 Task: Business Agreements
Action: Mouse moved to (173, 114)
Screenshot: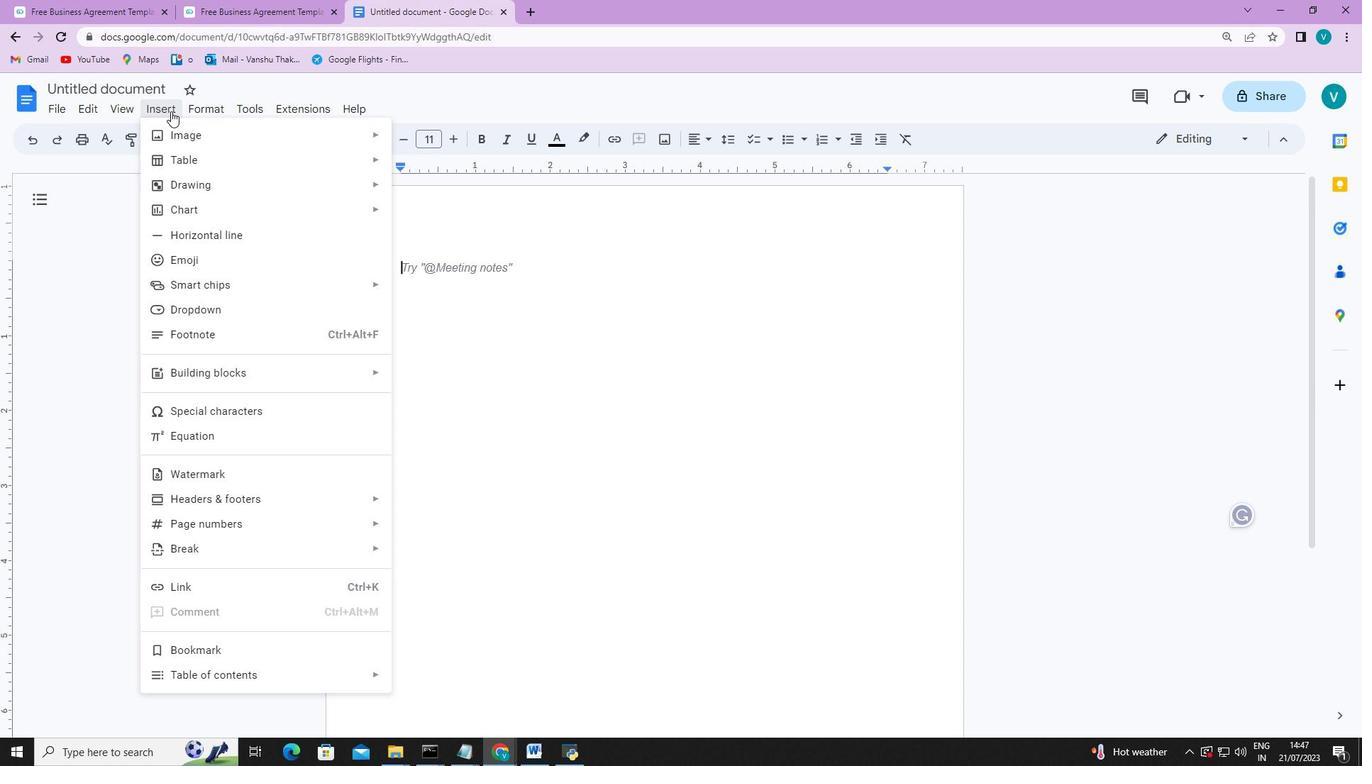 
Action: Mouse pressed left at (173, 114)
Screenshot: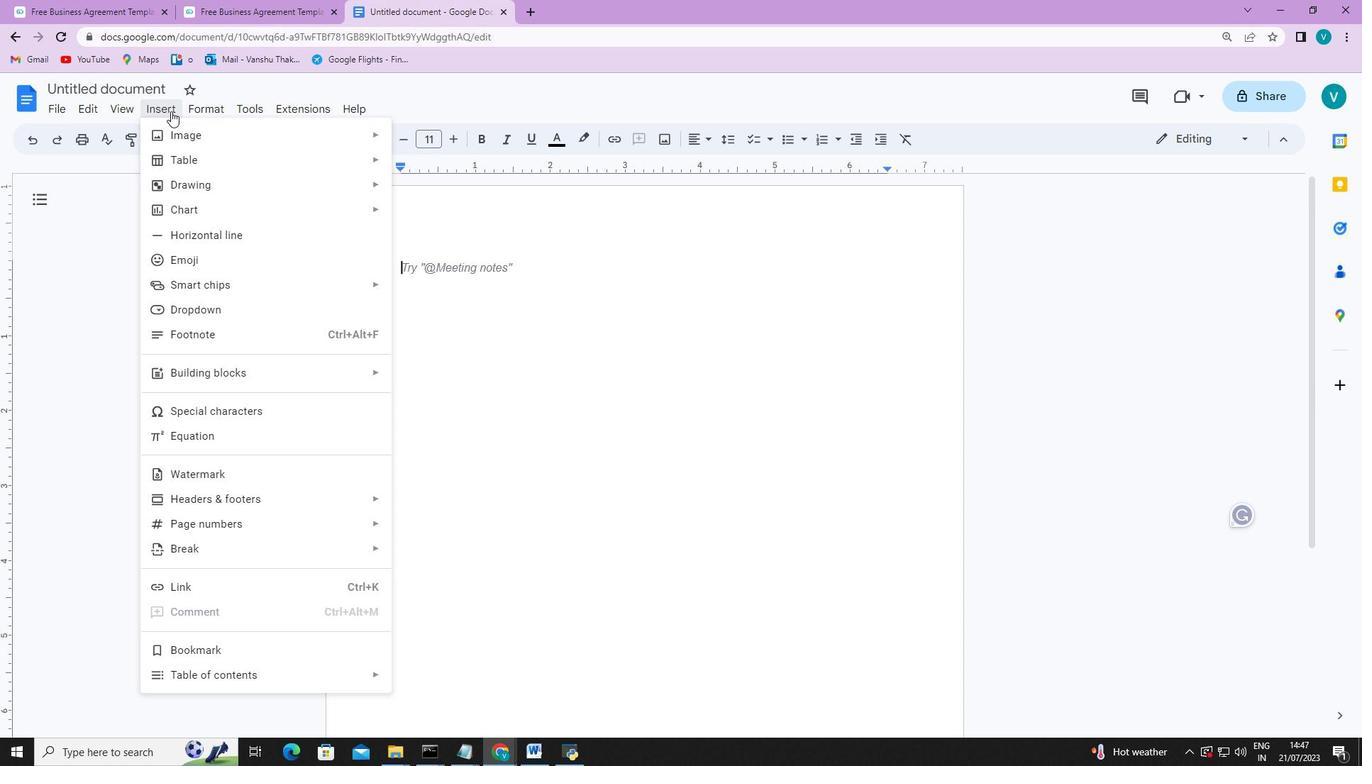 
Action: Mouse moved to (190, 185)
Screenshot: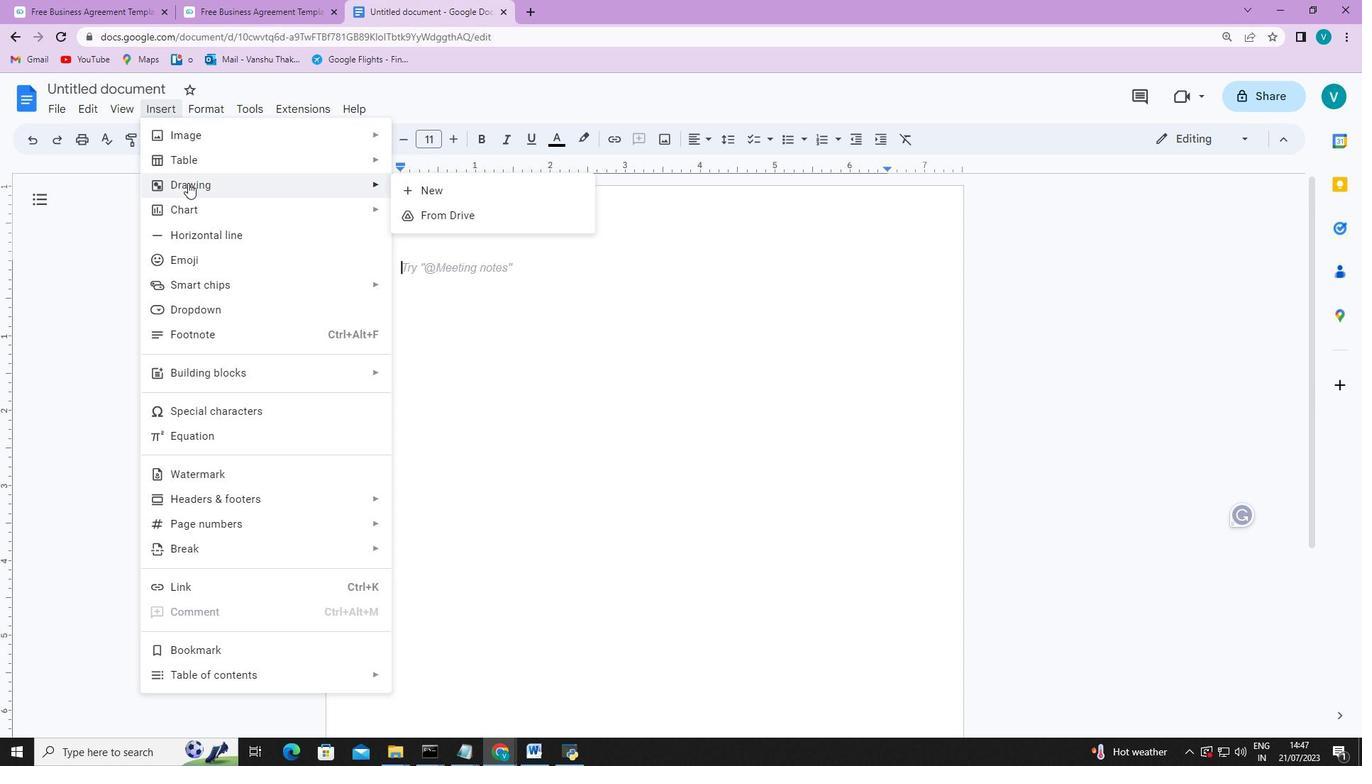 
Action: Mouse pressed left at (190, 185)
Screenshot: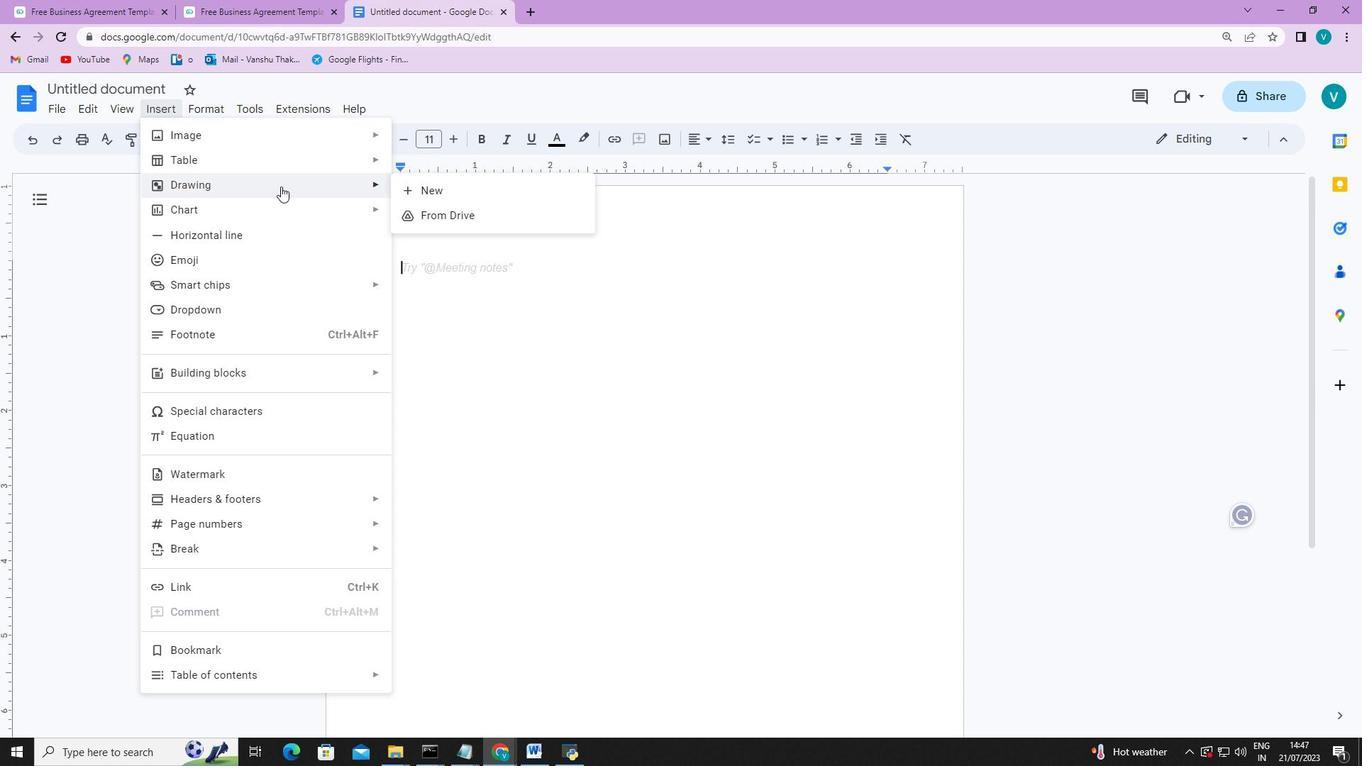 
Action: Mouse moved to (467, 202)
Screenshot: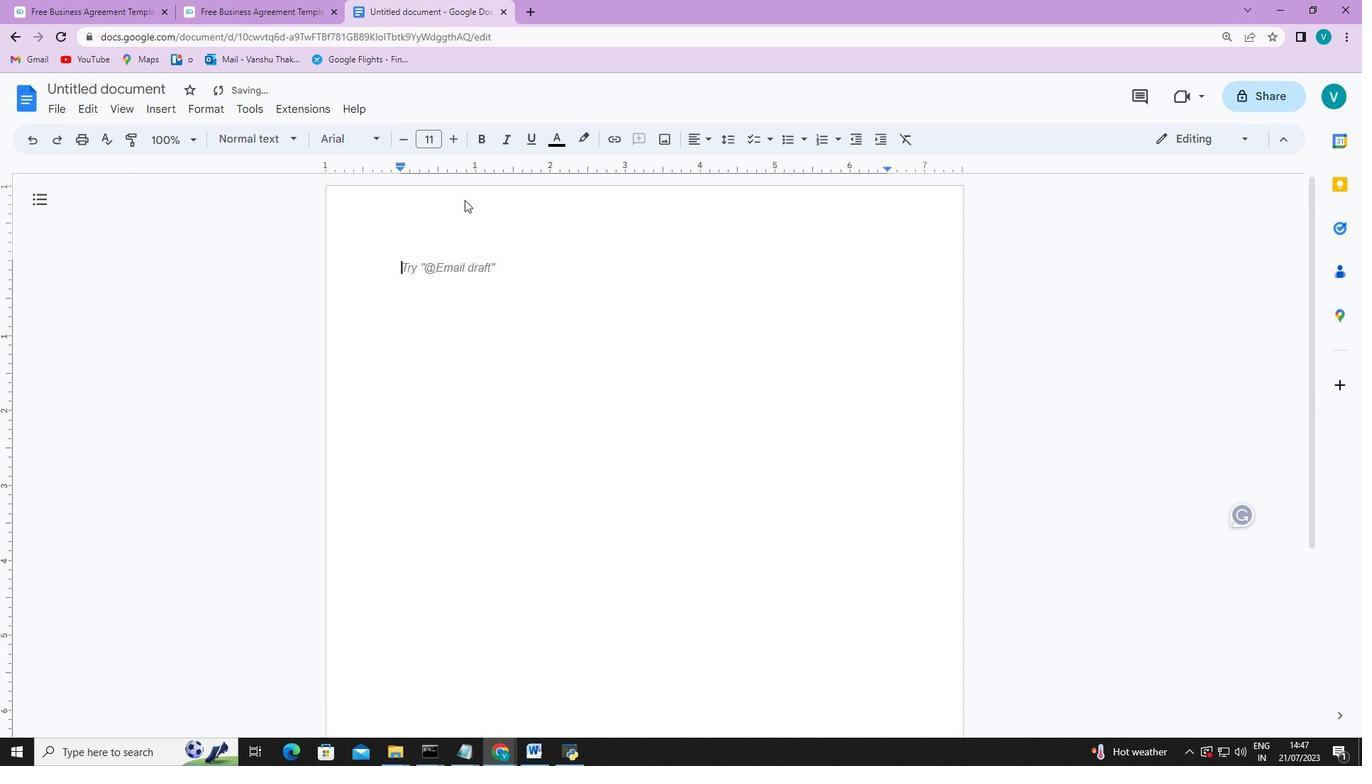 
Action: Mouse pressed left at (467, 202)
Screenshot: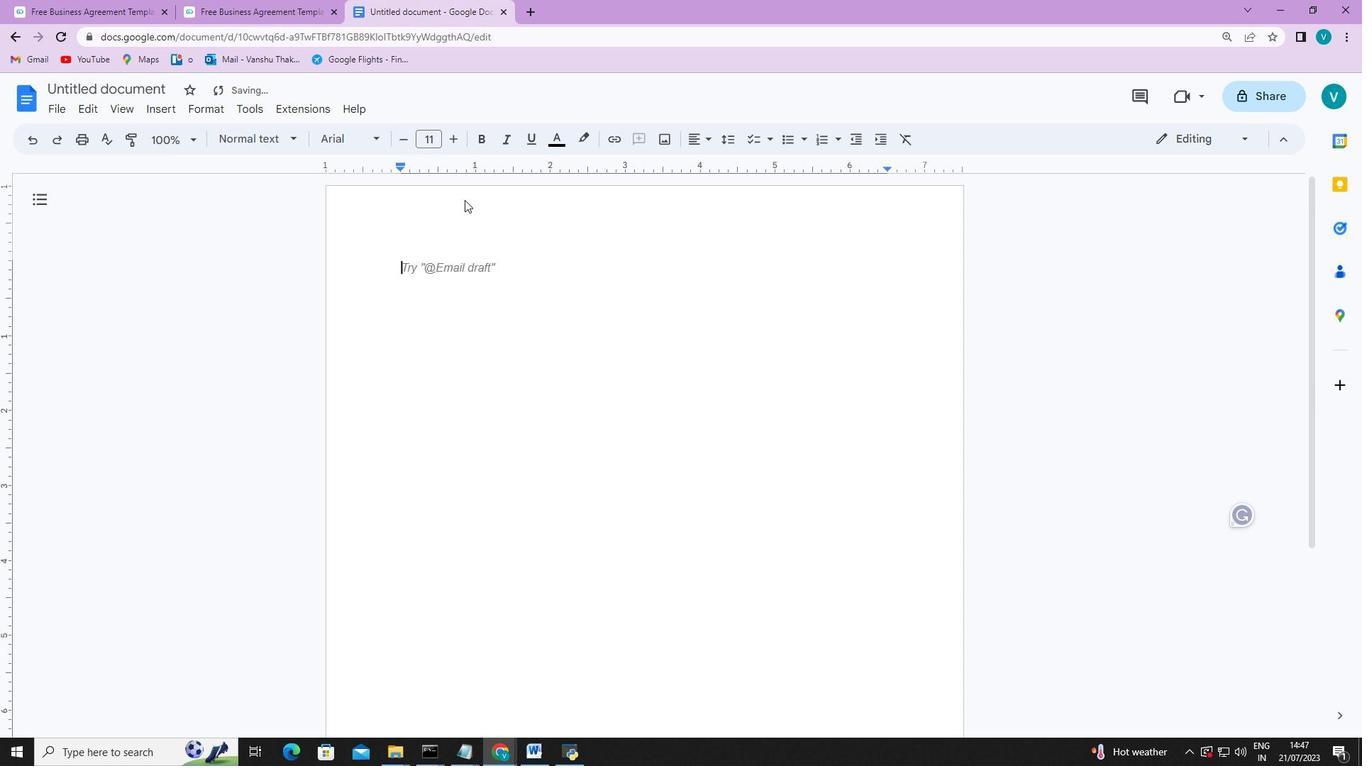 
Action: Mouse moved to (589, 163)
Screenshot: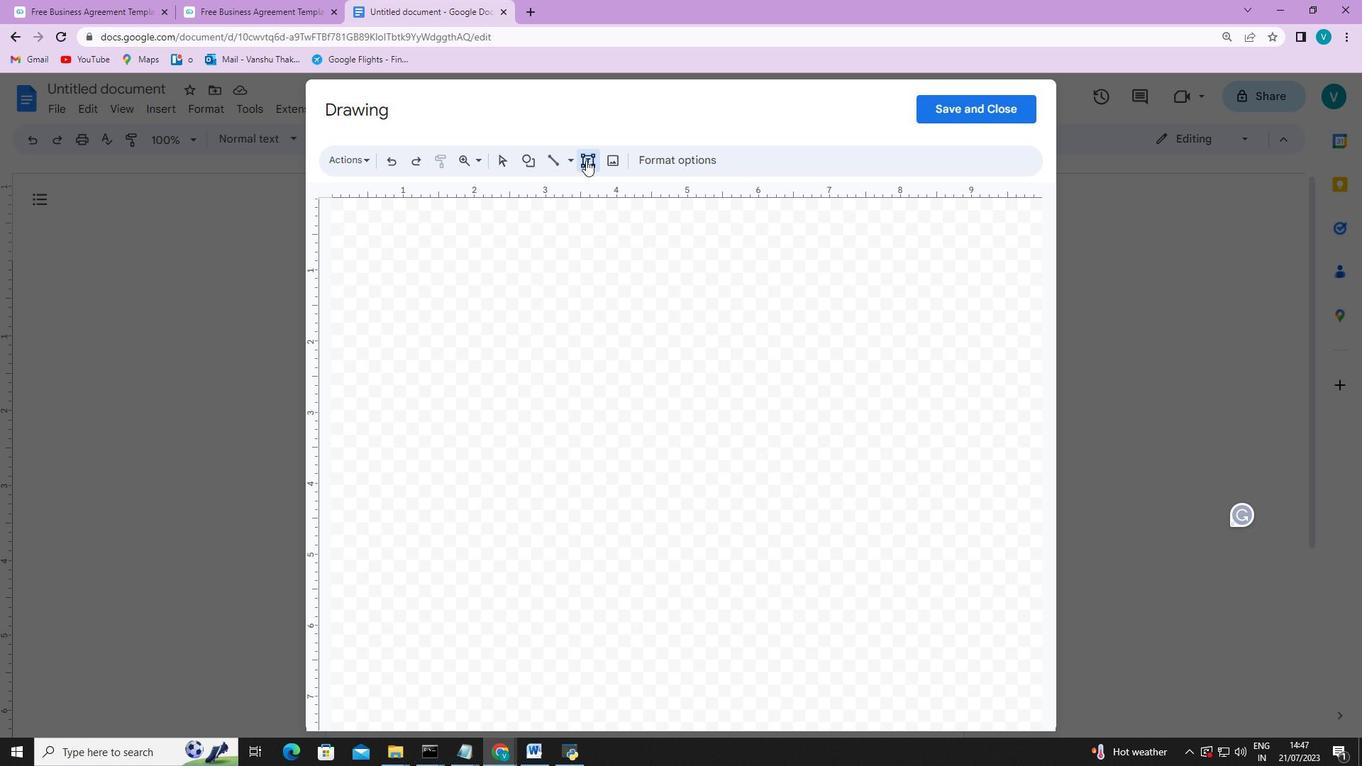 
Action: Mouse pressed left at (589, 163)
Screenshot: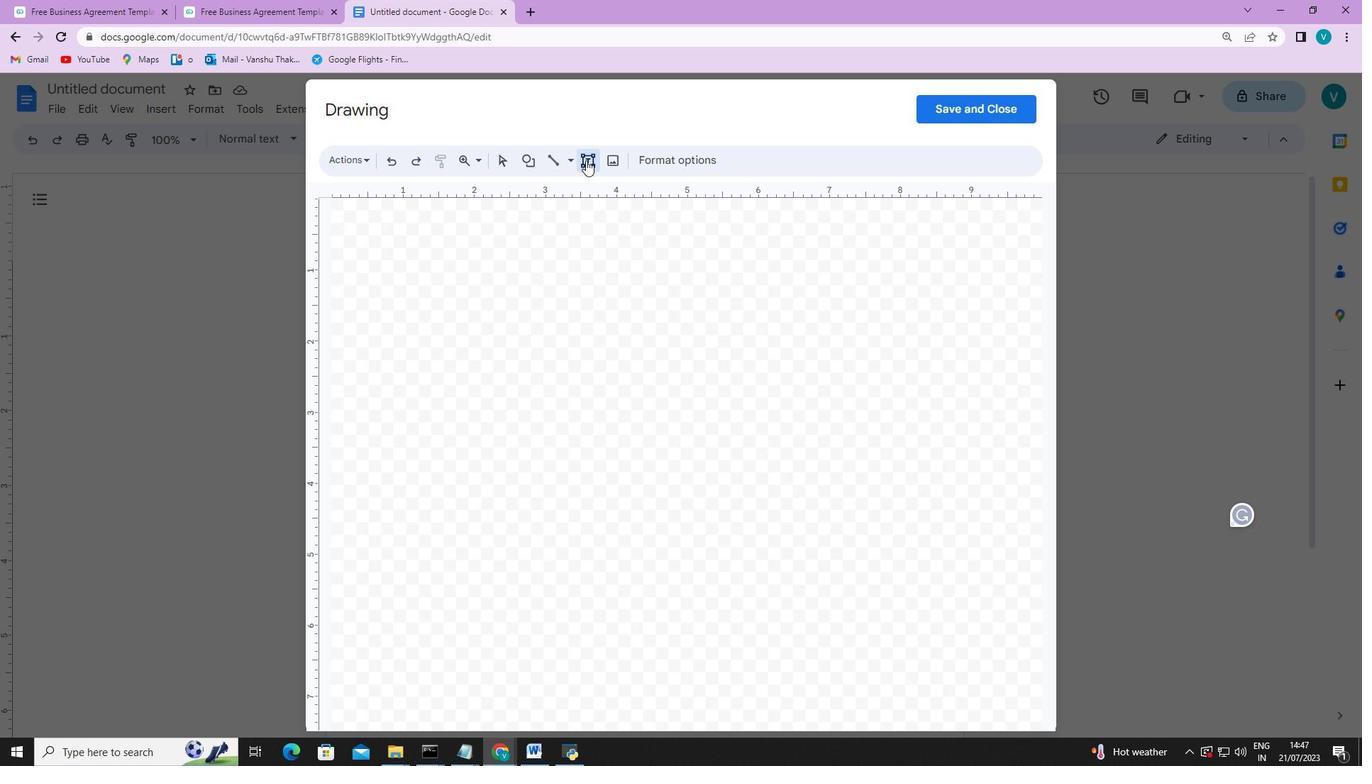 
Action: Mouse moved to (368, 227)
Screenshot: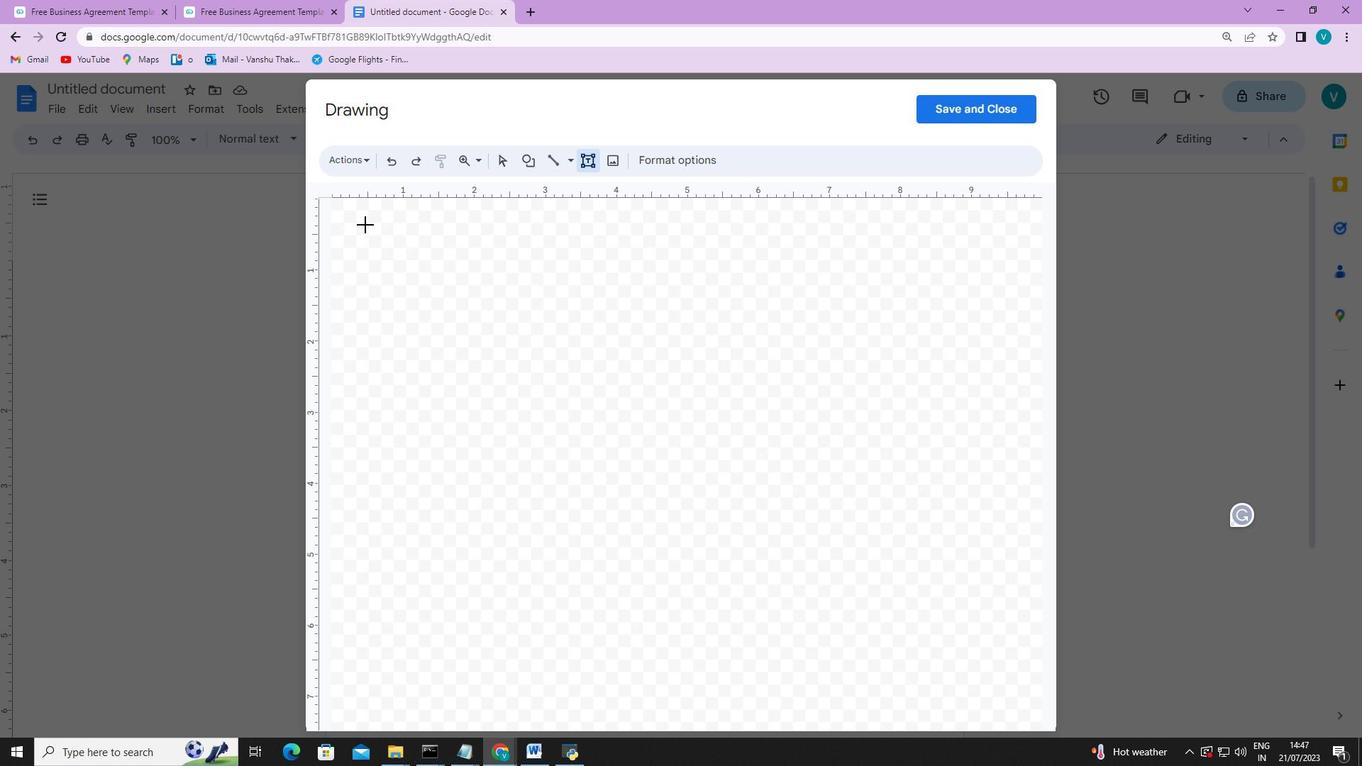 
Action: Mouse pressed left at (368, 227)
Screenshot: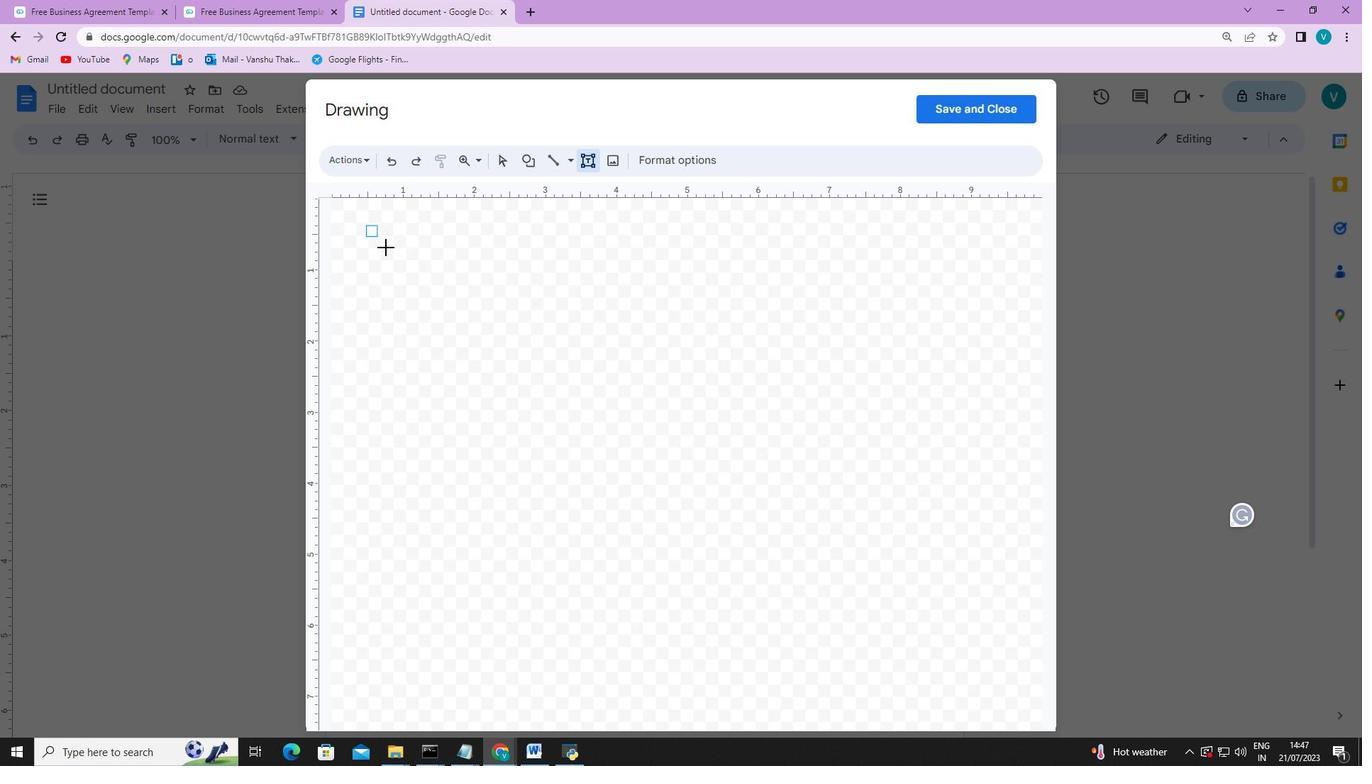 
Action: Mouse moved to (1017, 325)
Screenshot: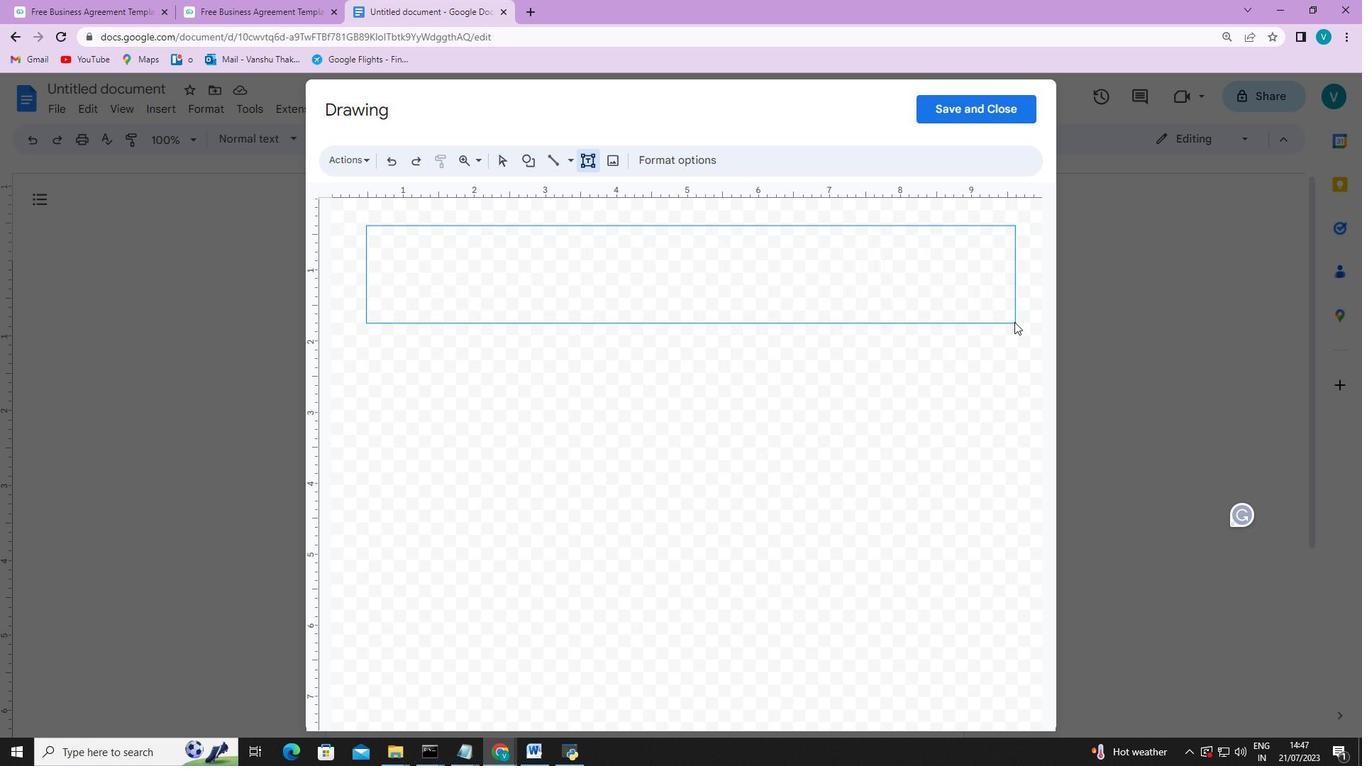 
Action: Key pressed <Key.caps_lock>BUSINESS<Key.space>AGREEMENT
Screenshot: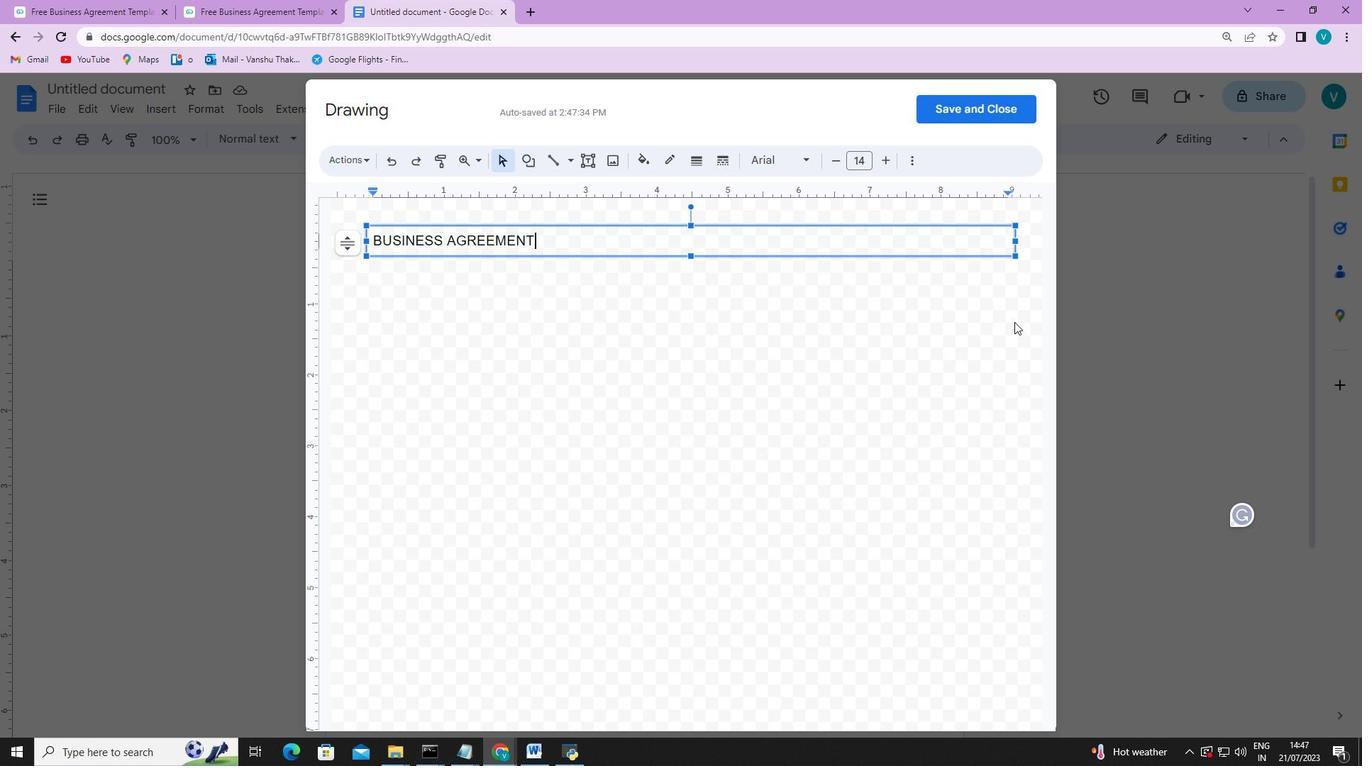 
Action: Mouse moved to (375, 242)
Screenshot: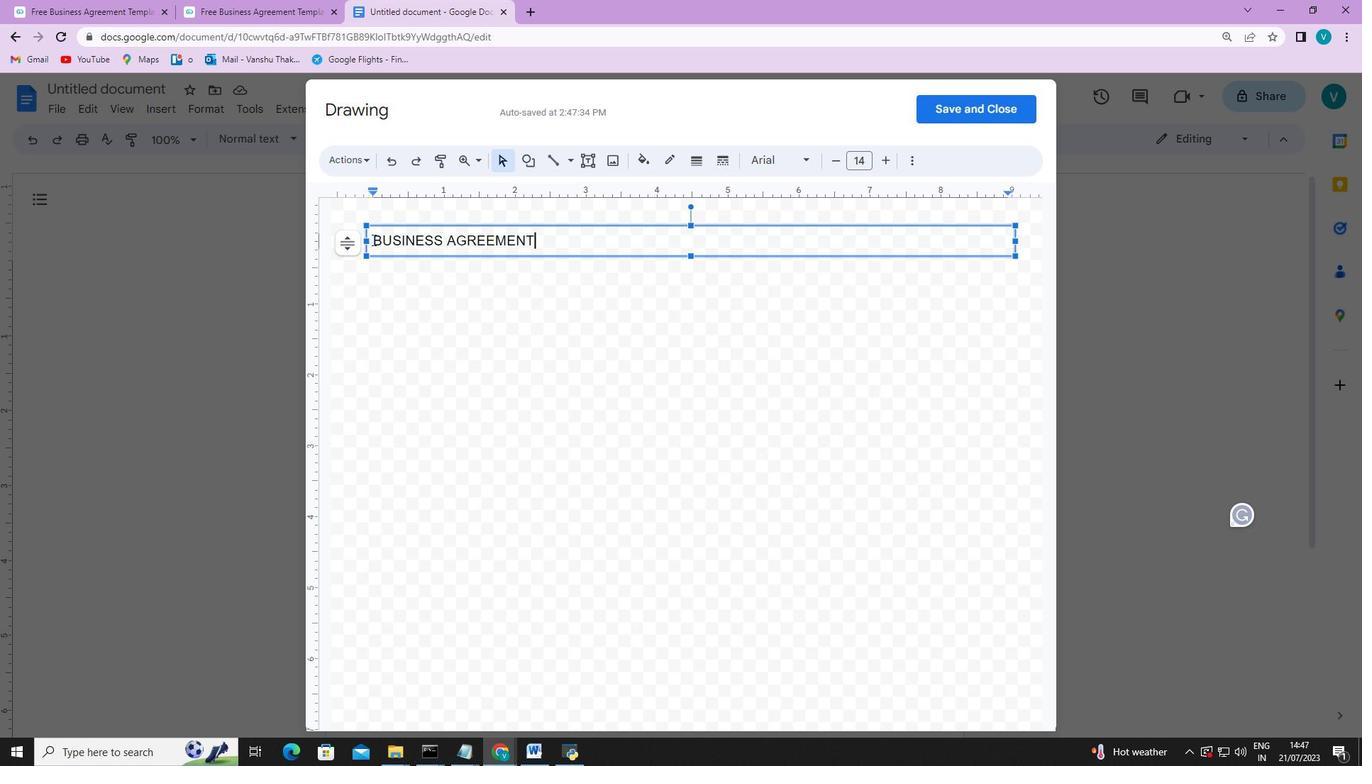 
Action: Mouse pressed left at (375, 242)
Screenshot: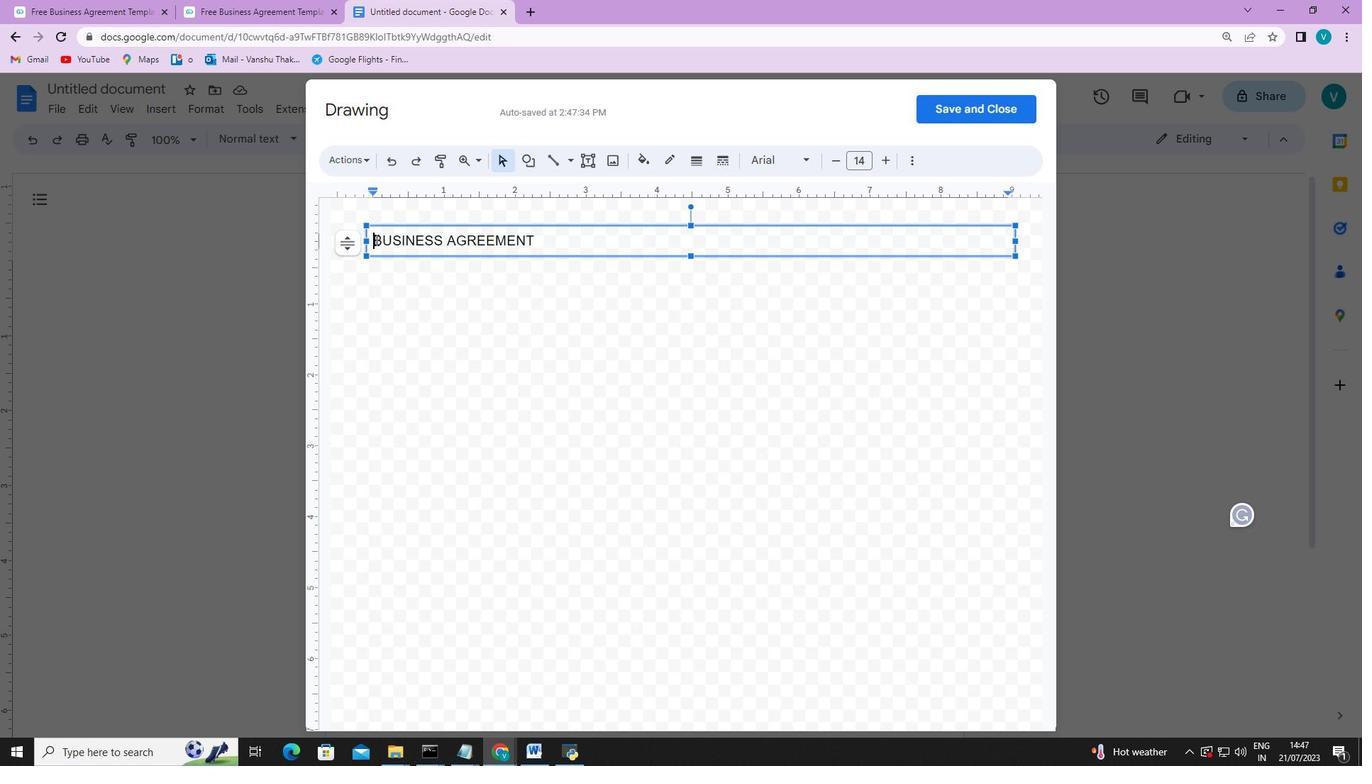 
Action: Mouse moved to (889, 168)
Screenshot: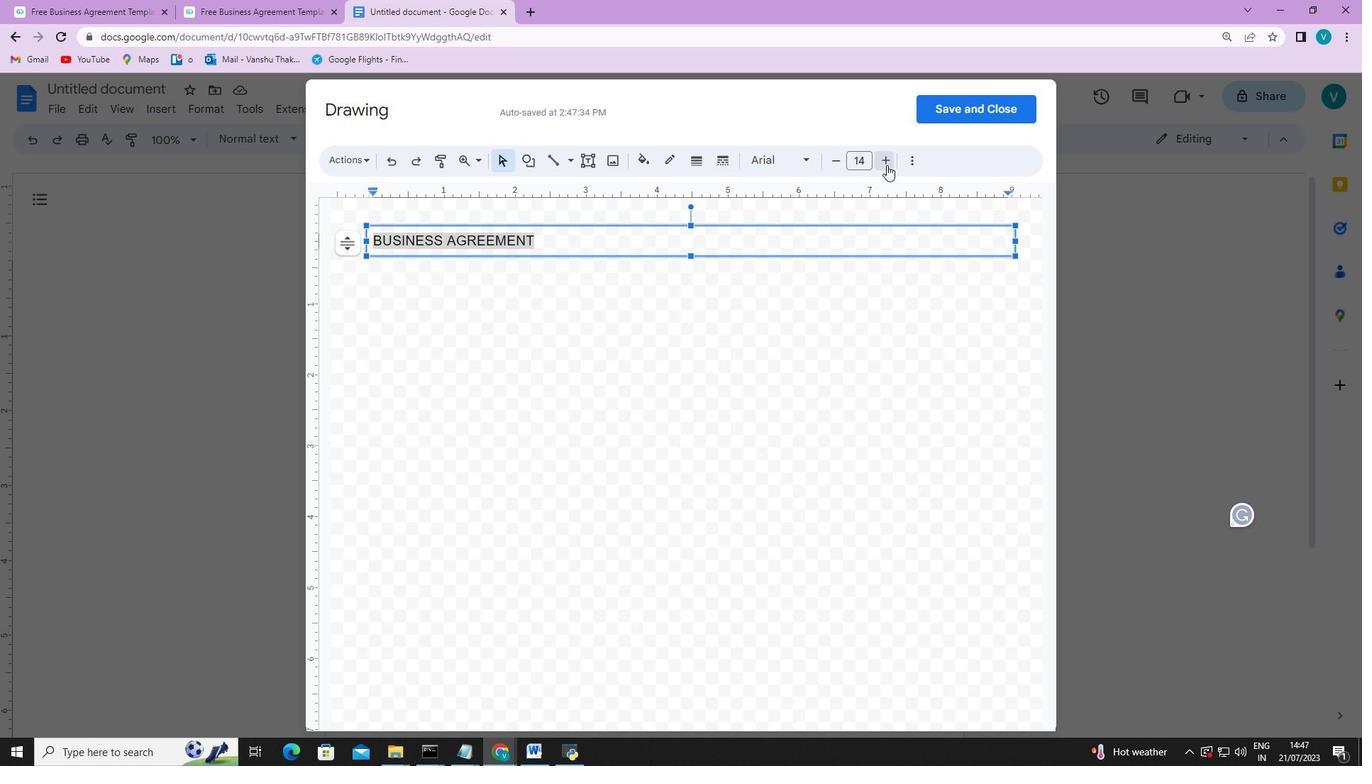 
Action: Mouse pressed left at (889, 168)
Screenshot: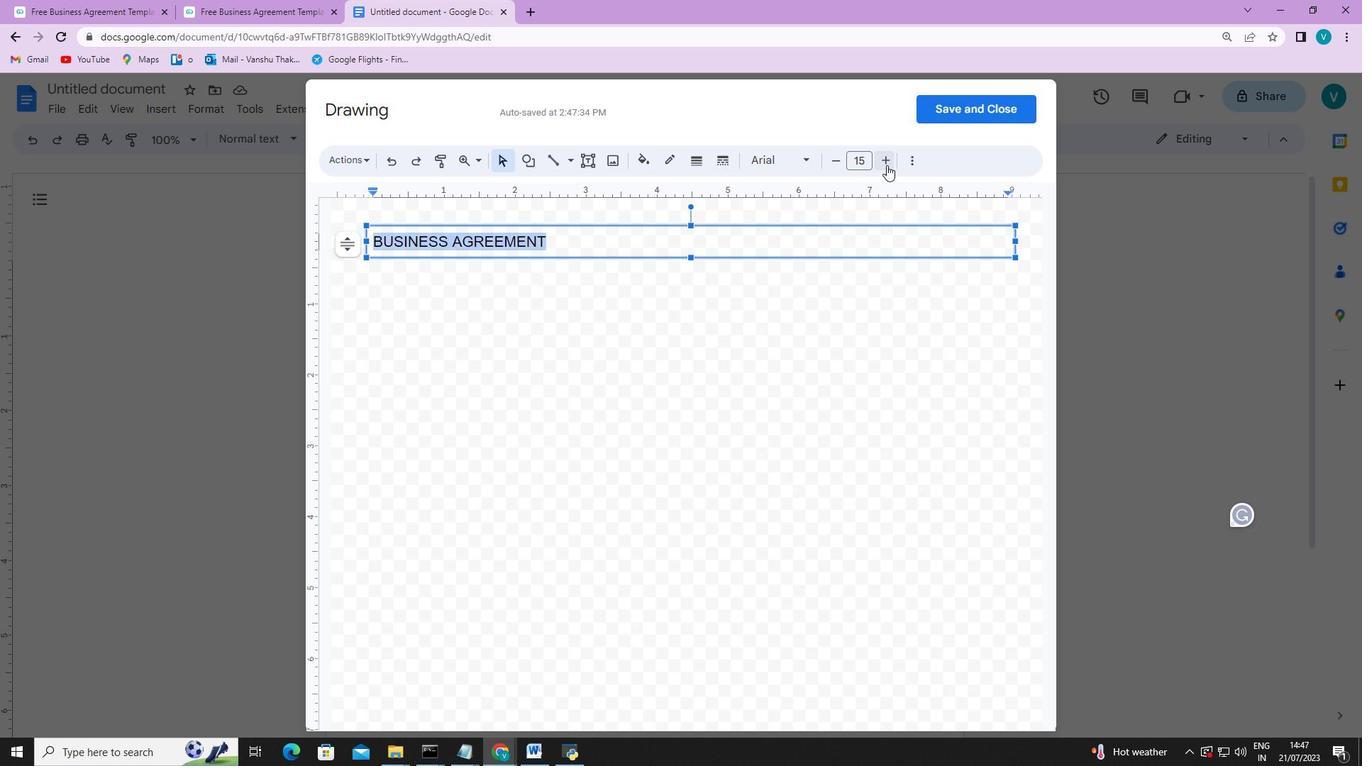 
Action: Mouse pressed left at (889, 168)
Screenshot: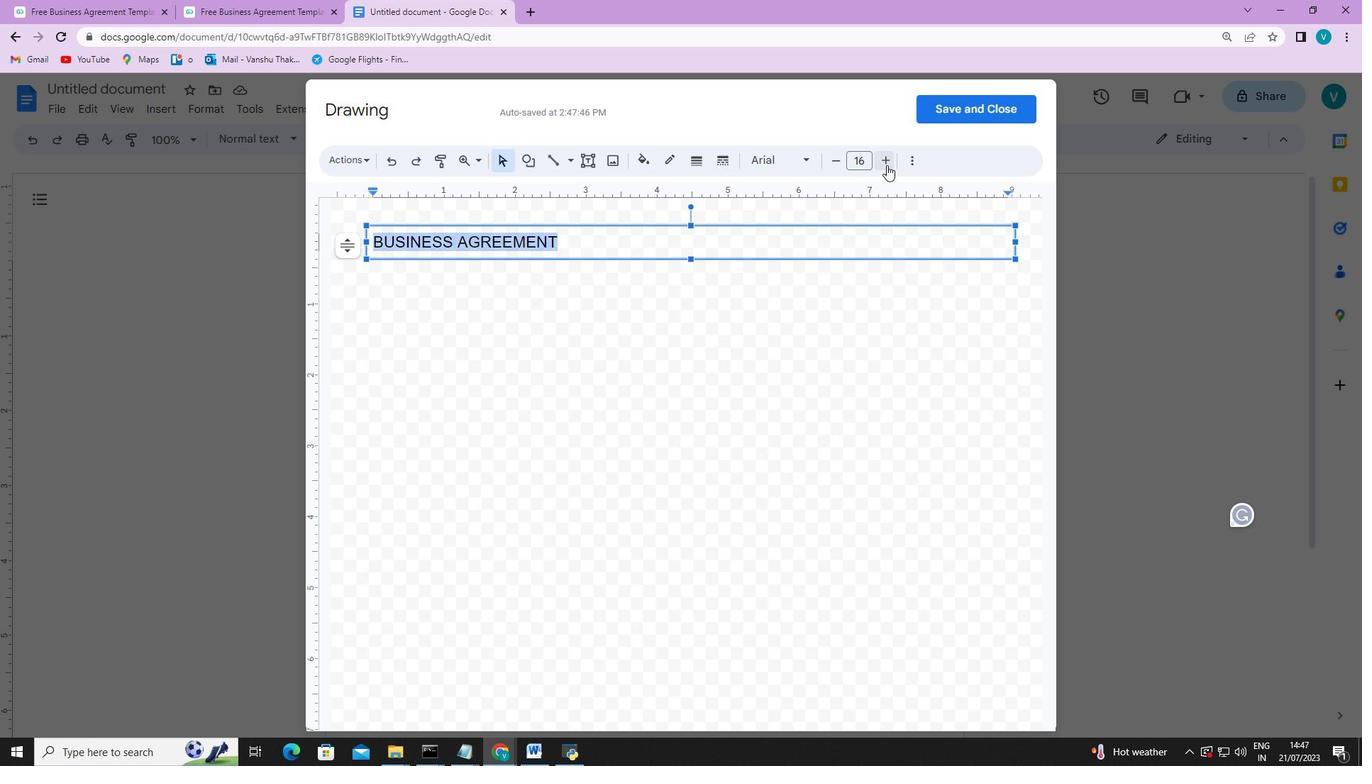 
Action: Mouse pressed left at (889, 168)
Screenshot: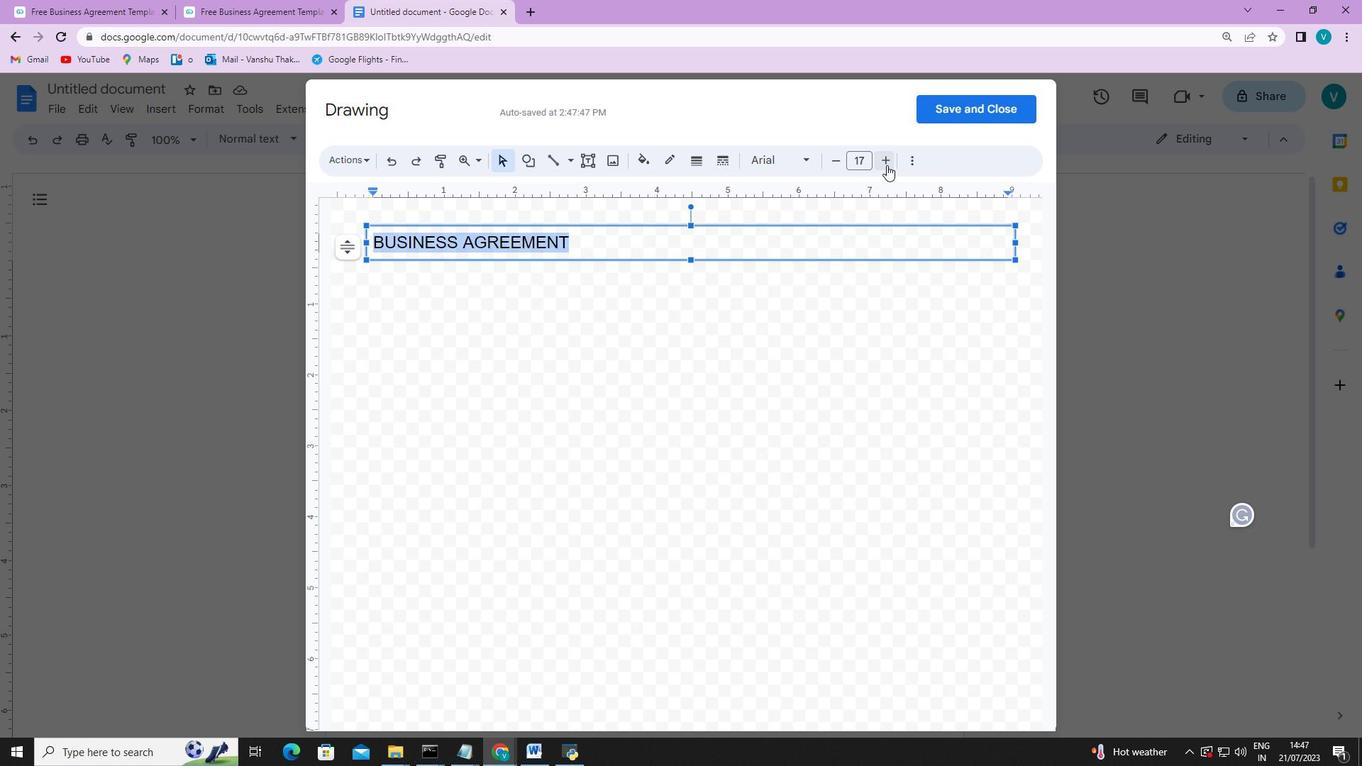 
Action: Mouse pressed left at (889, 168)
Screenshot: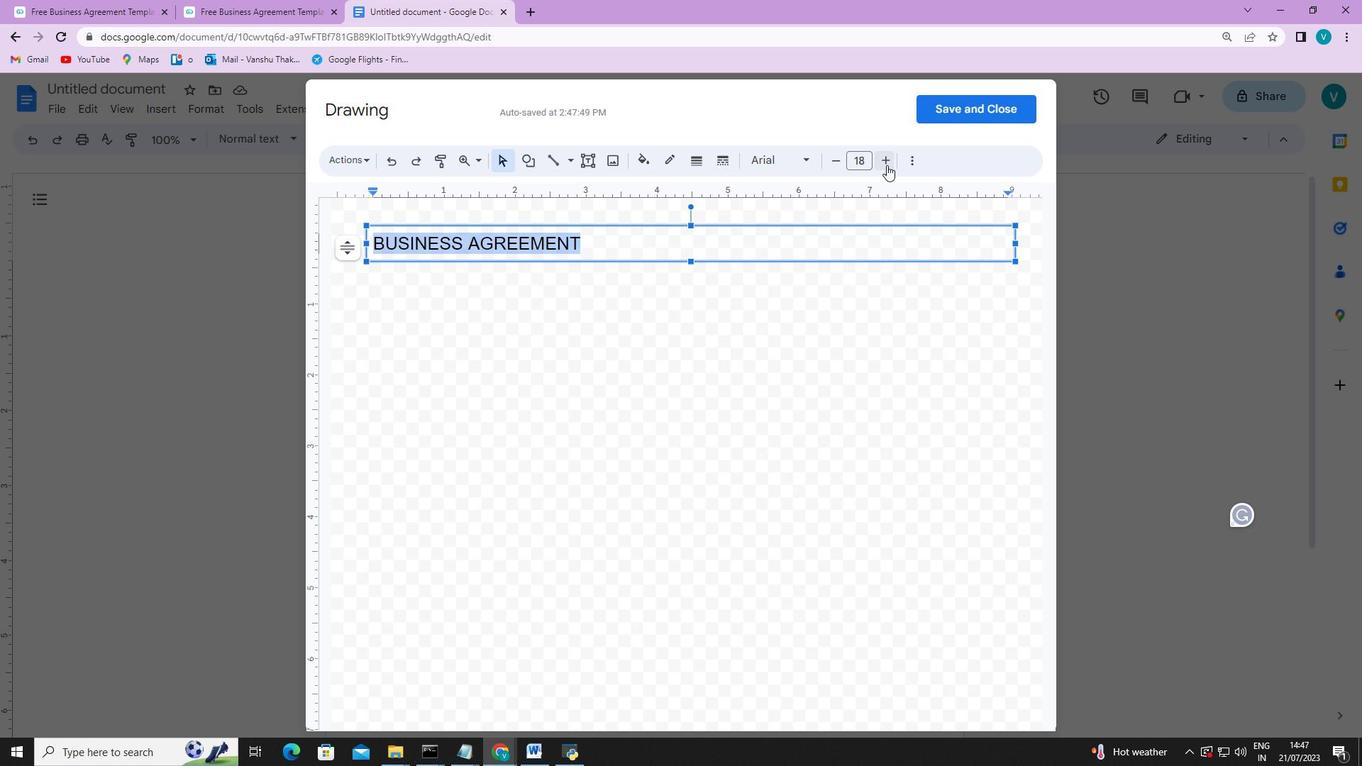 
Action: Mouse moved to (910, 161)
Screenshot: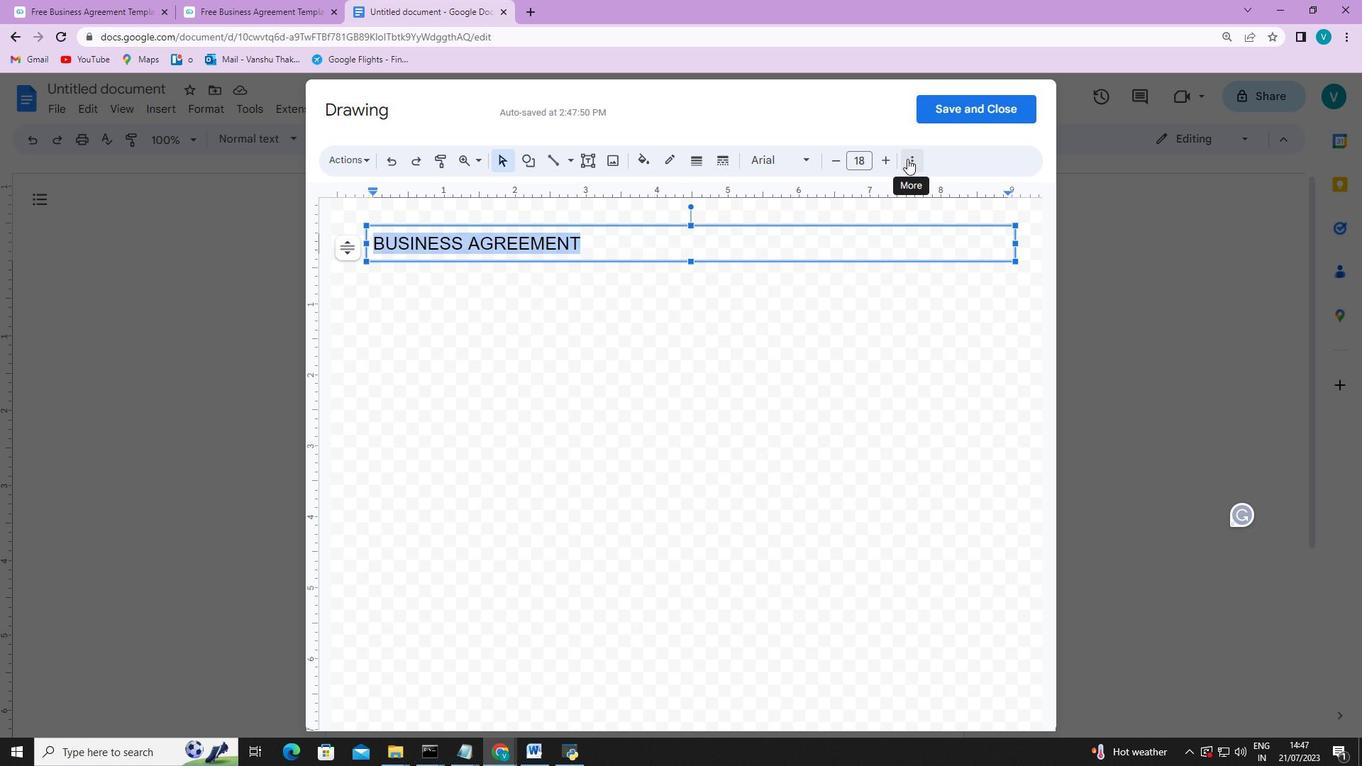 
Action: Mouse pressed left at (910, 161)
Screenshot: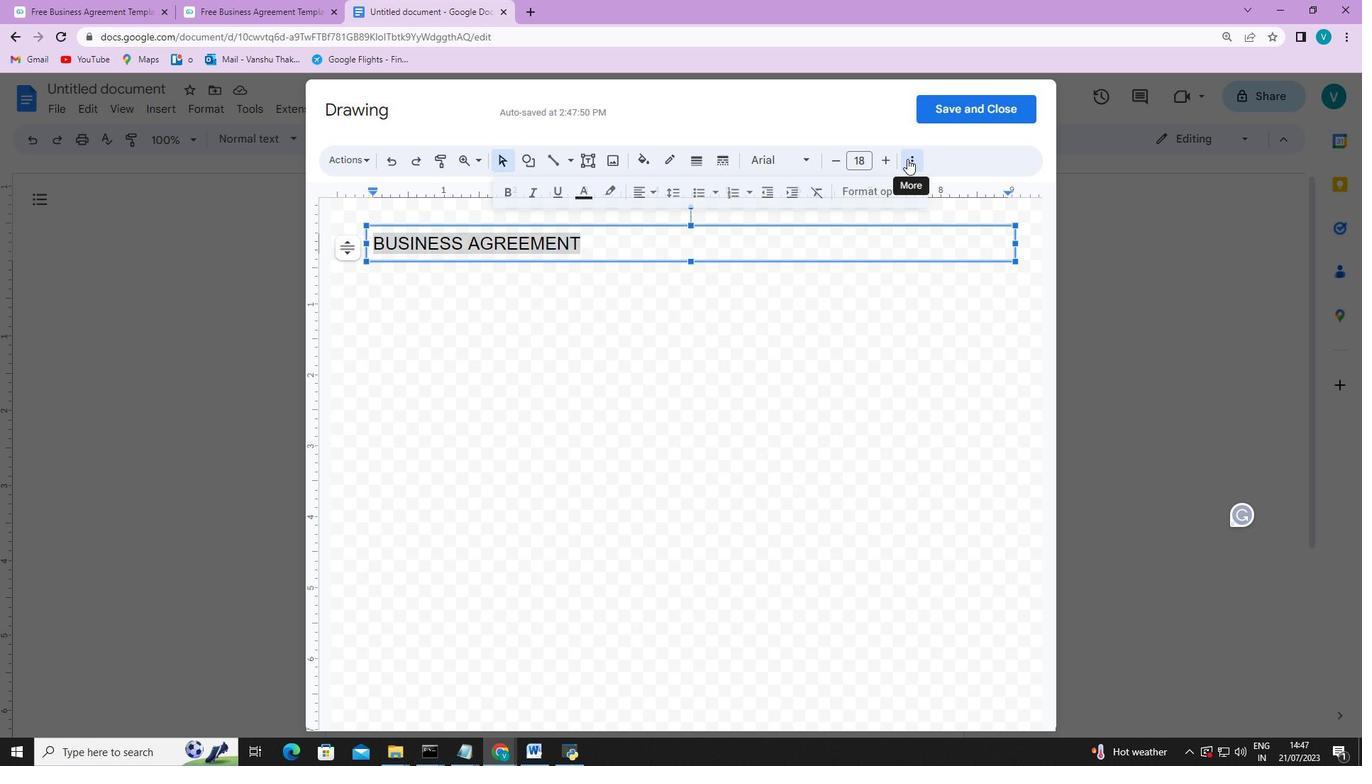 
Action: Mouse moved to (513, 193)
Screenshot: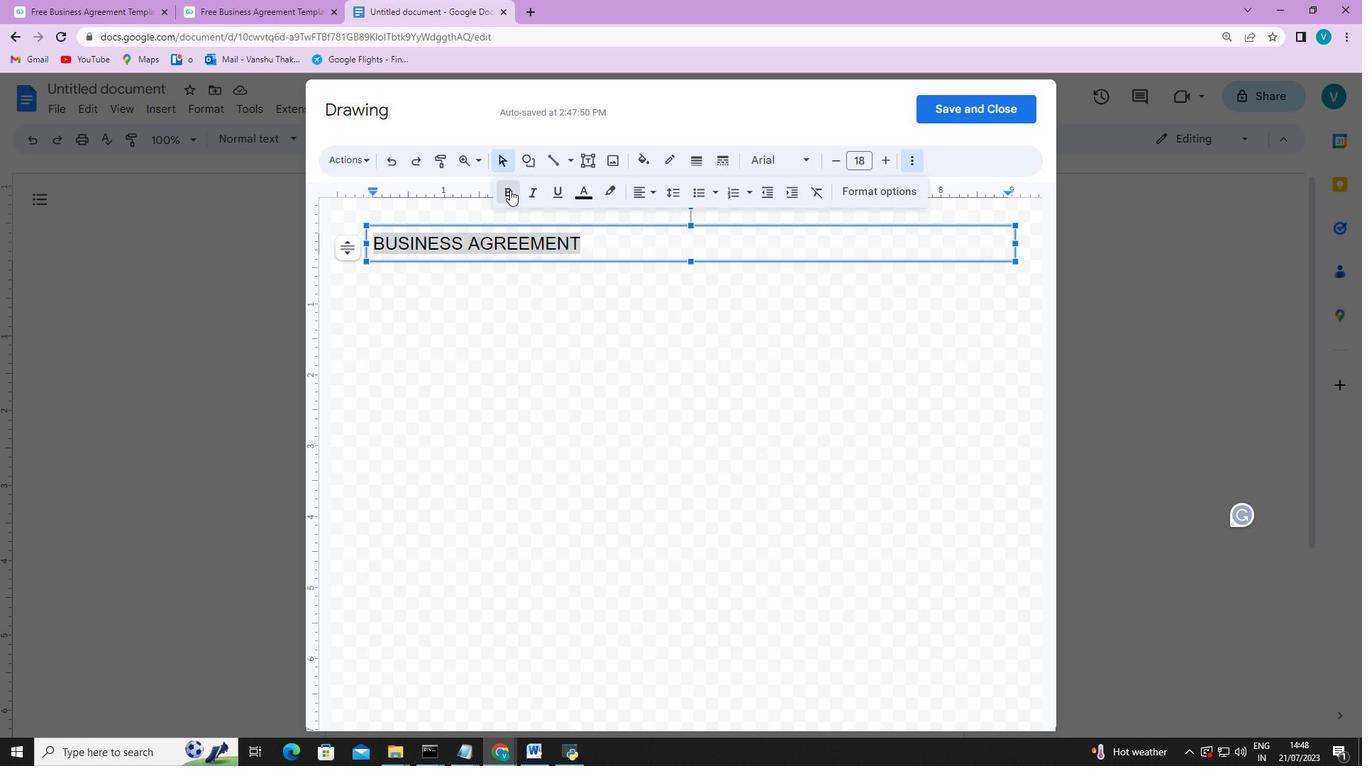 
Action: Mouse pressed left at (513, 193)
Screenshot: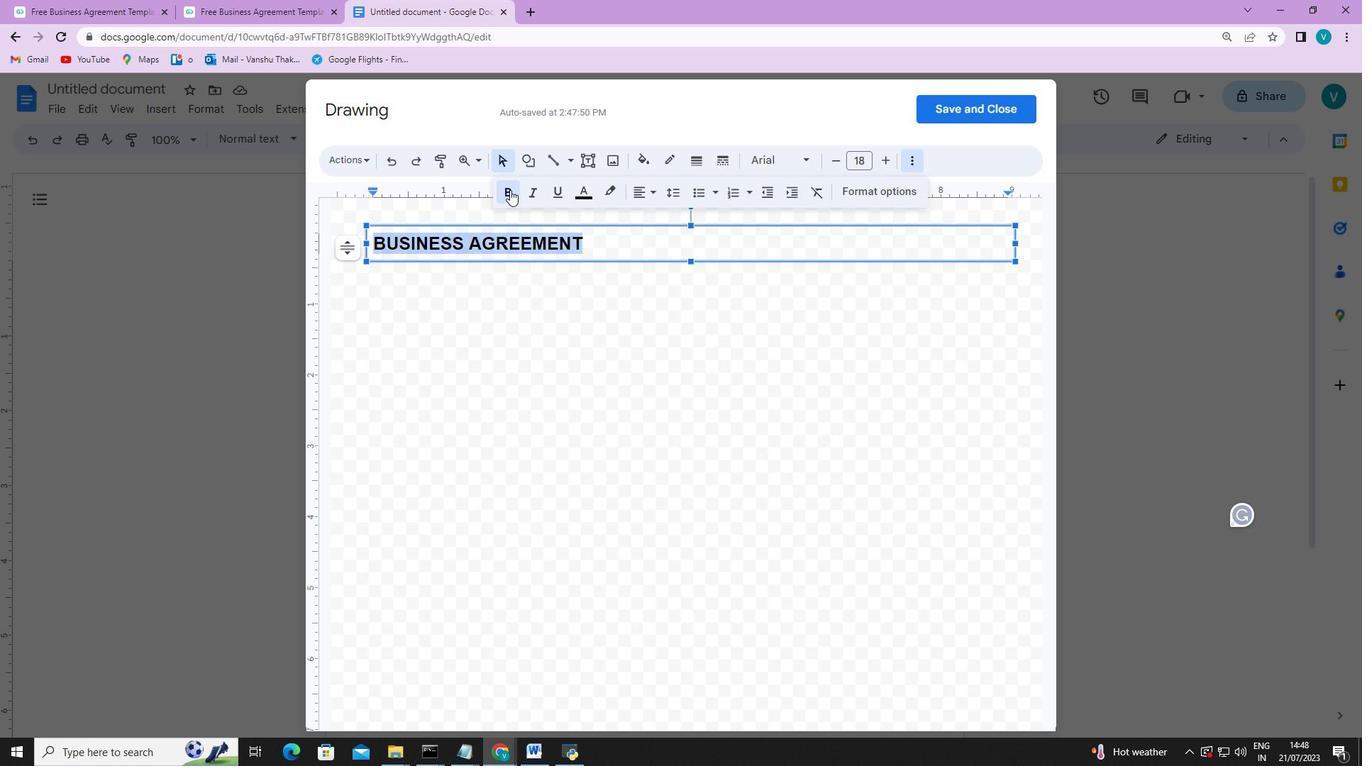 
Action: Mouse moved to (635, 249)
Screenshot: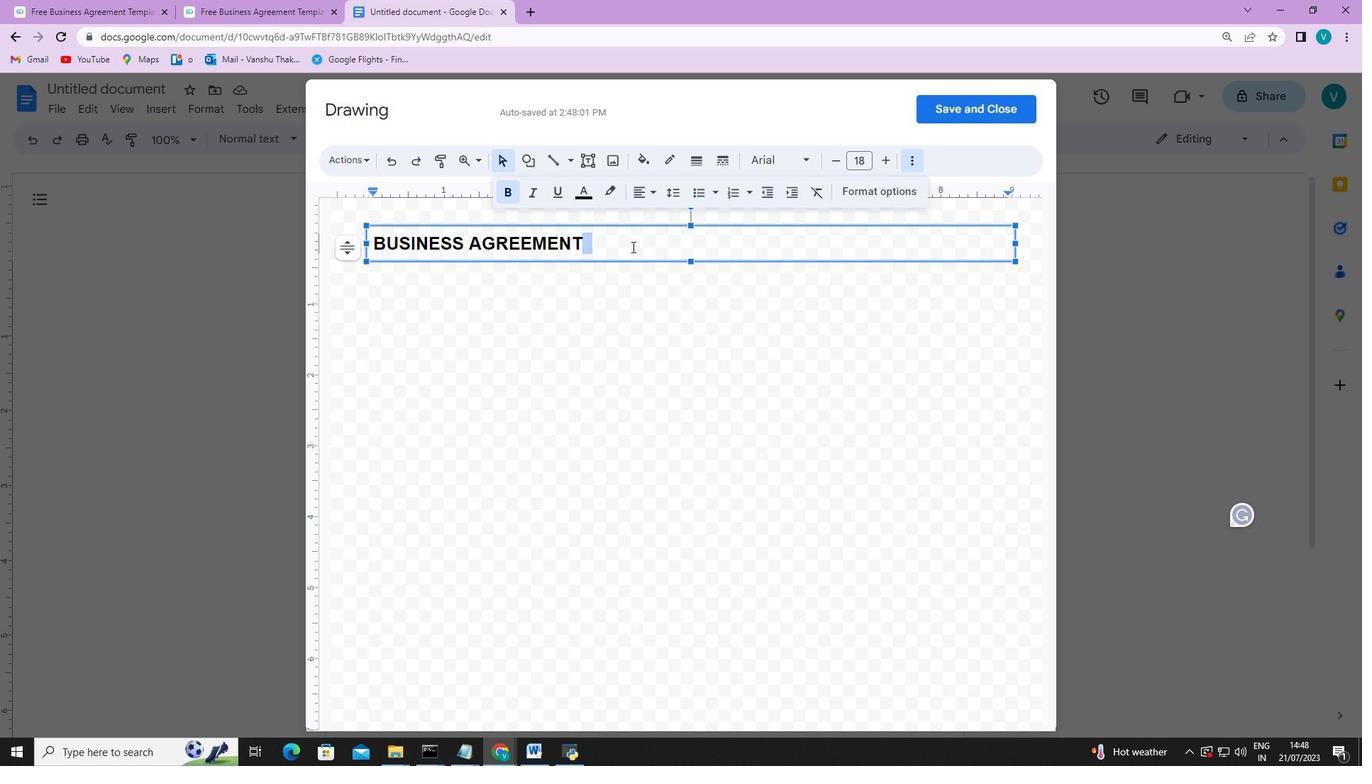 
Action: Mouse pressed left at (635, 249)
Screenshot: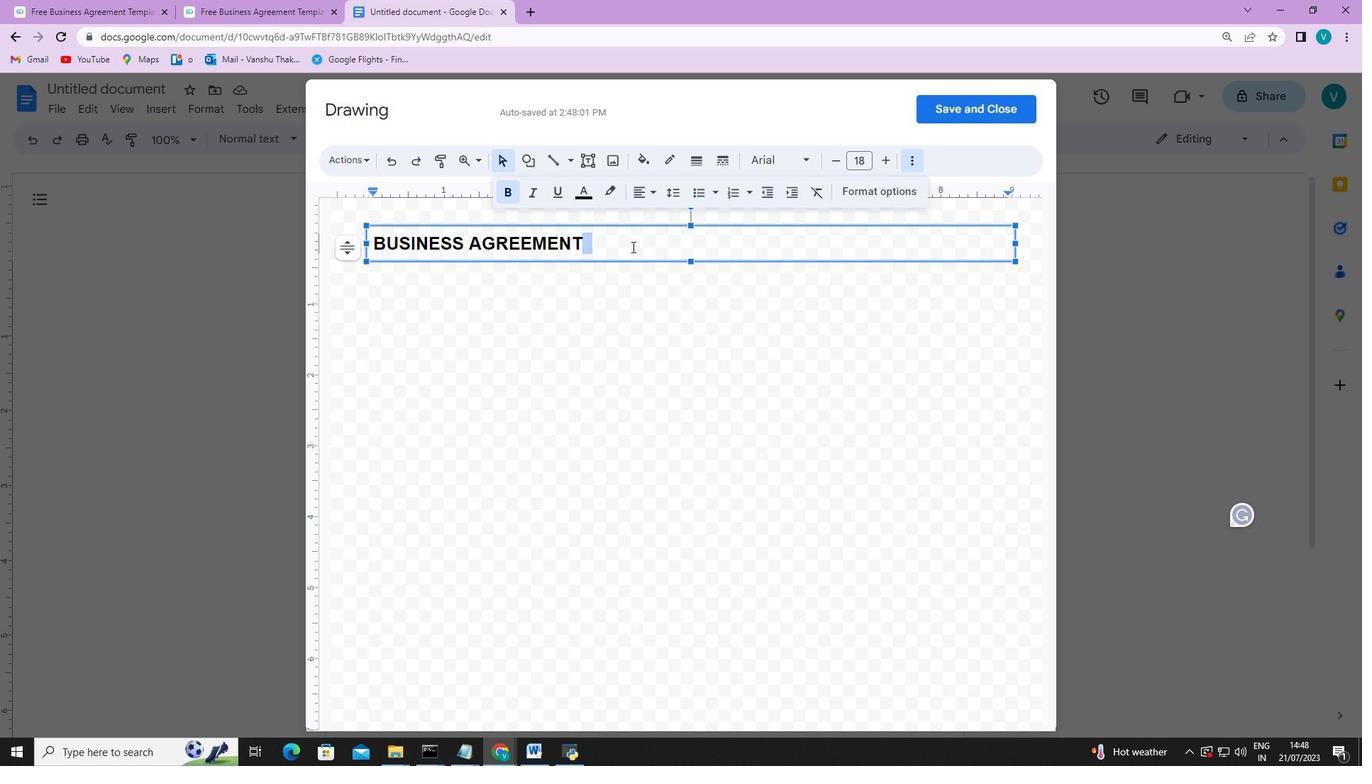 
Action: Mouse pressed left at (635, 249)
Screenshot: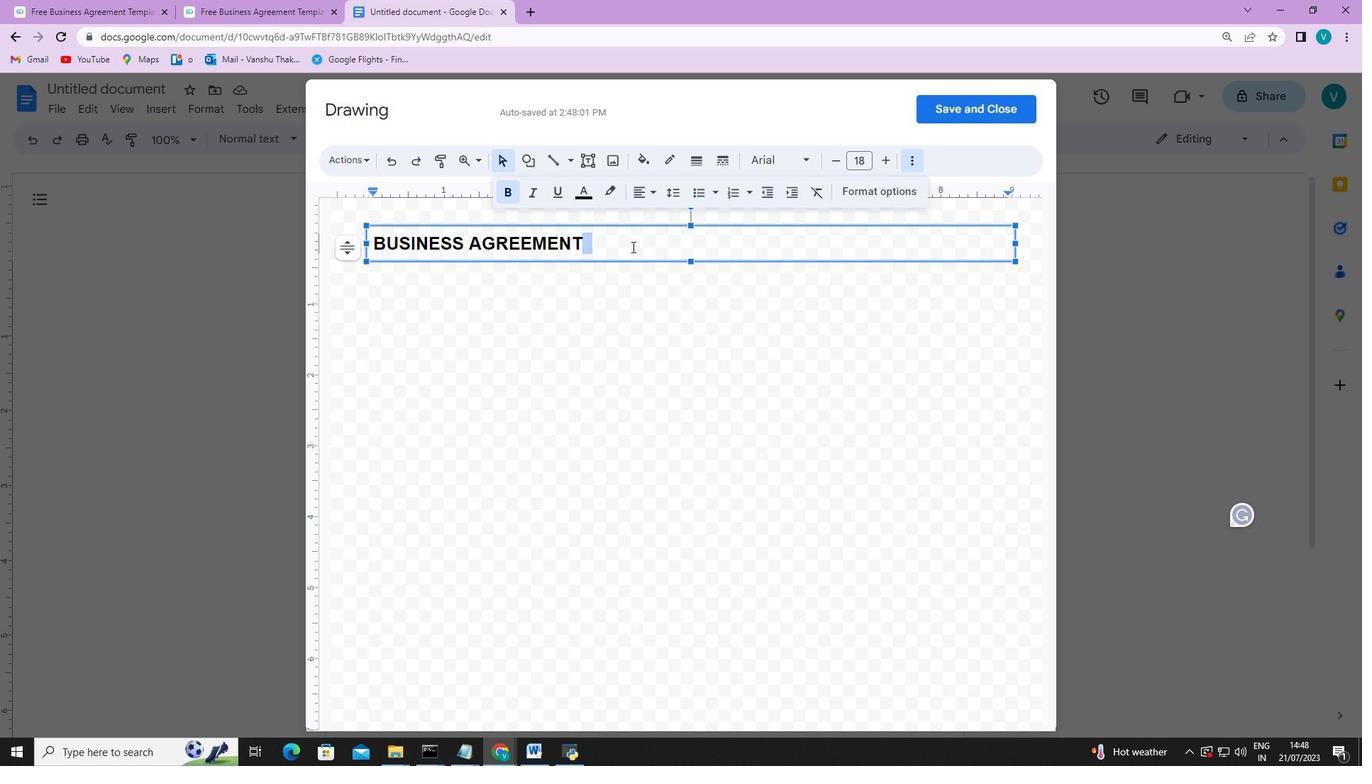 
Action: Key pressed <Key.enter><Key.enter><Key.caps_lock>
Screenshot: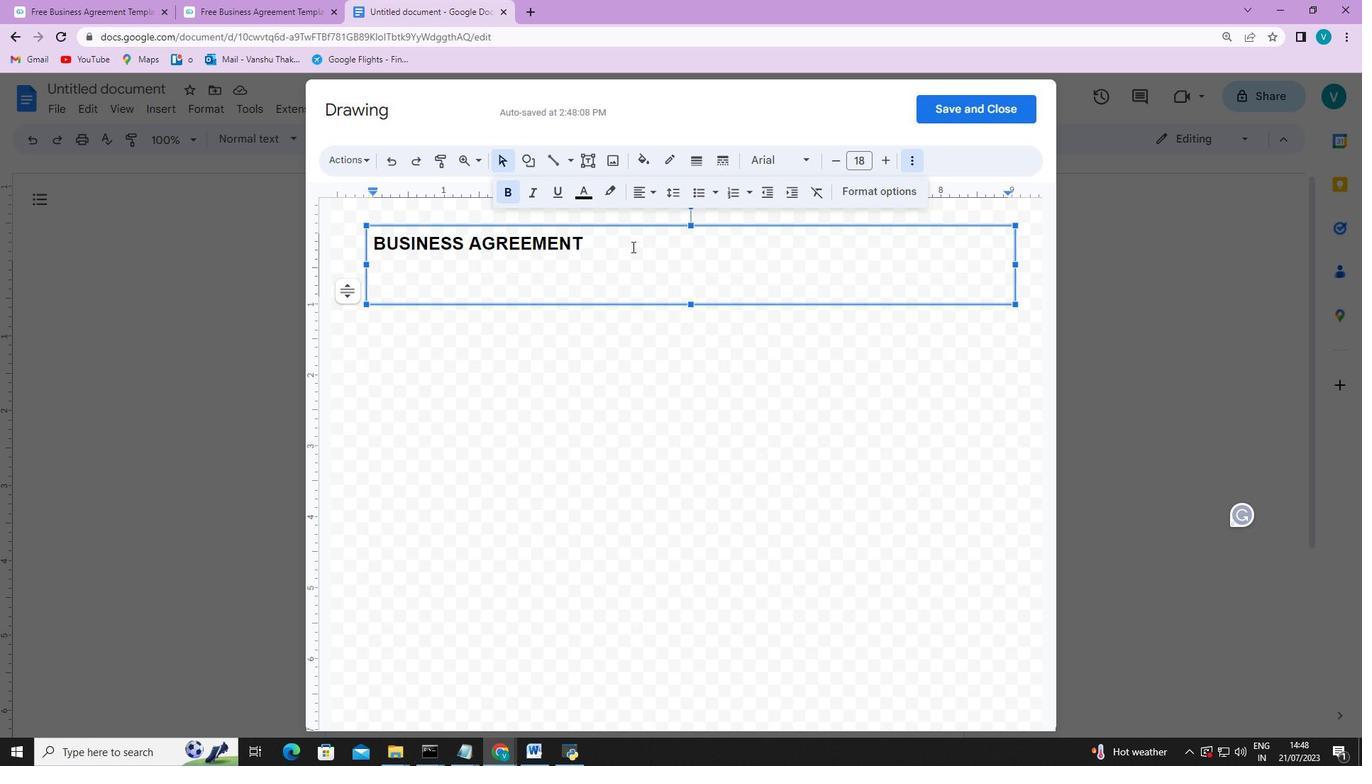 
Action: Mouse moved to (834, 163)
Screenshot: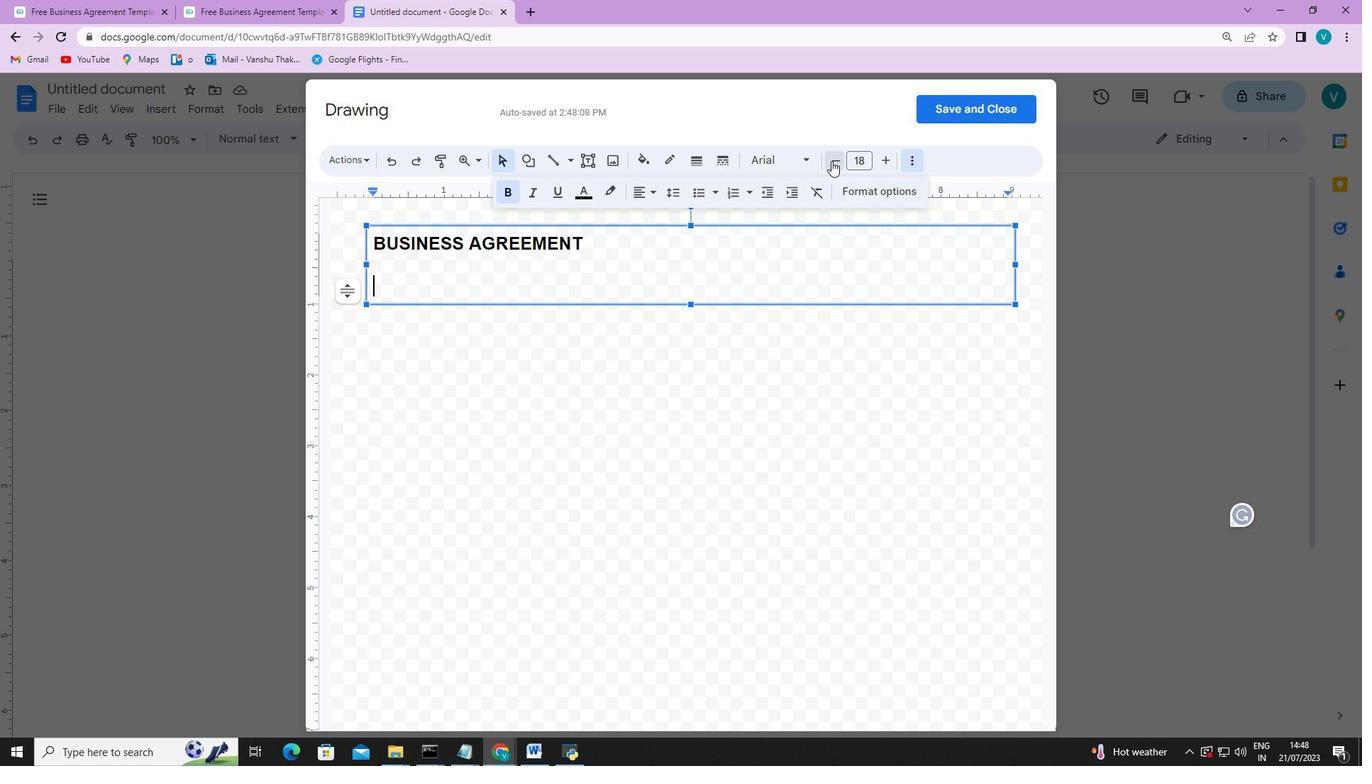 
Action: Mouse pressed left at (834, 163)
Screenshot: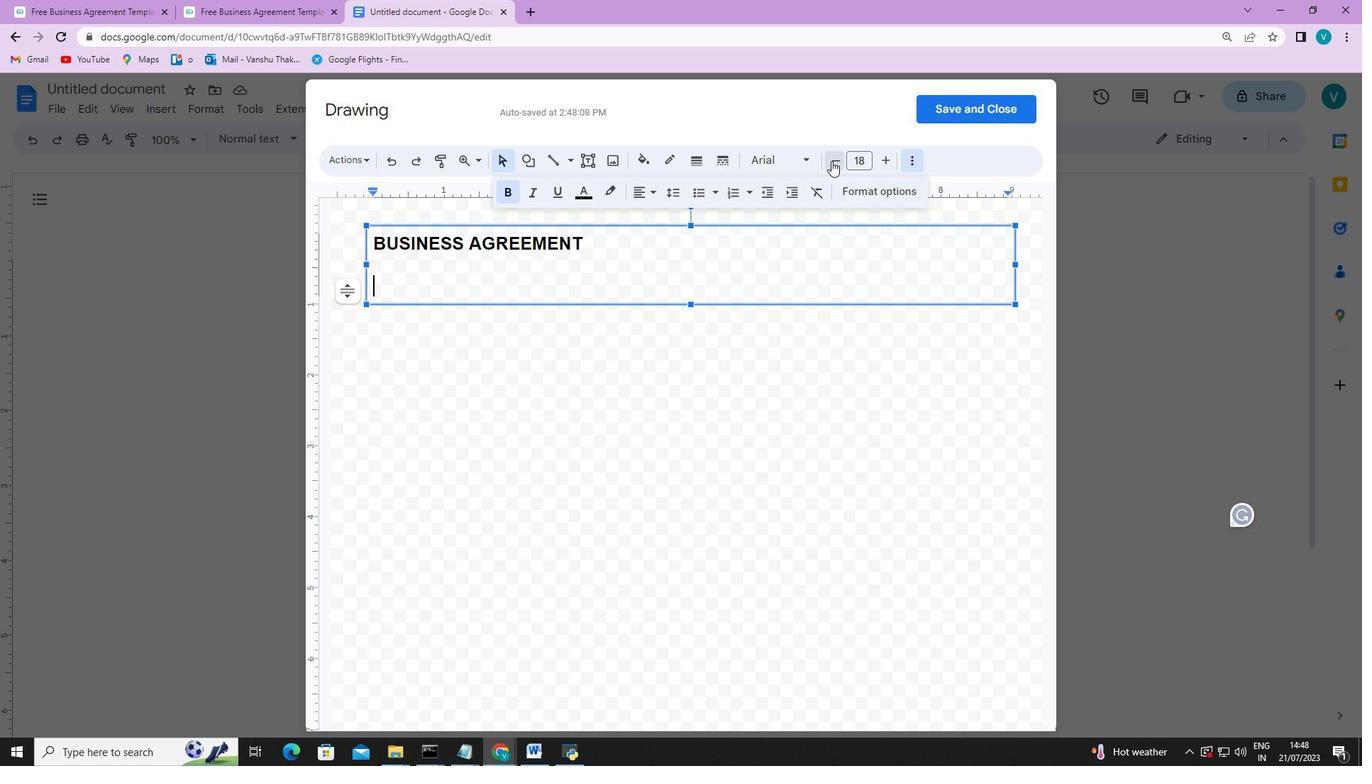 
Action: Mouse pressed left at (834, 163)
Screenshot: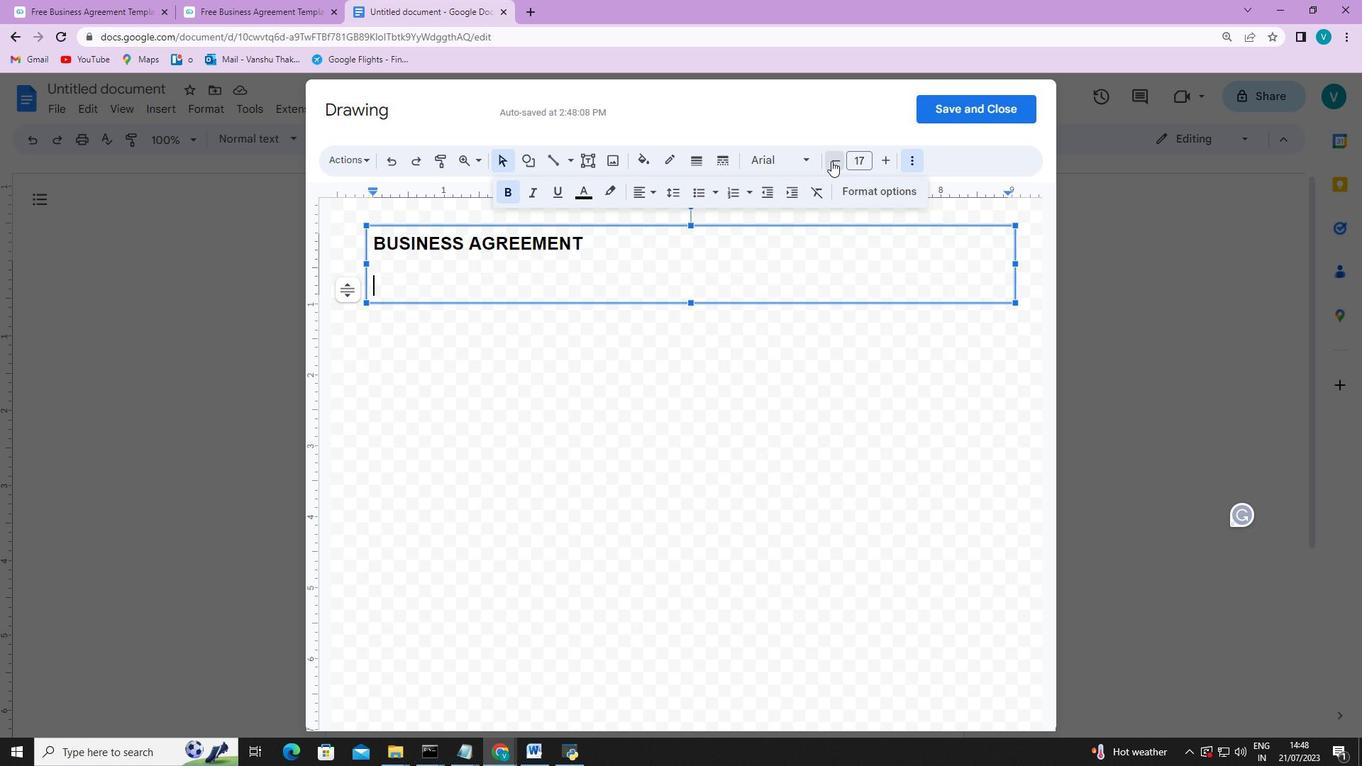 
Action: Mouse pressed left at (834, 163)
Screenshot: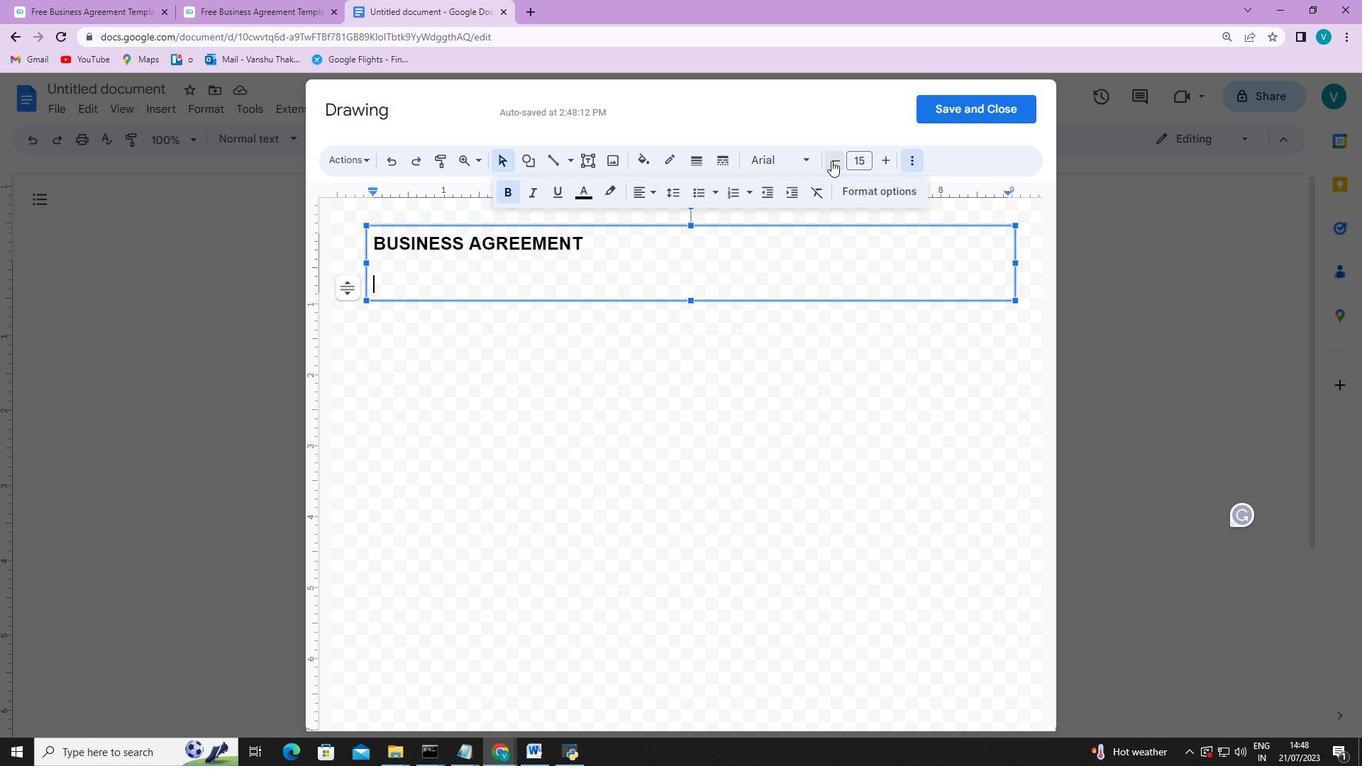 
Action: Key pressed date
Screenshot: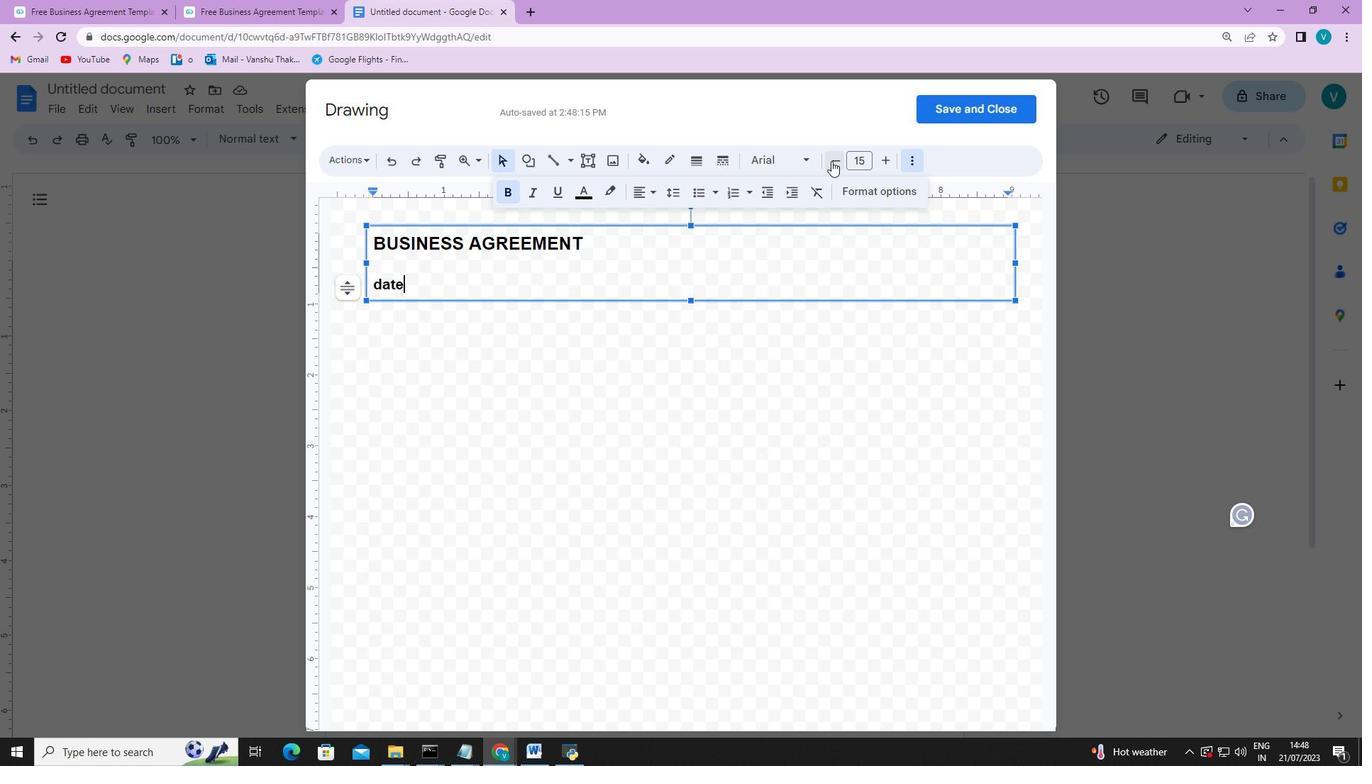 
Action: Mouse moved to (575, 159)
Screenshot: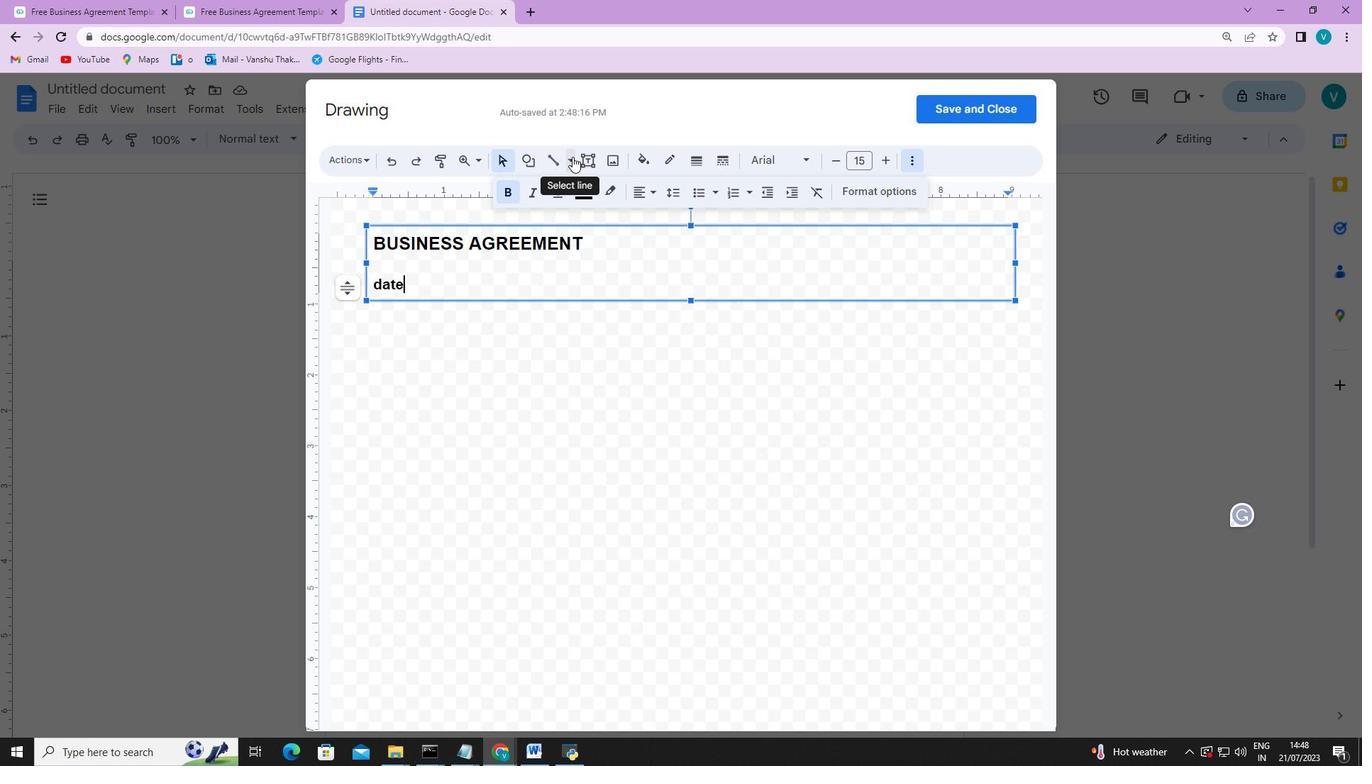 
Action: Mouse pressed left at (575, 159)
Screenshot: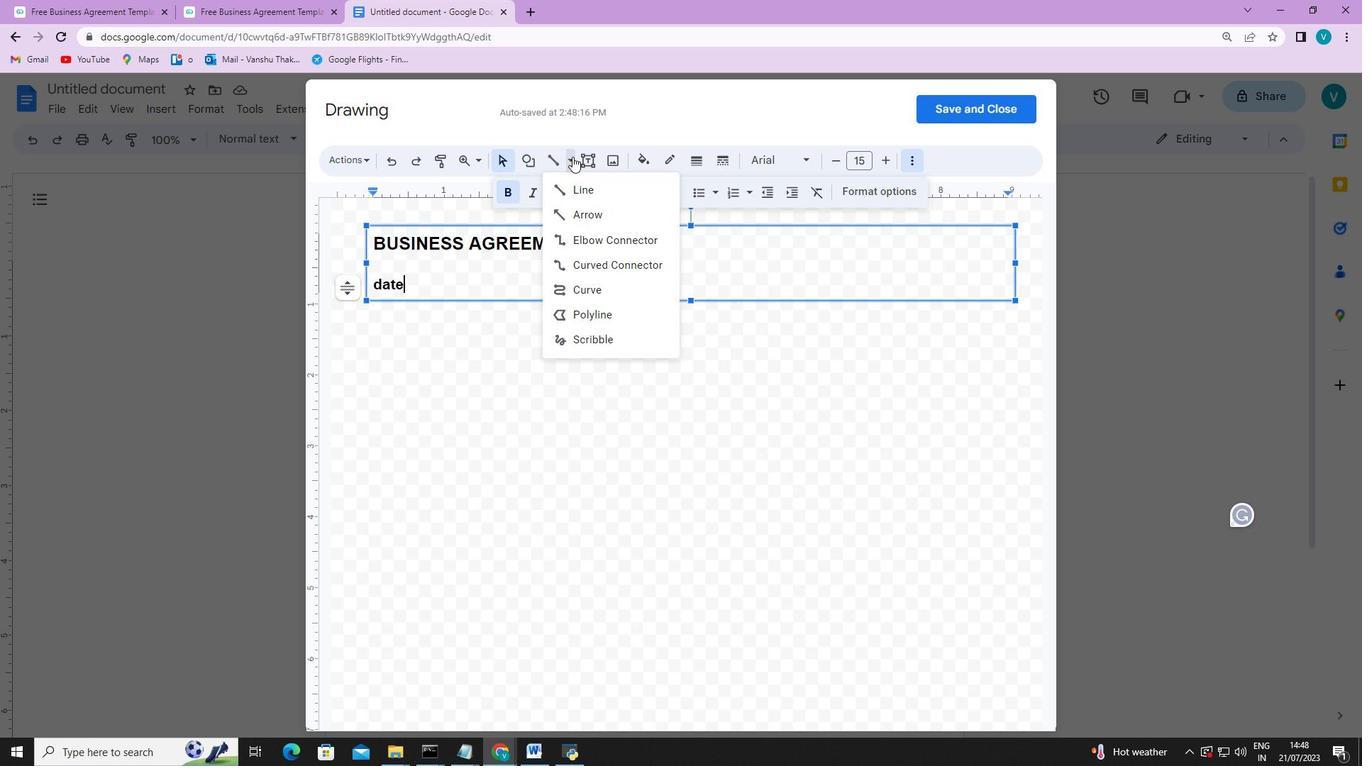 
Action: Mouse moved to (581, 193)
Screenshot: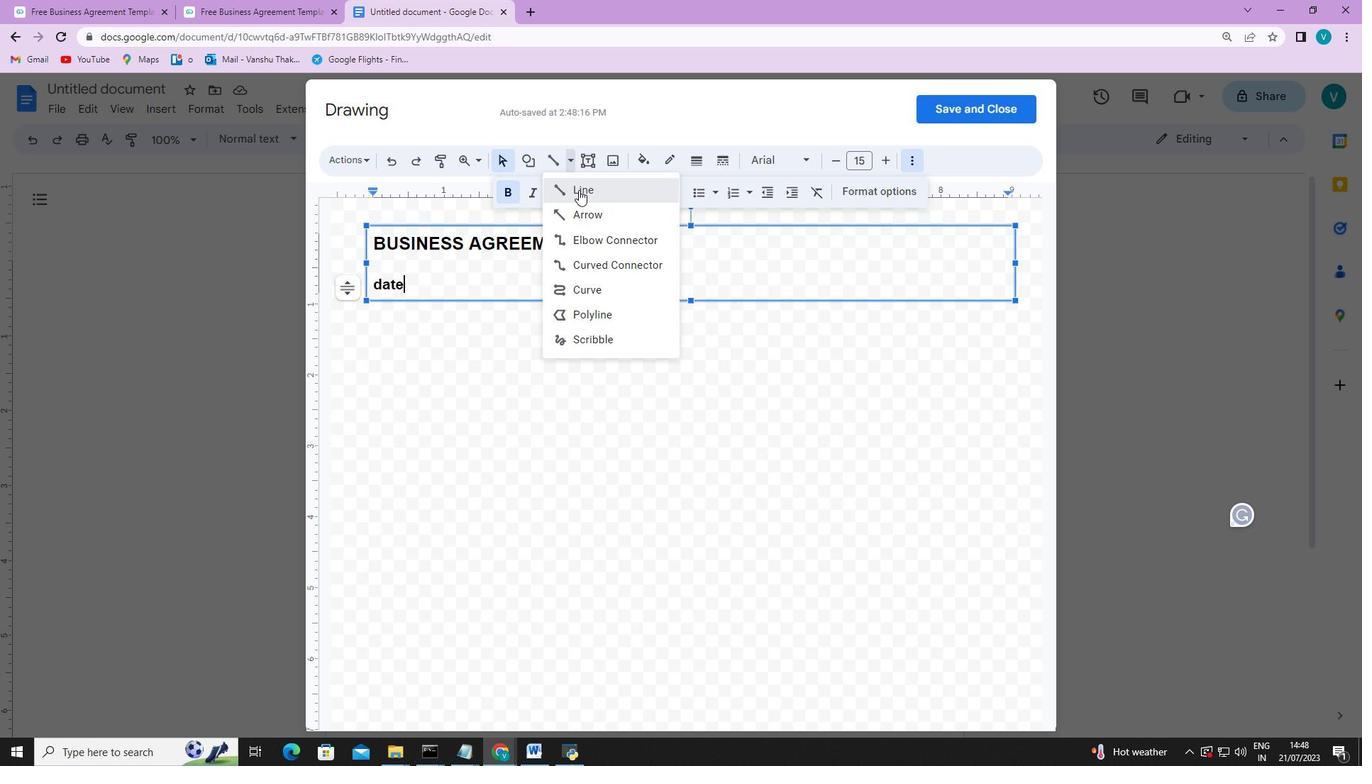 
Action: Mouse pressed left at (581, 193)
Screenshot: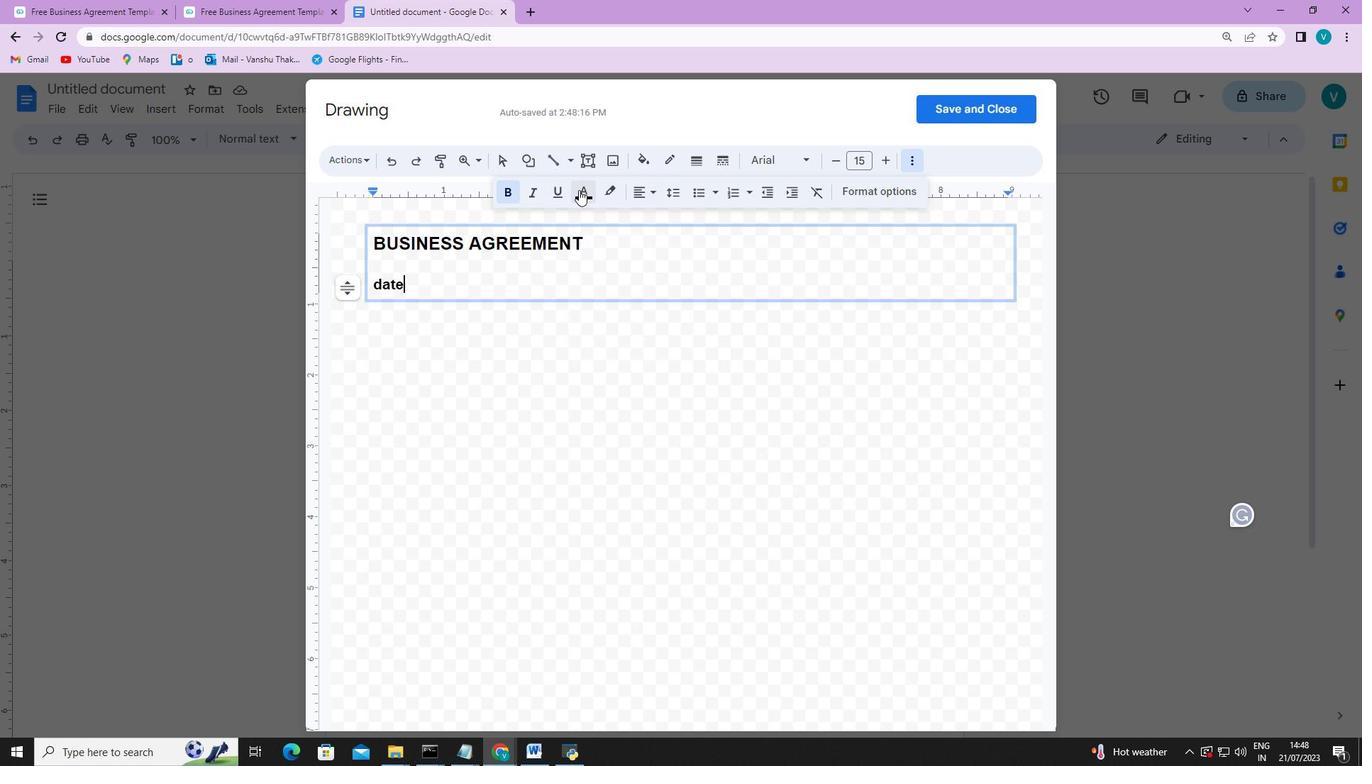 
Action: Mouse moved to (408, 295)
Screenshot: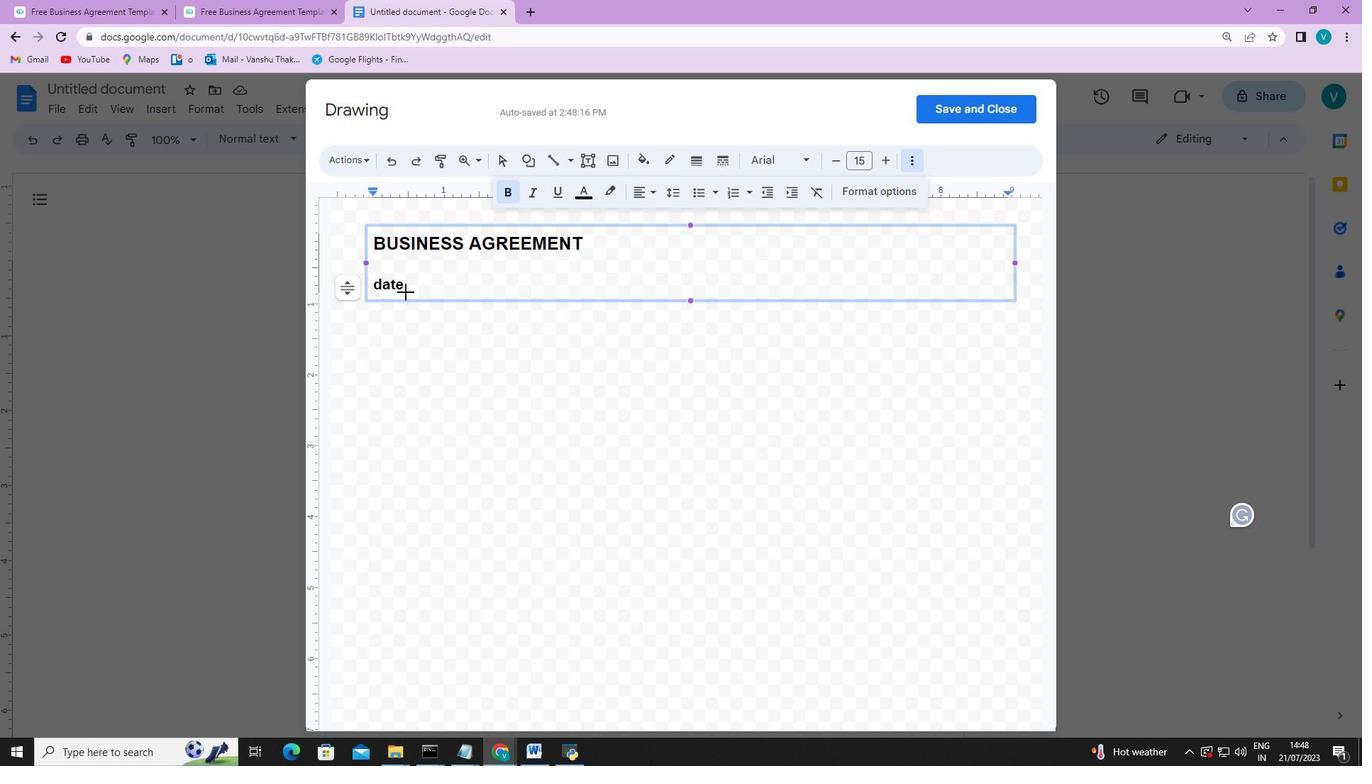 
Action: Key pressed <Key.shift>
Screenshot: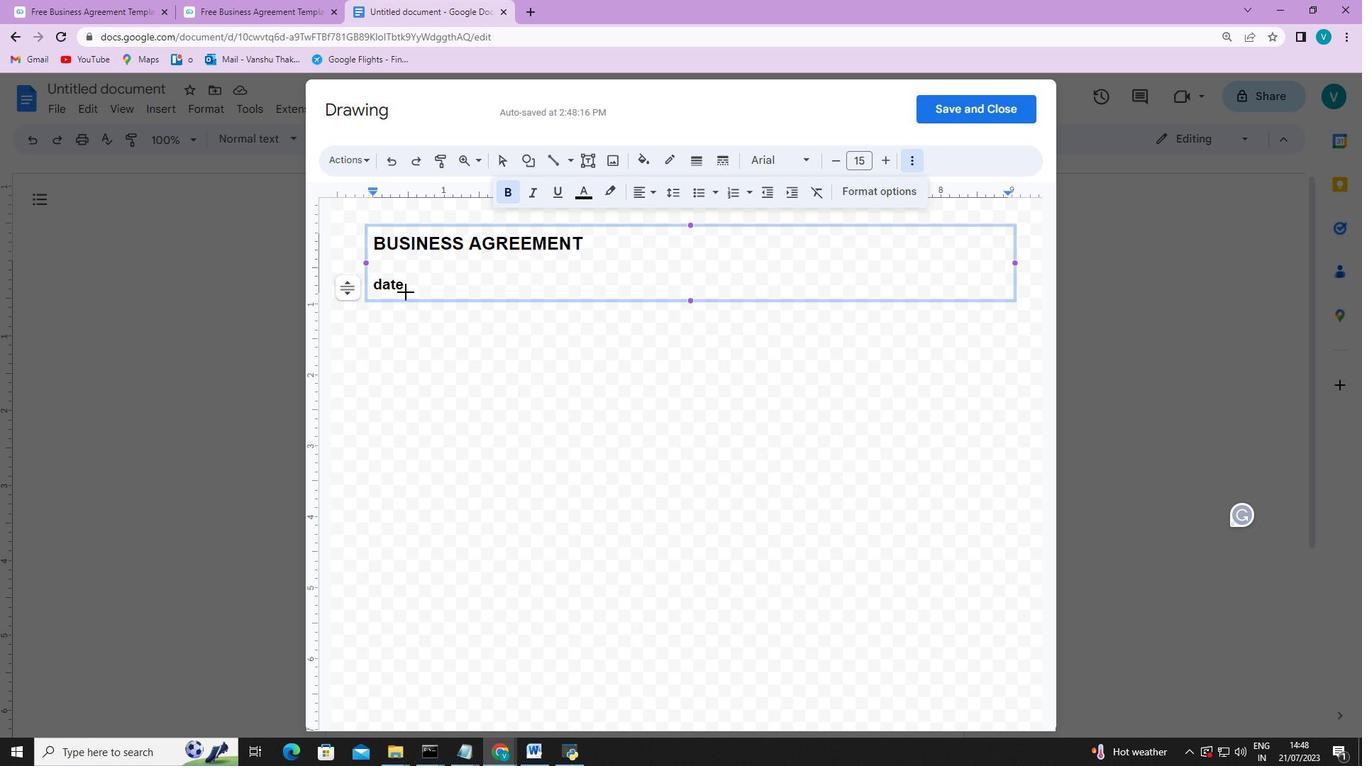 
Action: Mouse pressed left at (408, 295)
Screenshot: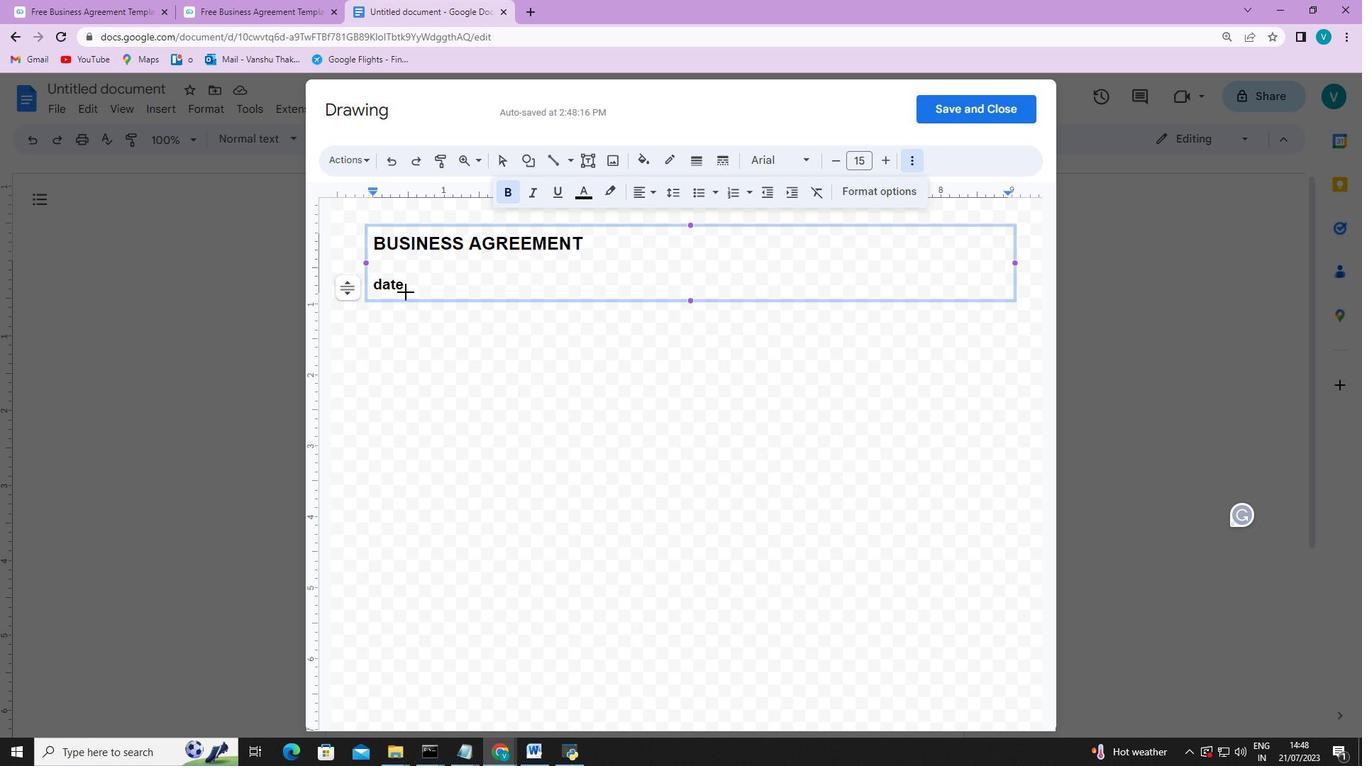 
Action: Mouse moved to (408, 295)
Screenshot: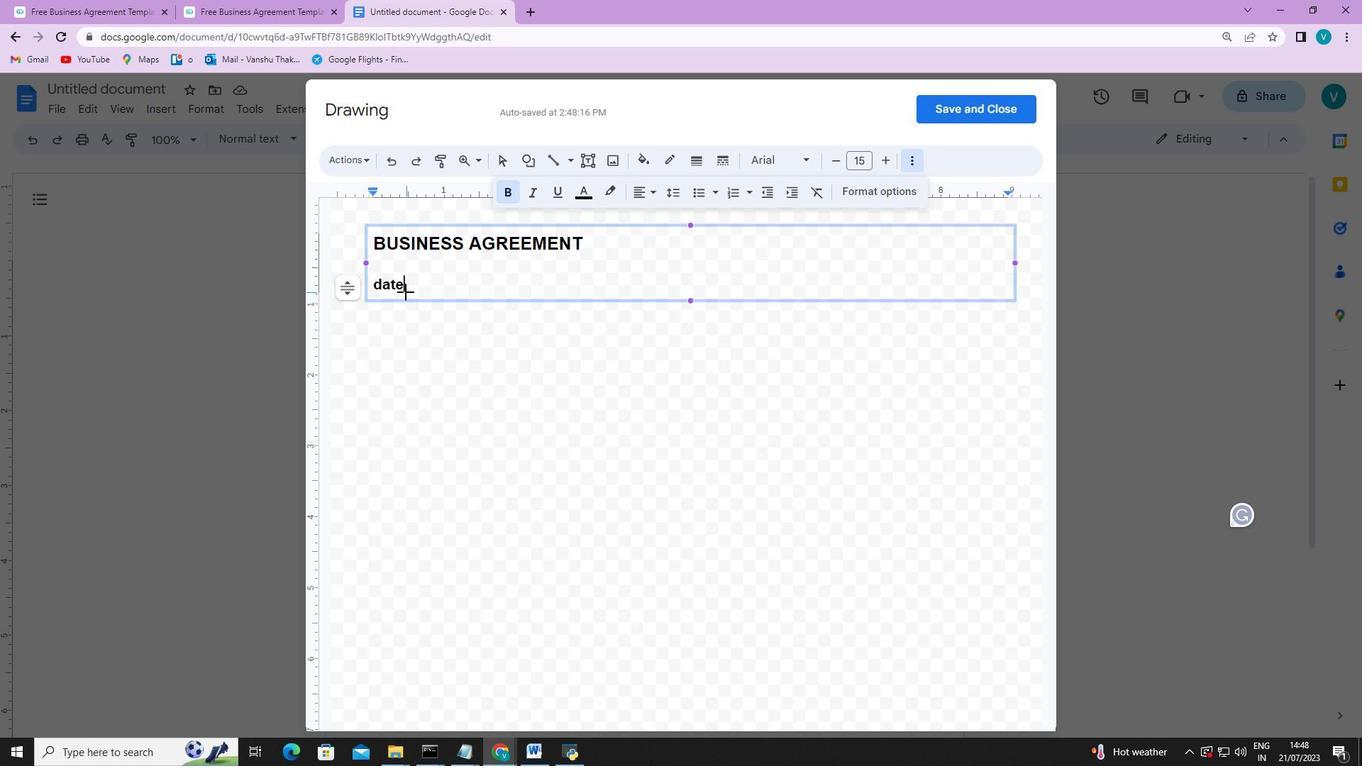 
Action: Key pressed <Key.shift><Key.shift><Key.shift><Key.shift><Key.shift><Key.shift><Key.shift><Key.shift><Key.shift><Key.shift><Key.shift><Key.shift>
Screenshot: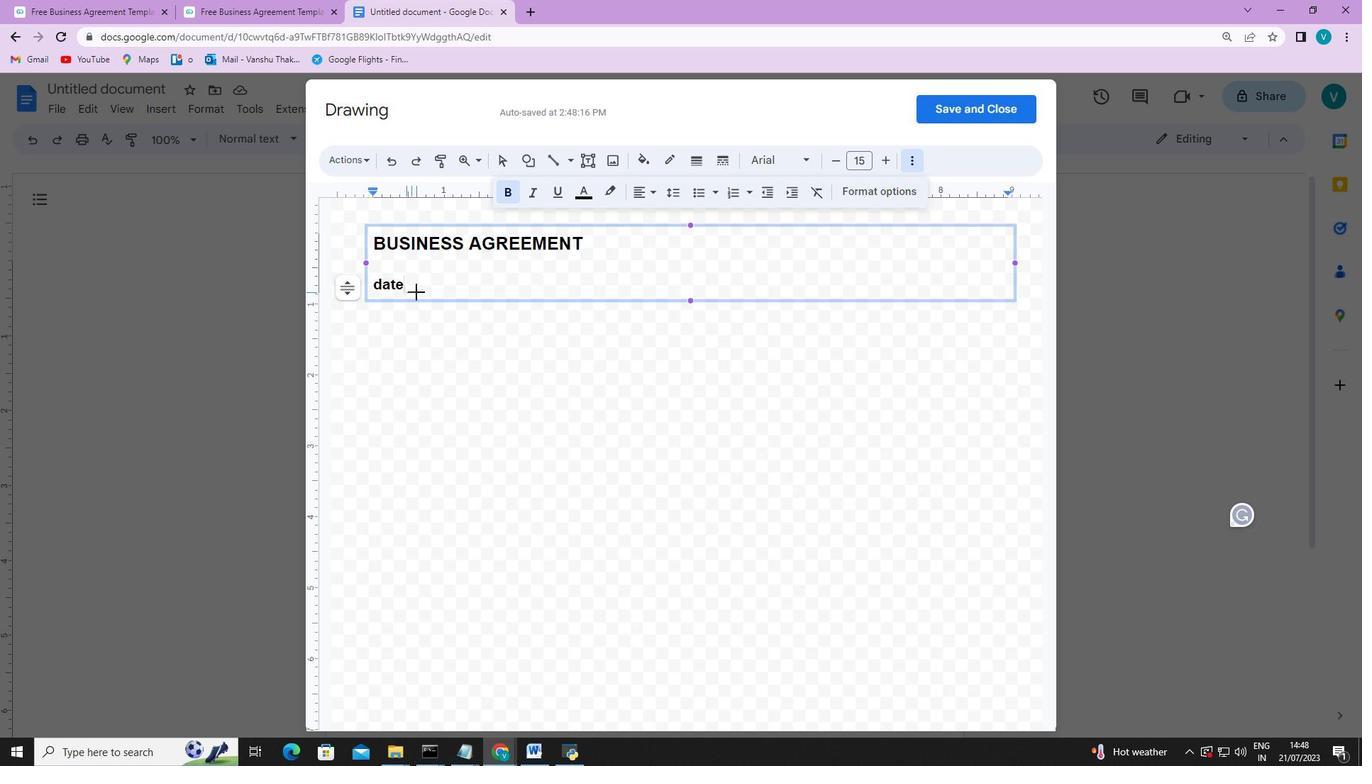
Action: Mouse moved to (408, 295)
Screenshot: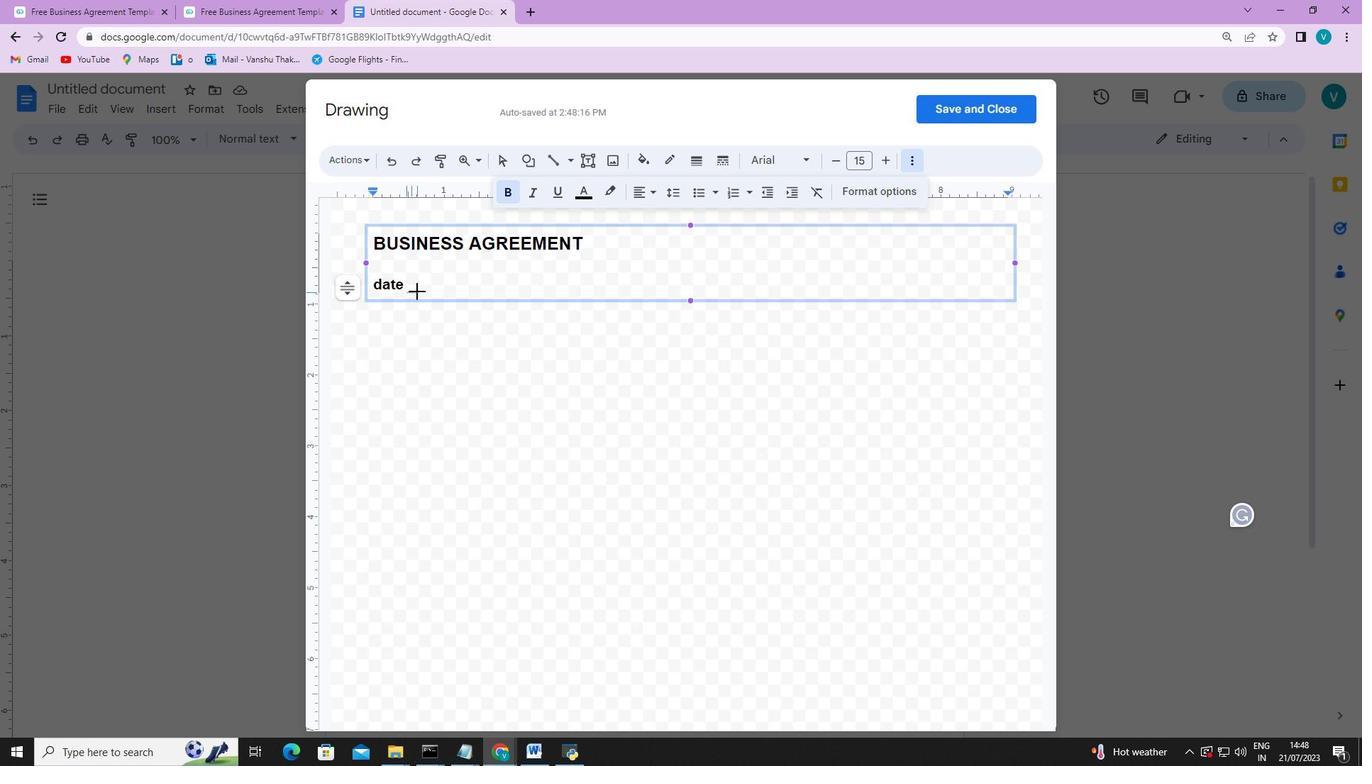
Action: Key pressed <Key.shift><Key.shift>
Screenshot: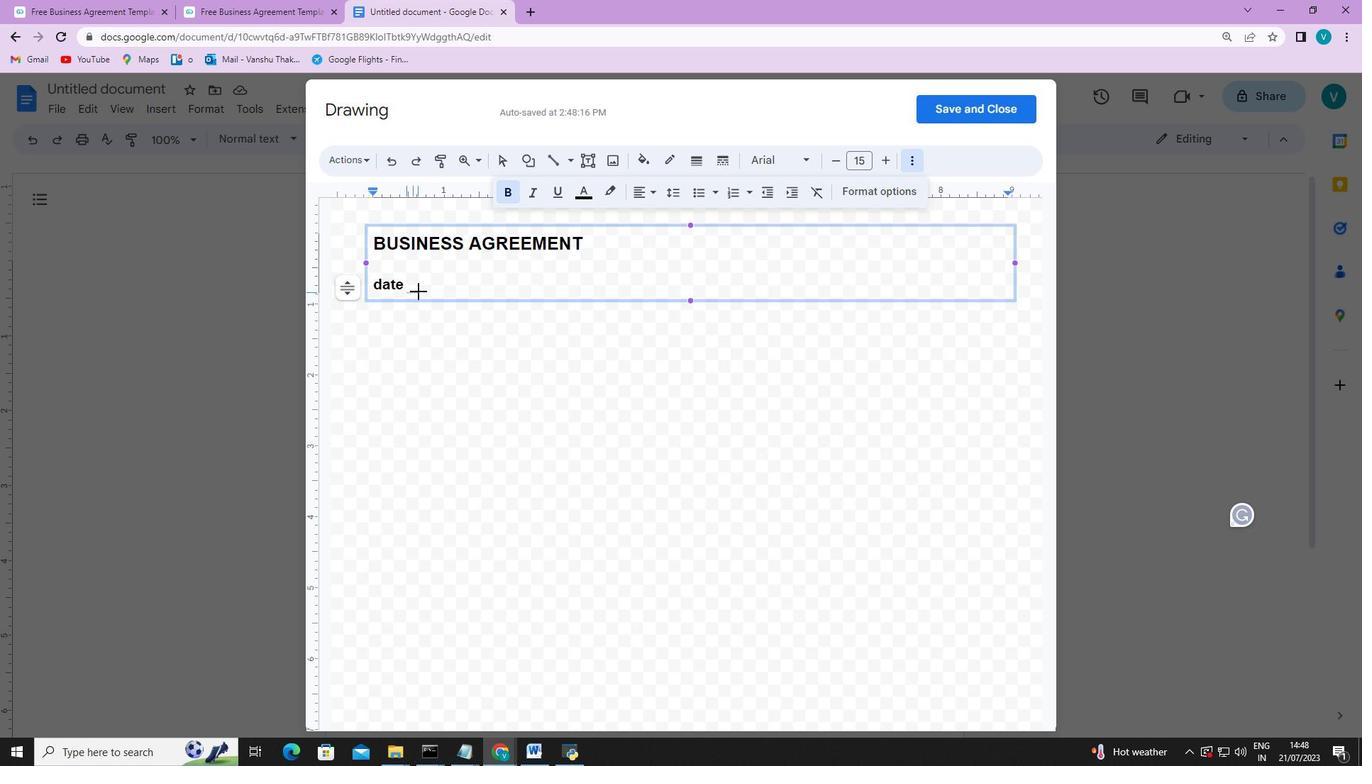 
Action: Mouse moved to (410, 295)
Screenshot: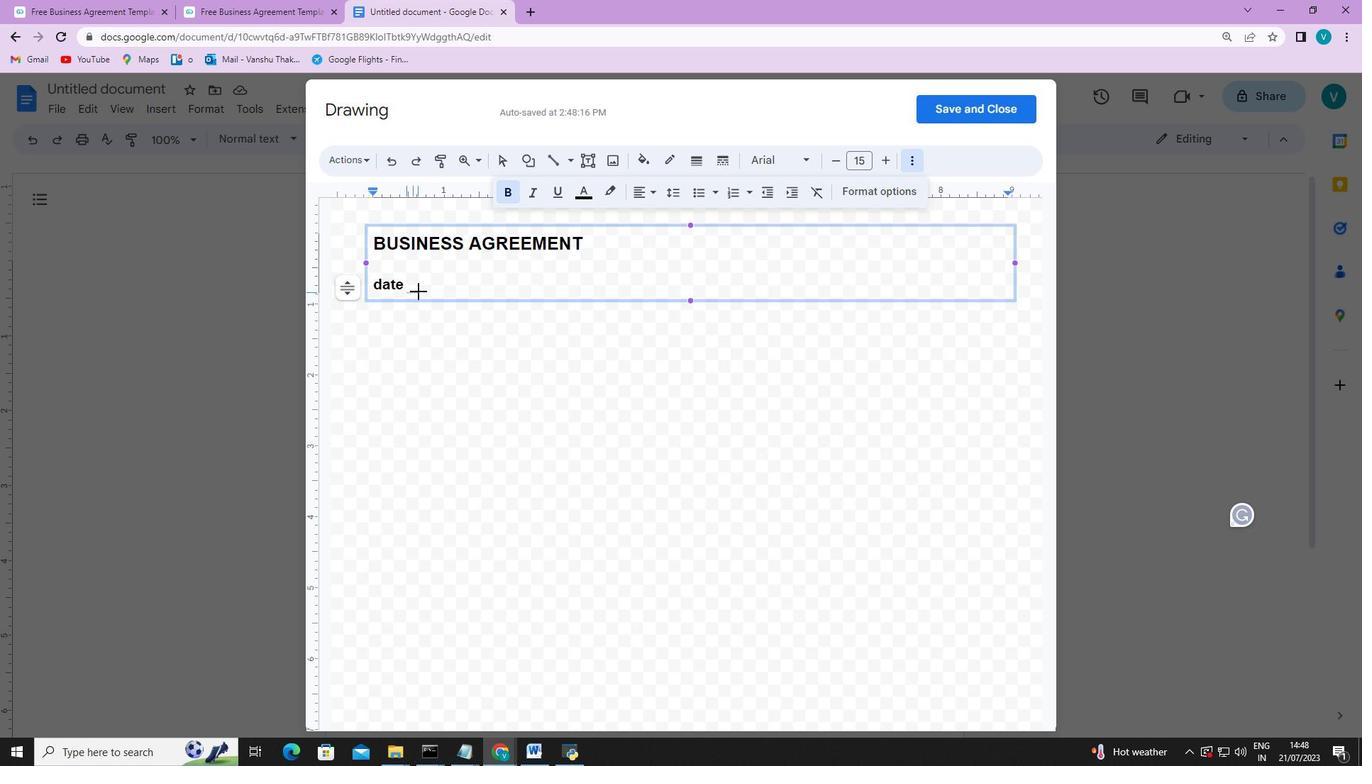 
Action: Key pressed <Key.shift>
Screenshot: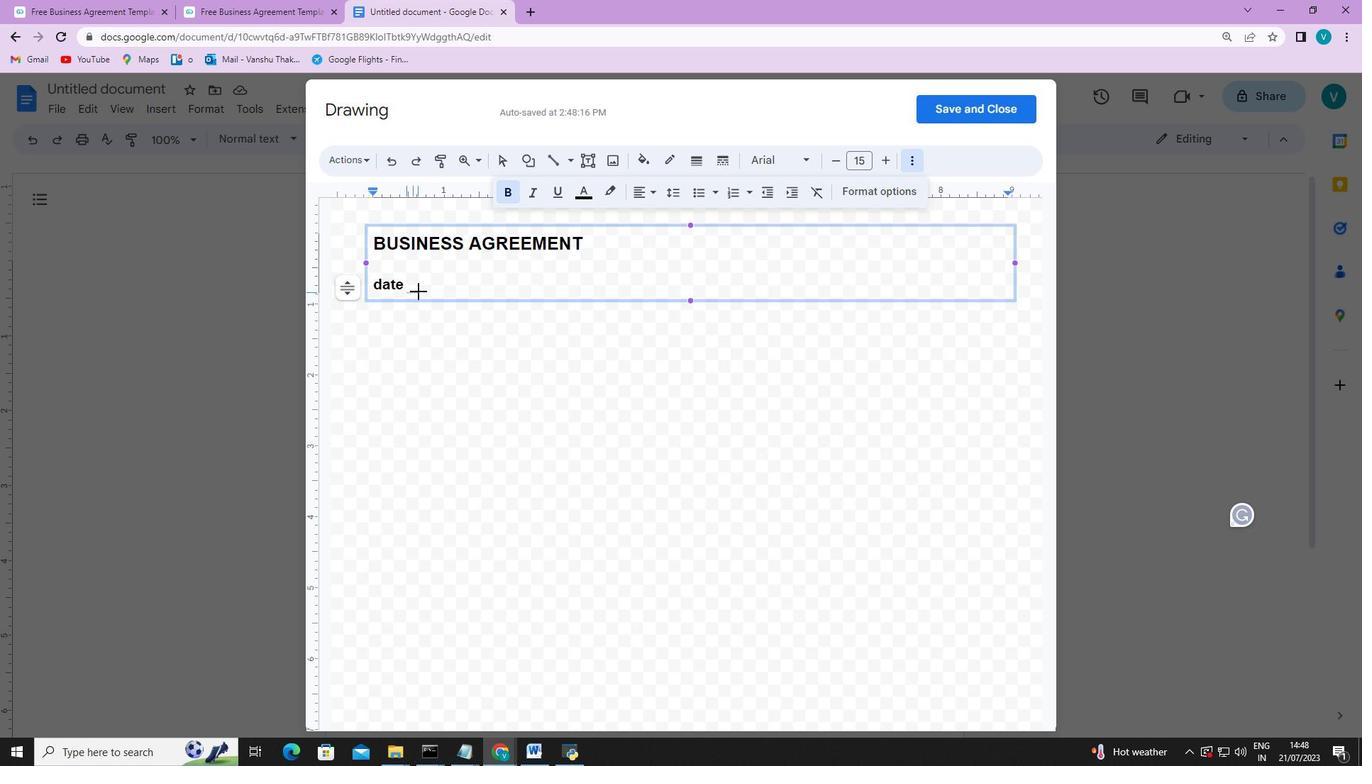
Action: Mouse moved to (411, 295)
Screenshot: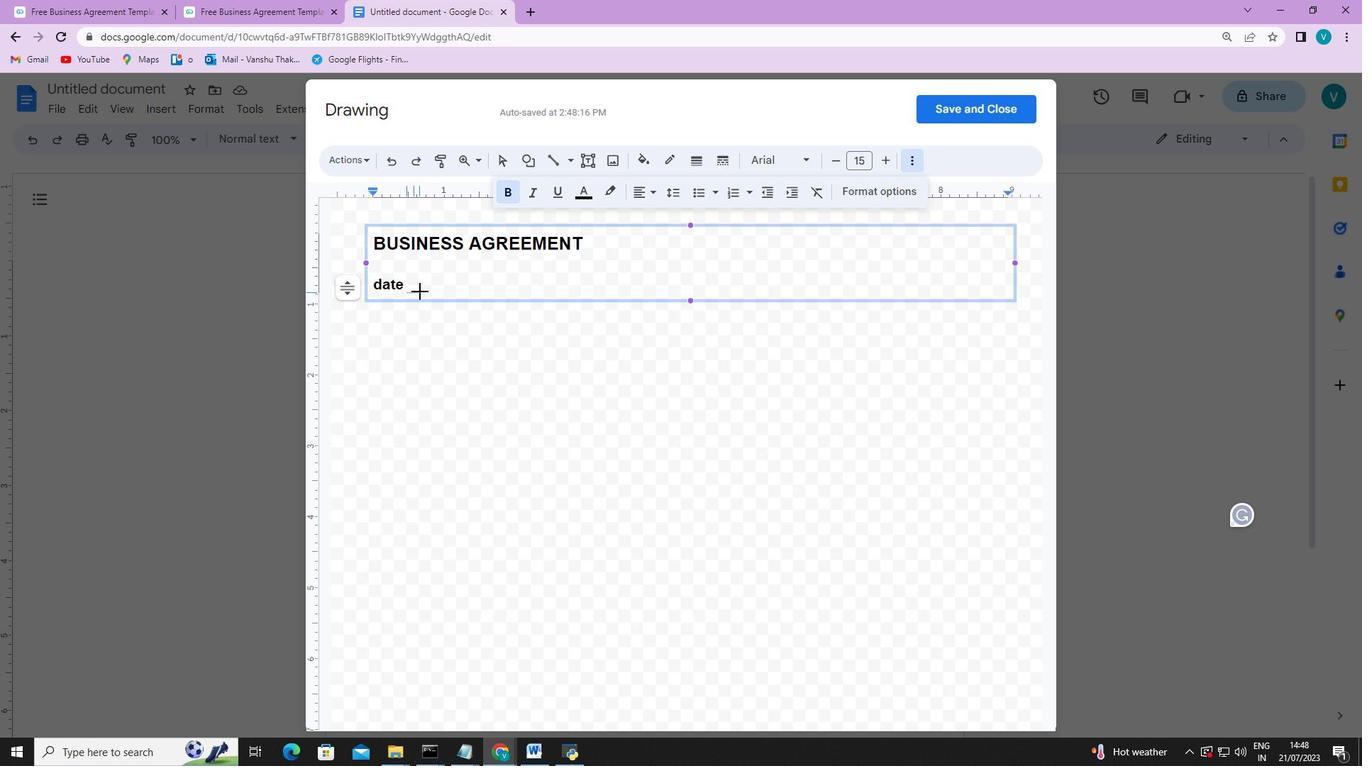 
Action: Key pressed <Key.shift>
Screenshot: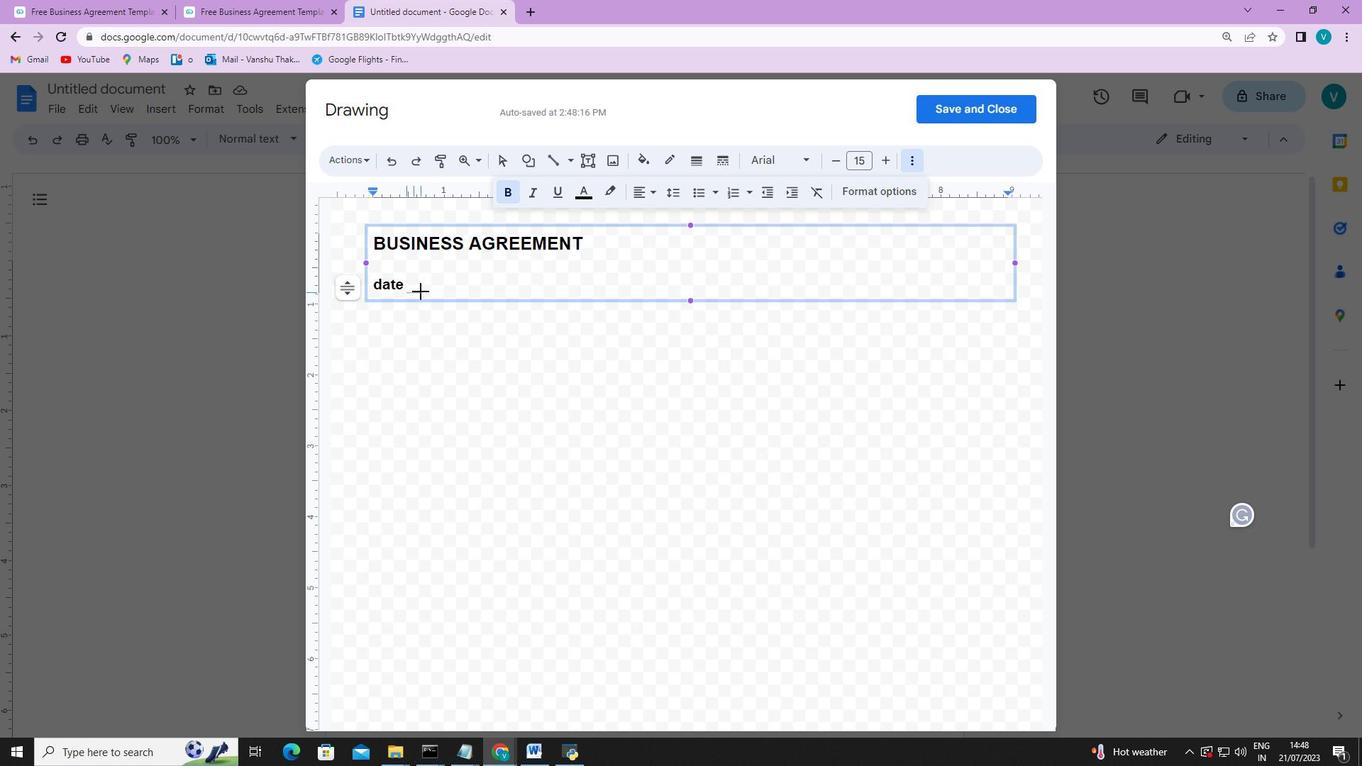 
Action: Mouse moved to (413, 295)
Screenshot: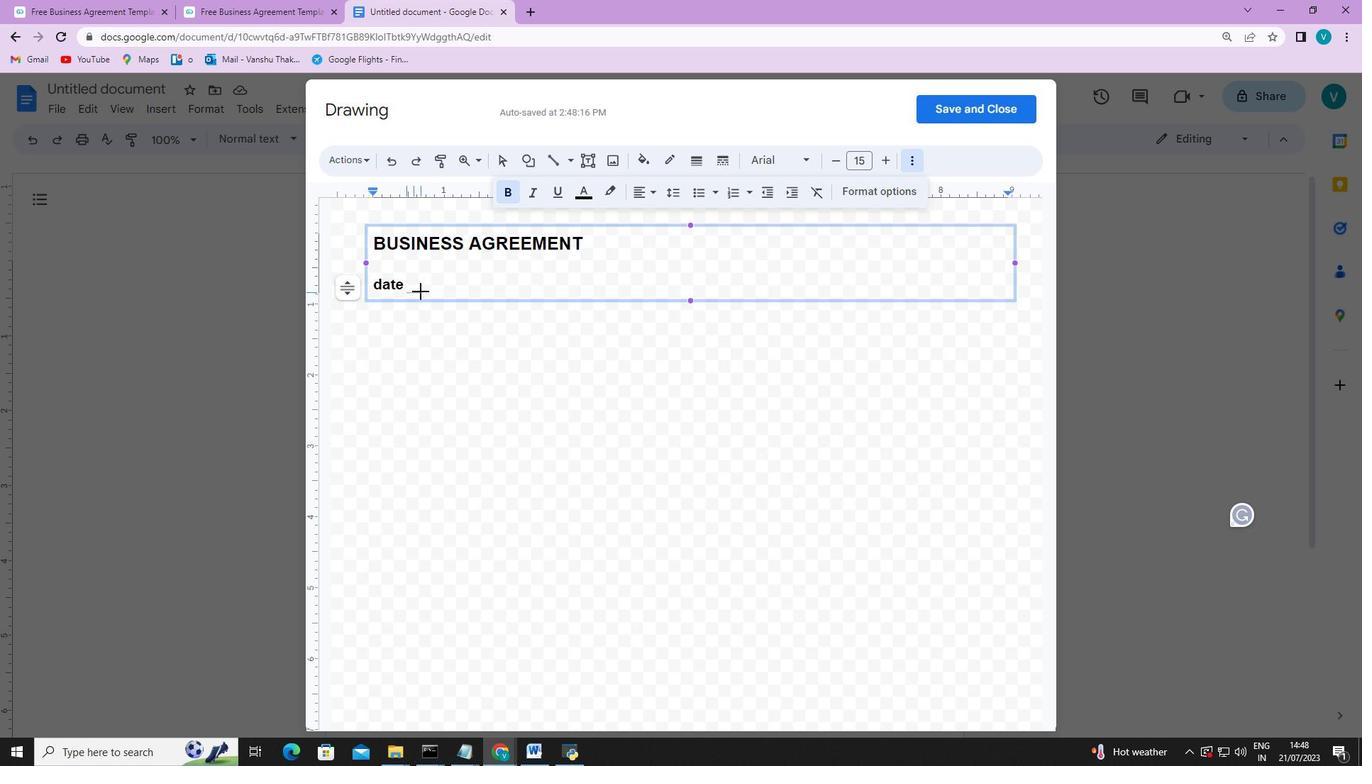 
Action: Key pressed <Key.shift>
Screenshot: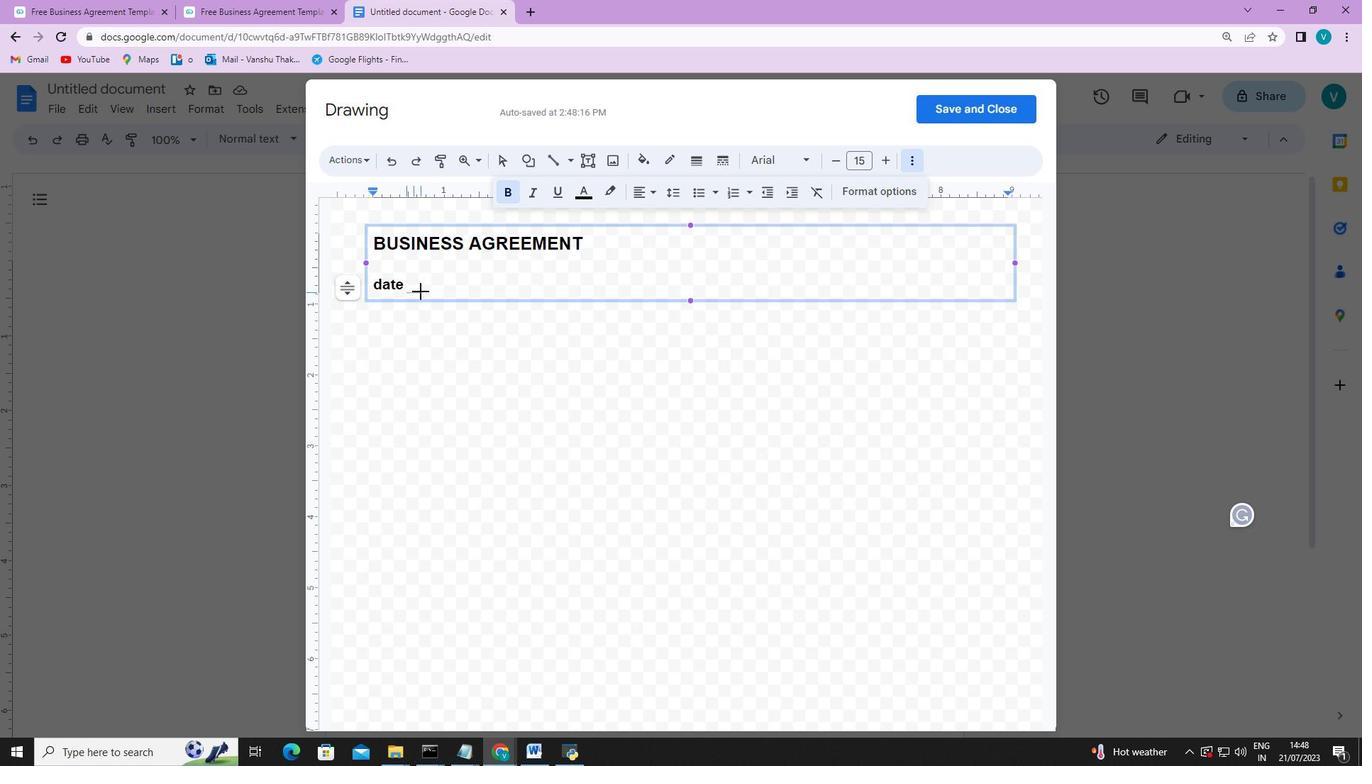 
Action: Mouse moved to (413, 295)
Screenshot: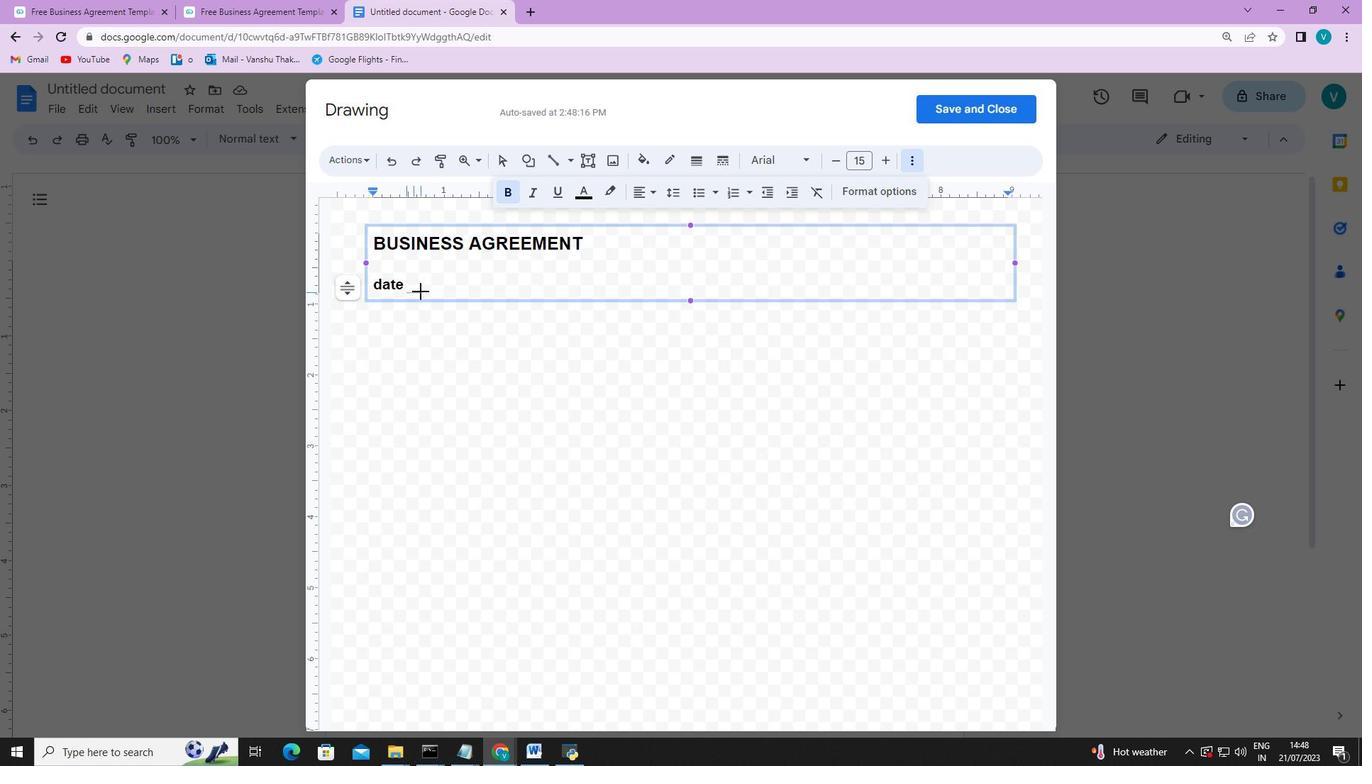 
Action: Key pressed <Key.shift>
Screenshot: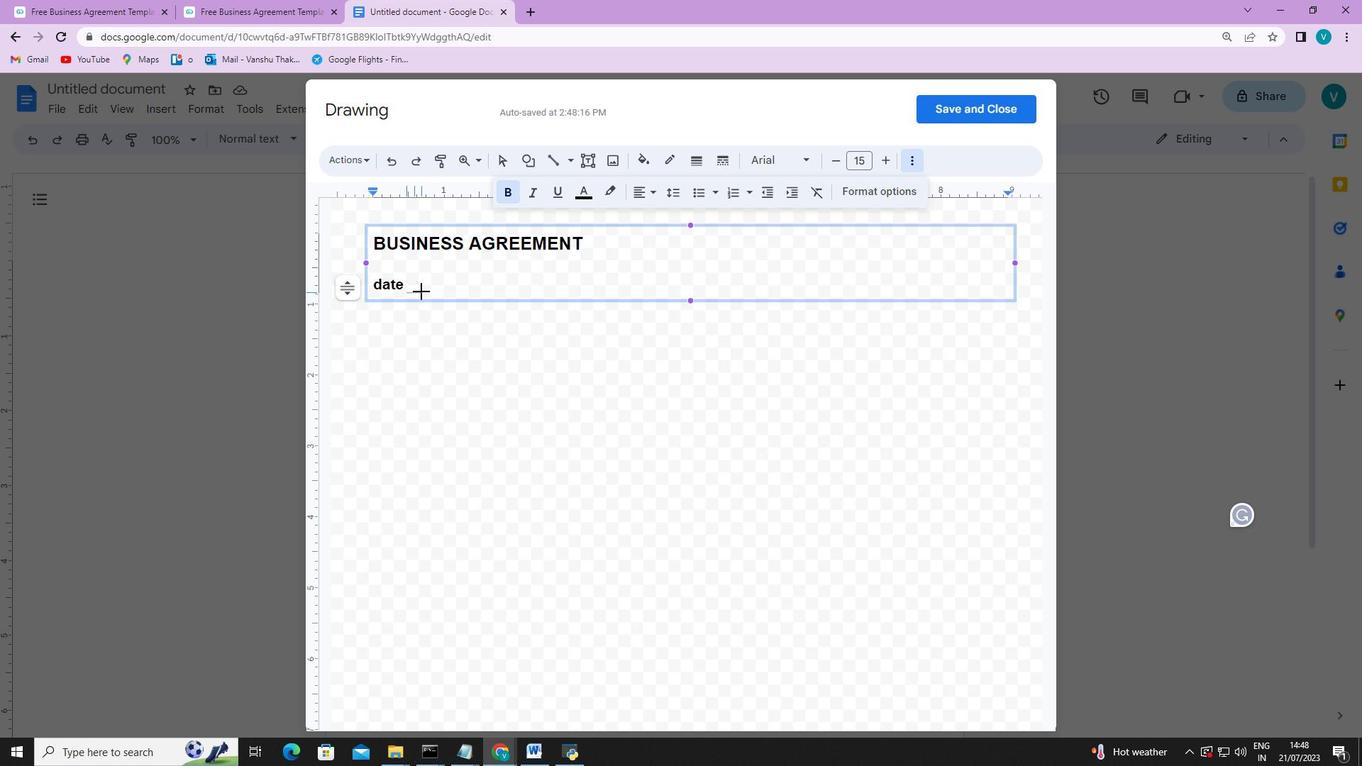 
Action: Mouse moved to (414, 295)
Screenshot: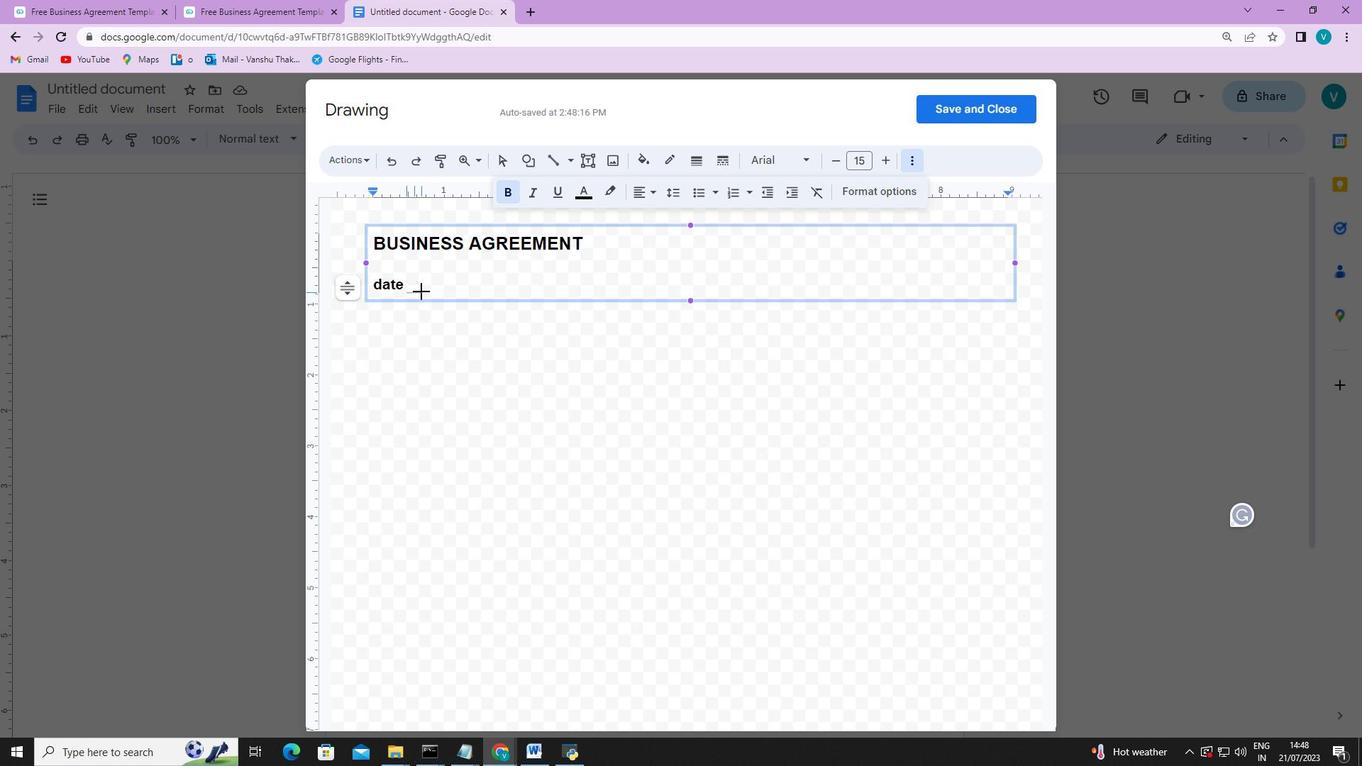 
Action: Key pressed <Key.shift>
Screenshot: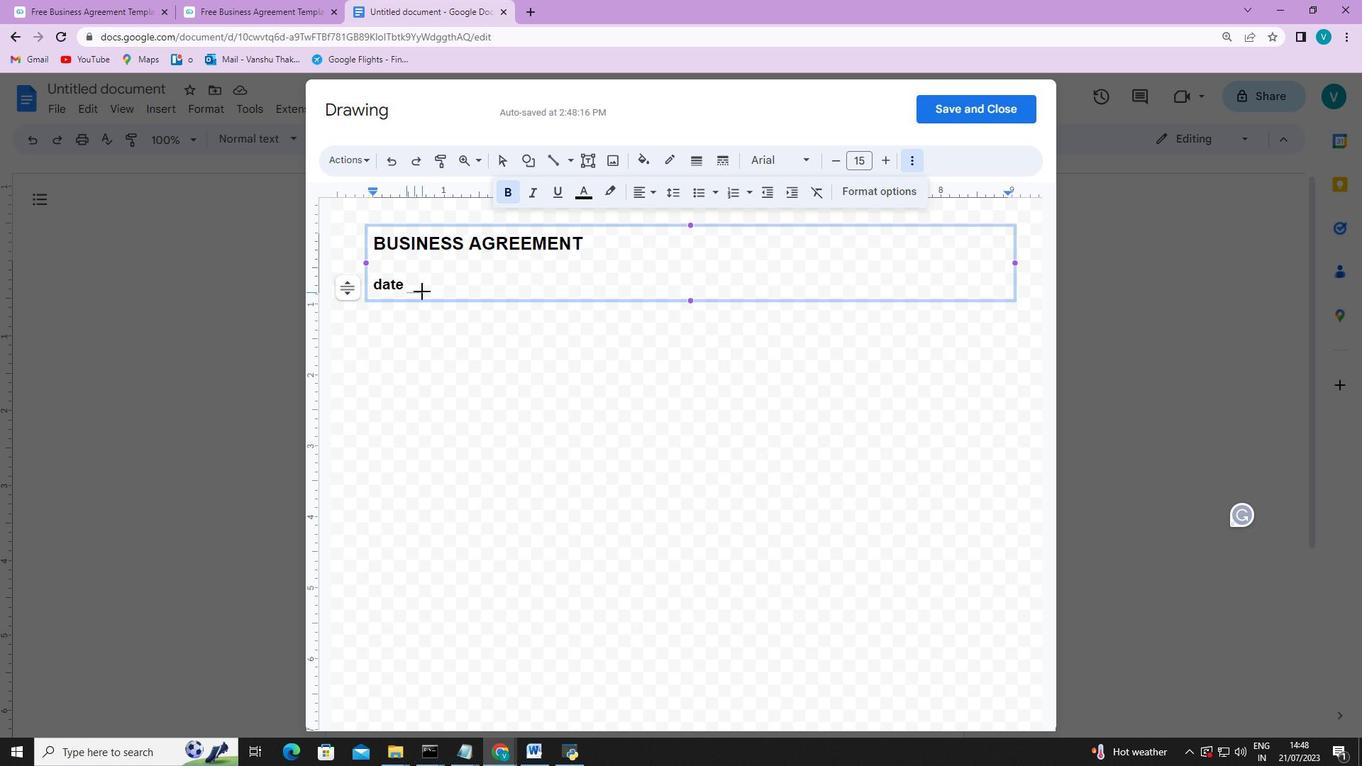 
Action: Mouse moved to (414, 295)
Screenshot: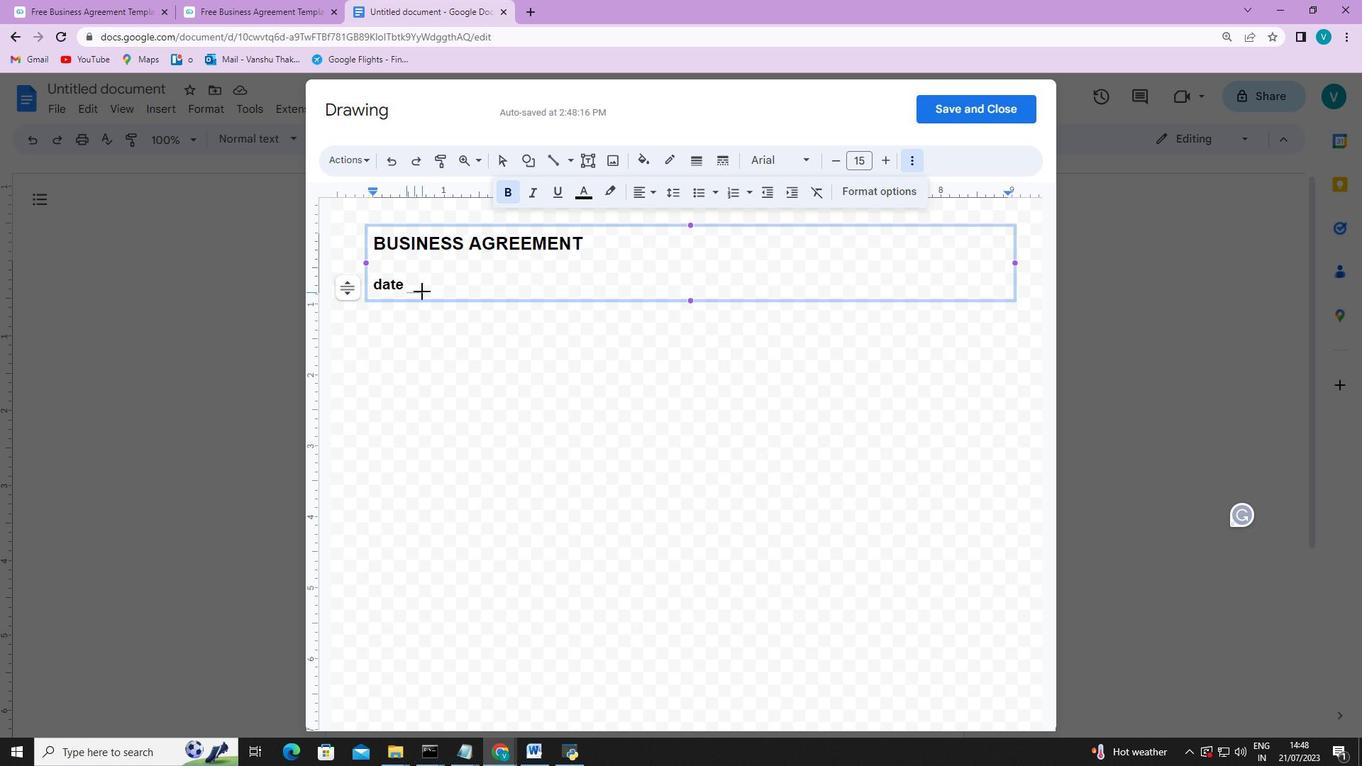 
Action: Key pressed <Key.shift>
Screenshot: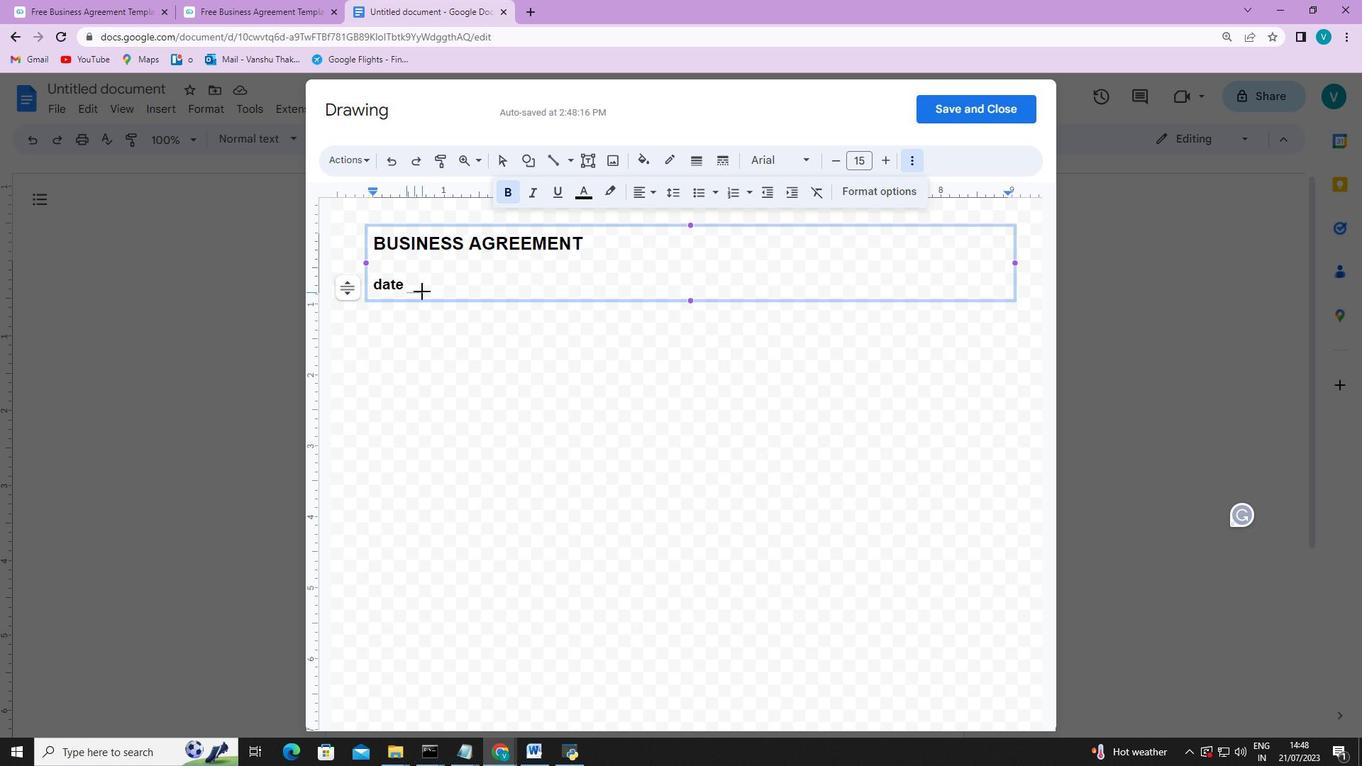 
Action: Mouse moved to (415, 295)
Screenshot: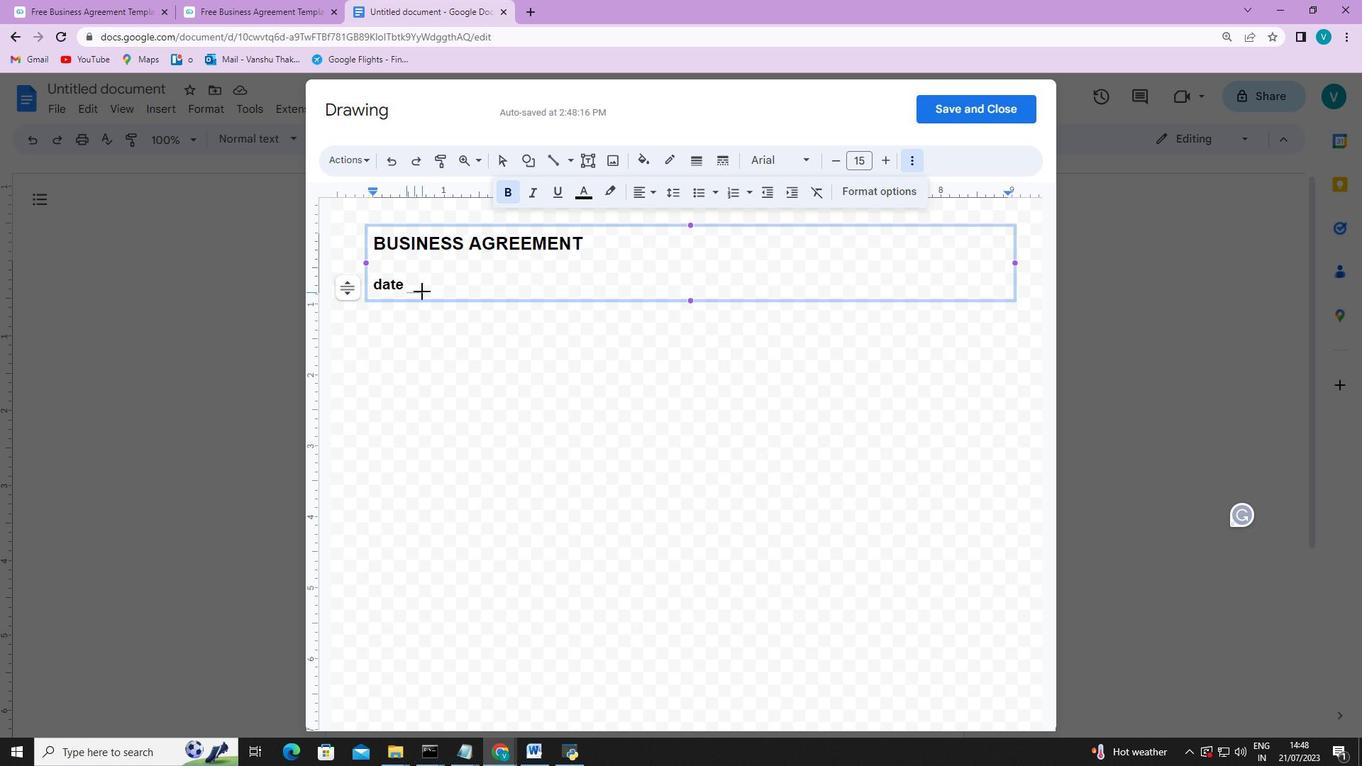 
Action: Key pressed <Key.shift>
Screenshot: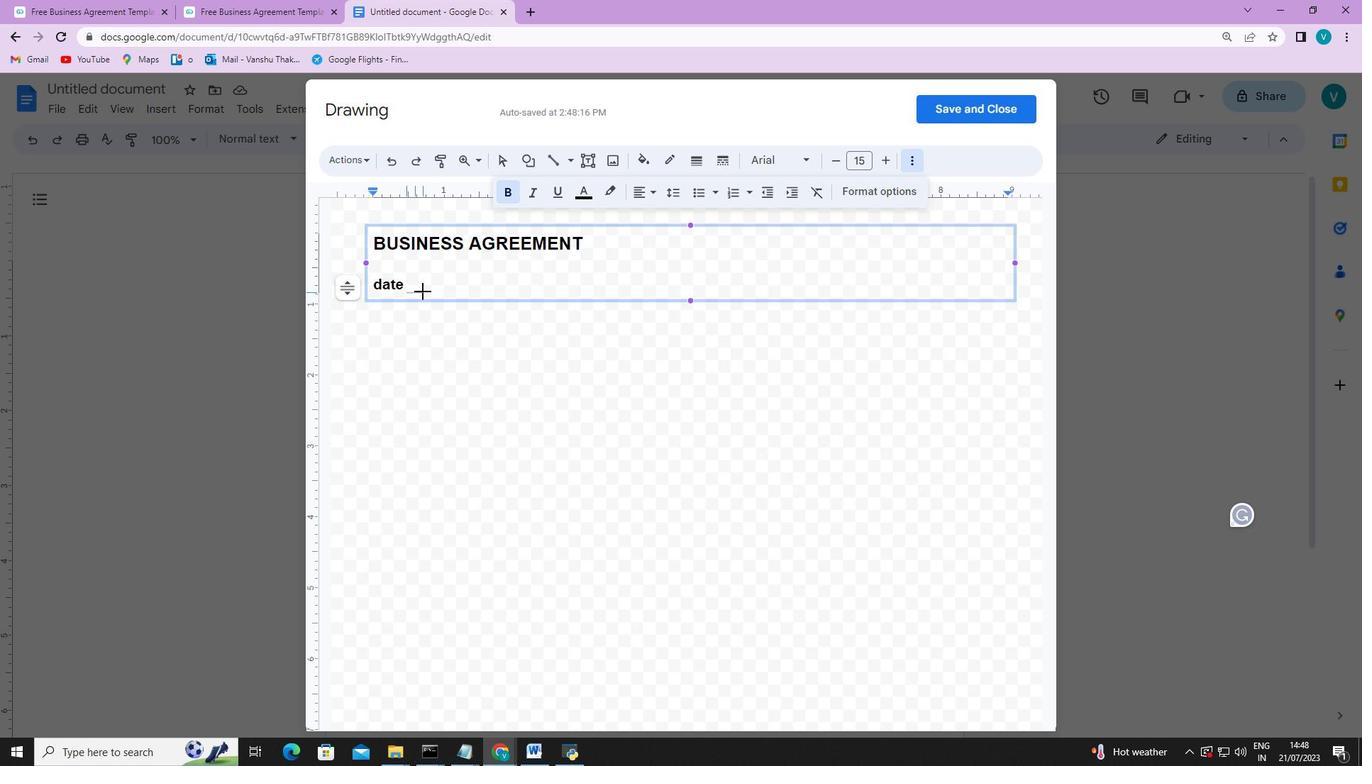 
Action: Mouse moved to (416, 295)
Screenshot: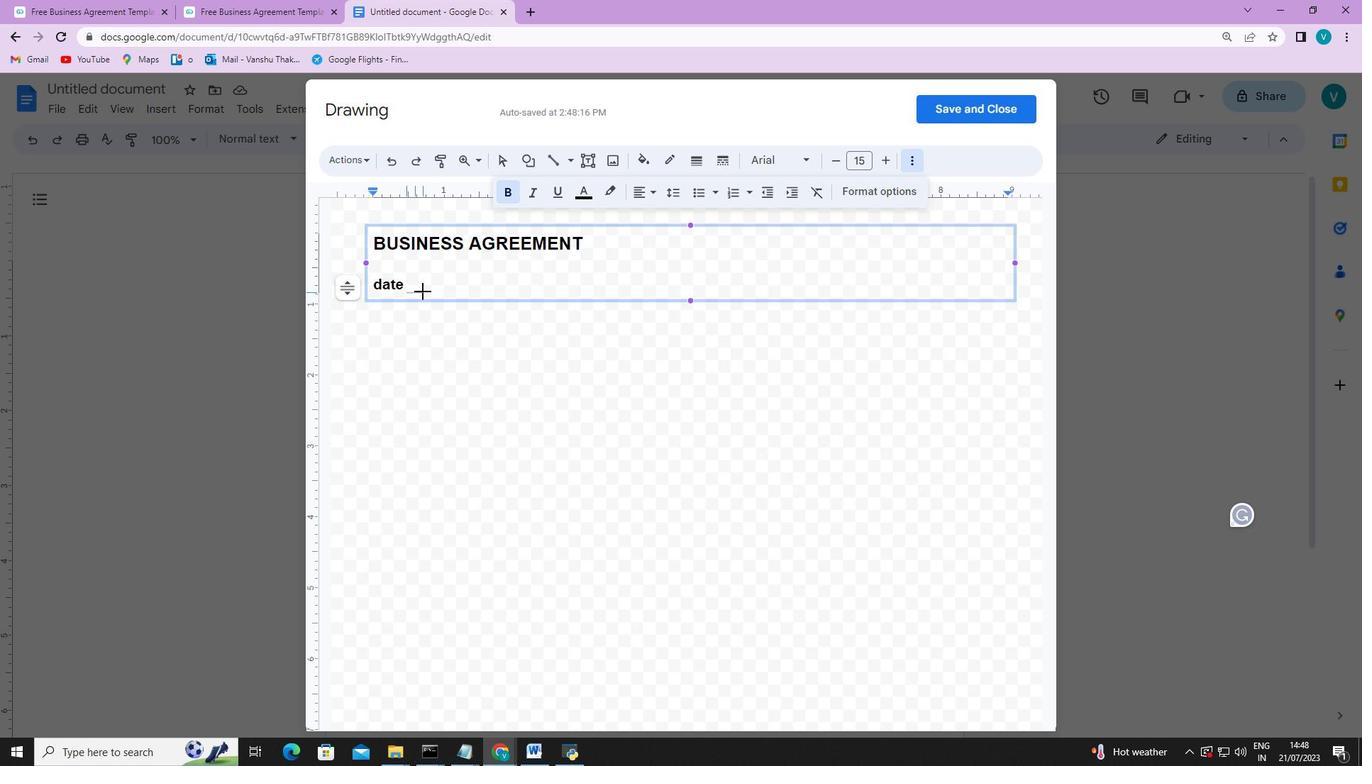 
Action: Key pressed <Key.shift>
Screenshot: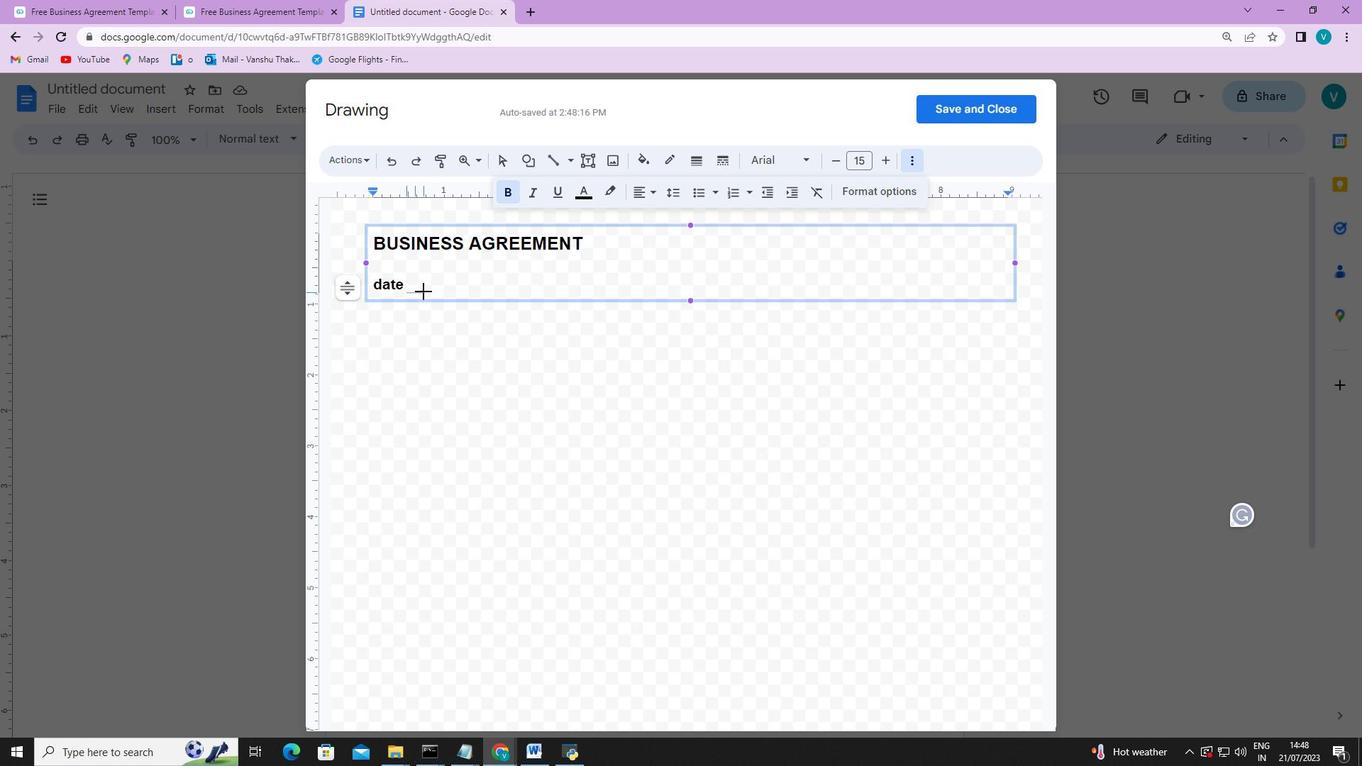 
Action: Mouse moved to (416, 295)
Screenshot: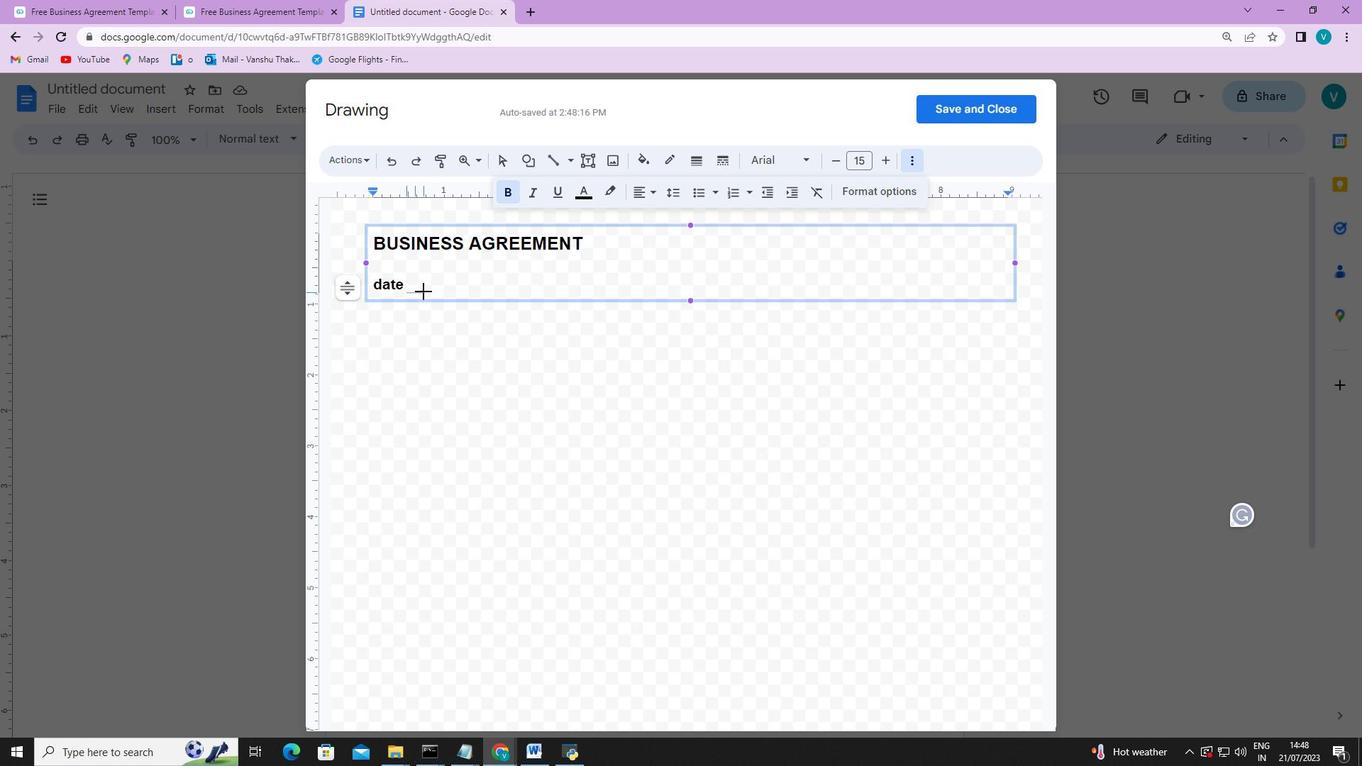 
Action: Key pressed <Key.shift>
Screenshot: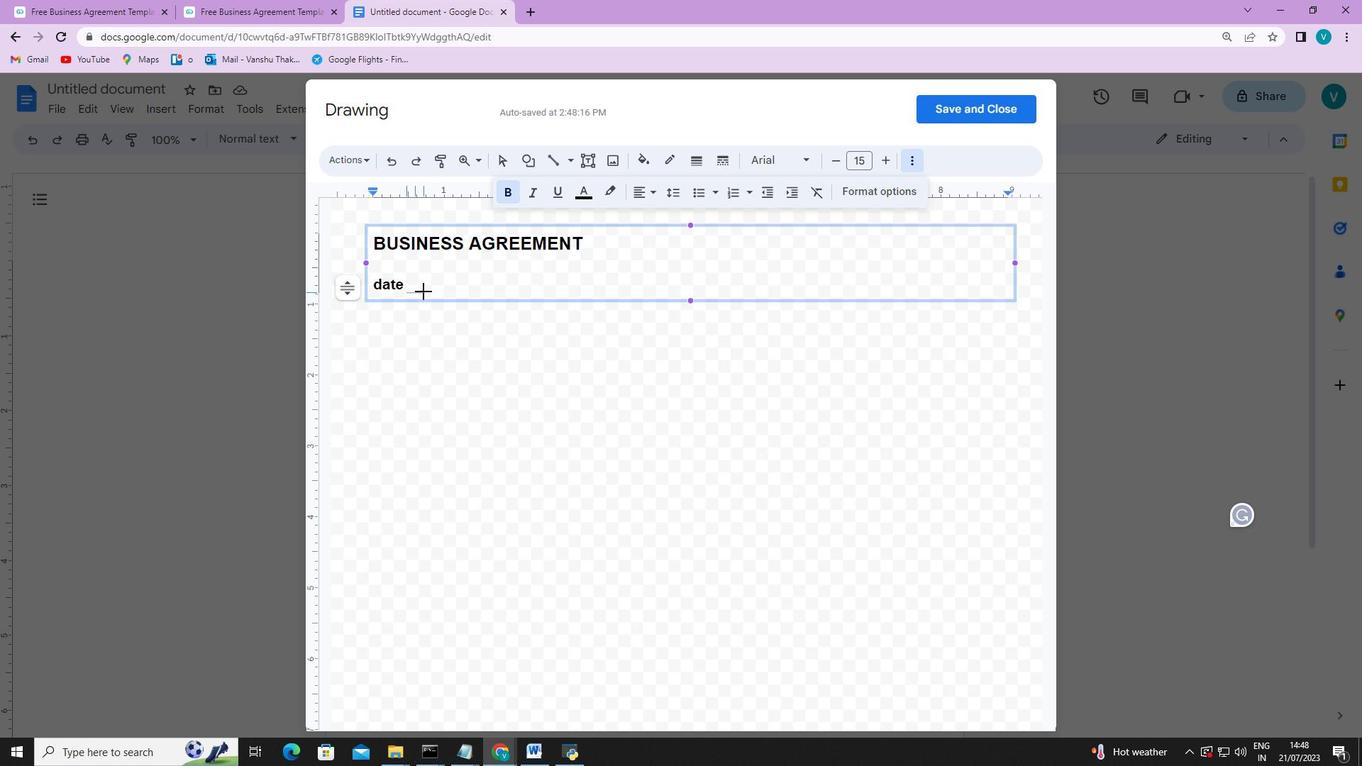 
Action: Mouse moved to (417, 295)
Screenshot: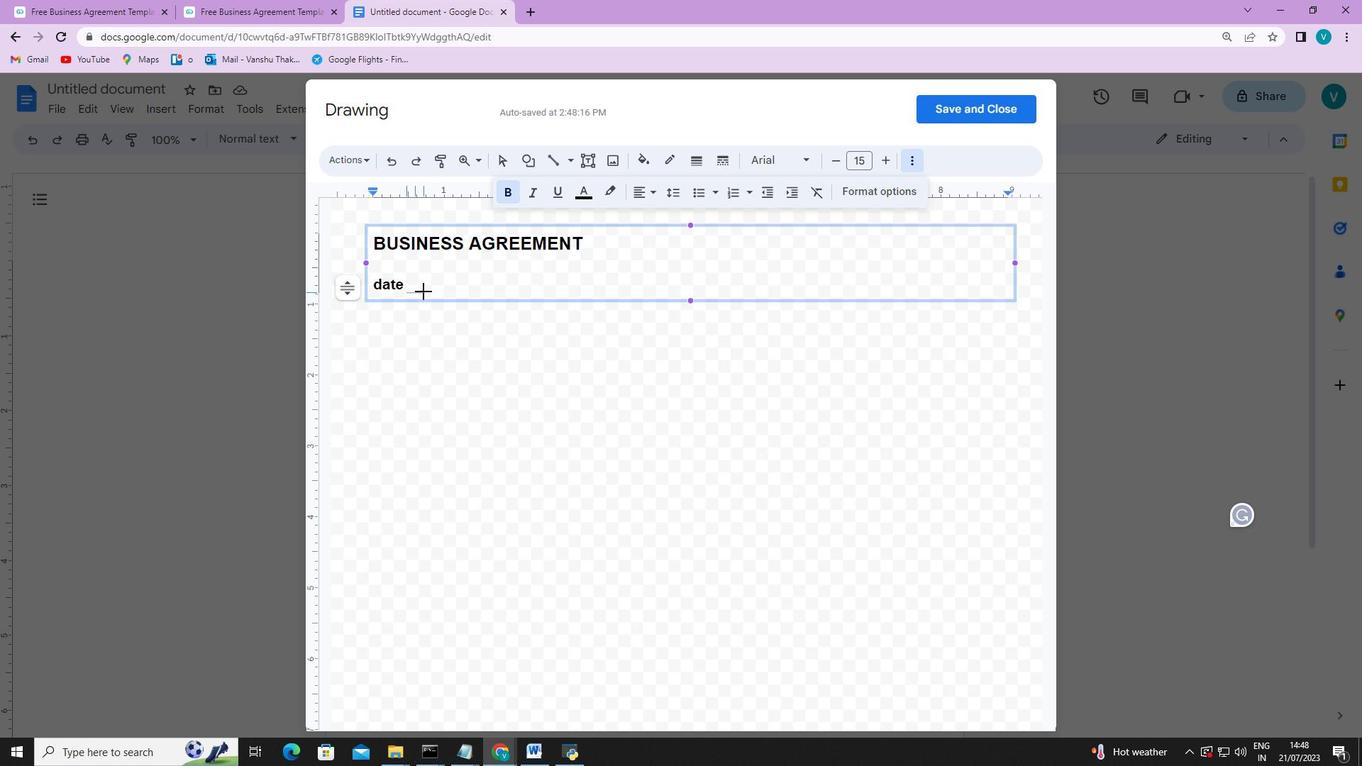 
Action: Key pressed <Key.shift>
Screenshot: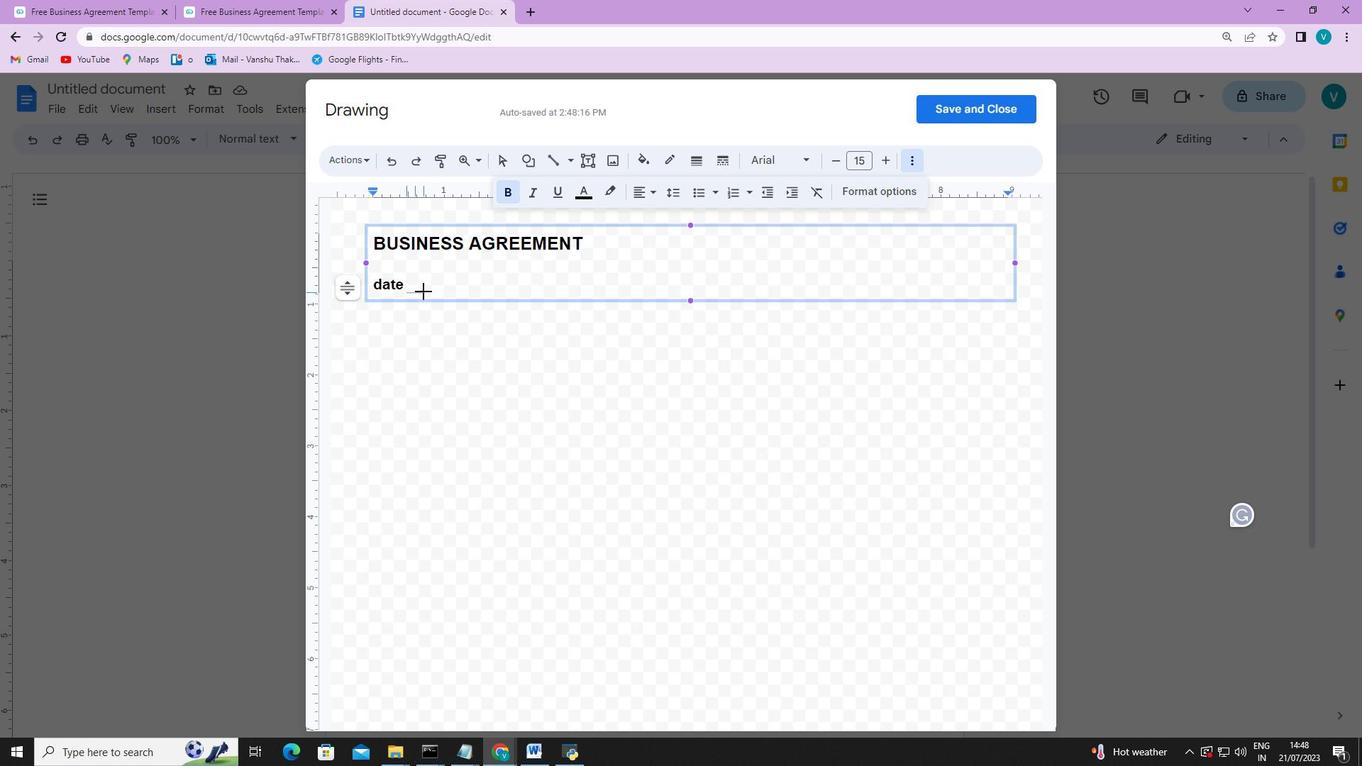 
Action: Mouse moved to (418, 295)
Screenshot: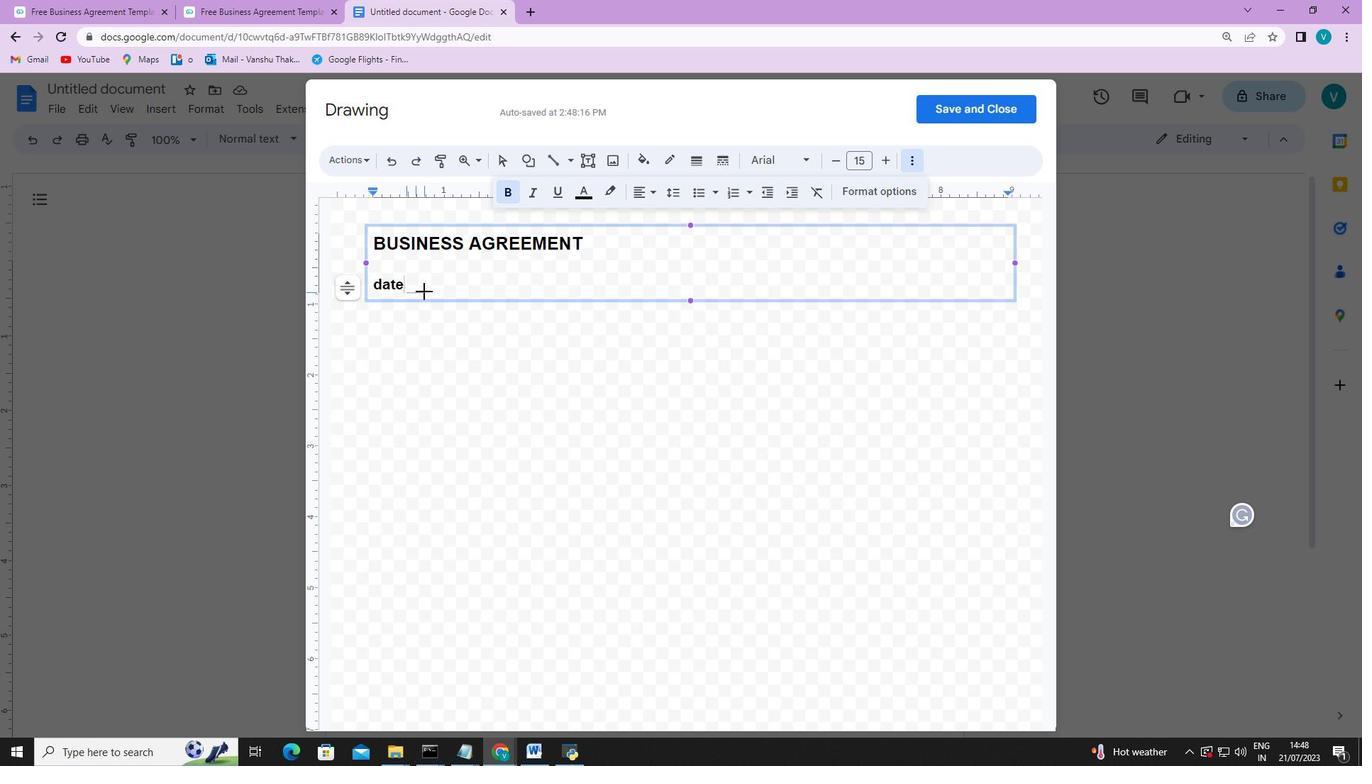 
Action: Key pressed <Key.shift>
Screenshot: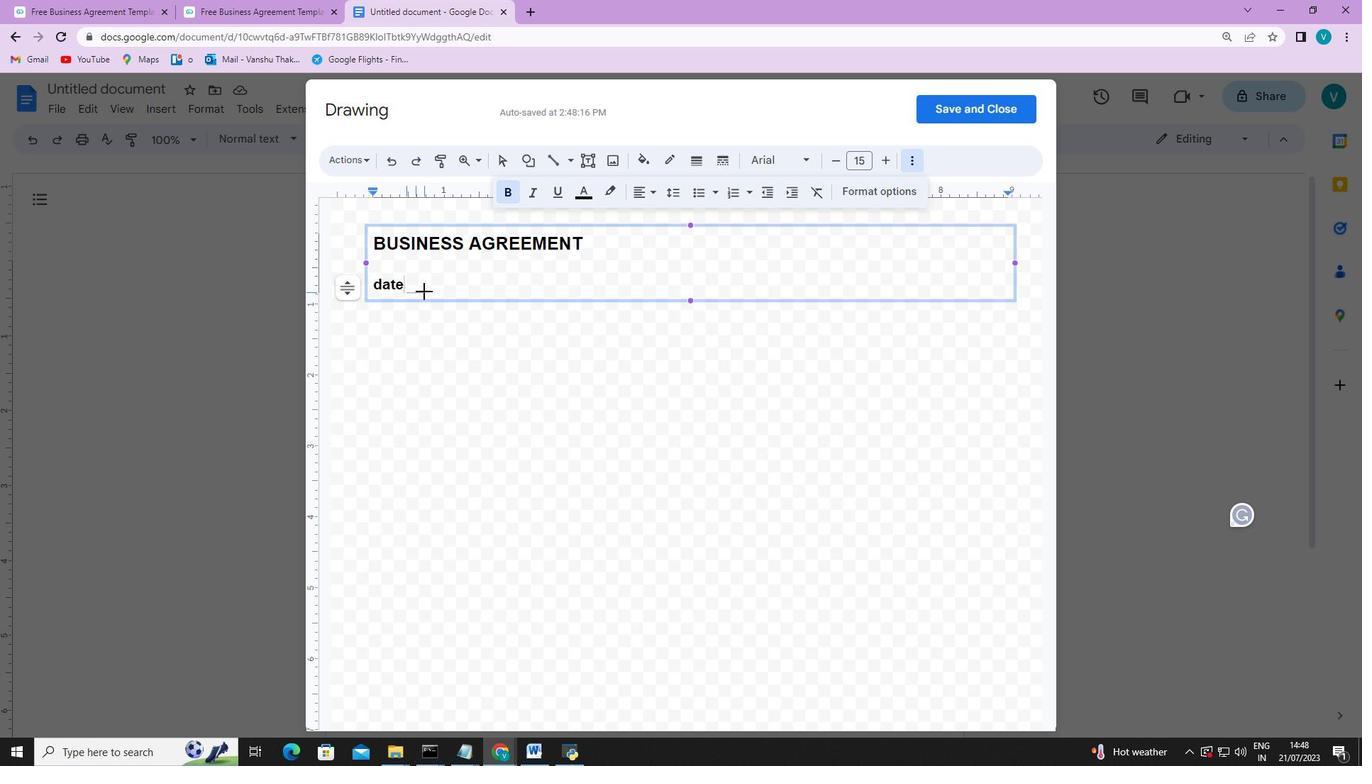 
Action: Mouse moved to (419, 295)
Screenshot: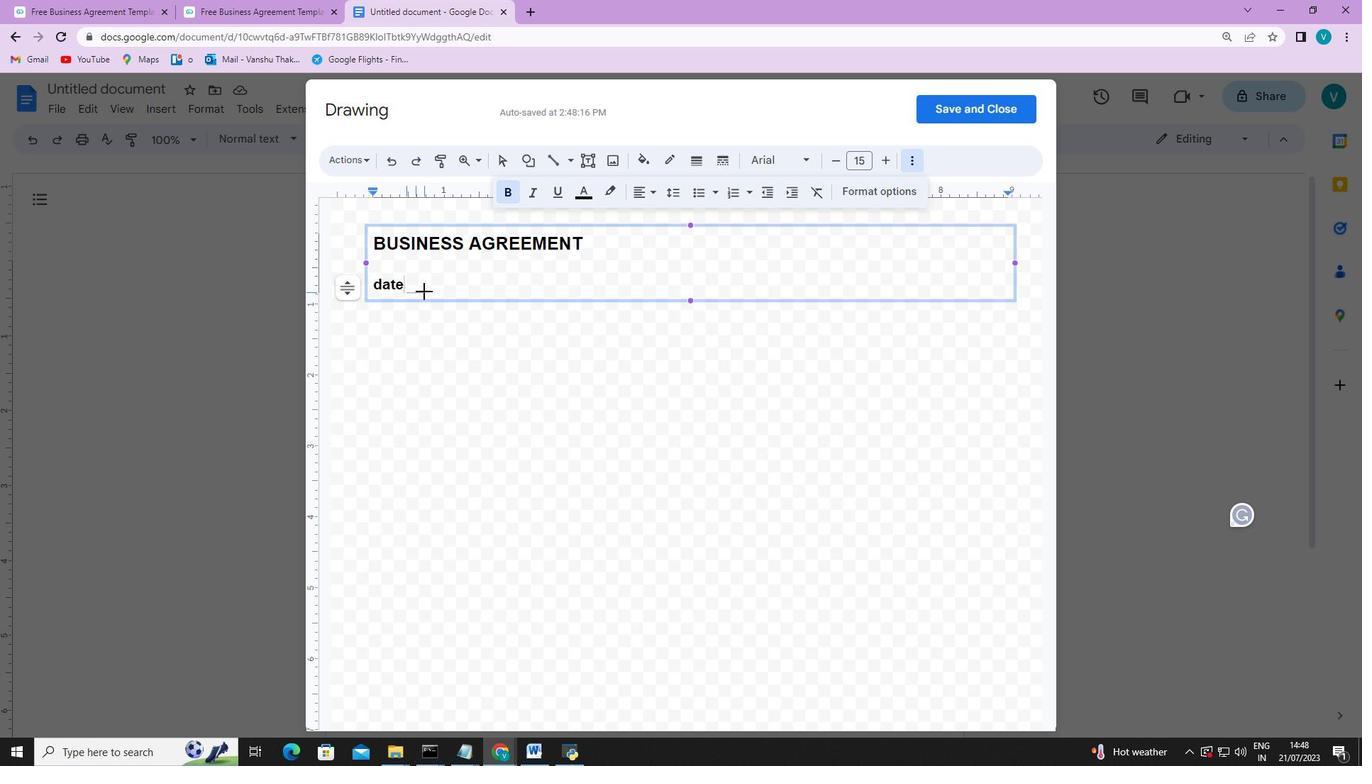 
Action: Key pressed <Key.shift>
Screenshot: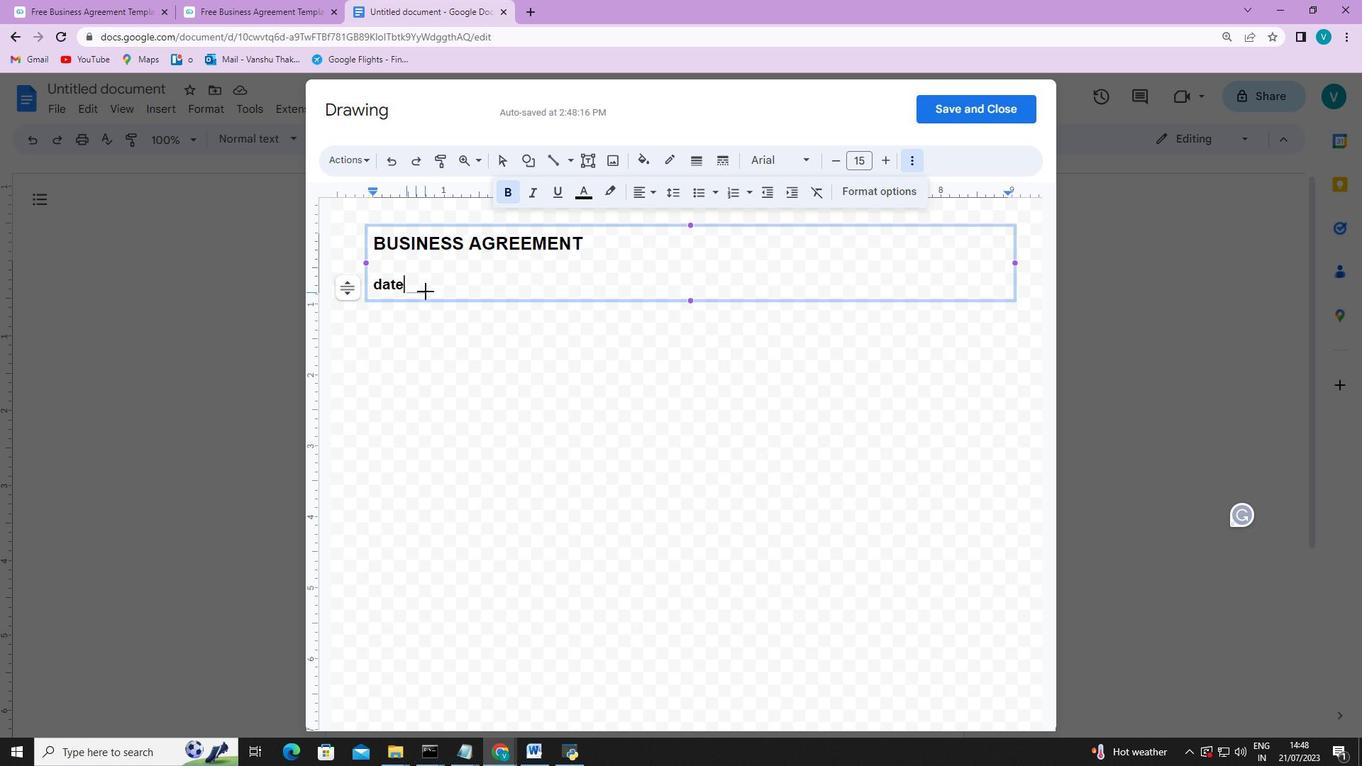 
Action: Mouse moved to (420, 294)
Screenshot: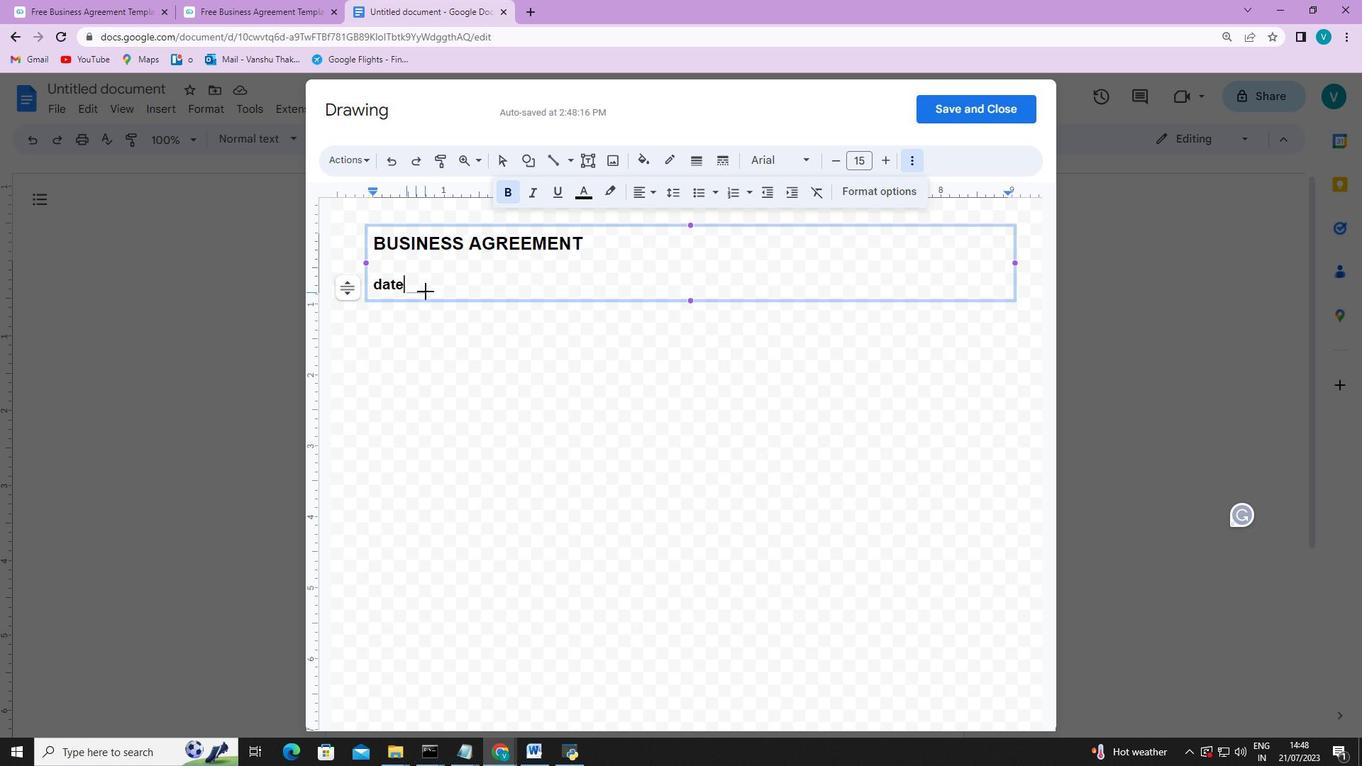 
Action: Key pressed <Key.shift>
Screenshot: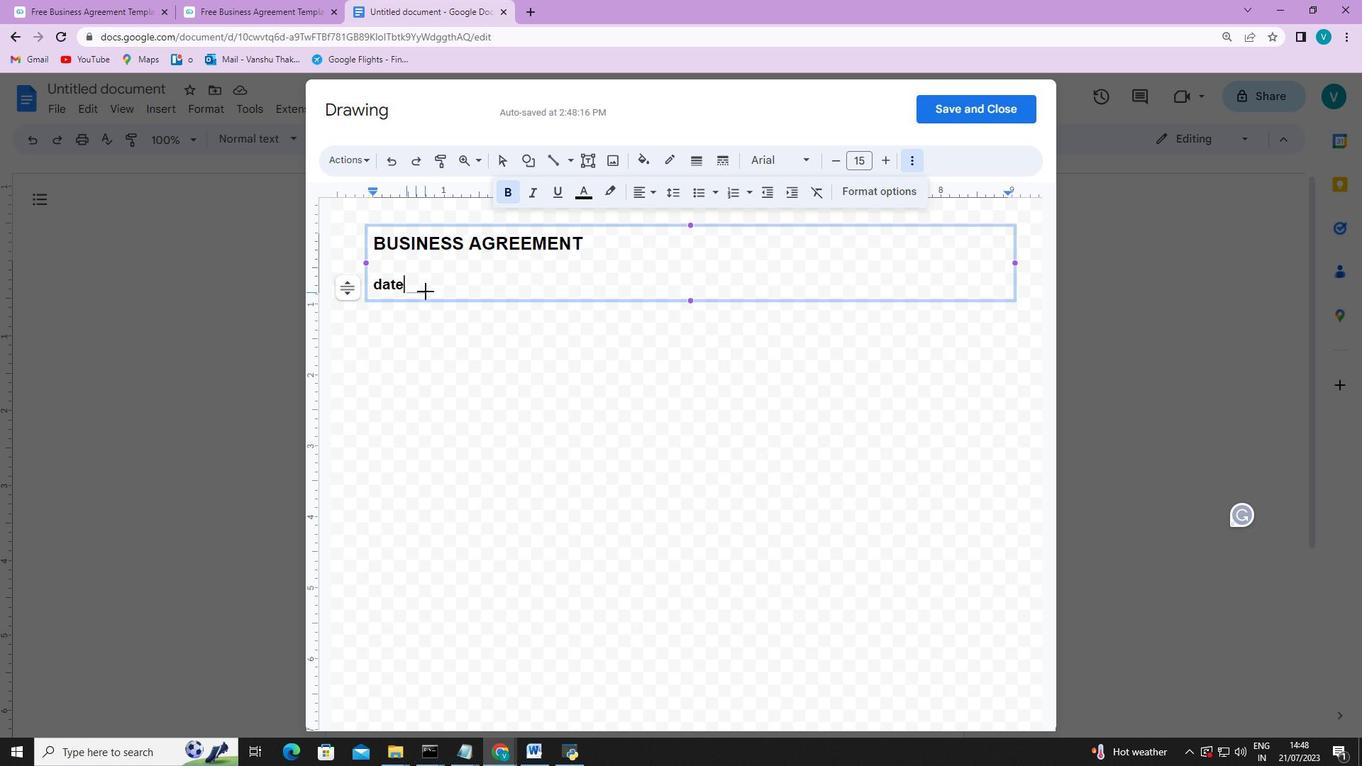 
Action: Mouse moved to (420, 294)
Screenshot: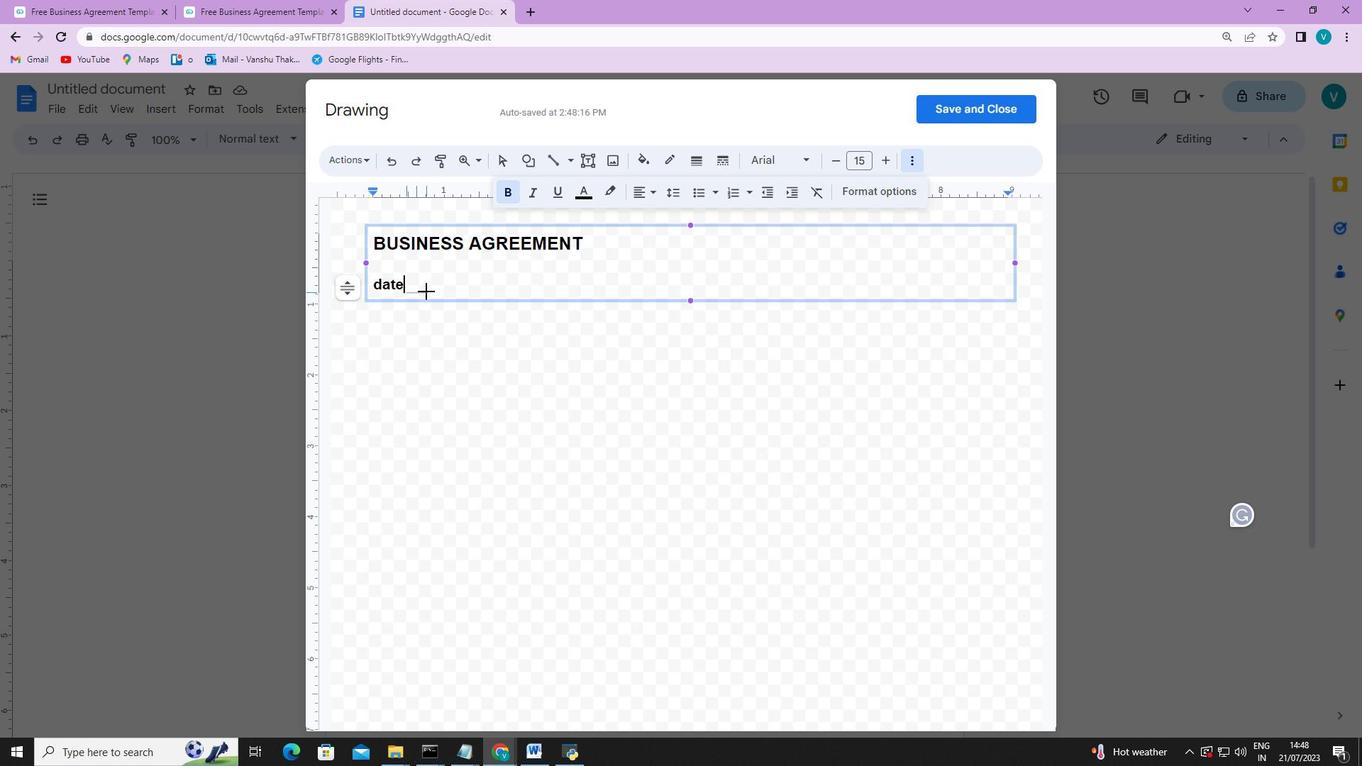 
Action: Key pressed <Key.shift>
Screenshot: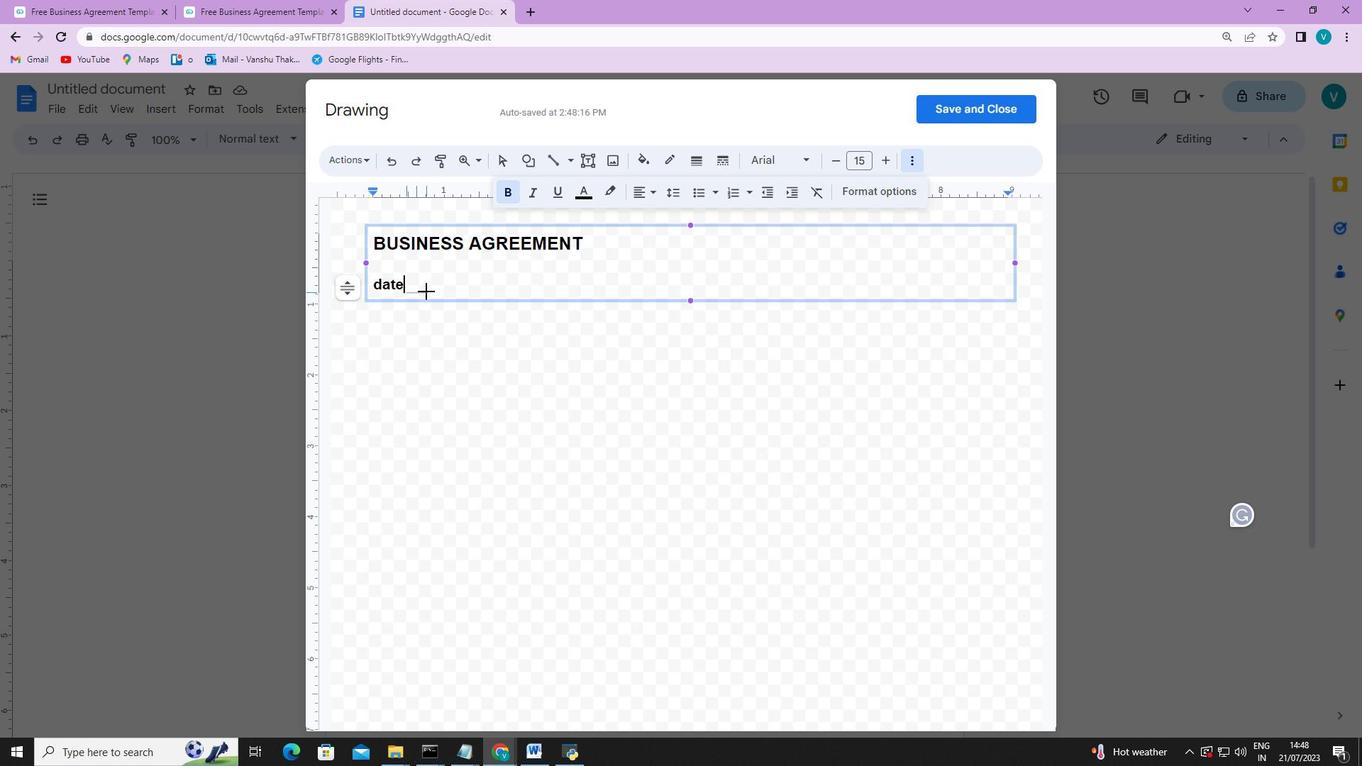 
Action: Mouse moved to (421, 294)
Screenshot: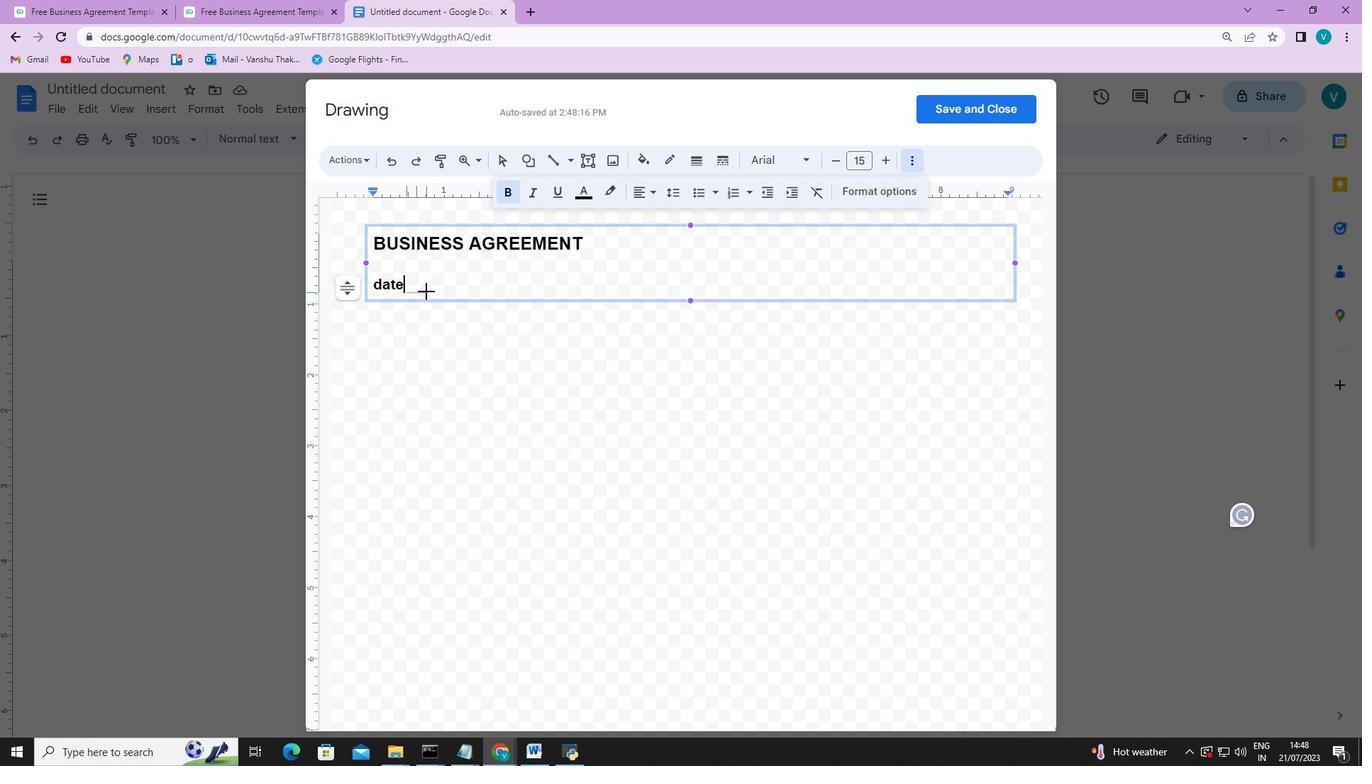 
Action: Key pressed <Key.shift>
Screenshot: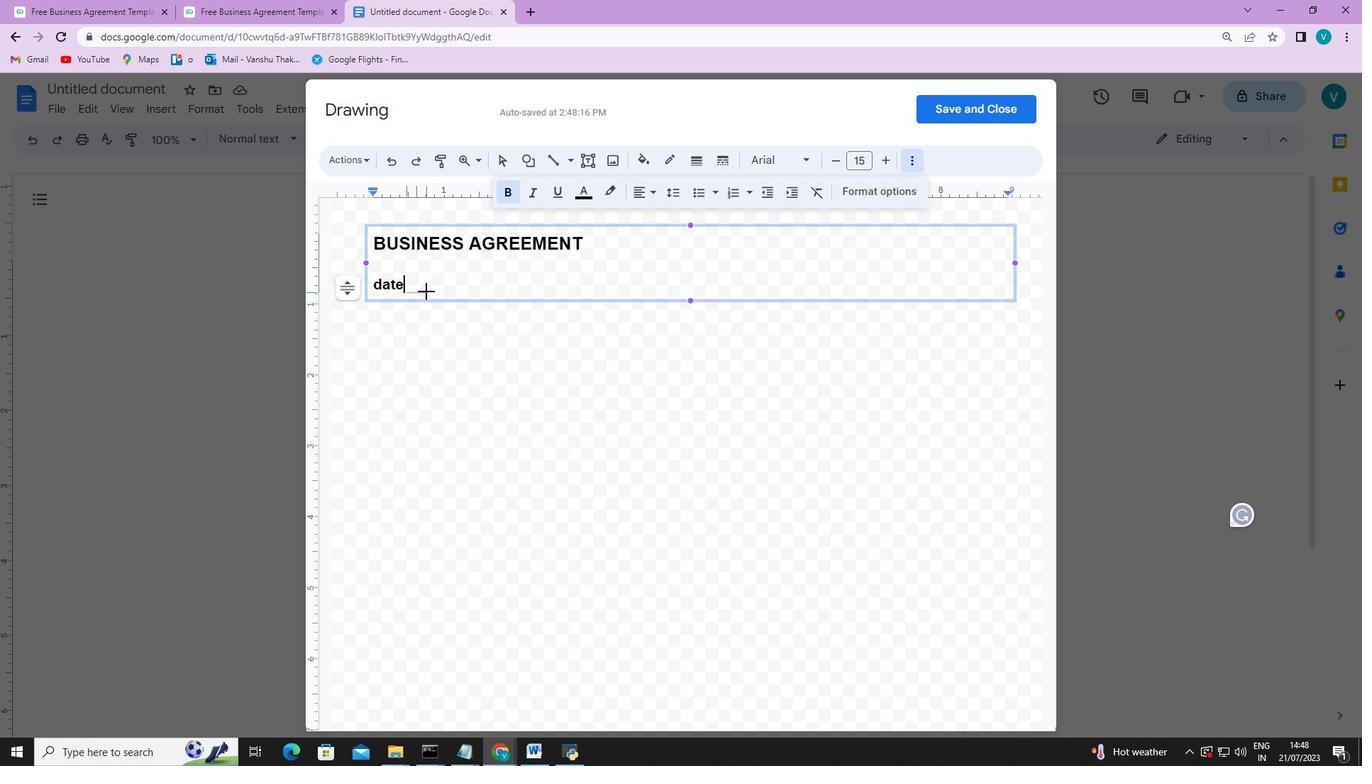 
Action: Mouse moved to (422, 294)
Screenshot: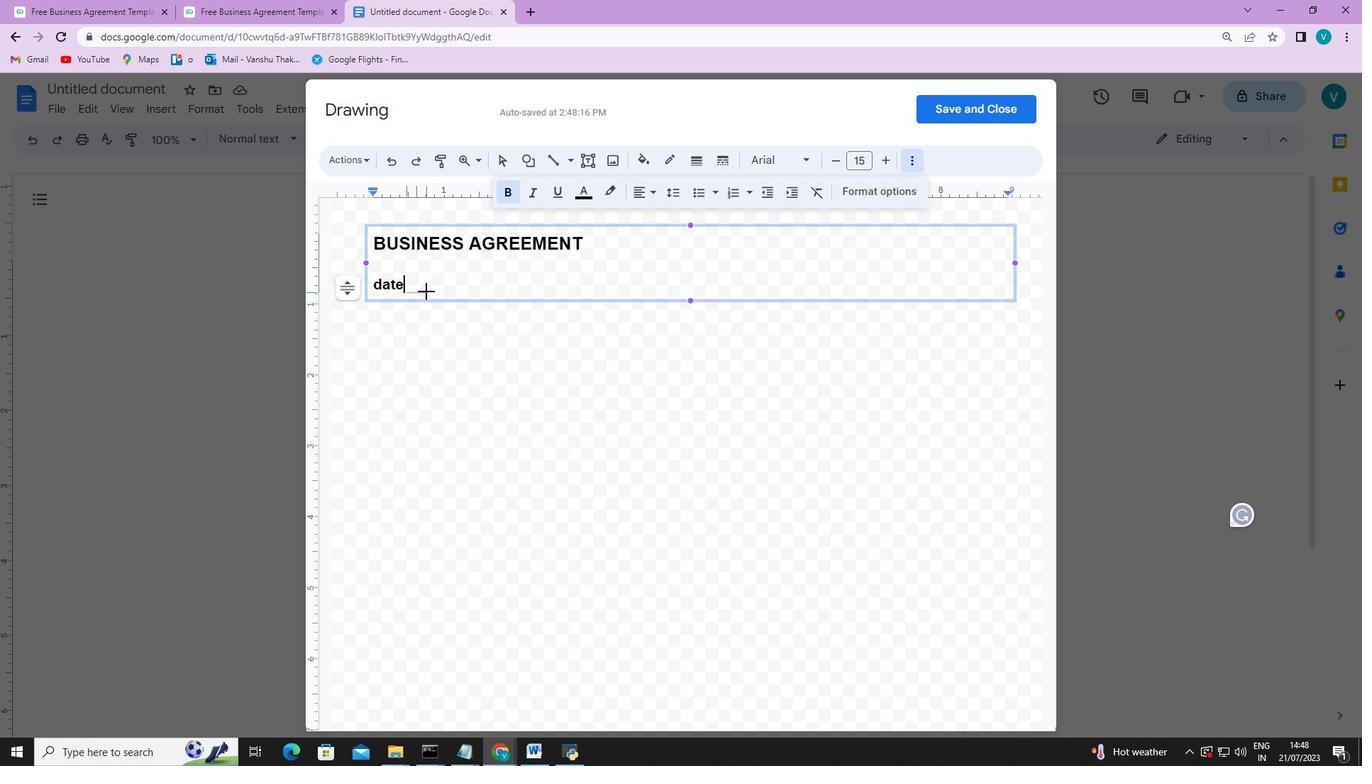 
Action: Key pressed <Key.shift>
Screenshot: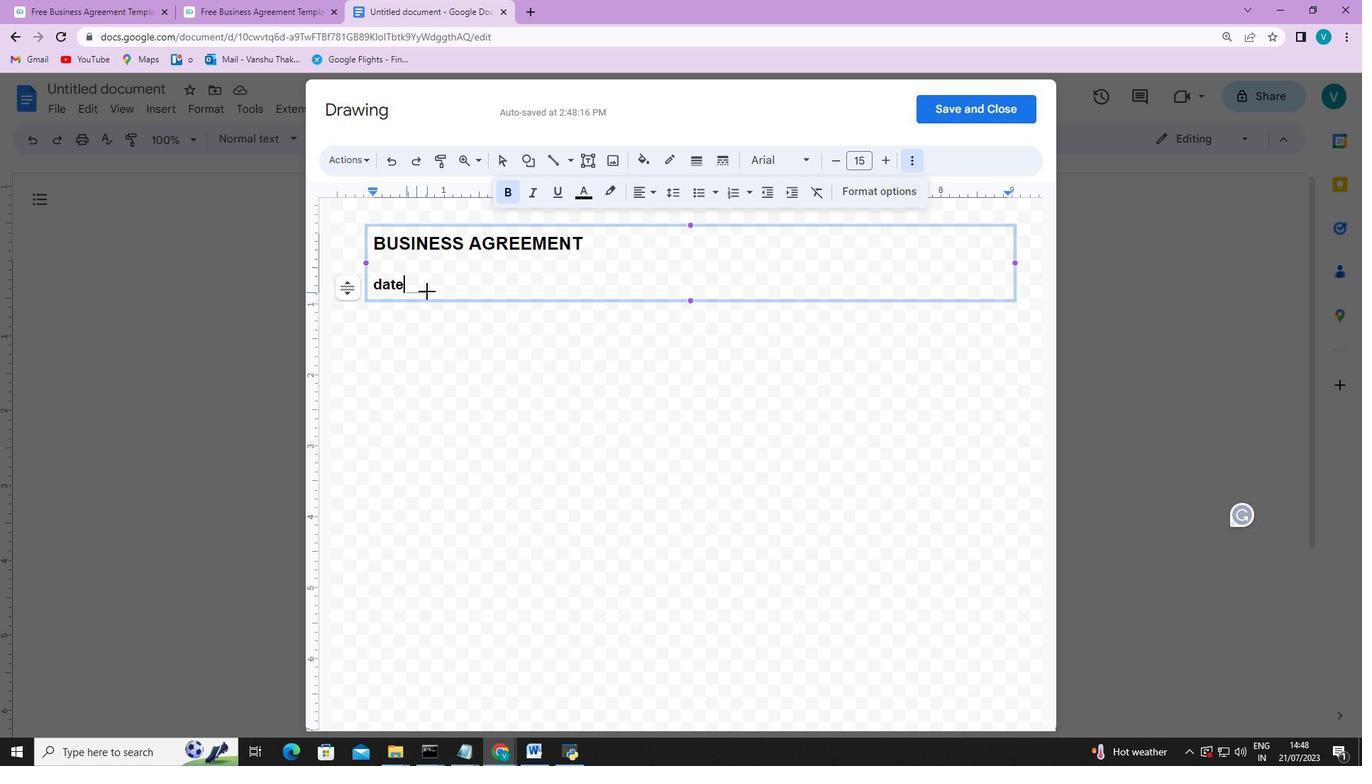 
Action: Mouse moved to (422, 294)
Screenshot: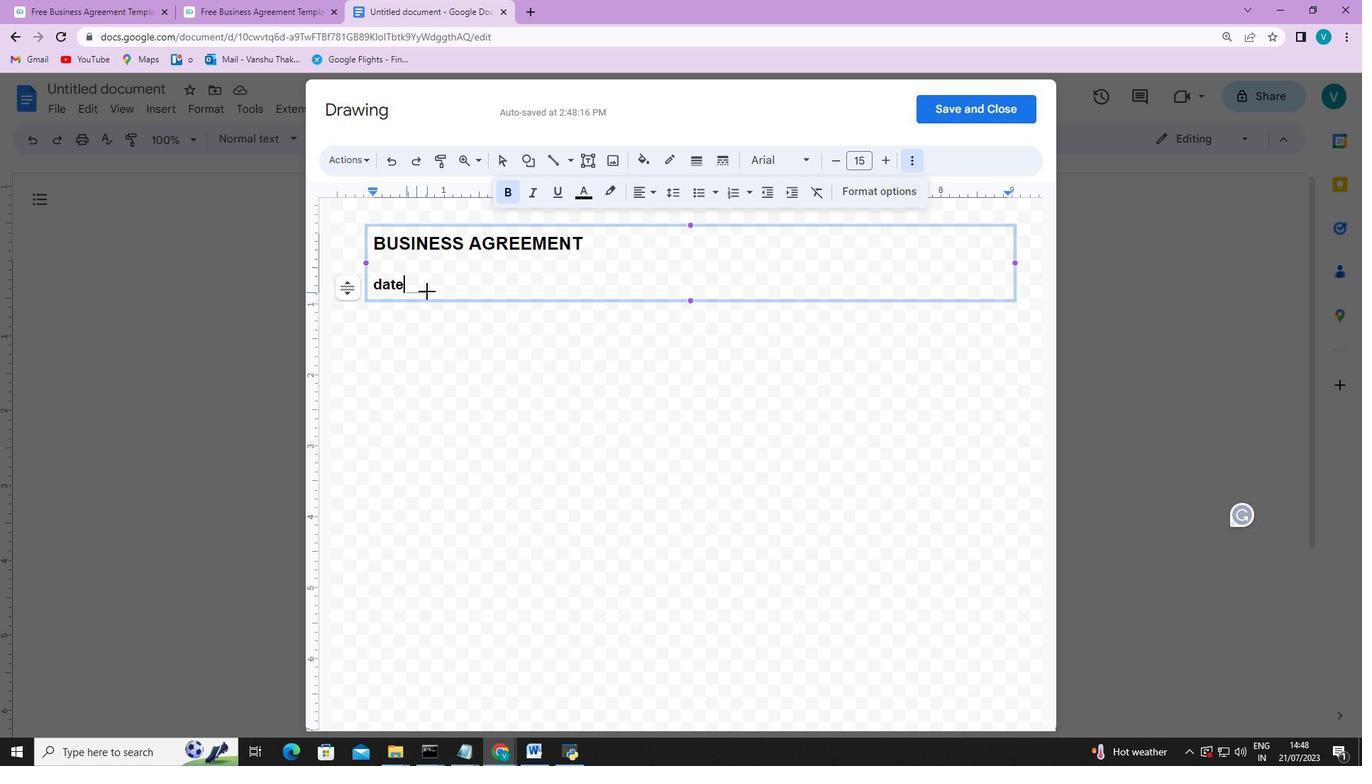 
Action: Key pressed <Key.shift>
Screenshot: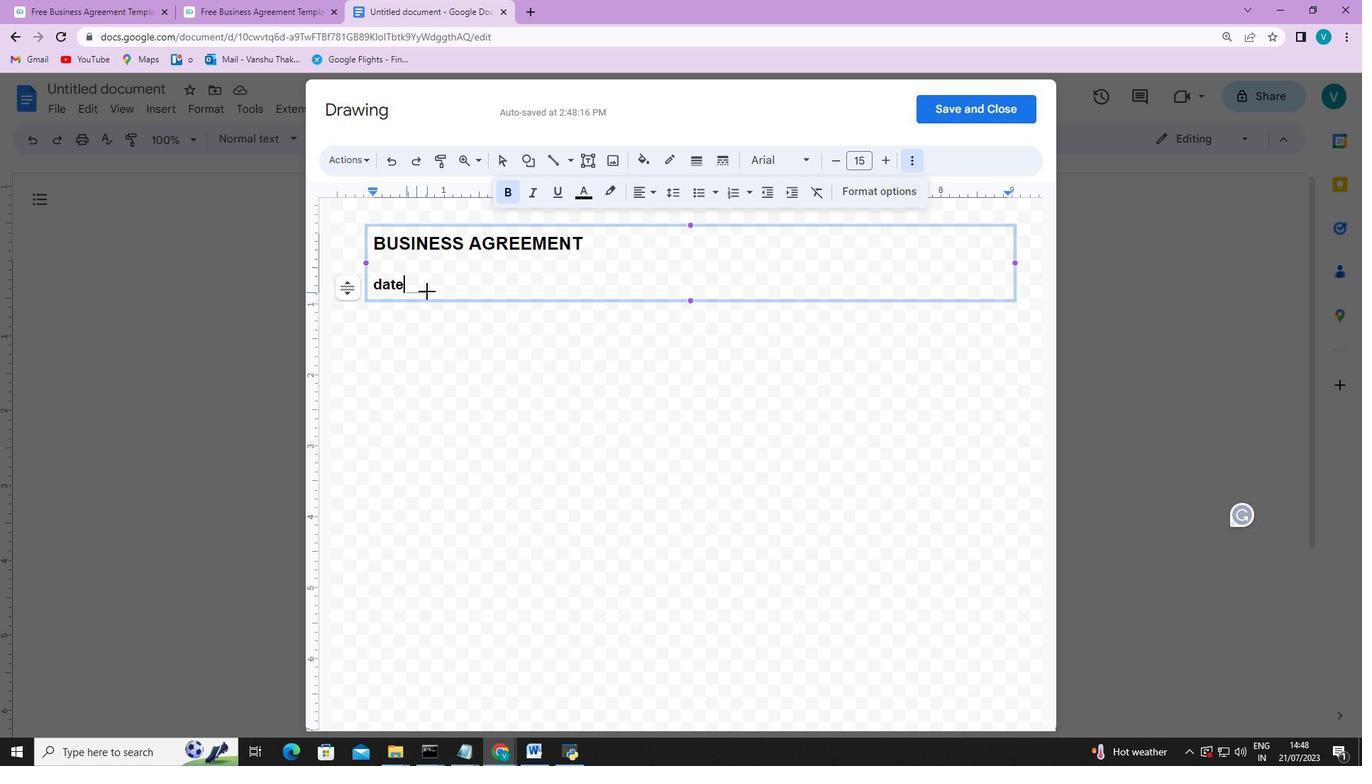 
Action: Mouse moved to (423, 294)
Screenshot: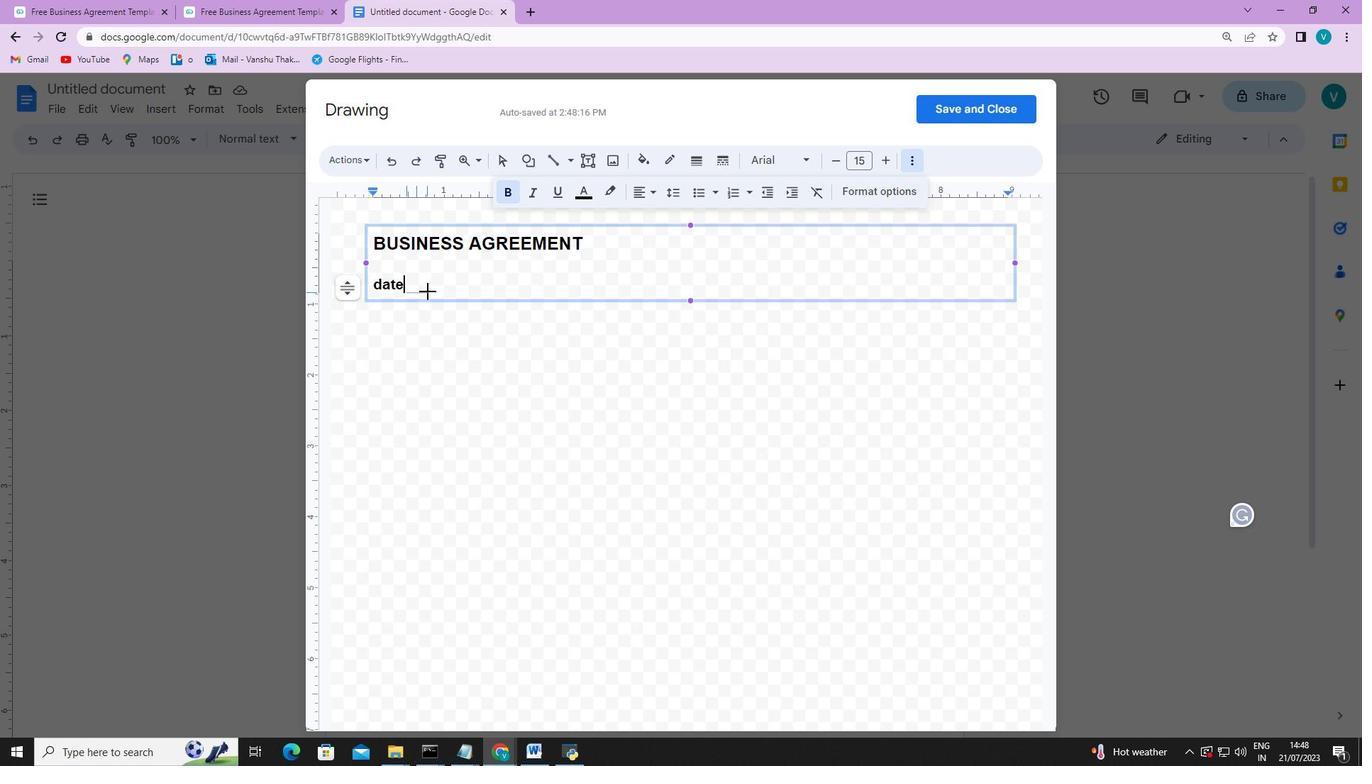 
Action: Key pressed <Key.shift>
Screenshot: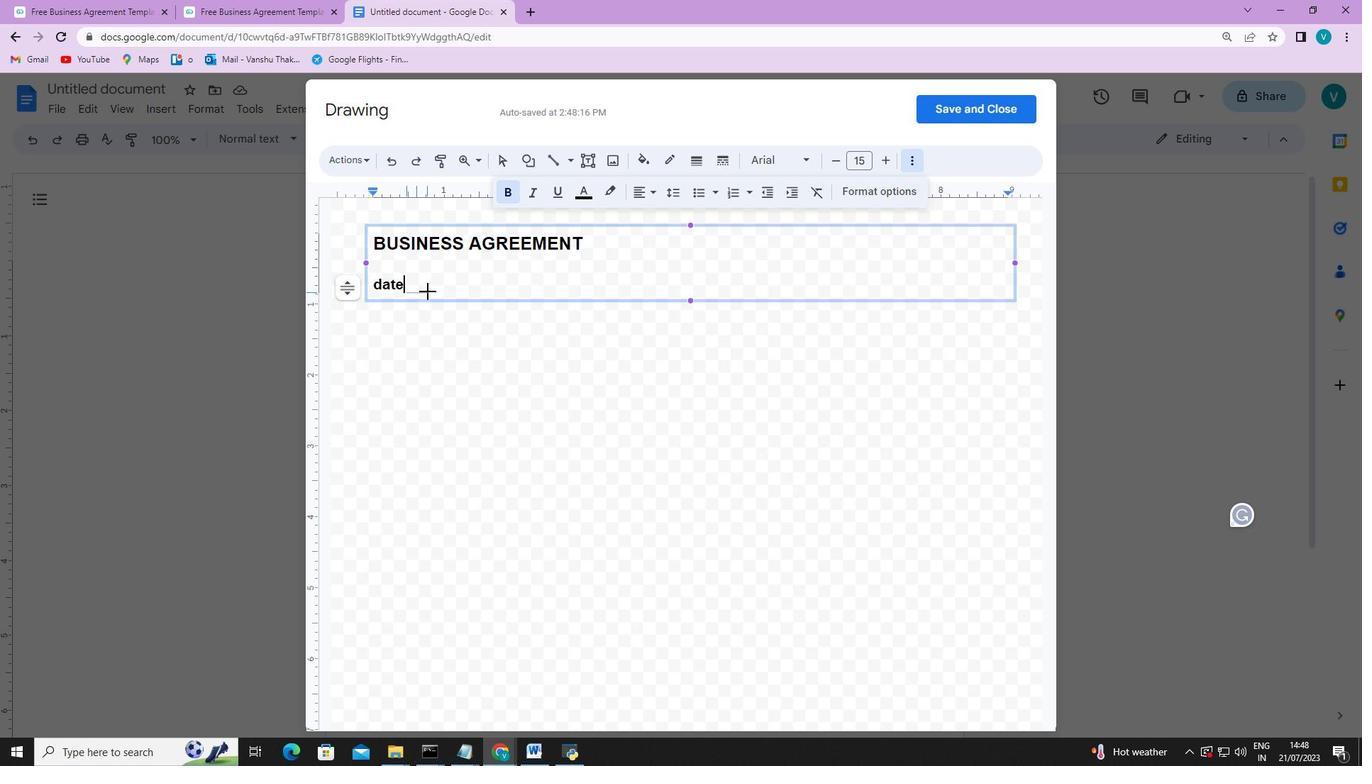 
Action: Mouse moved to (423, 294)
Screenshot: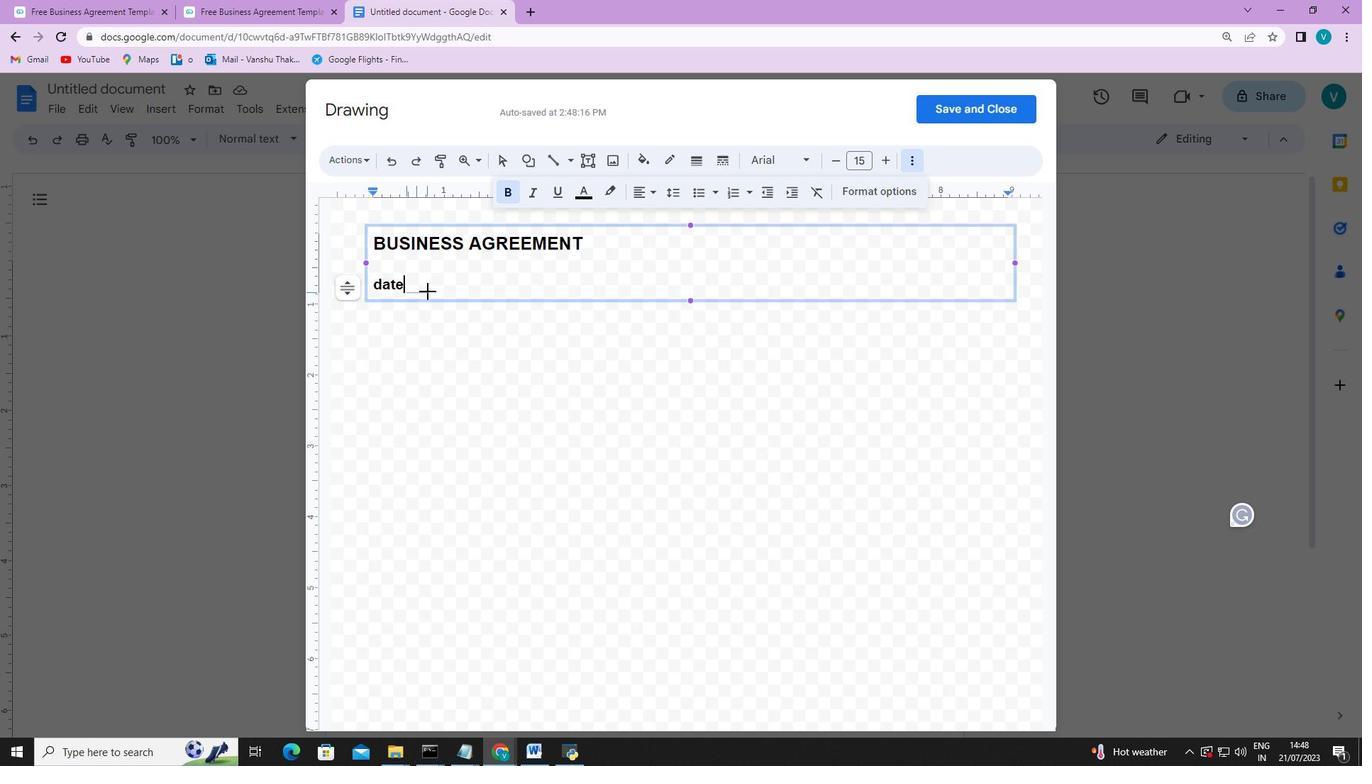 
Action: Key pressed <Key.shift>
Screenshot: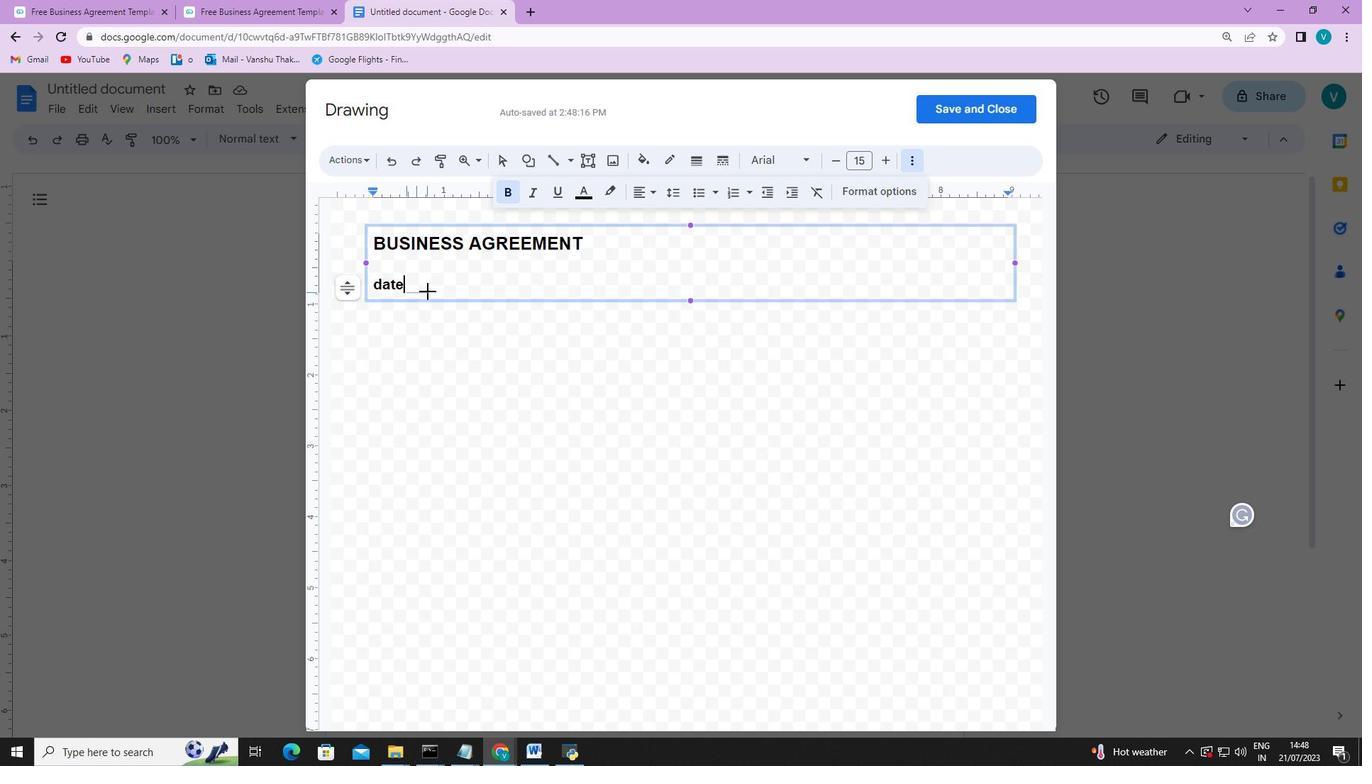 
Action: Mouse moved to (424, 294)
Screenshot: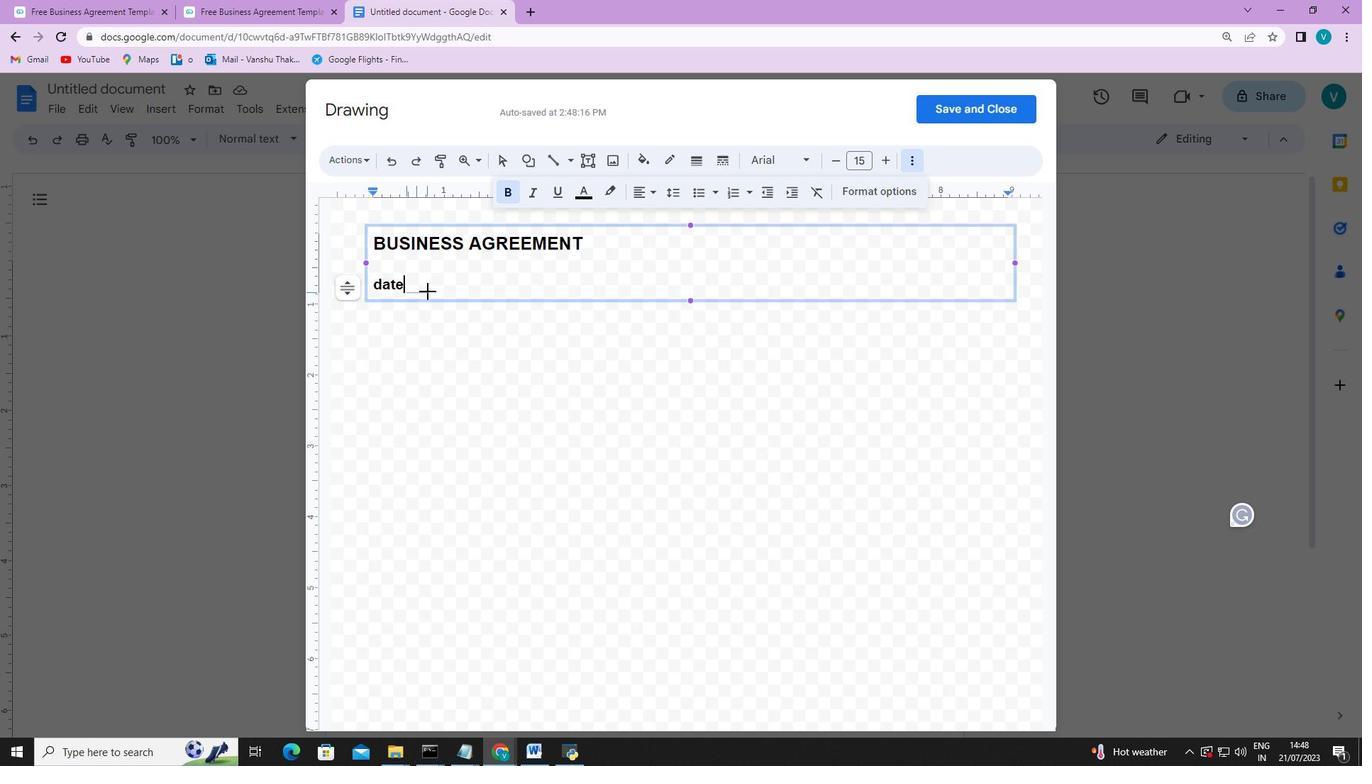 
Action: Key pressed <Key.shift>
Screenshot: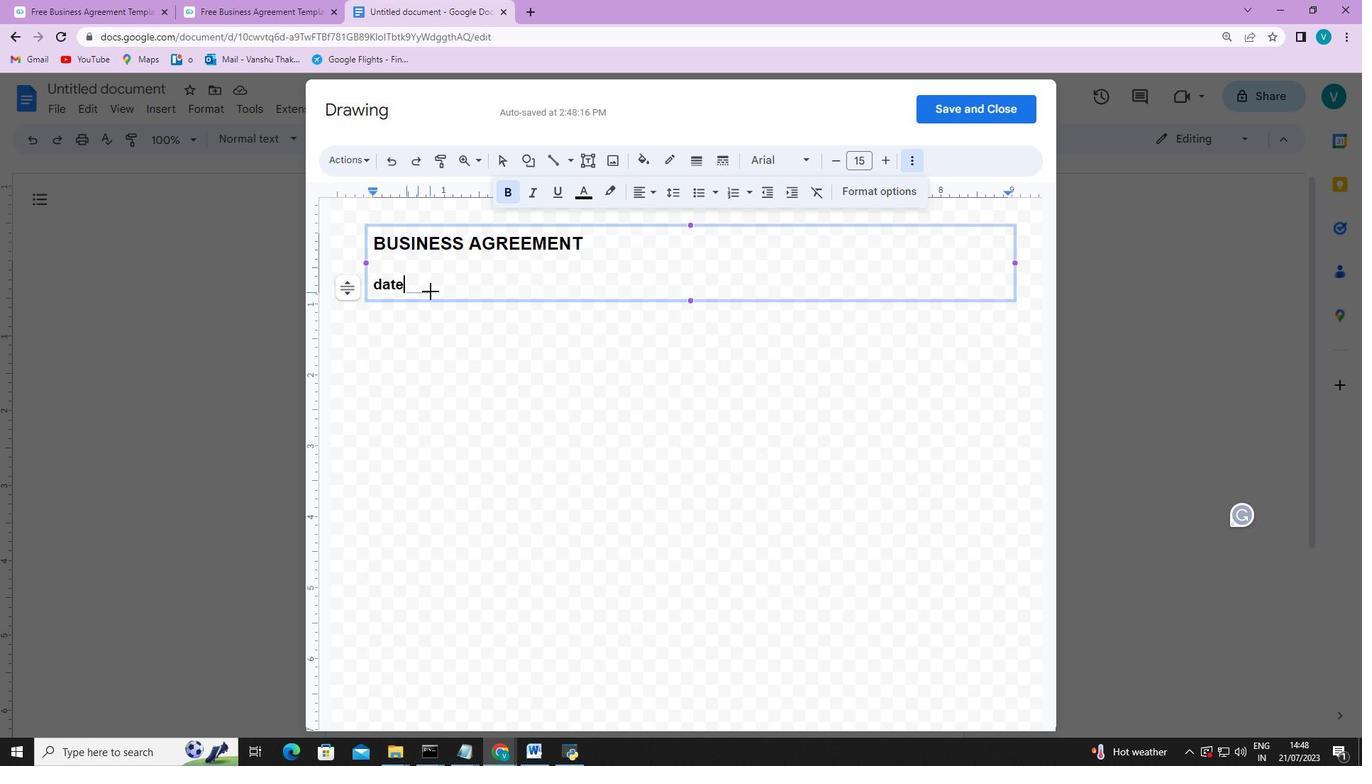 
Action: Mouse moved to (425, 294)
Screenshot: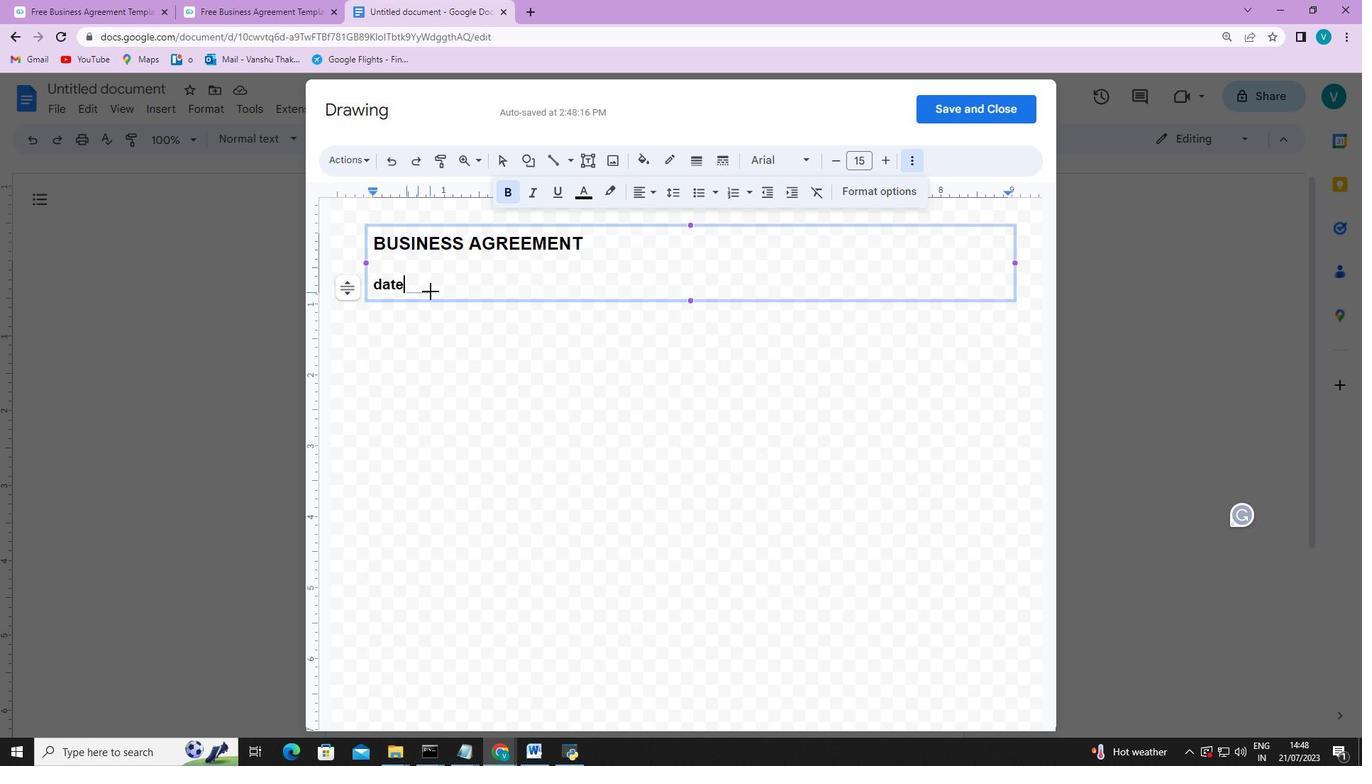 
Action: Key pressed <Key.shift>
Screenshot: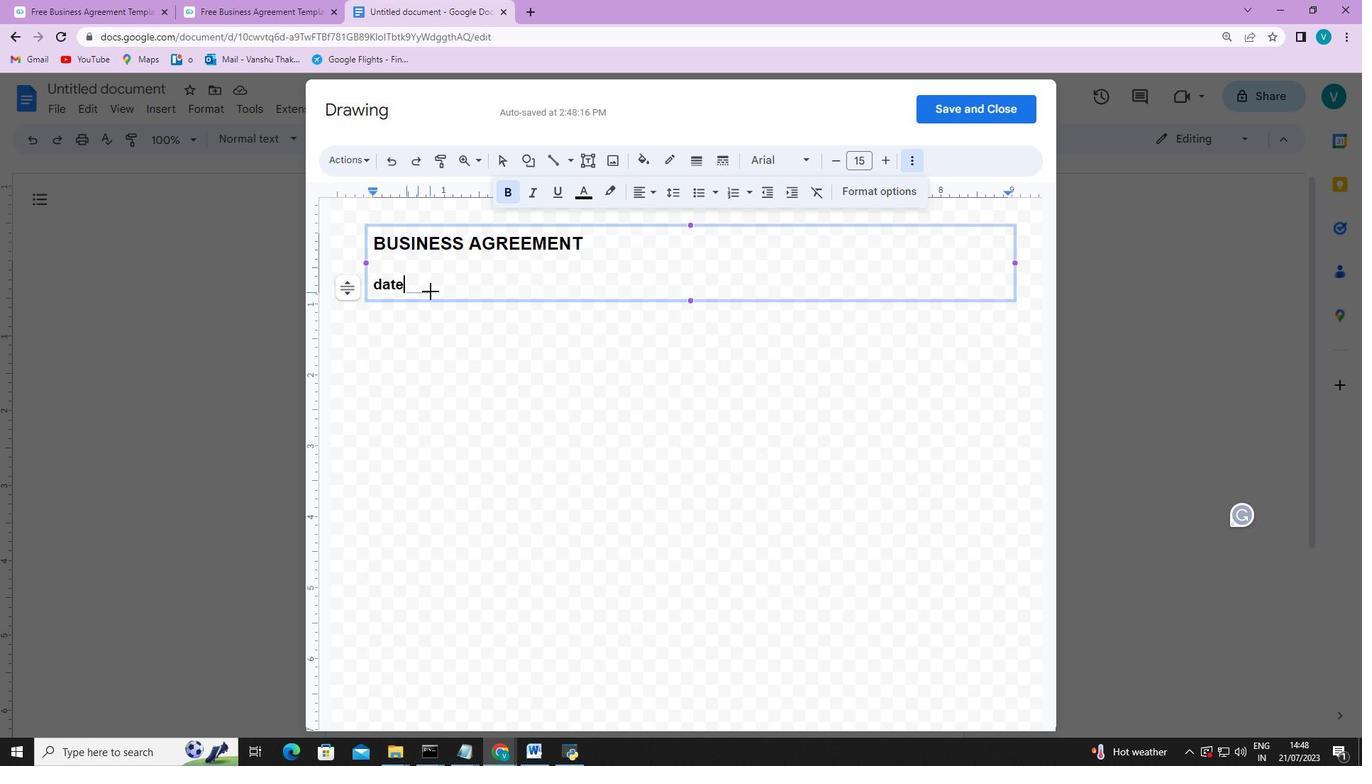 
Action: Mouse moved to (425, 294)
Screenshot: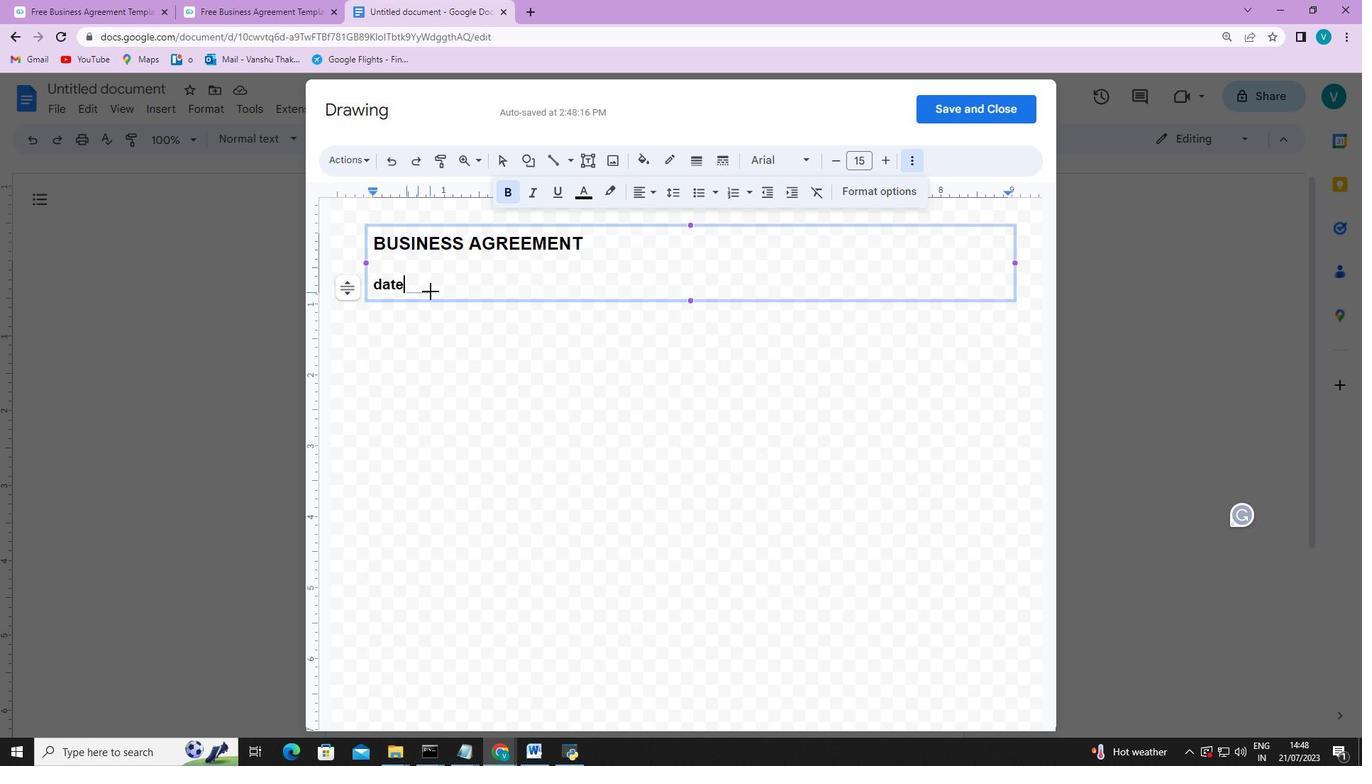 
Action: Key pressed <Key.shift>
Screenshot: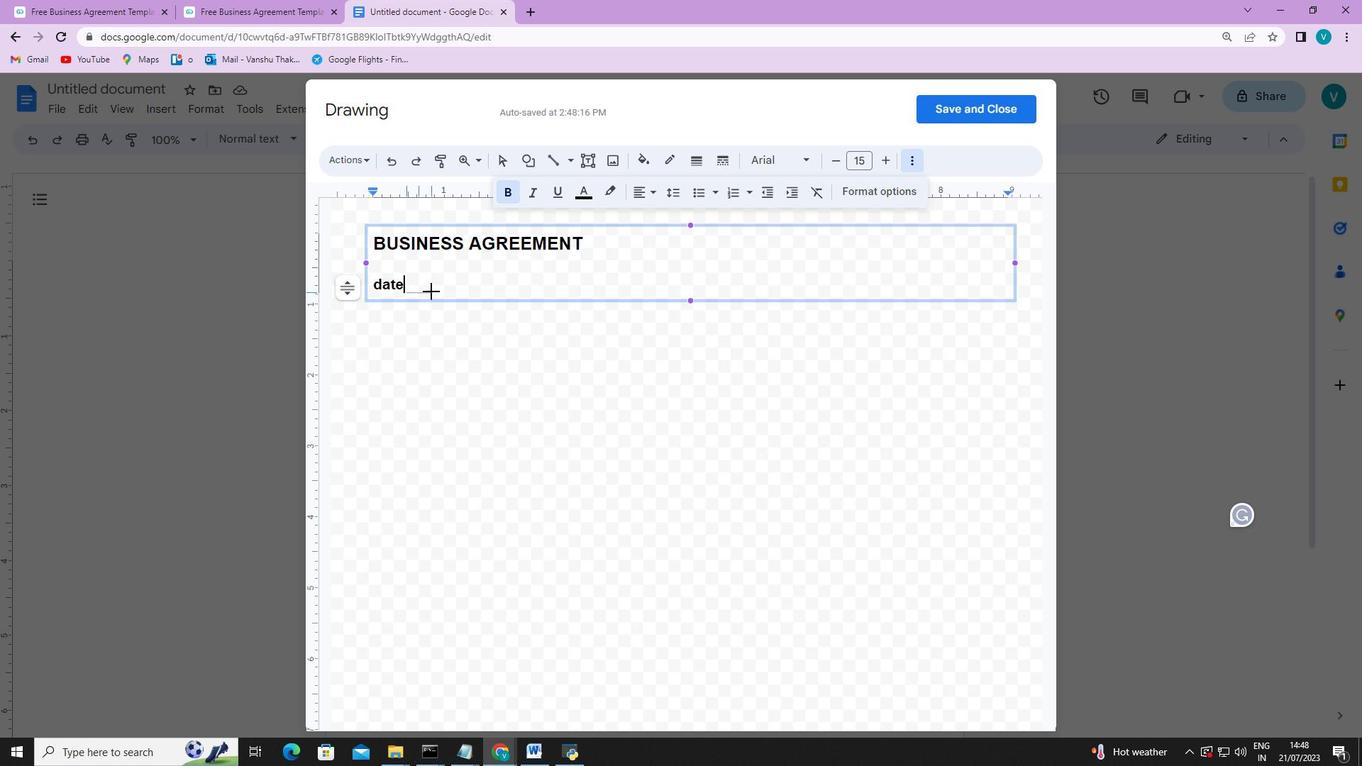 
Action: Mouse moved to (425, 294)
Screenshot: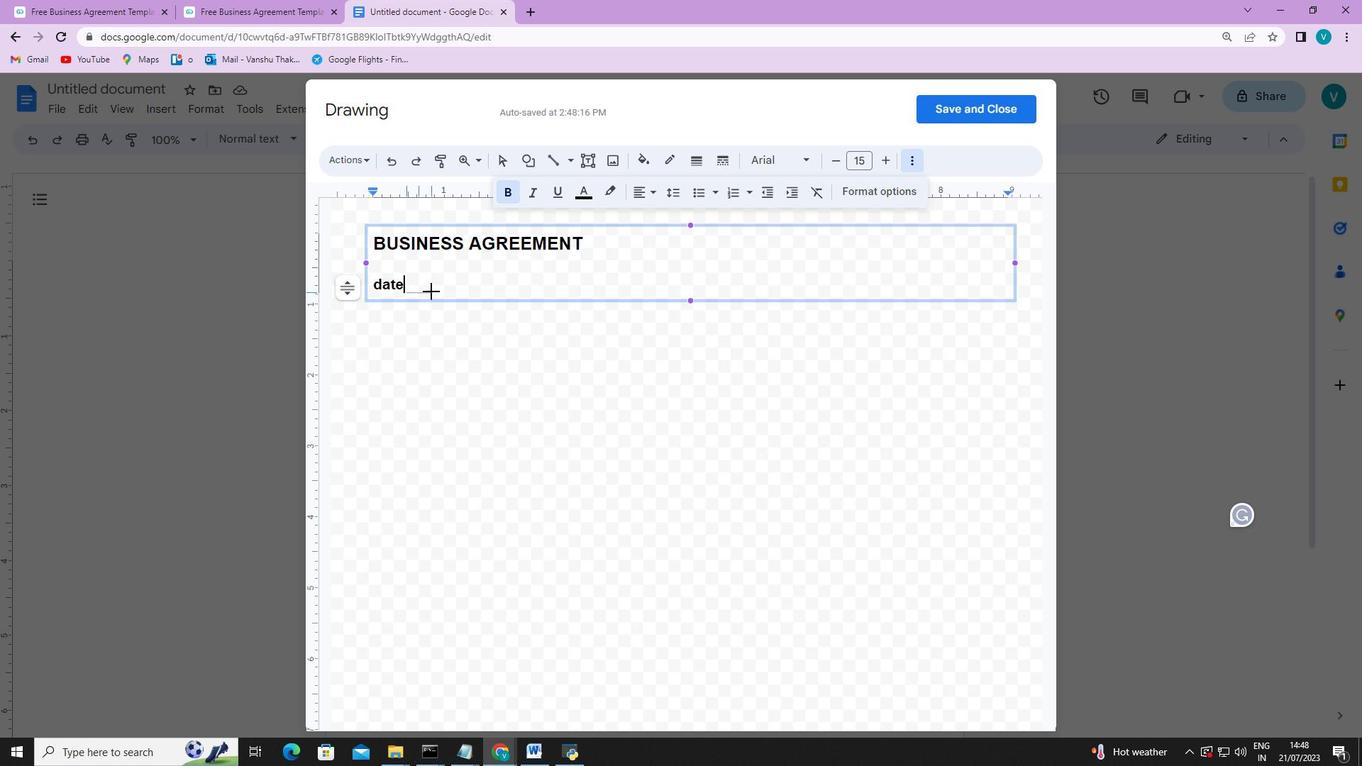
Action: Key pressed <Key.shift>
Screenshot: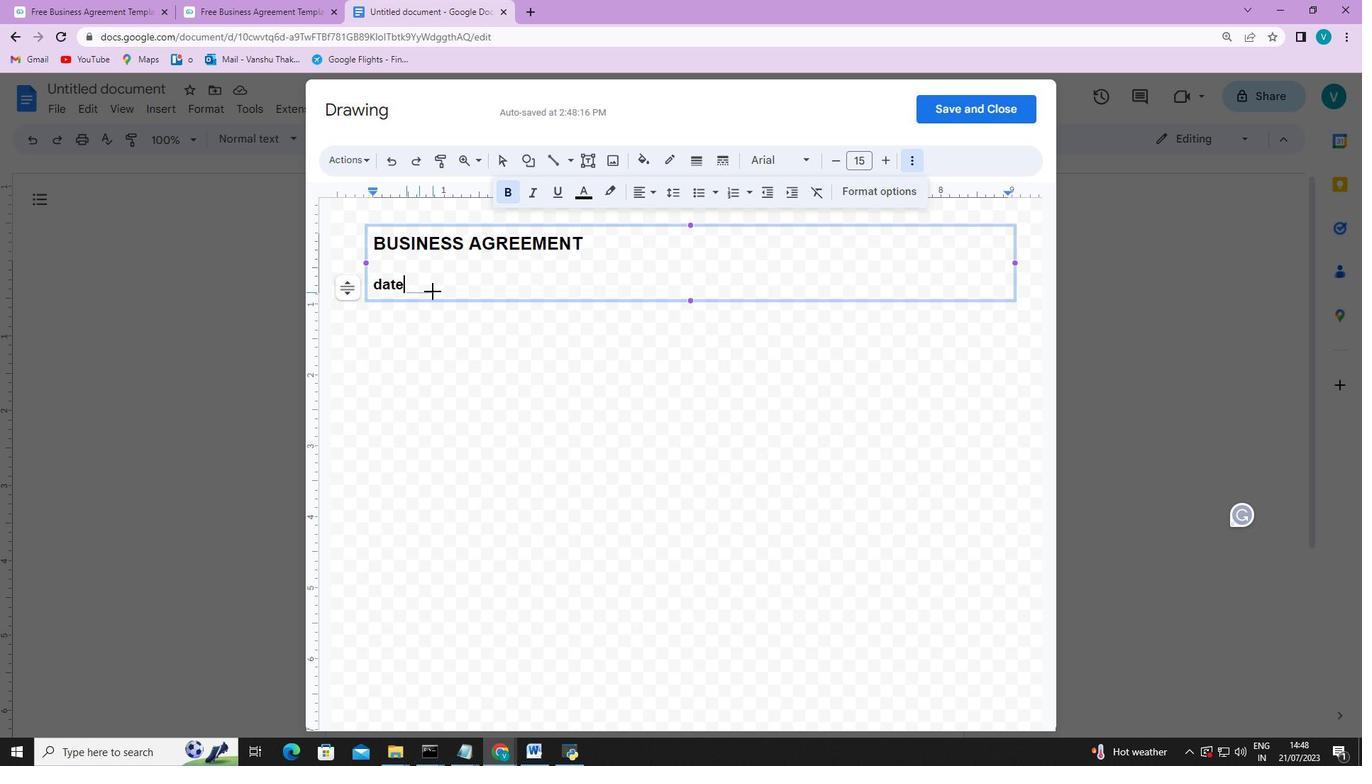 
Action: Mouse moved to (426, 294)
Screenshot: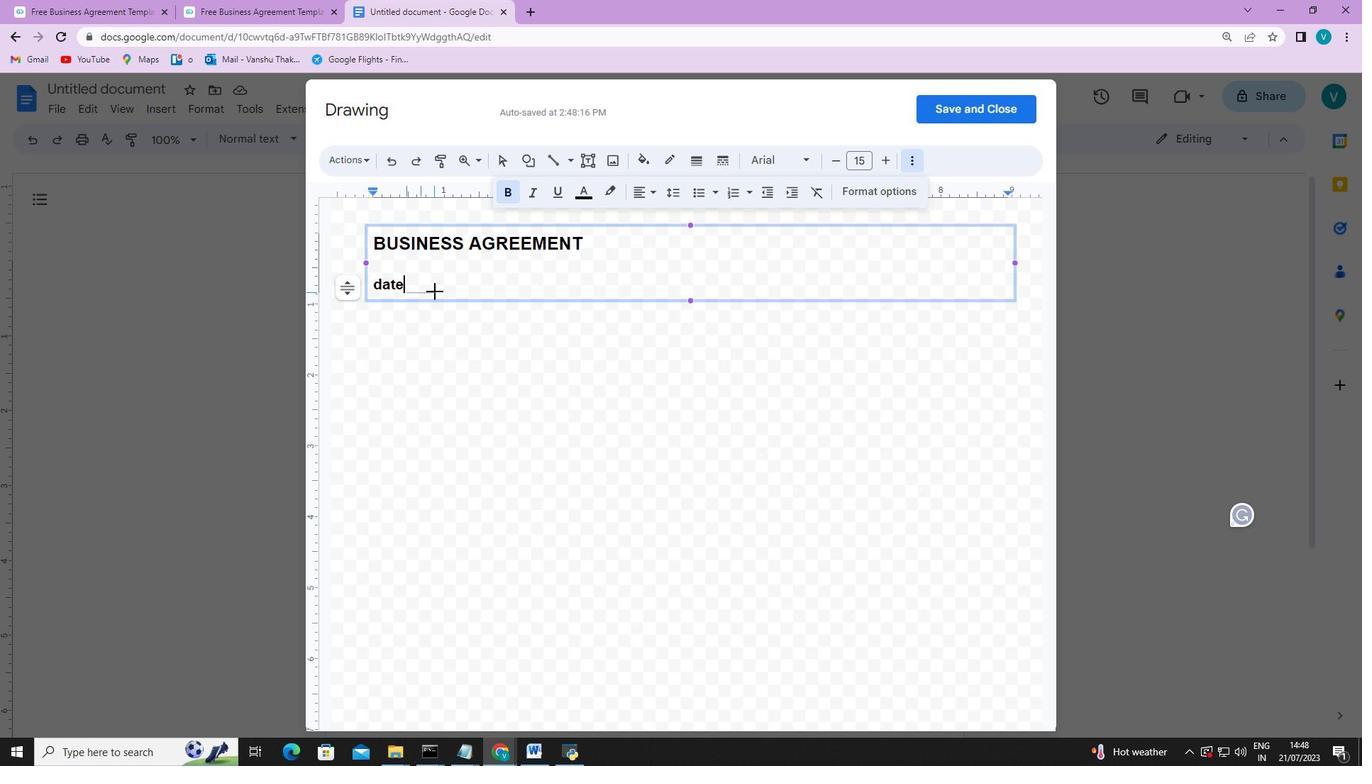 
Action: Key pressed <Key.shift>
Screenshot: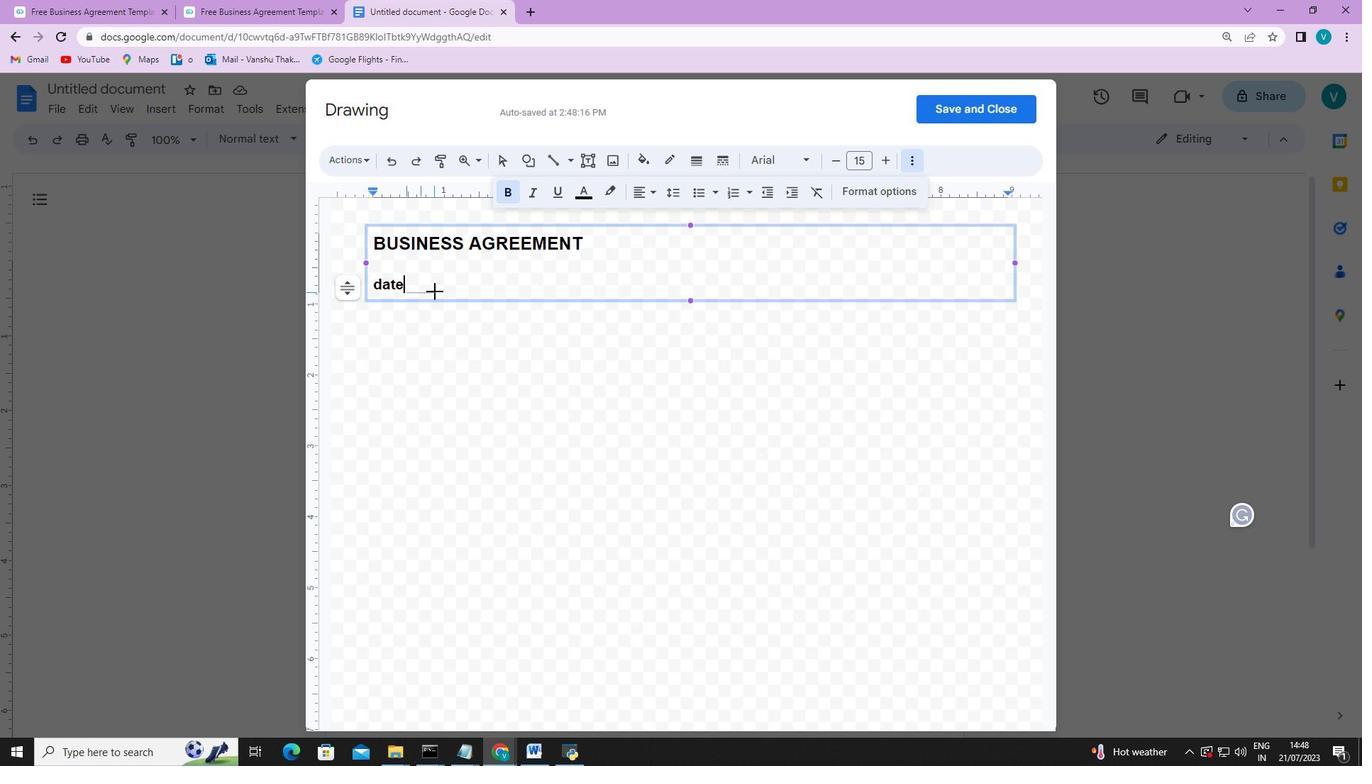 
Action: Mouse moved to (427, 294)
Screenshot: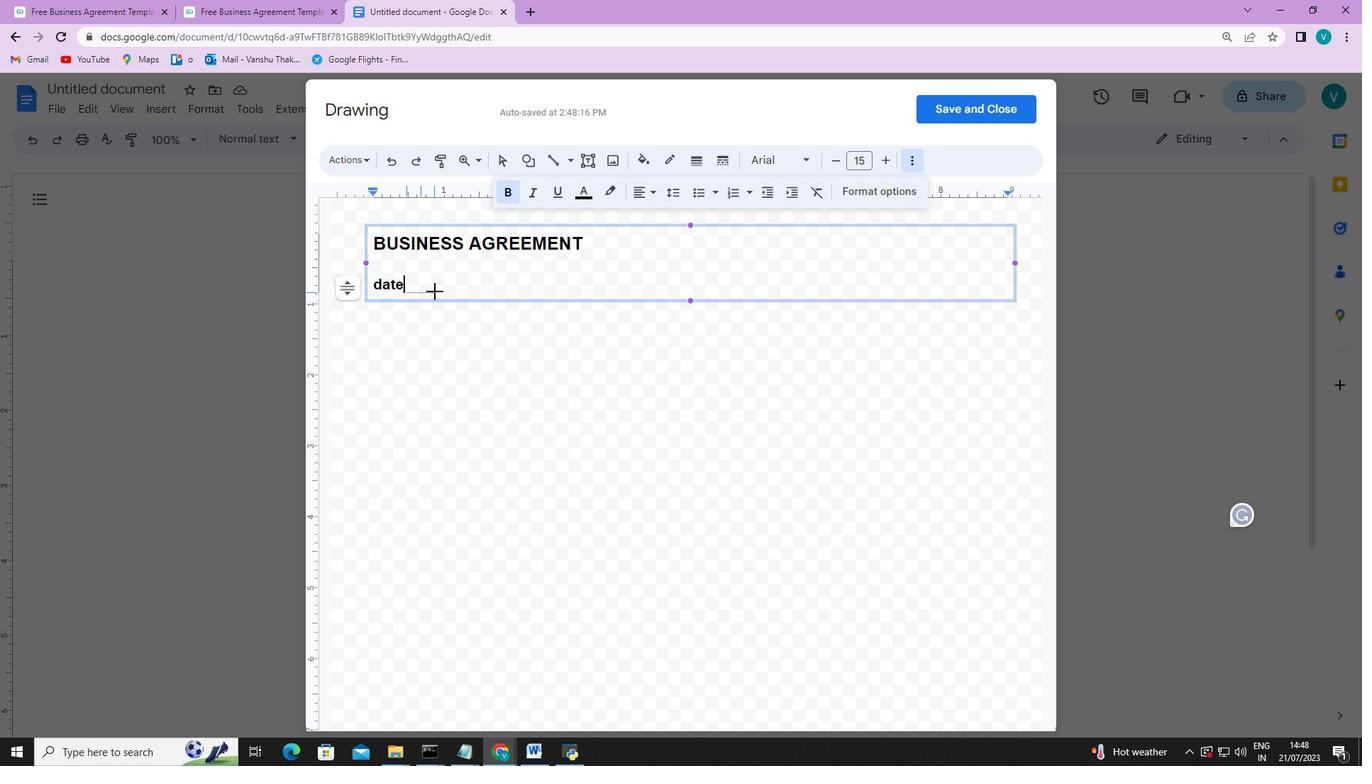
Action: Key pressed <Key.shift>
Screenshot: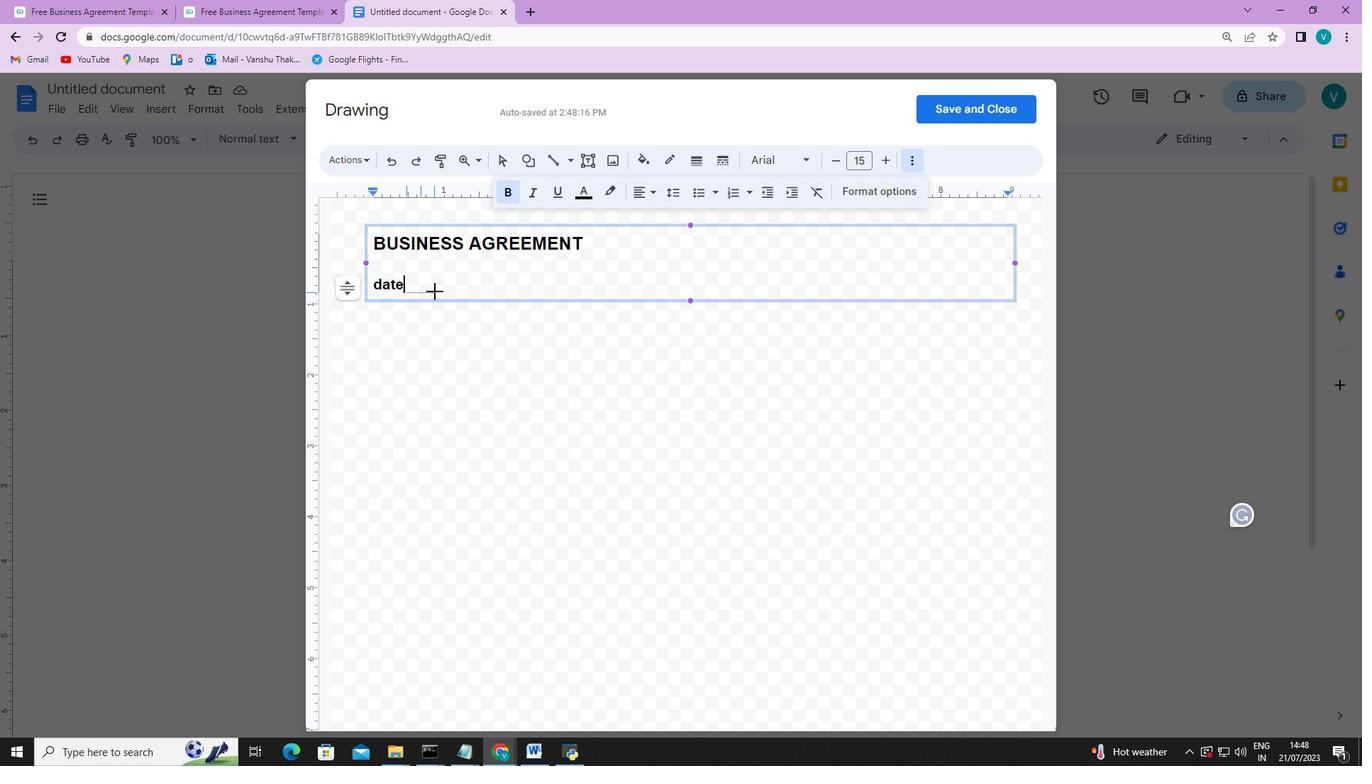 
Action: Mouse moved to (427, 294)
Screenshot: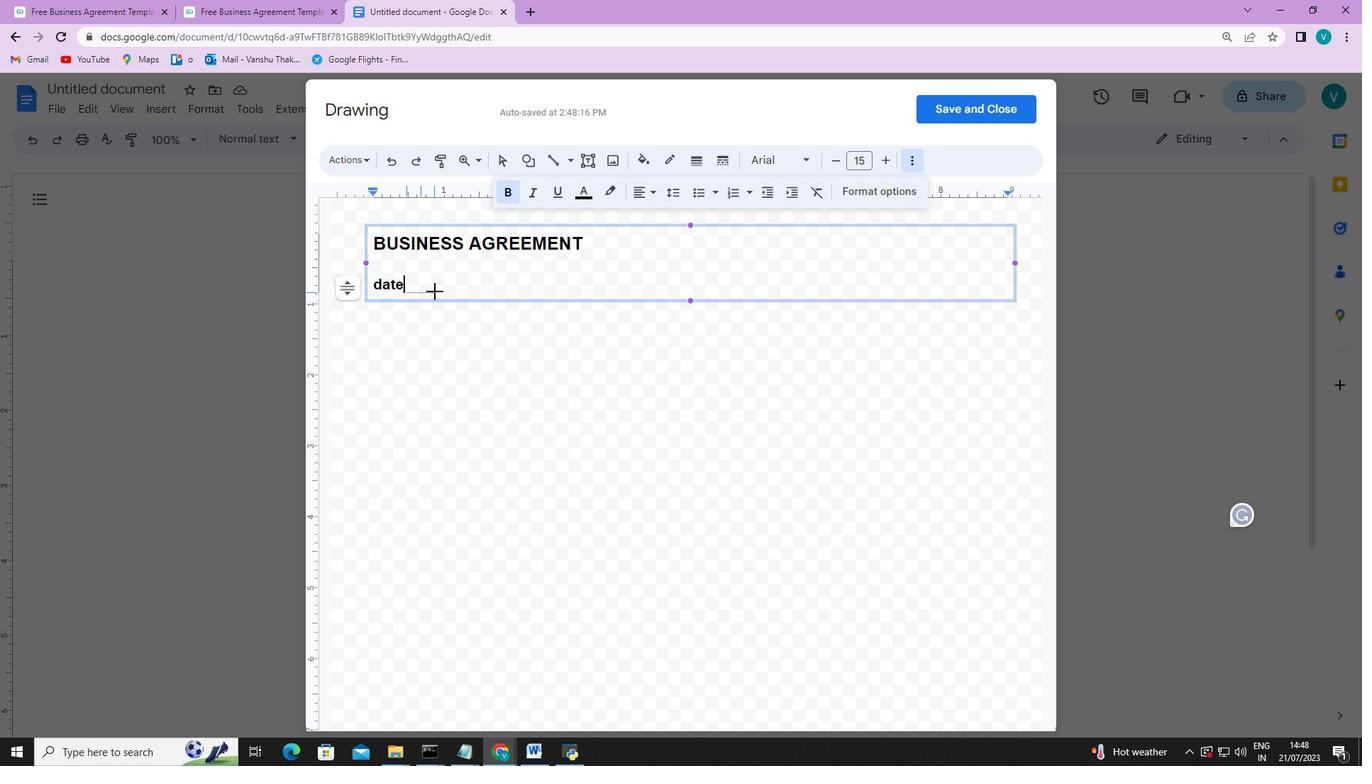 
Action: Key pressed <Key.shift>
Screenshot: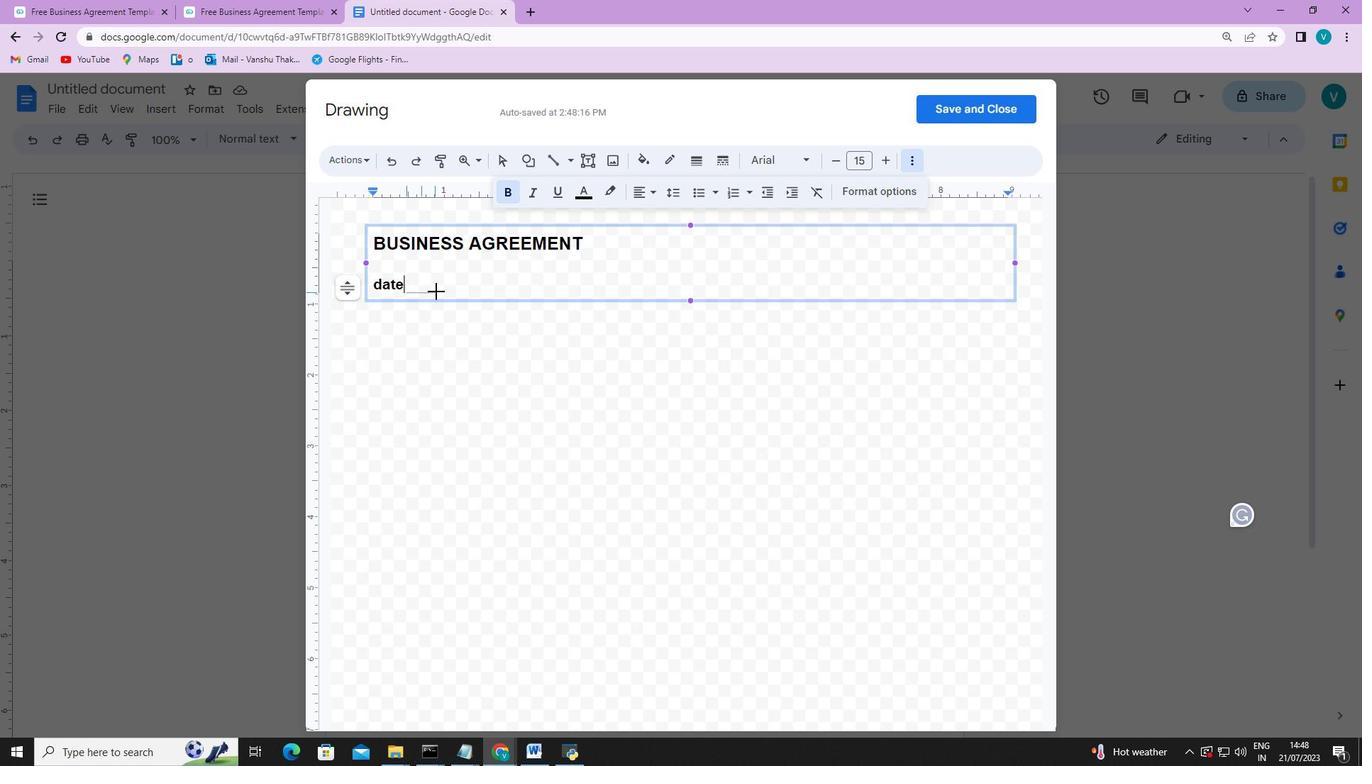 
Action: Mouse moved to (427, 294)
Screenshot: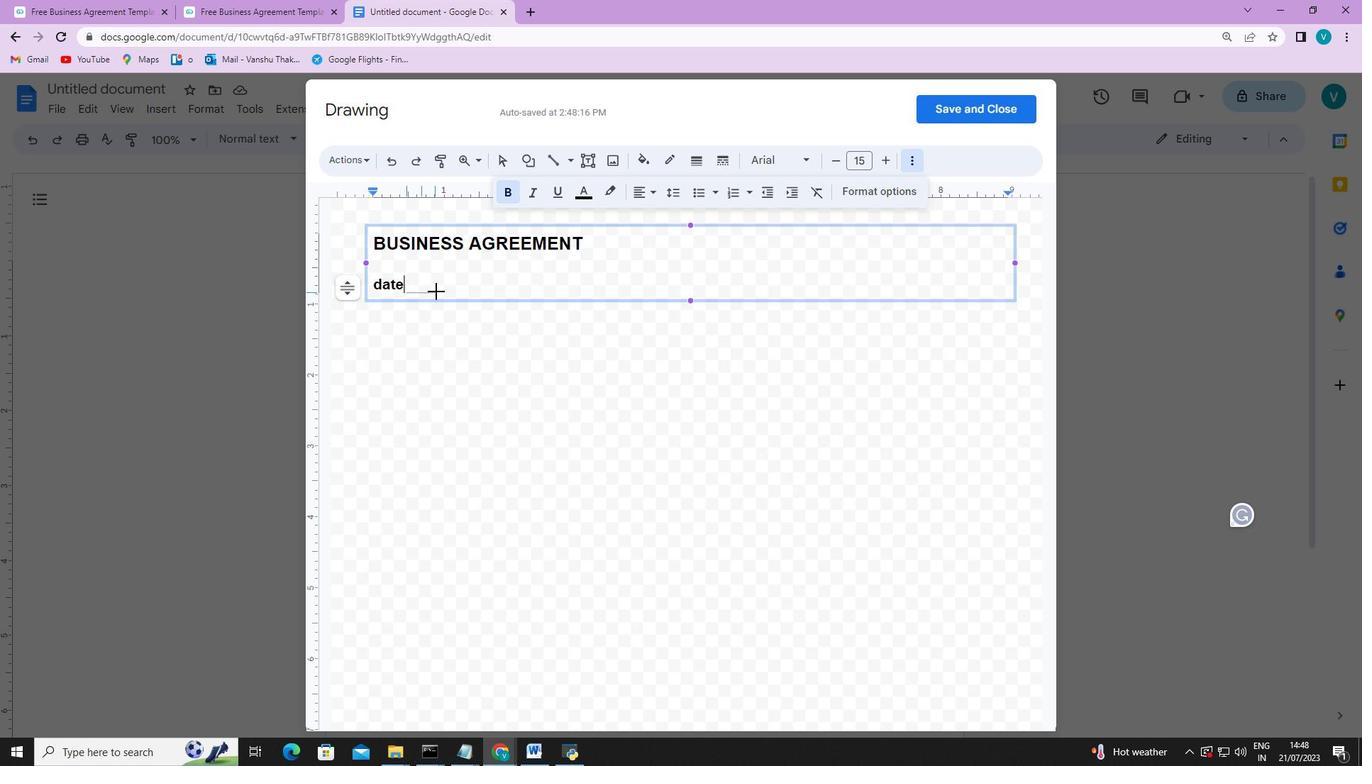
Action: Key pressed <Key.shift>
Screenshot: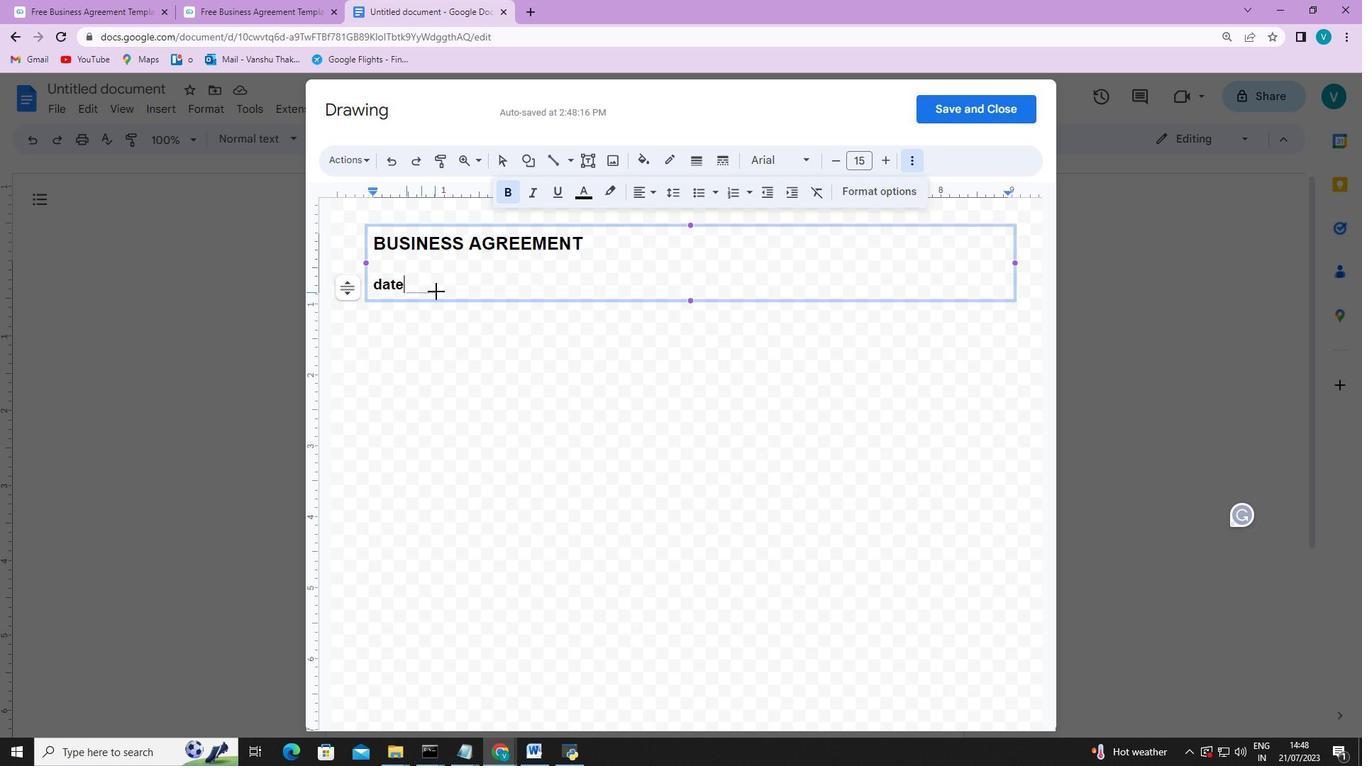 
Action: Mouse moved to (429, 294)
Screenshot: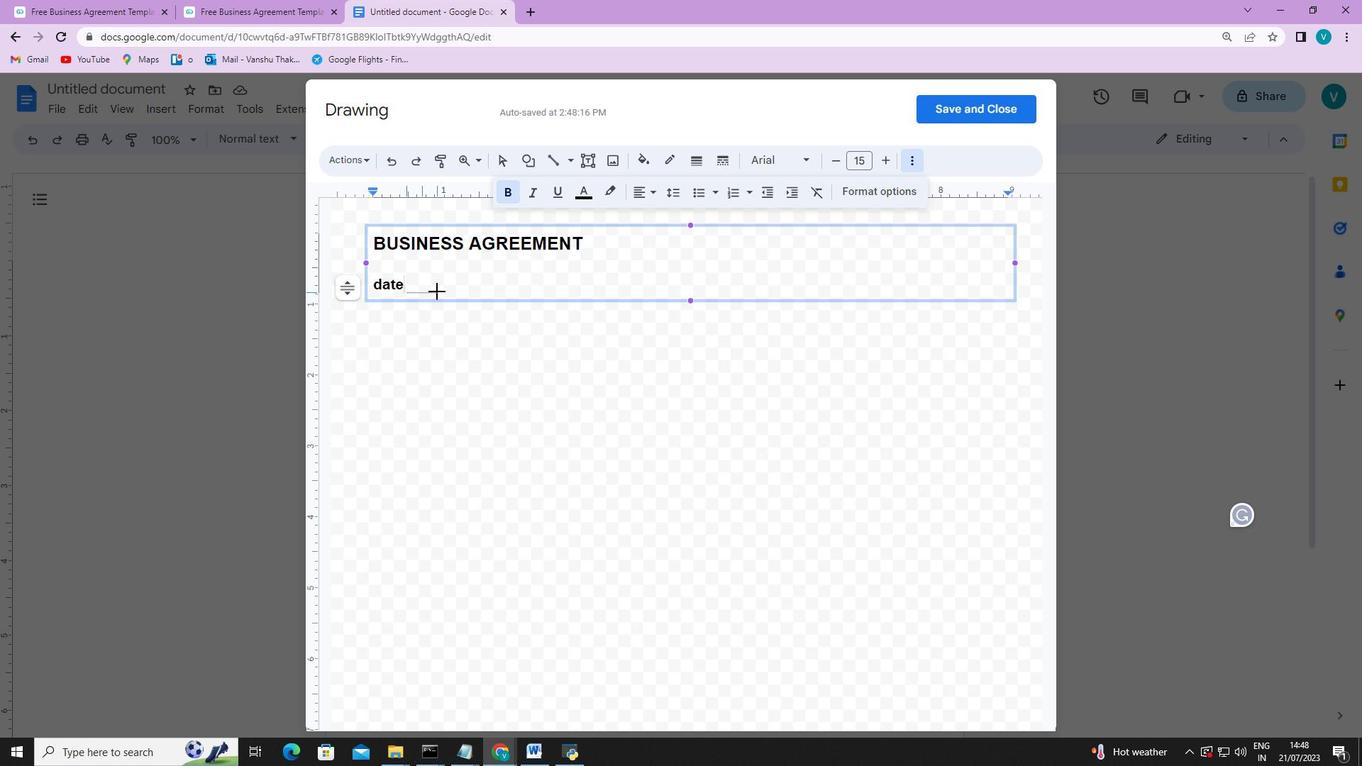 
Action: Key pressed <Key.shift>
Screenshot: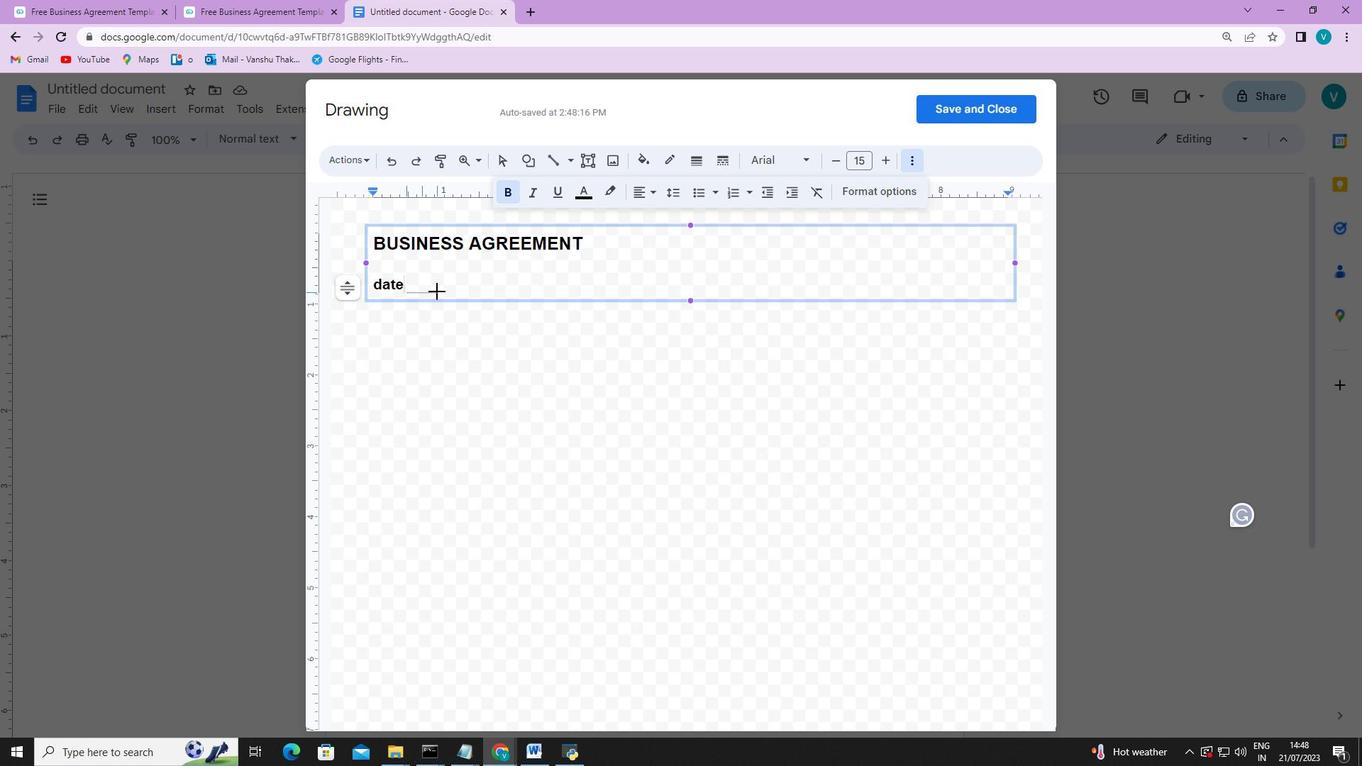 
Action: Mouse moved to (429, 294)
Screenshot: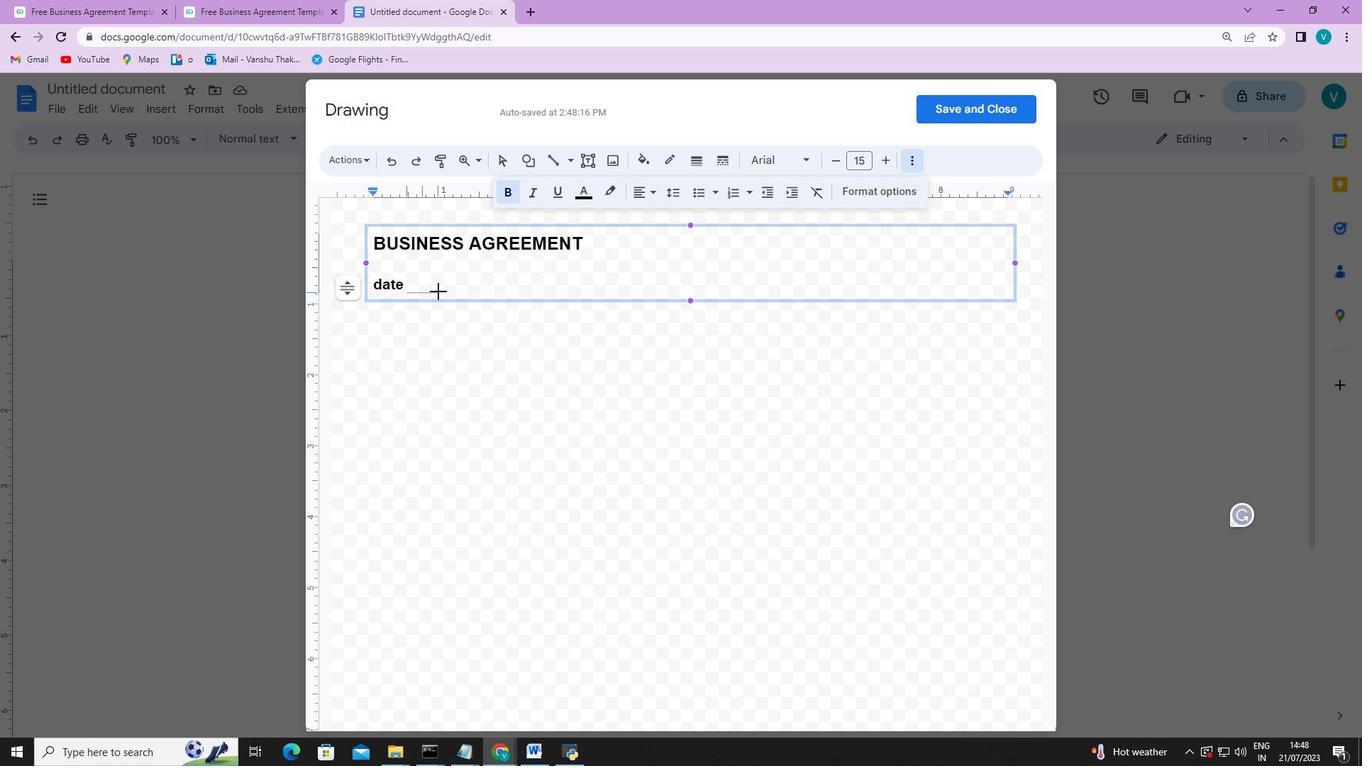 
Action: Key pressed <Key.shift><Key.shift>
Screenshot: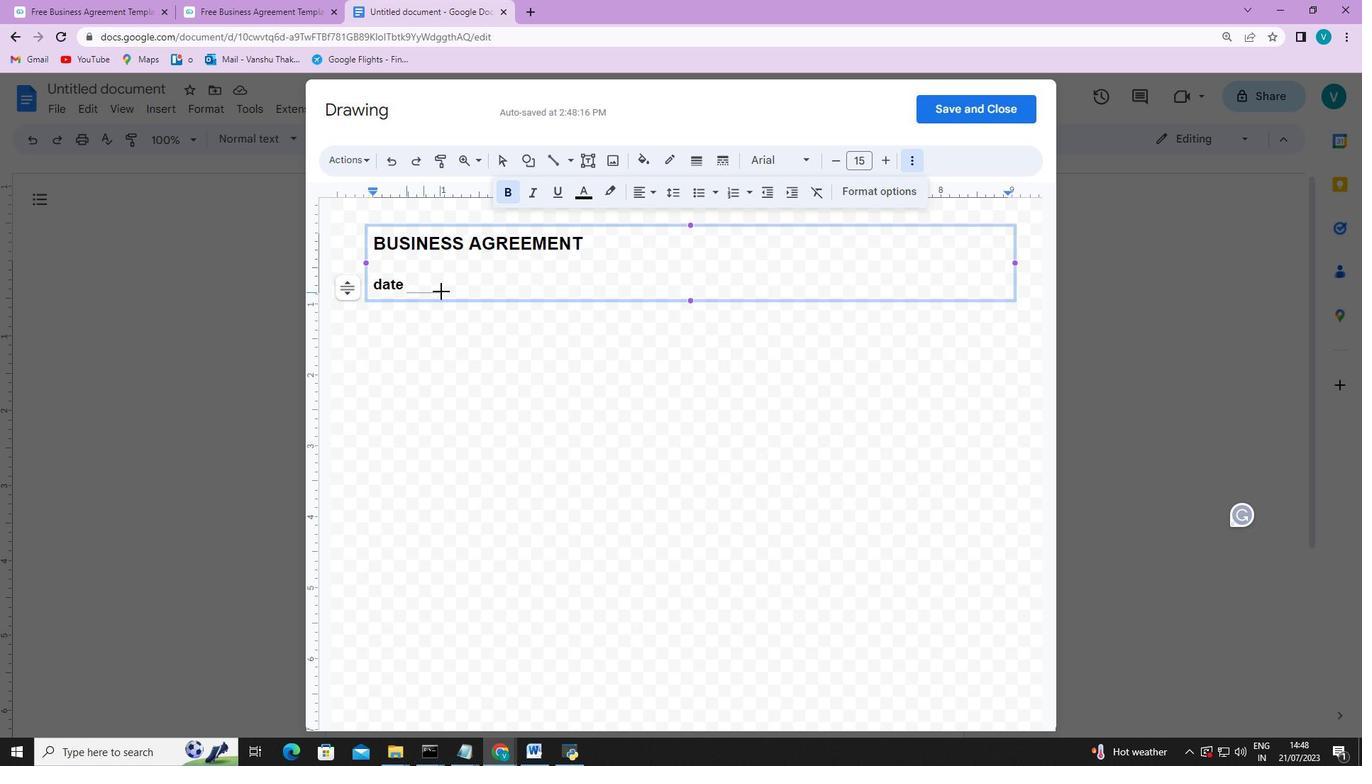 
Action: Mouse moved to (430, 294)
Screenshot: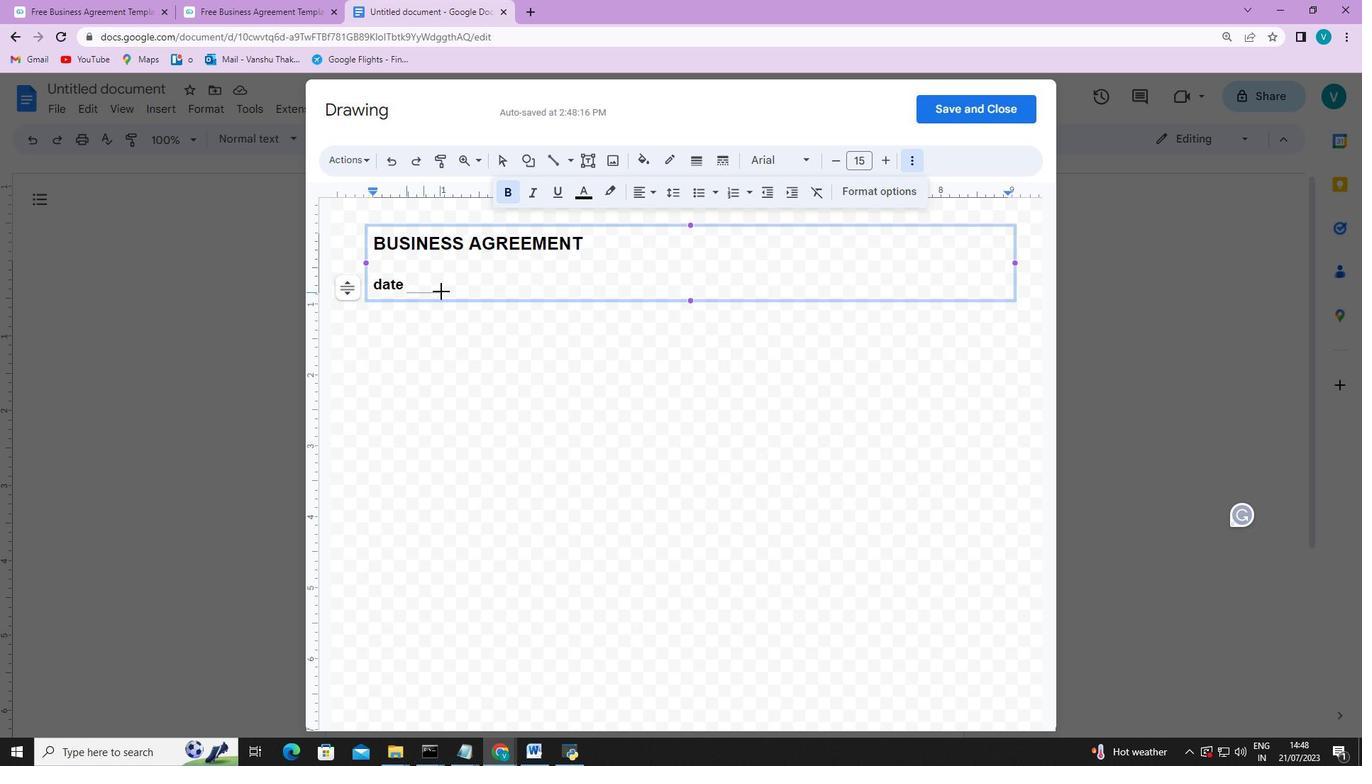 
Action: Key pressed <Key.shift><Key.shift>
Screenshot: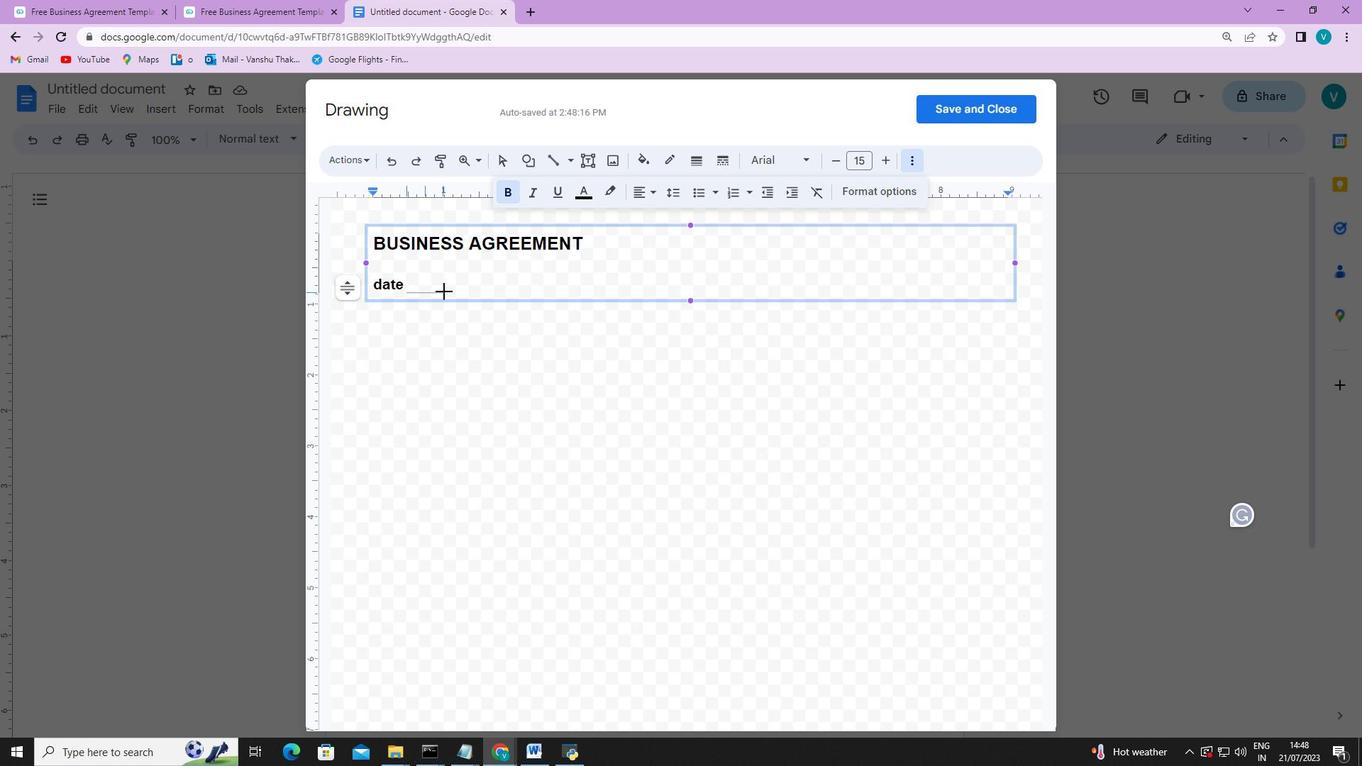 
Action: Mouse moved to (432, 294)
Screenshot: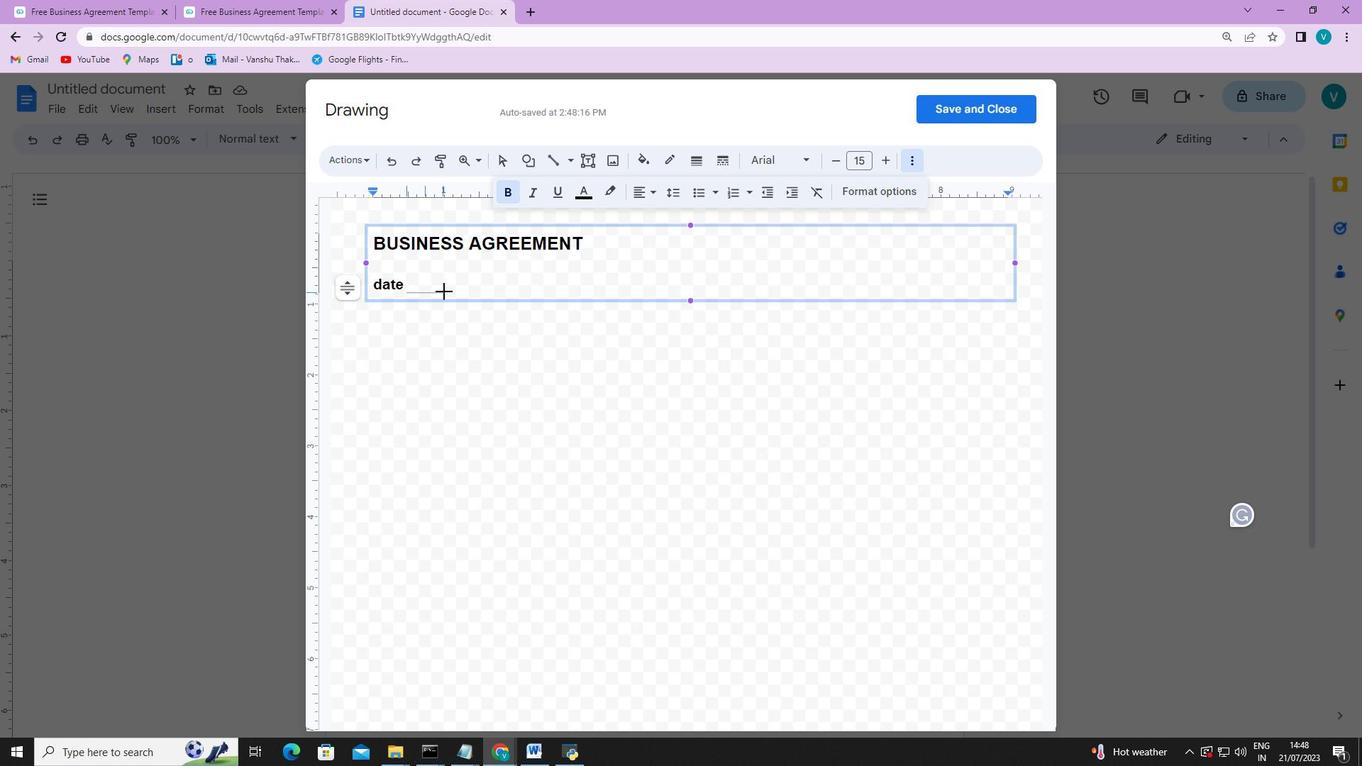 
Action: Key pressed <Key.shift>
Screenshot: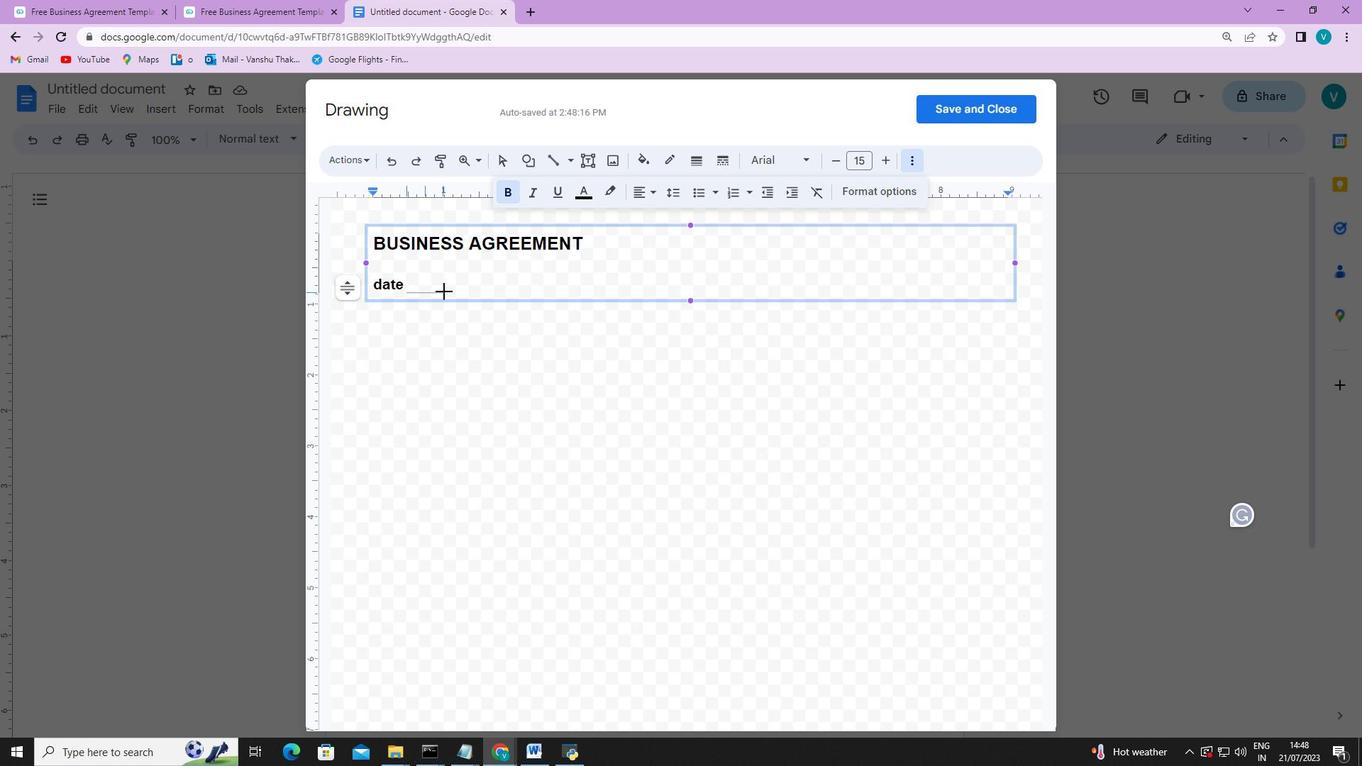 
Action: Mouse moved to (433, 294)
Screenshot: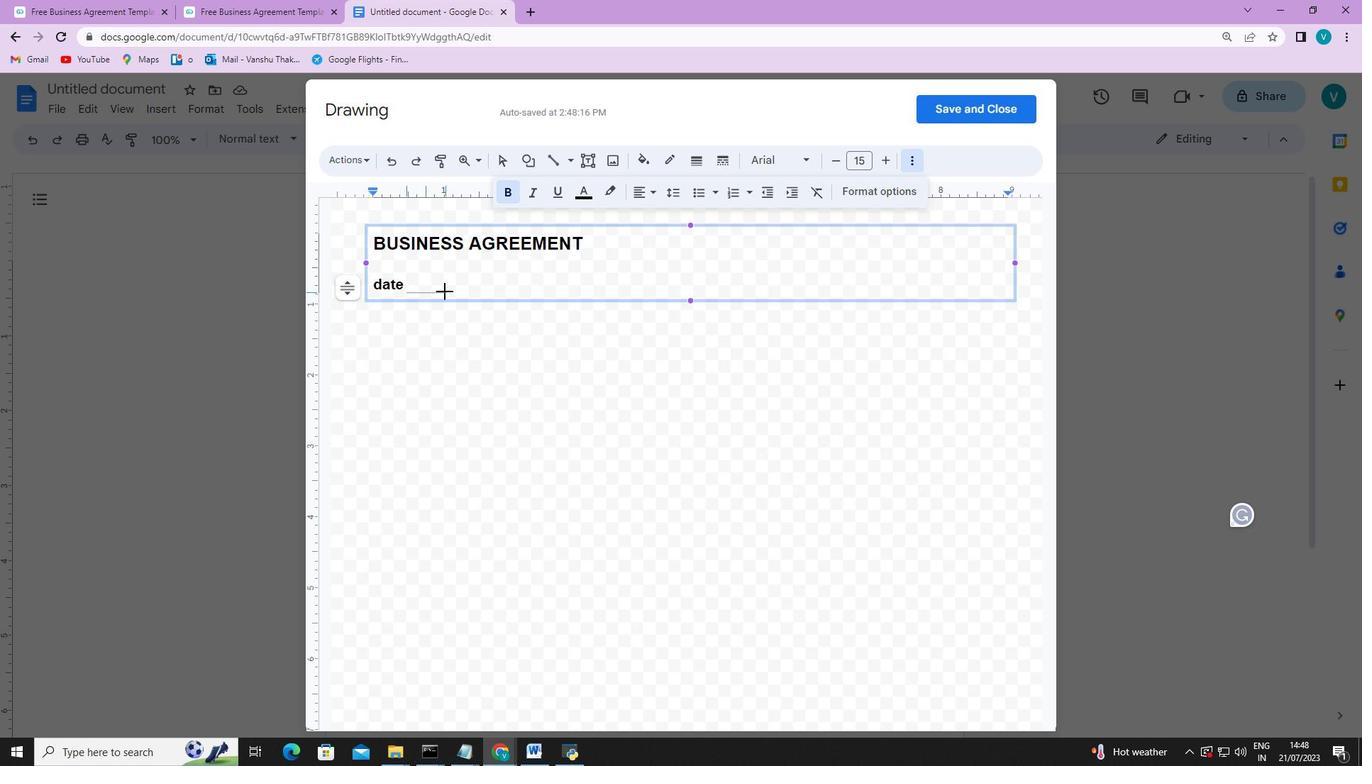 
Action: Key pressed <Key.shift>
Screenshot: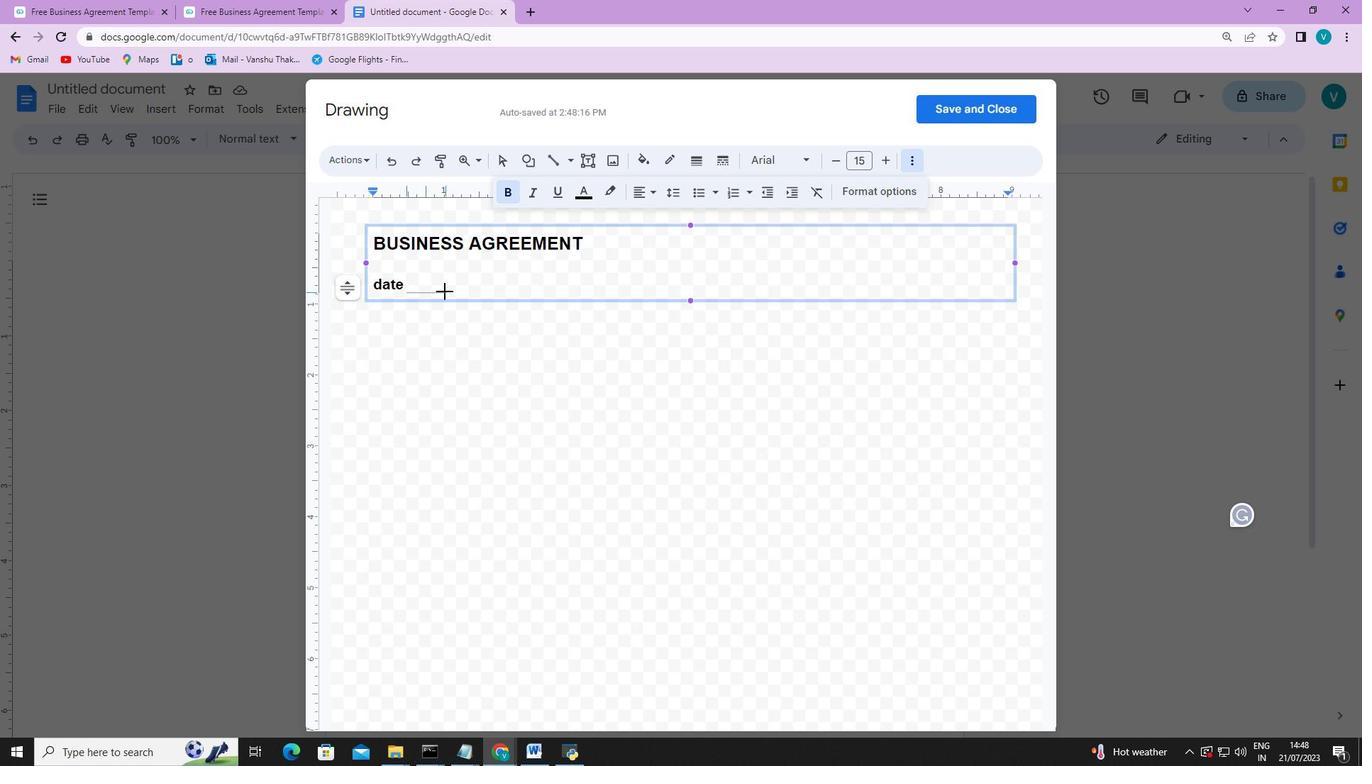 
Action: Mouse moved to (434, 294)
Screenshot: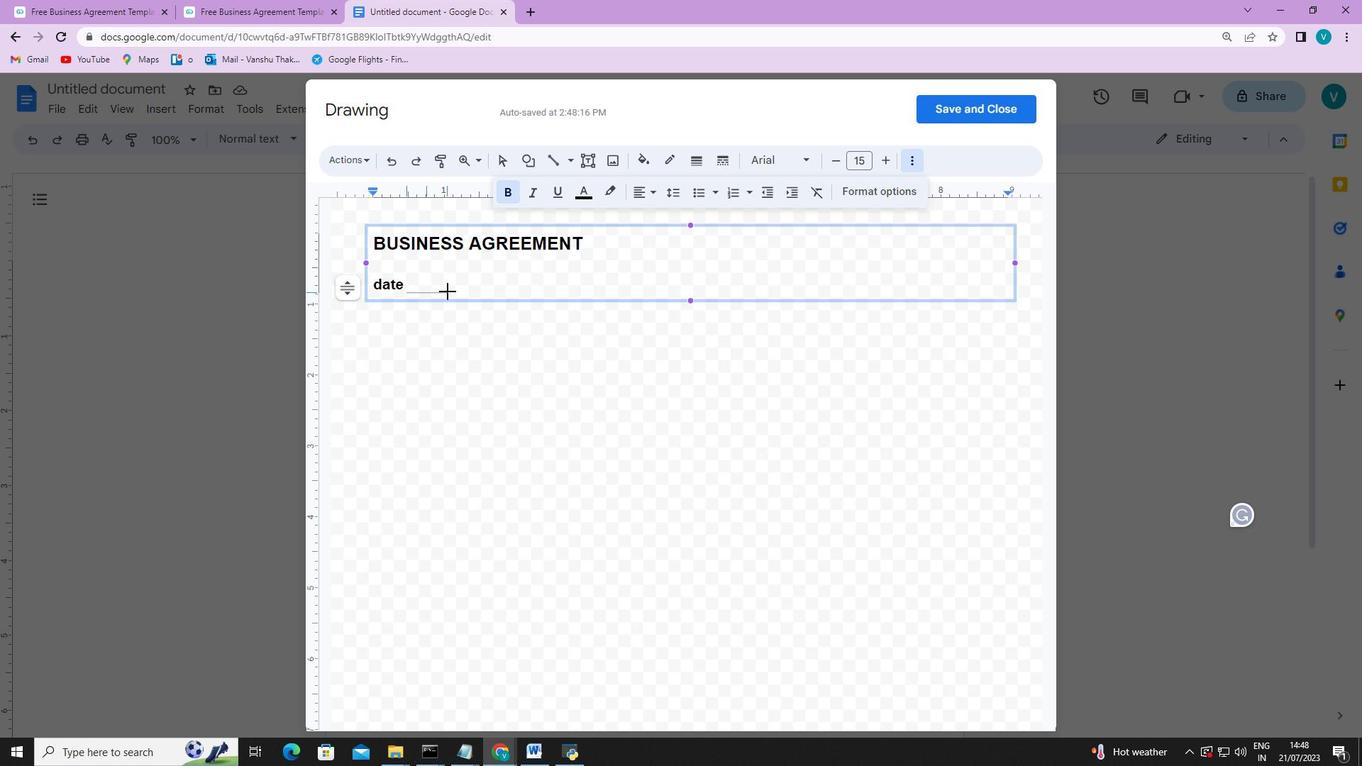 
Action: Key pressed <Key.shift>
Screenshot: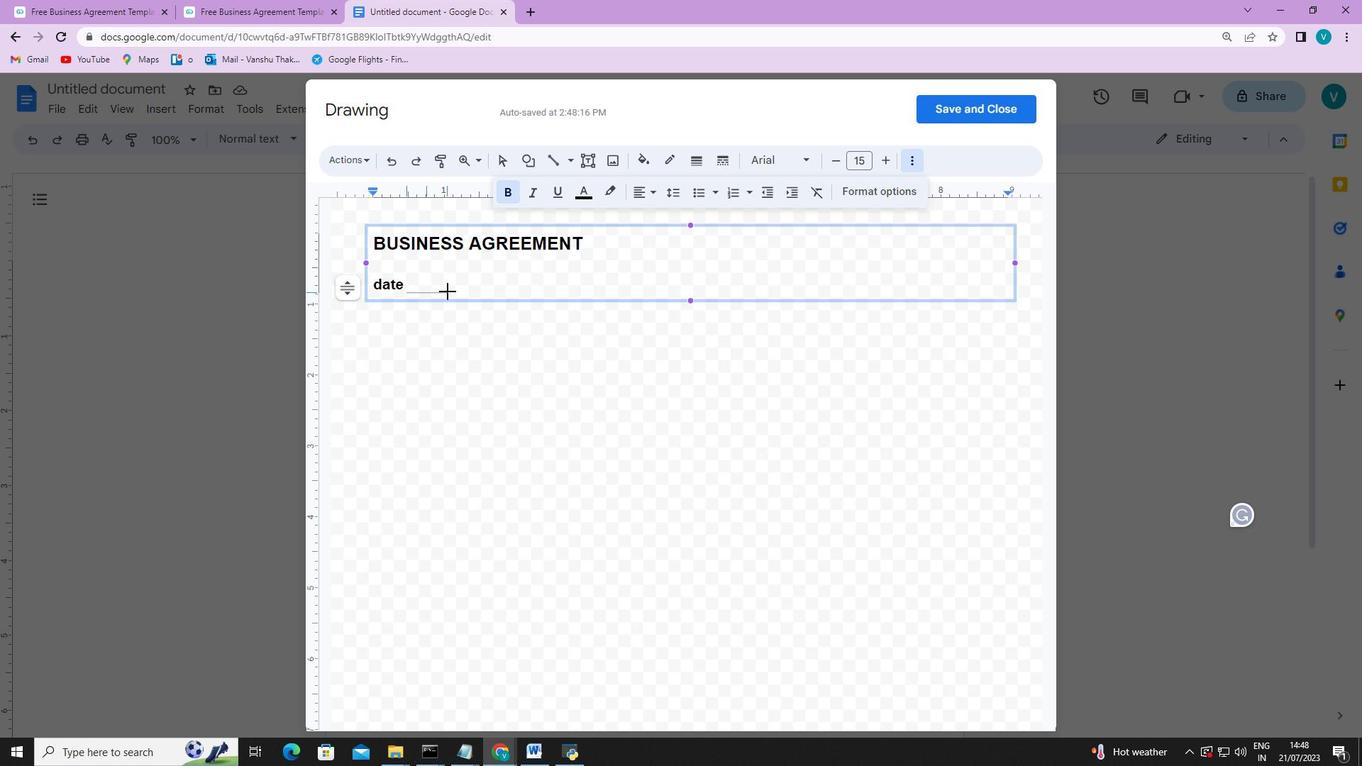 
Action: Mouse moved to (435, 294)
Screenshot: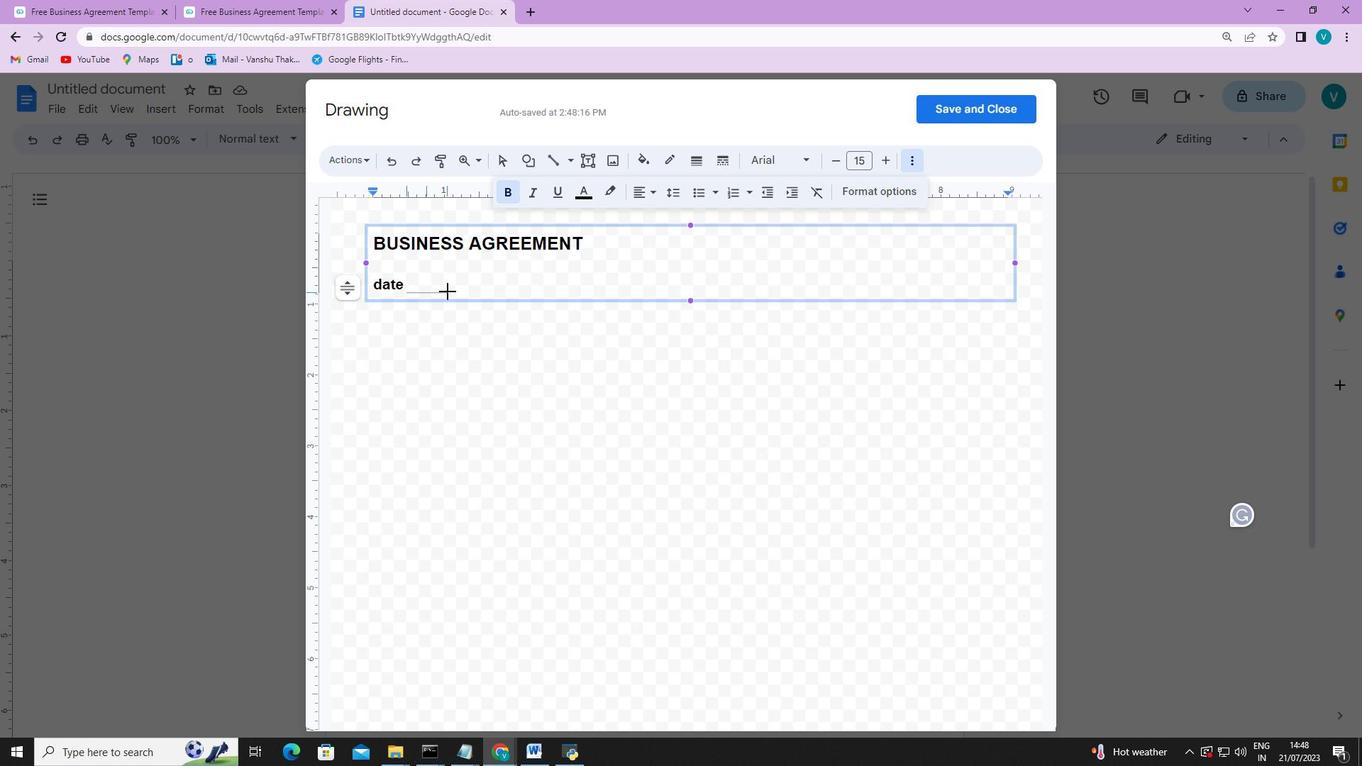 
Action: Key pressed <Key.shift>
Screenshot: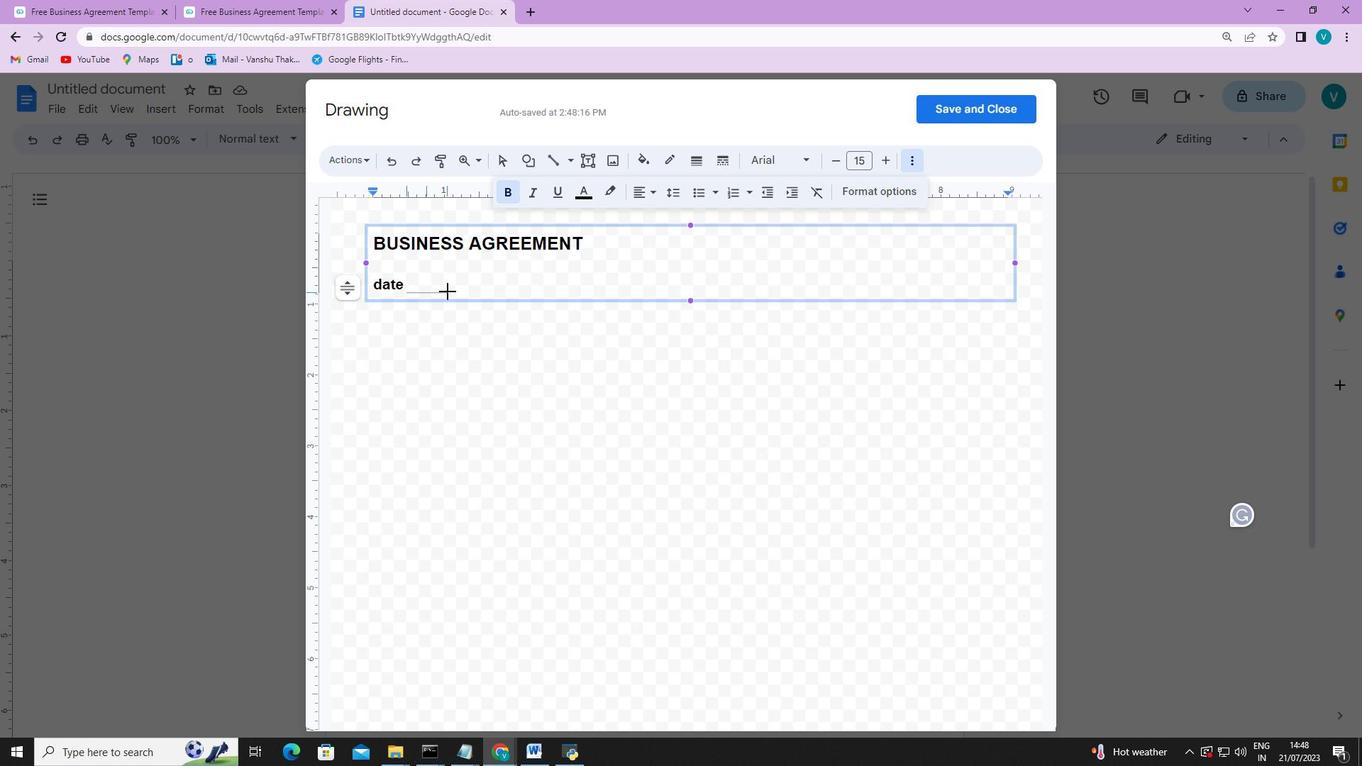 
Action: Mouse moved to (435, 294)
Screenshot: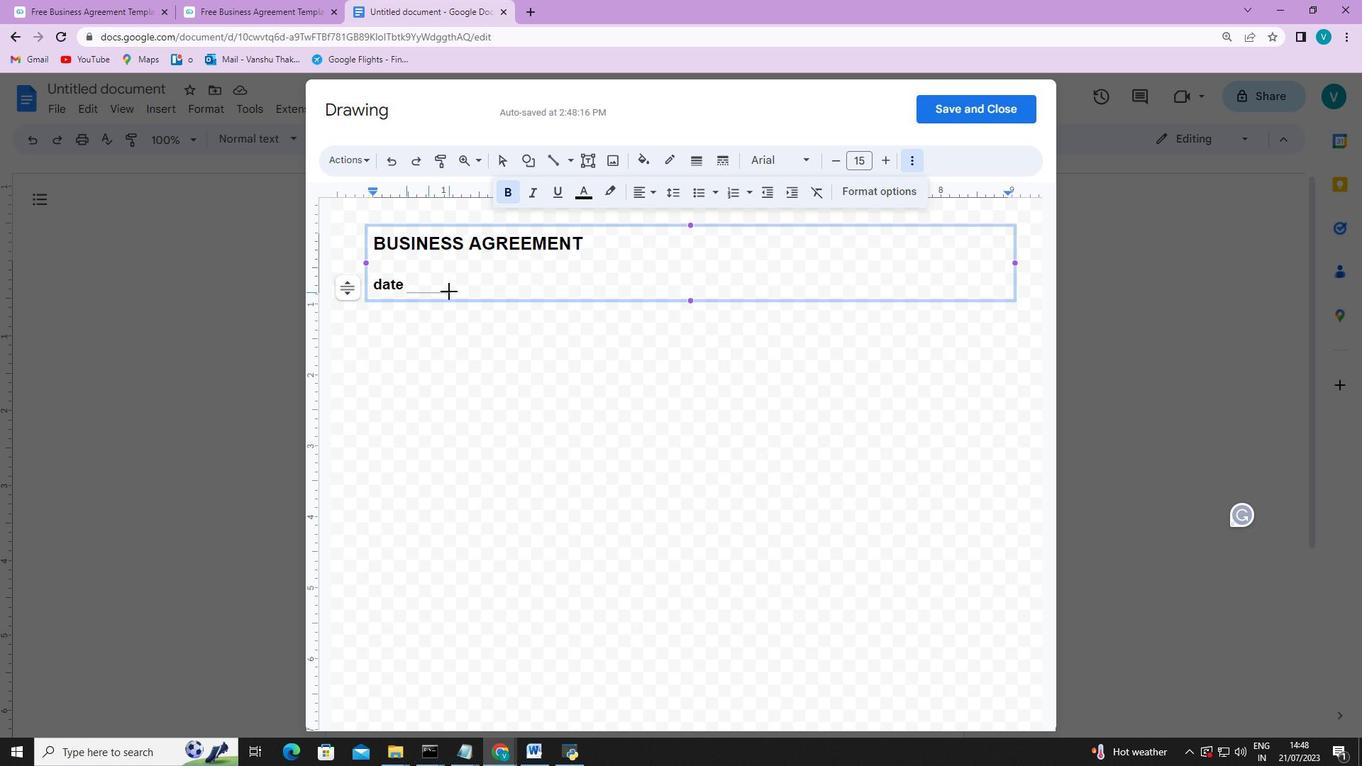 
Action: Key pressed <Key.shift>
Screenshot: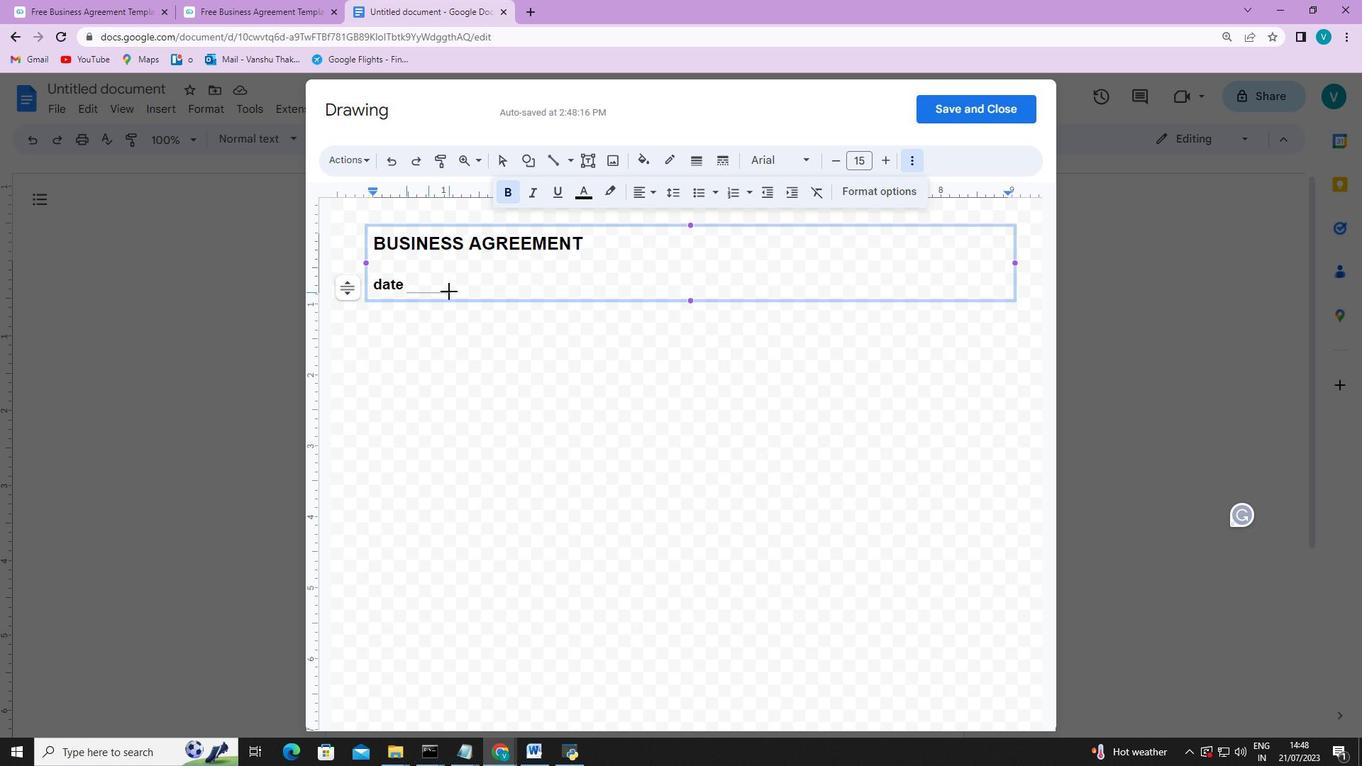 
Action: Mouse moved to (437, 294)
Screenshot: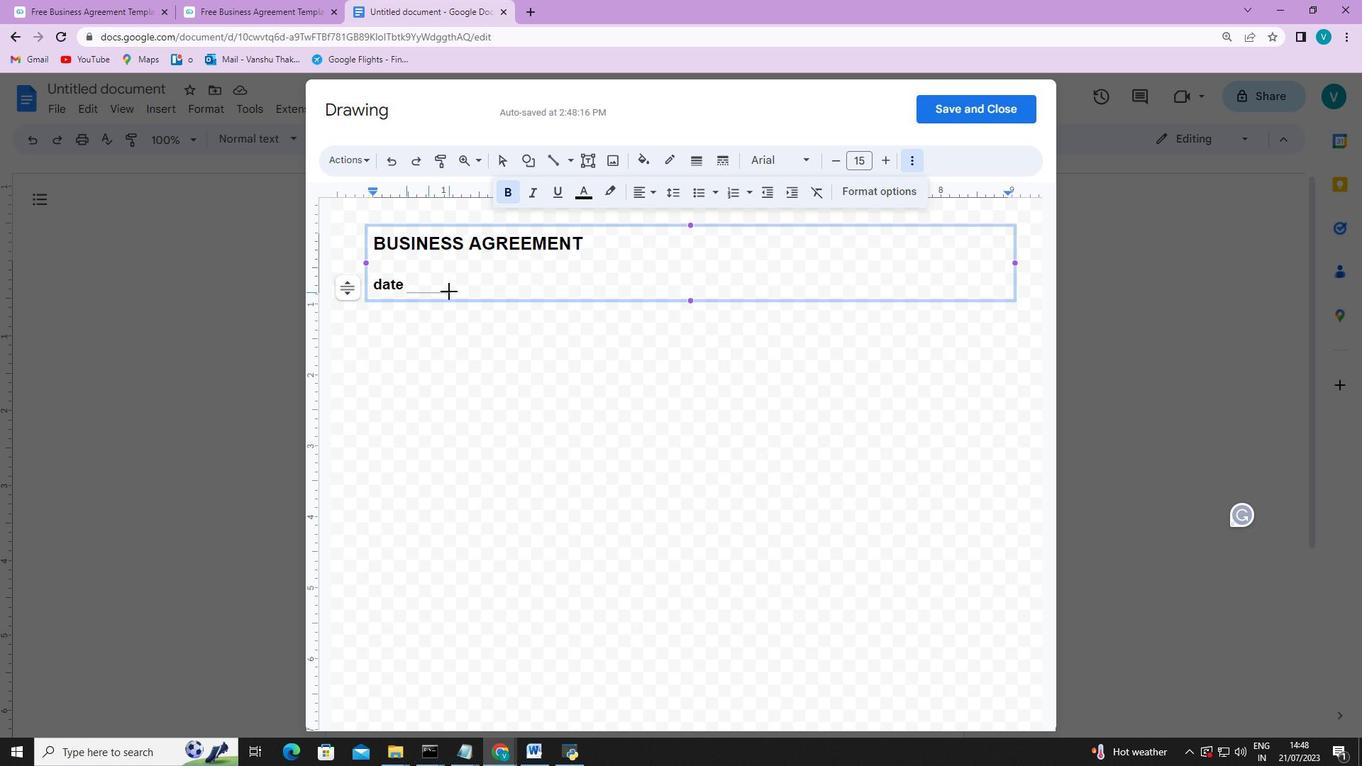 
Action: Key pressed <Key.shift>
Screenshot: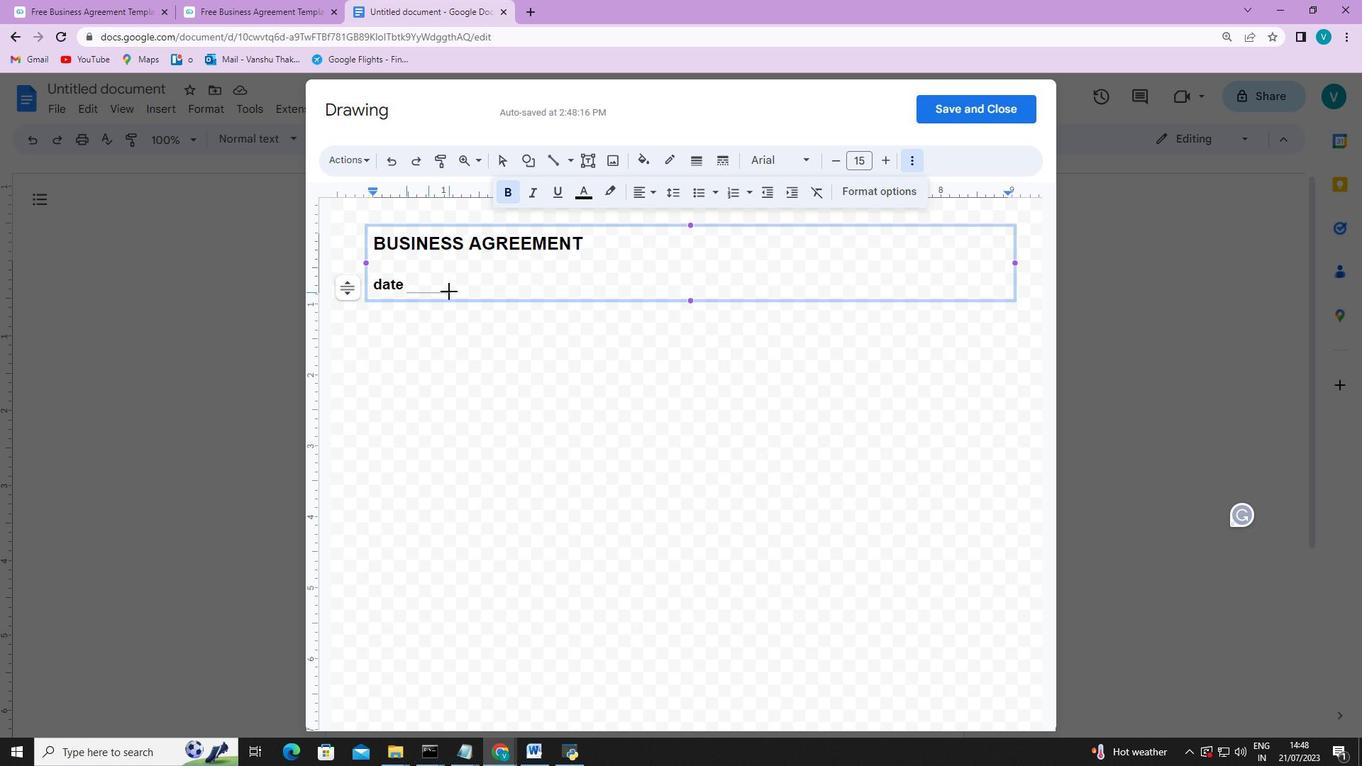 
Action: Mouse moved to (437, 294)
Screenshot: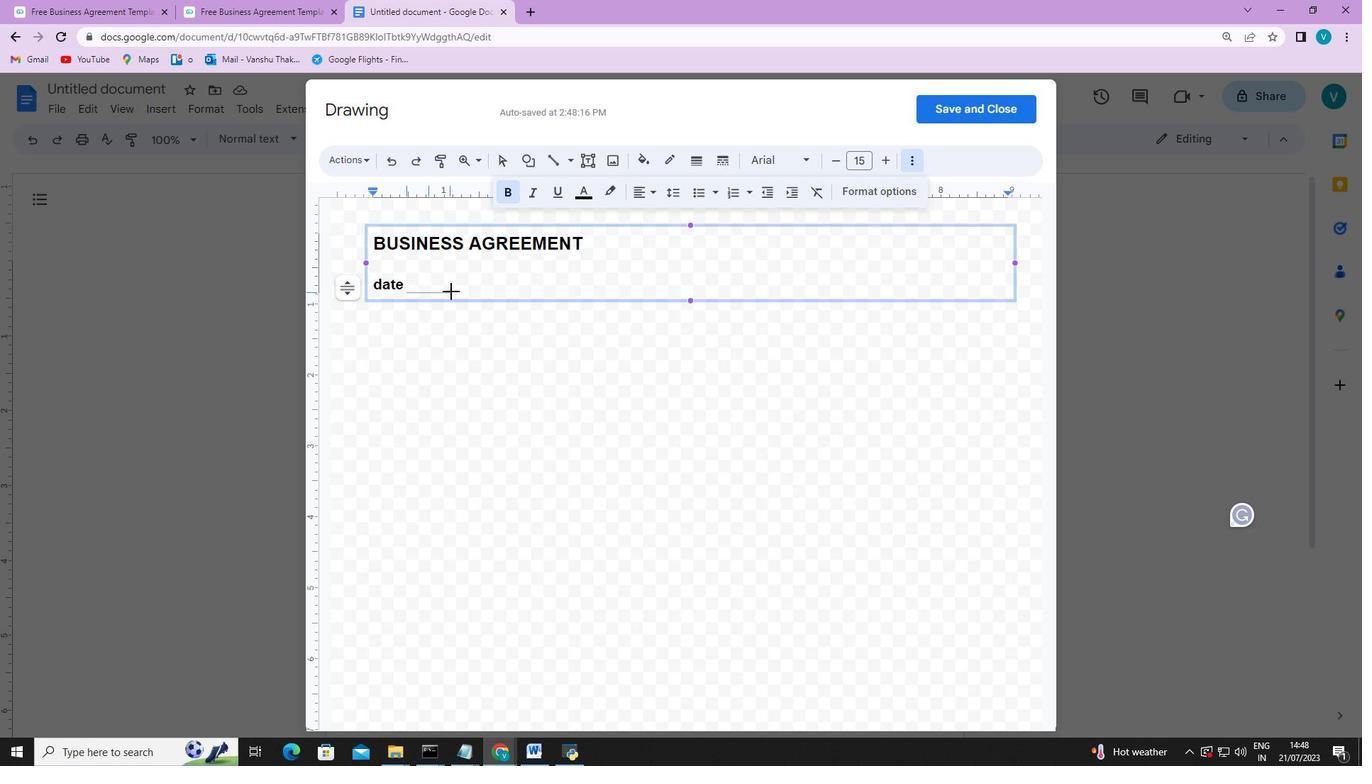 
Action: Key pressed <Key.shift>
Screenshot: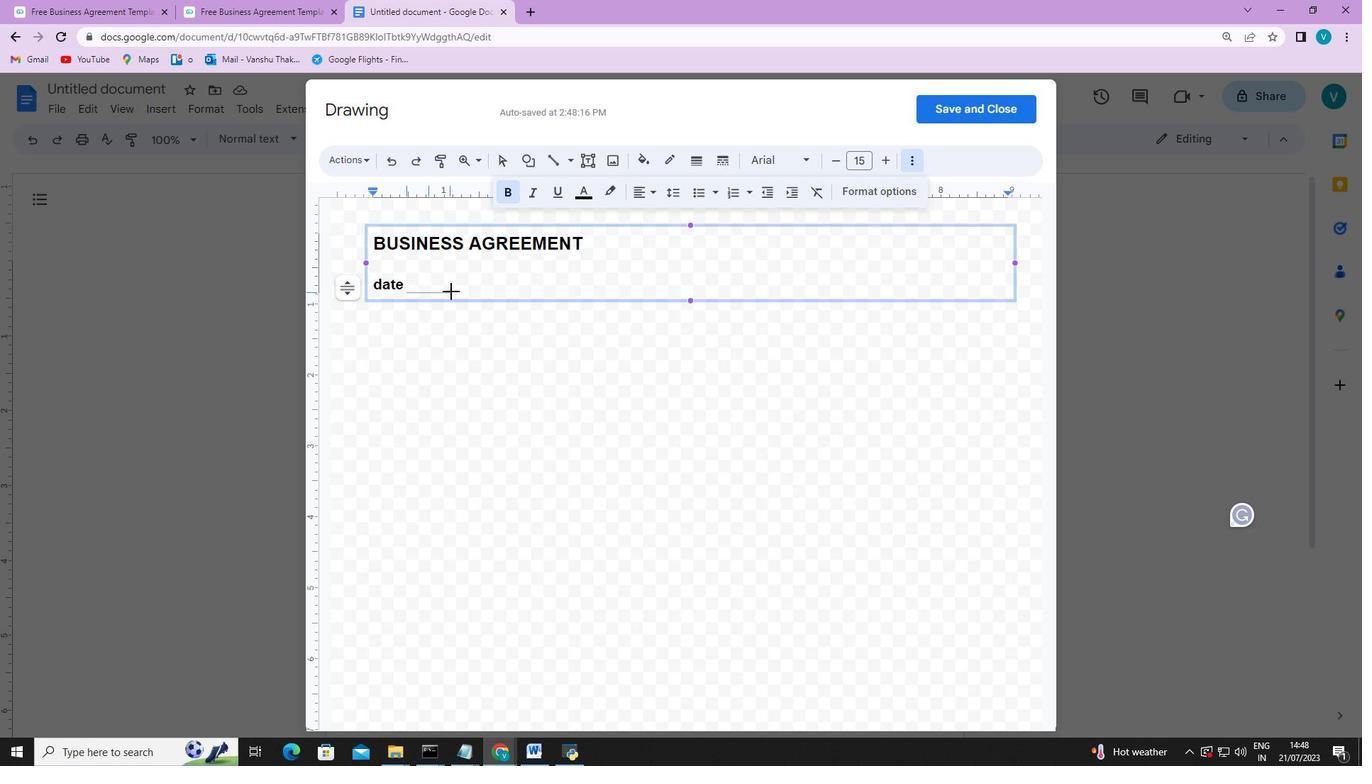 
Action: Mouse moved to (439, 294)
Screenshot: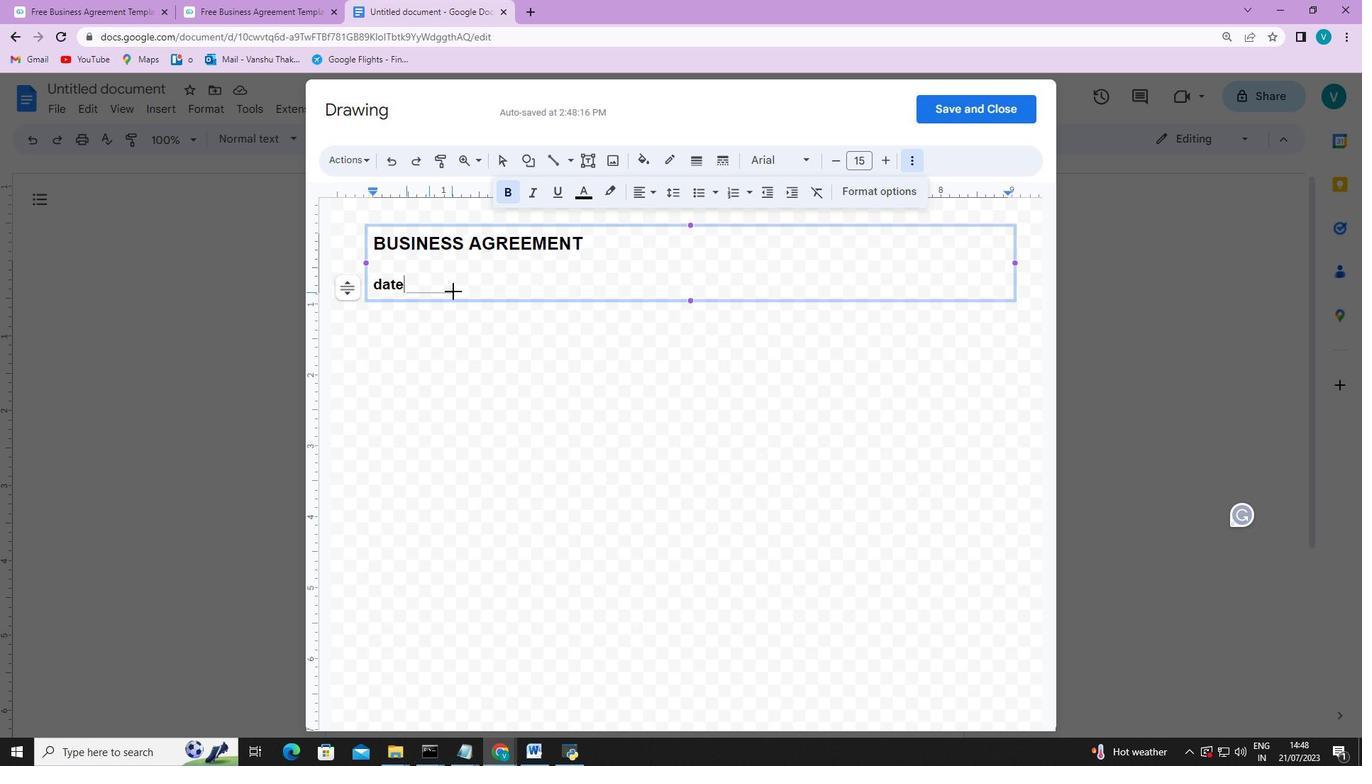 
Action: Key pressed <Key.shift>
Screenshot: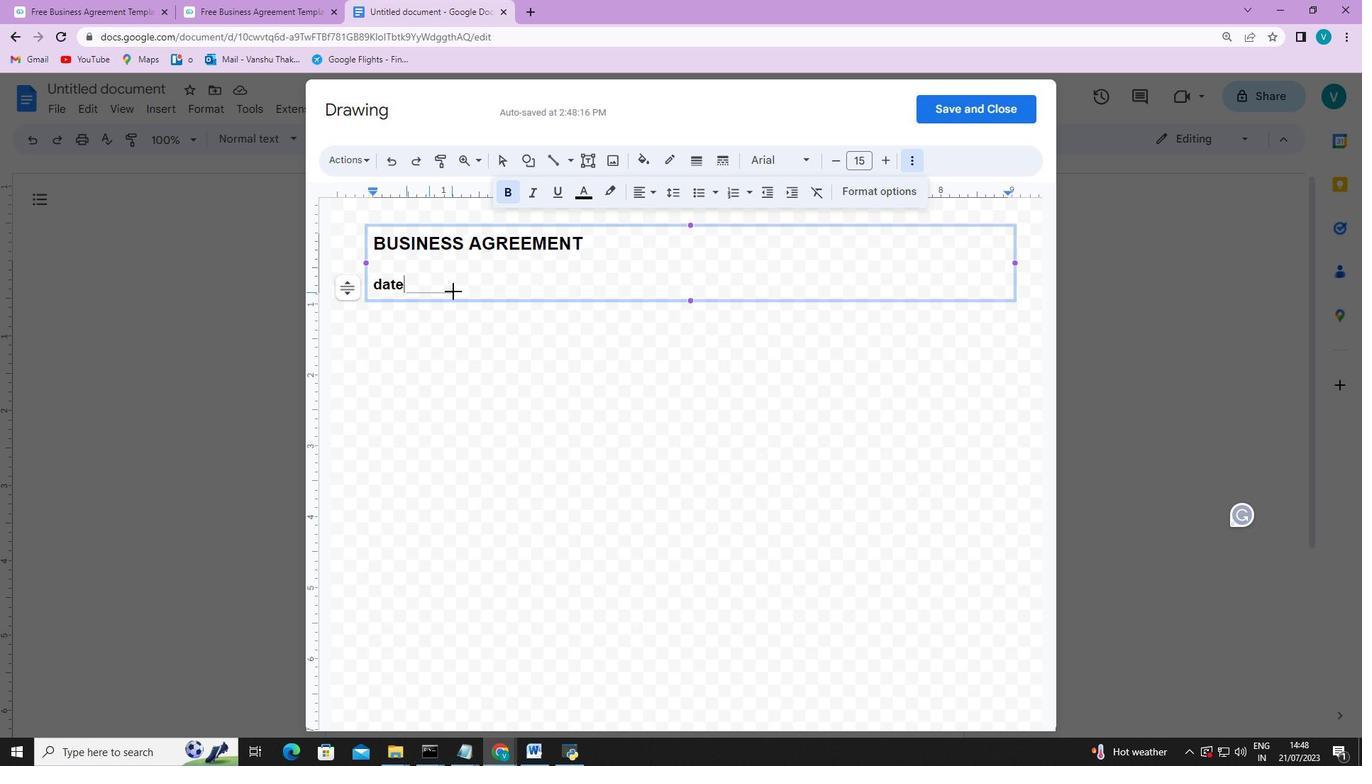 
Action: Mouse moved to (439, 294)
Screenshot: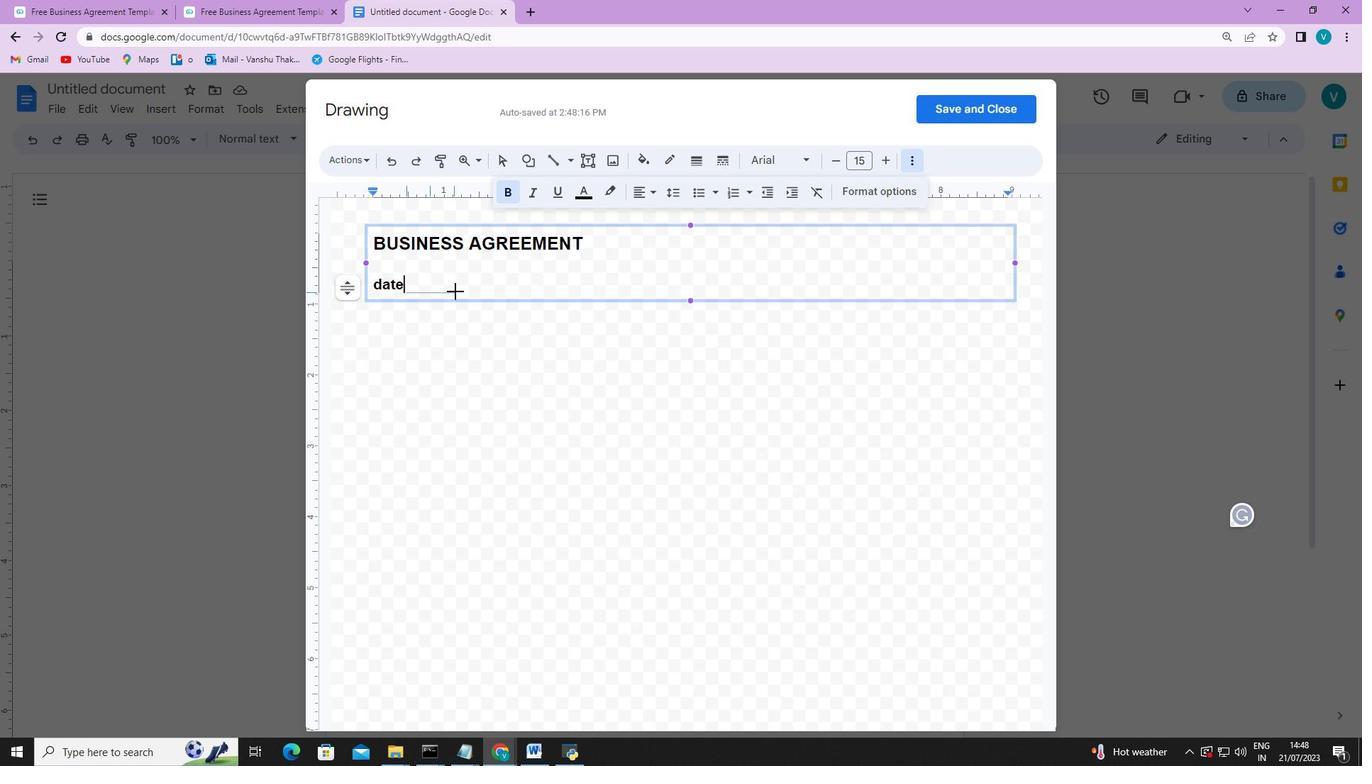 
Action: Key pressed <Key.shift>
Screenshot: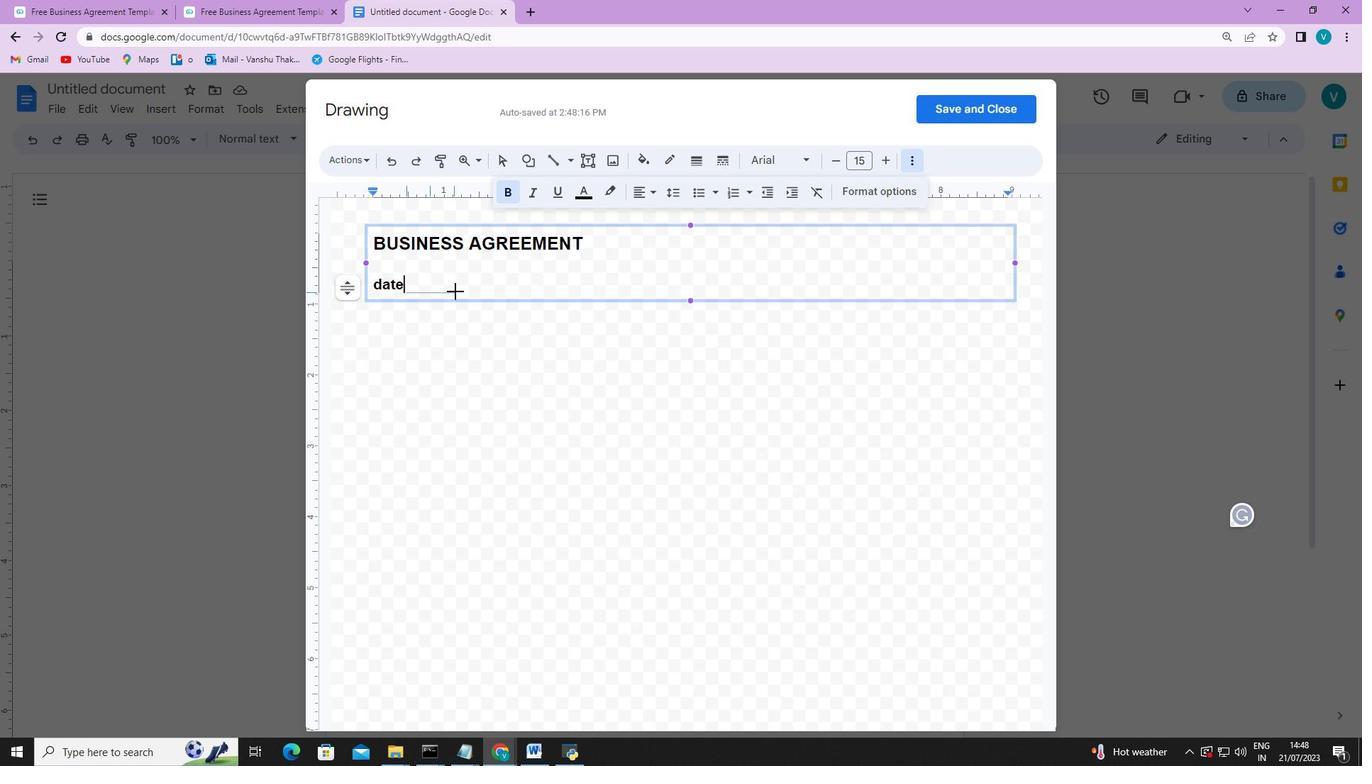 
Action: Mouse moved to (440, 294)
Screenshot: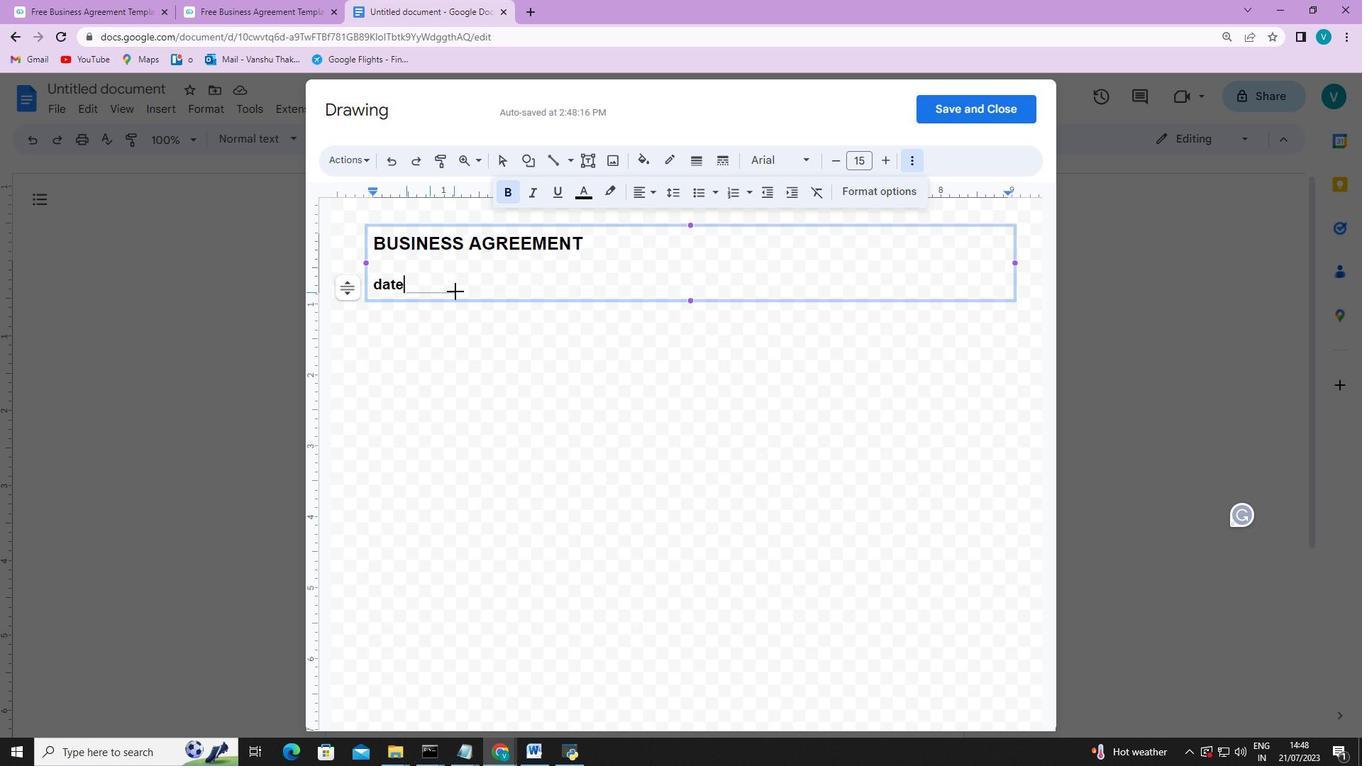 
Action: Key pressed <Key.shift>
Screenshot: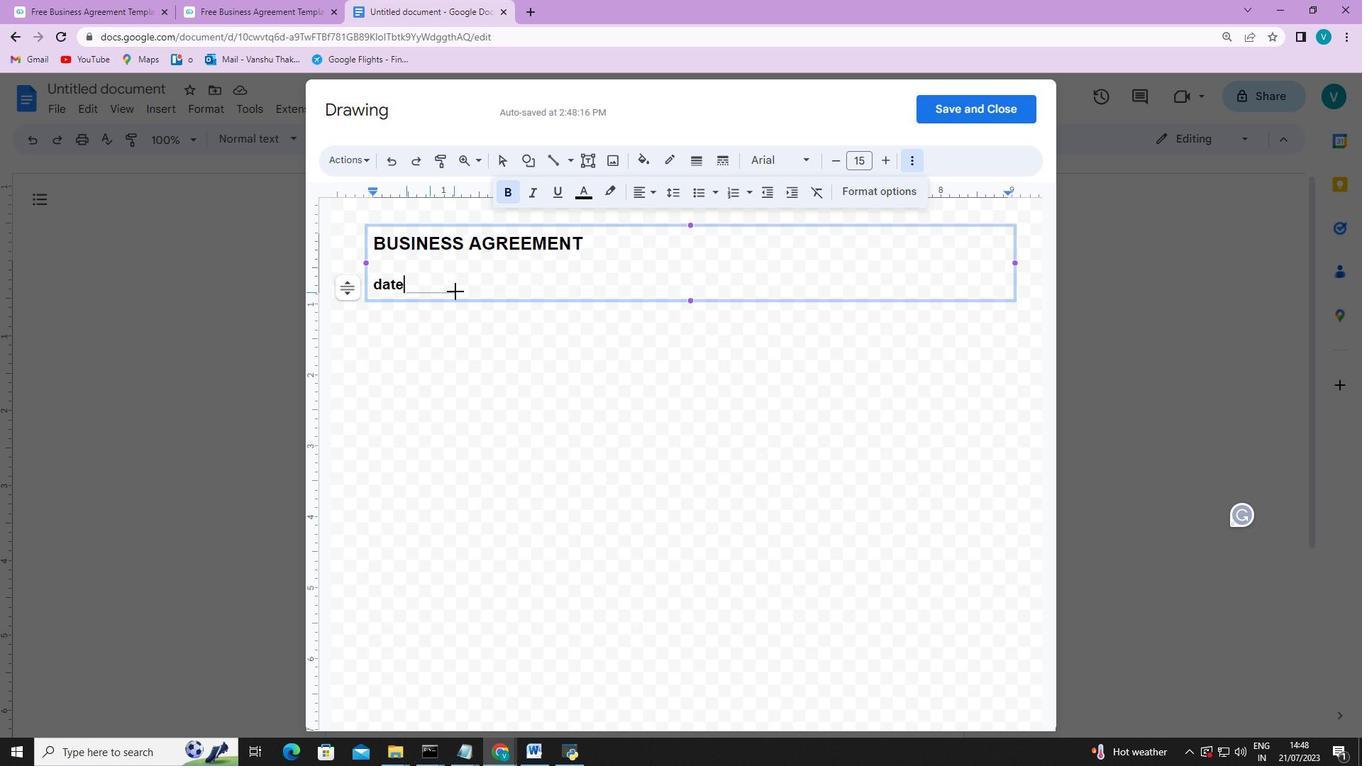 
Action: Mouse moved to (444, 294)
Screenshot: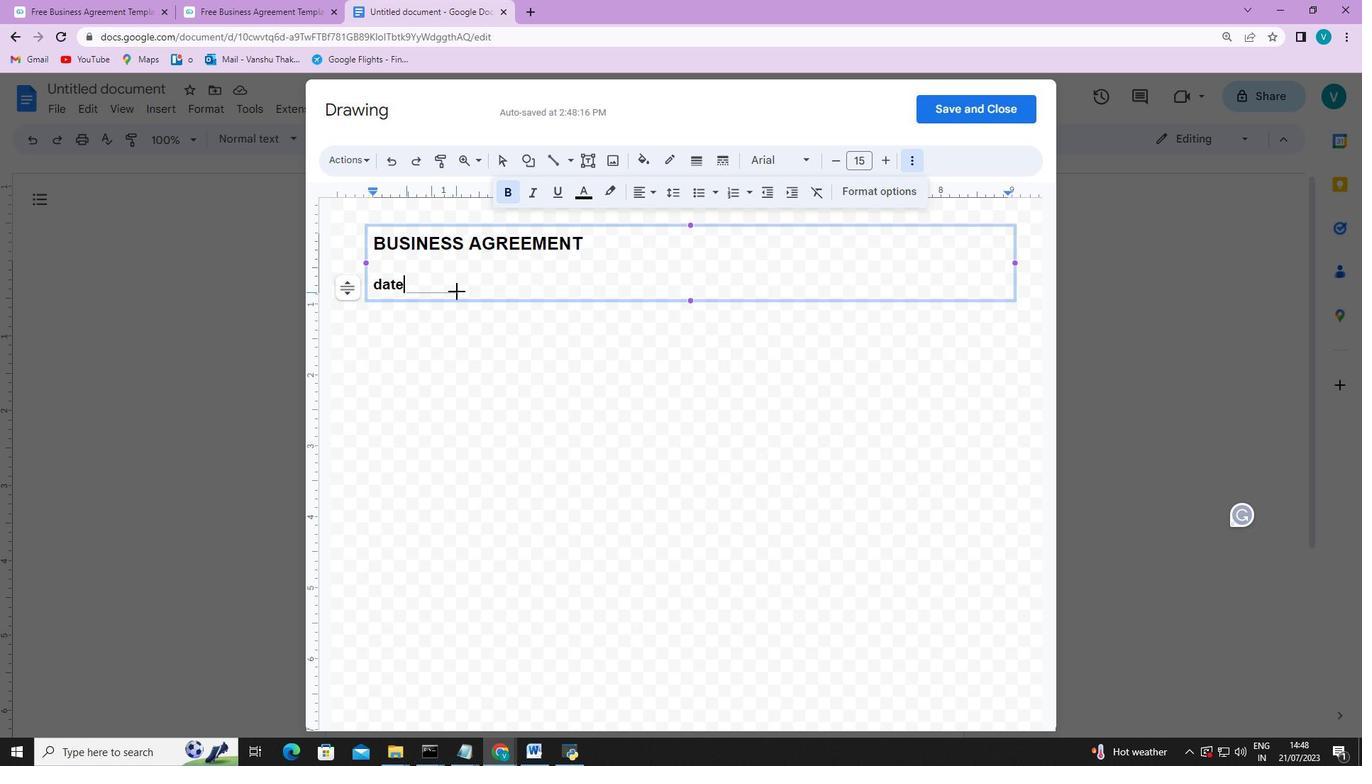 
Action: Key pressed <Key.shift>
Screenshot: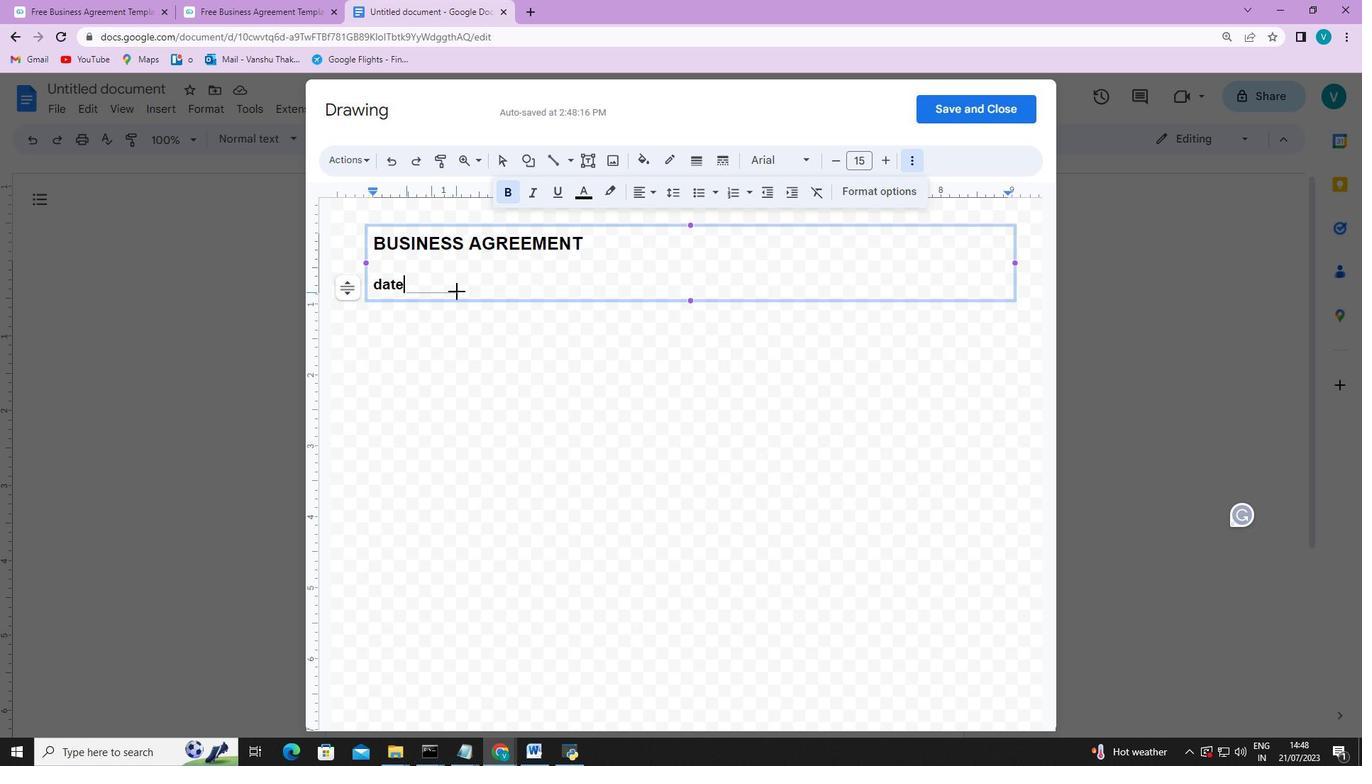 
Action: Mouse moved to (444, 294)
Screenshot: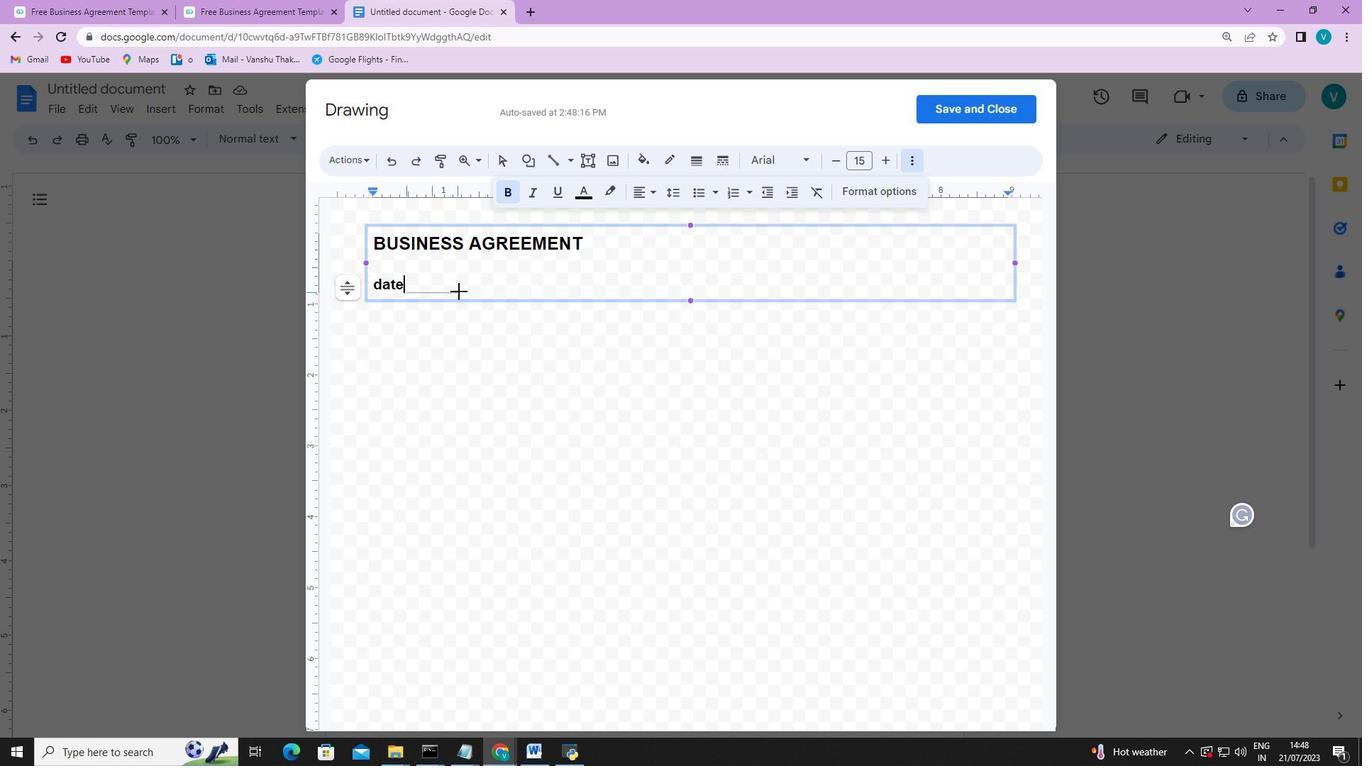 
Action: Key pressed <Key.shift>
Screenshot: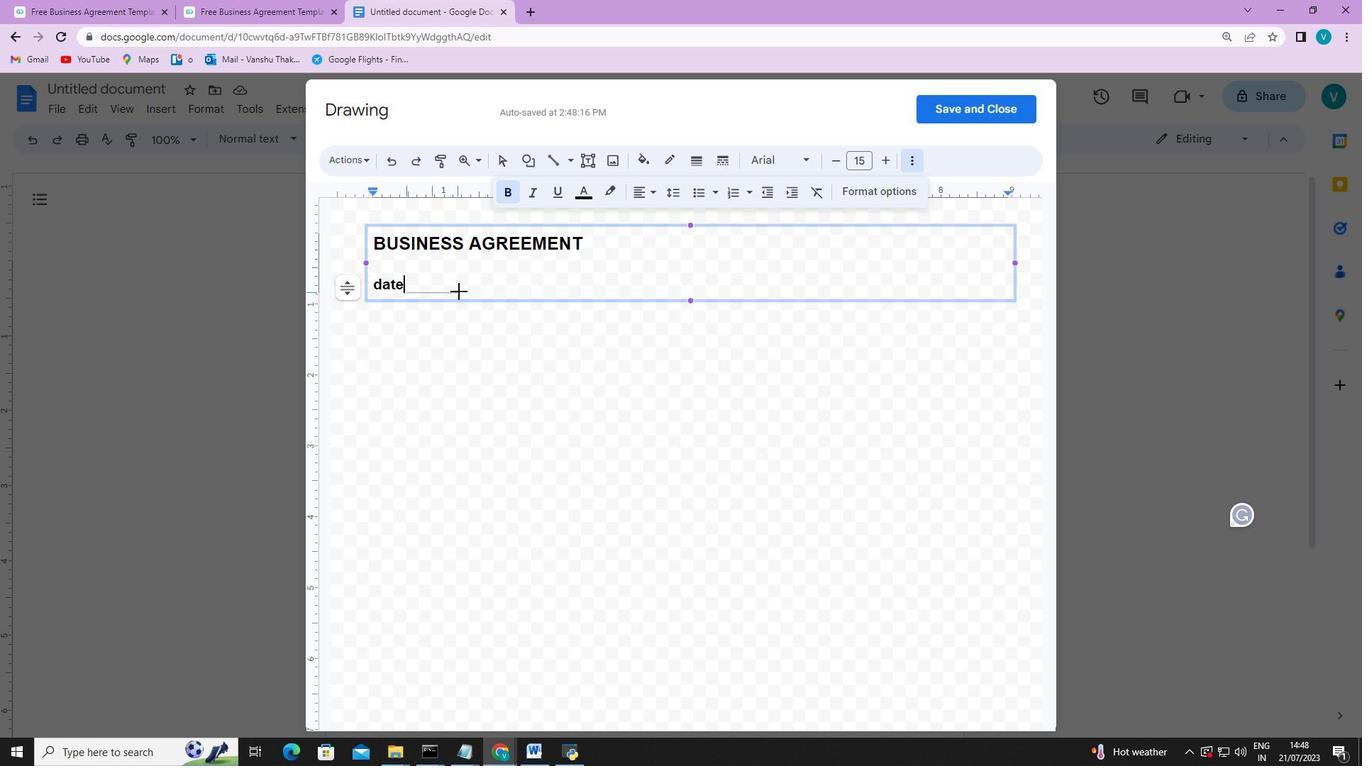 
Action: Mouse moved to (445, 294)
Screenshot: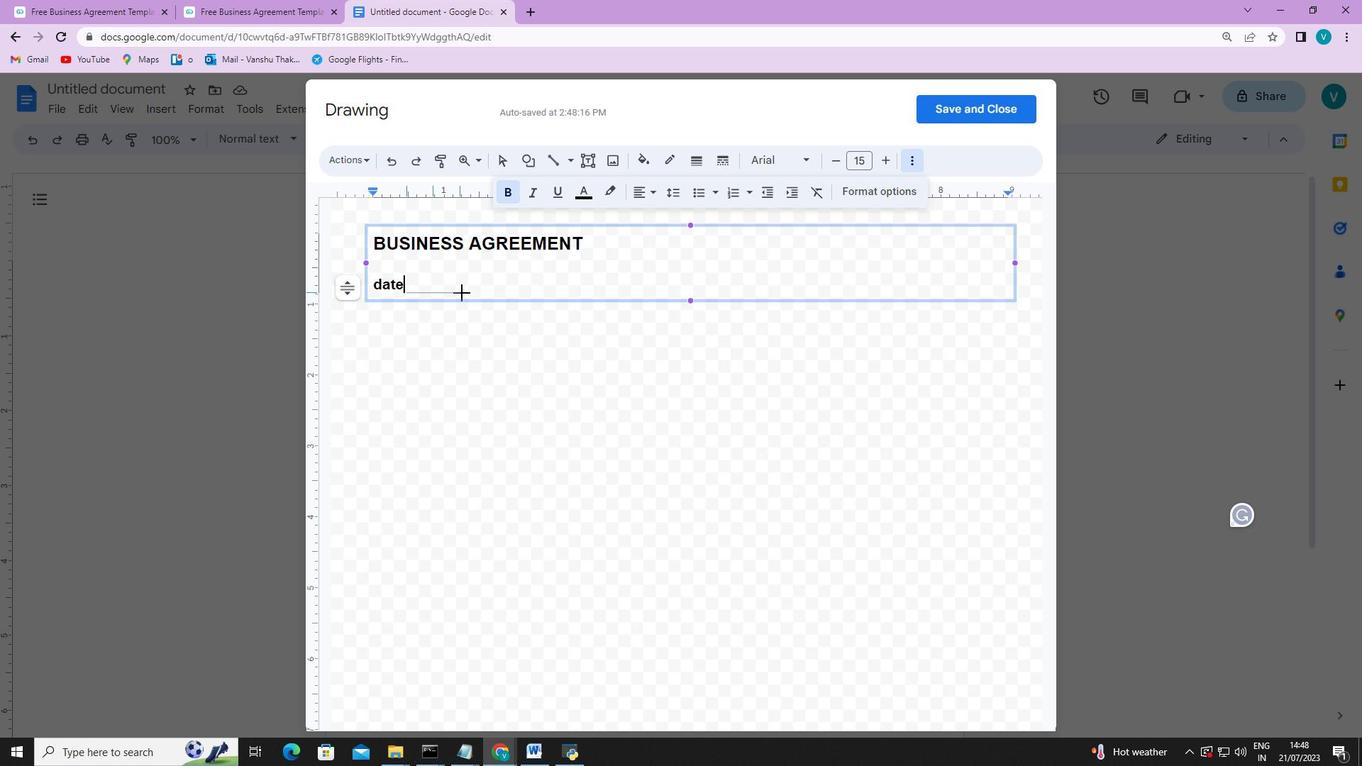 
Action: Key pressed <Key.shift>
Screenshot: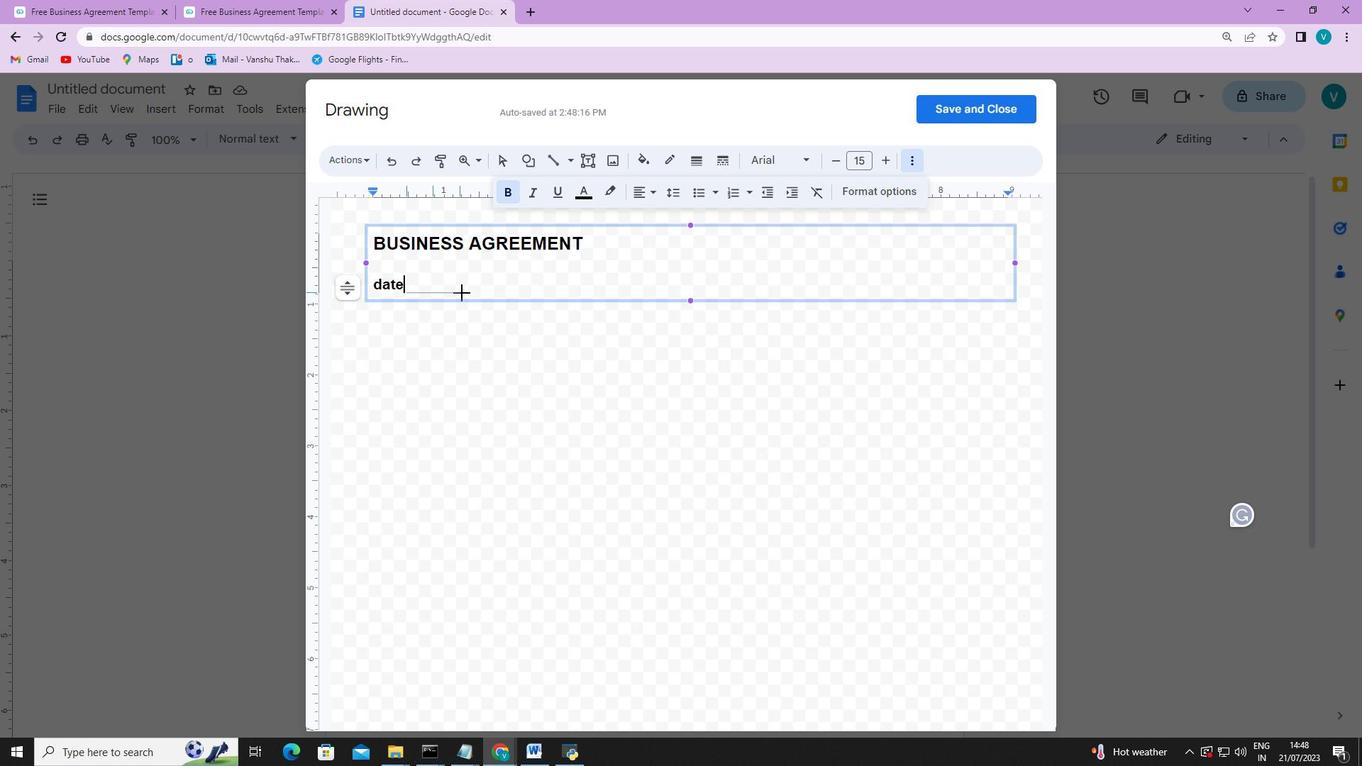 
Action: Mouse moved to (446, 294)
Screenshot: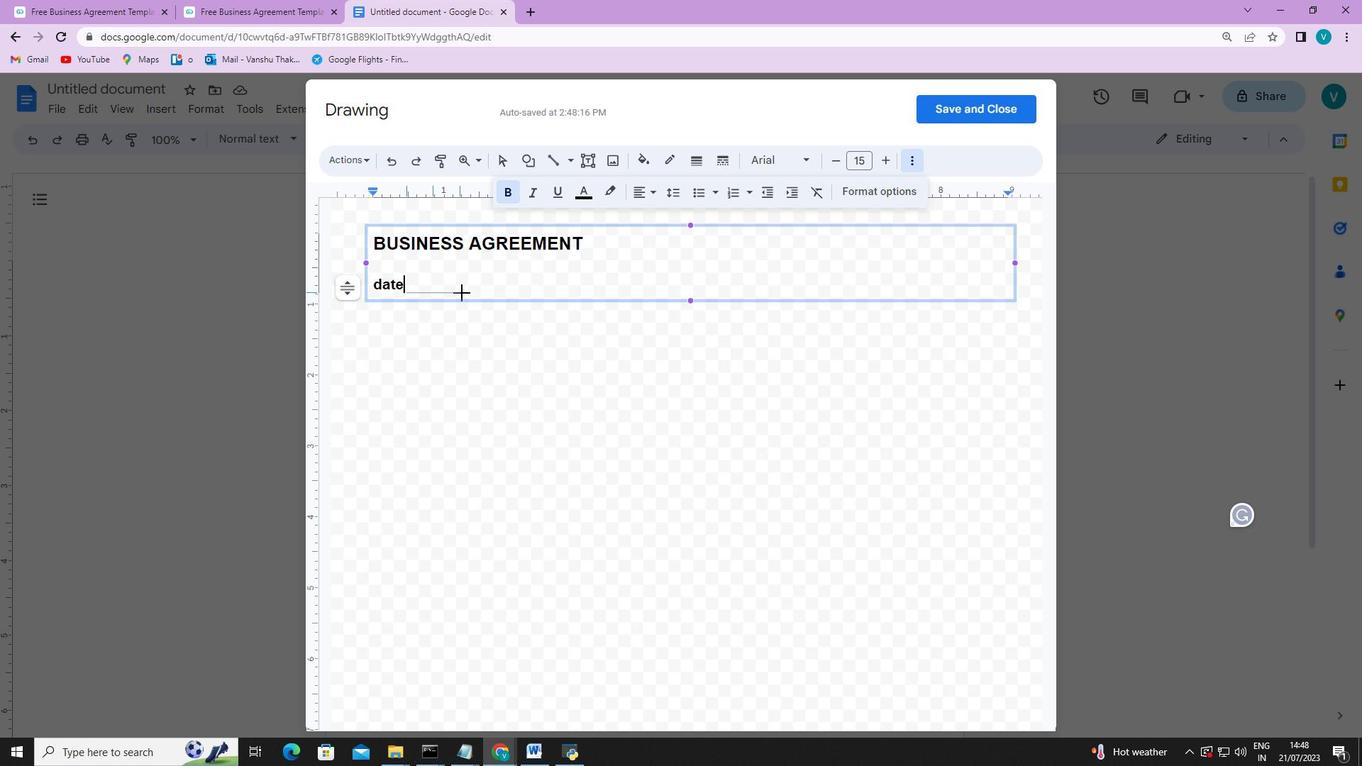 
Action: Key pressed <Key.shift>
Screenshot: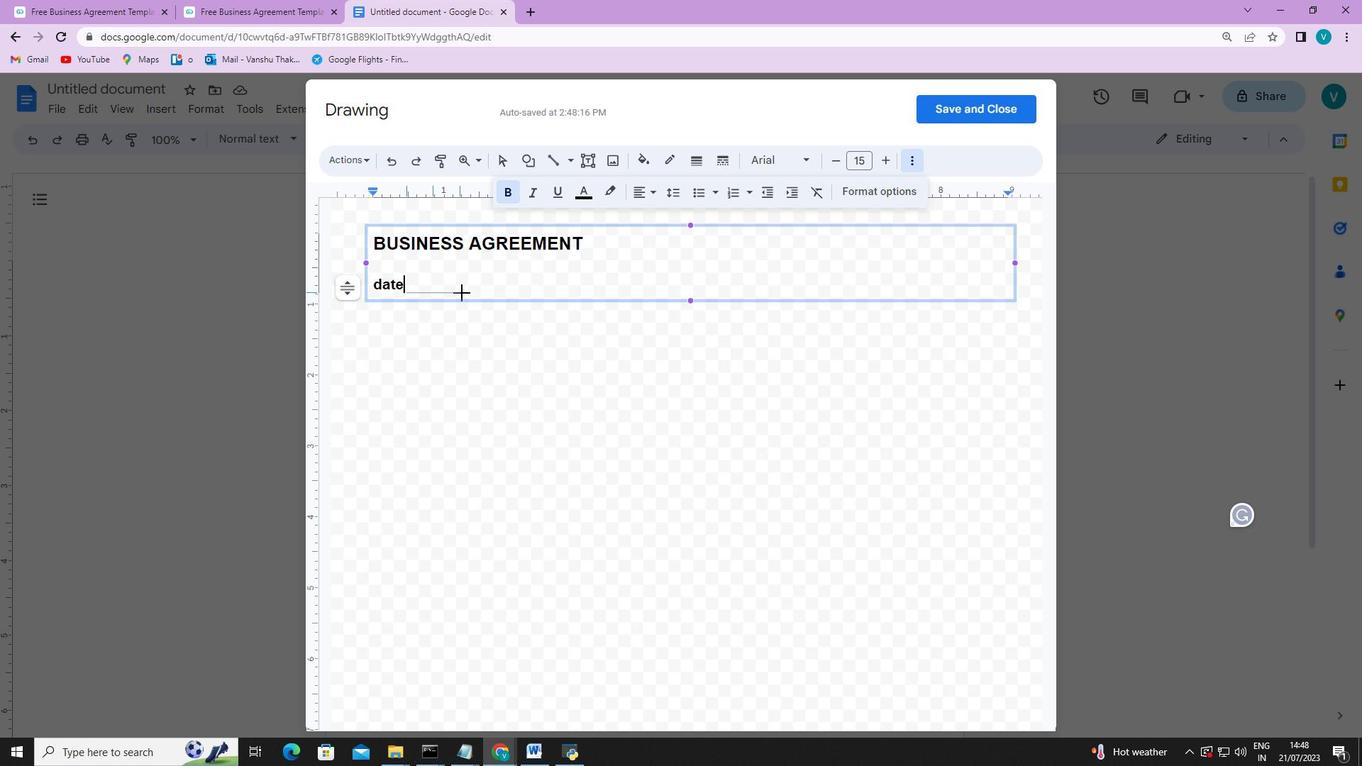 
Action: Mouse moved to (447, 294)
Screenshot: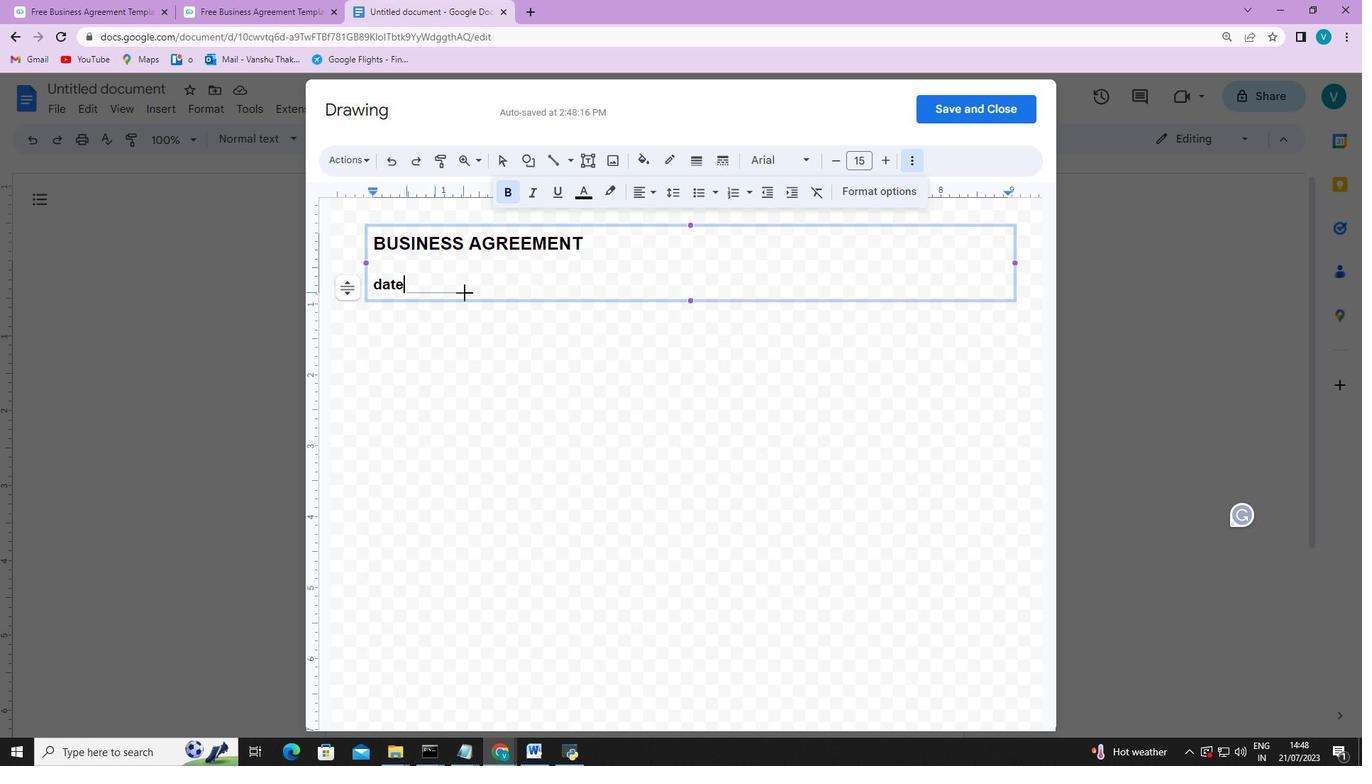 
Action: Key pressed <Key.shift>
Screenshot: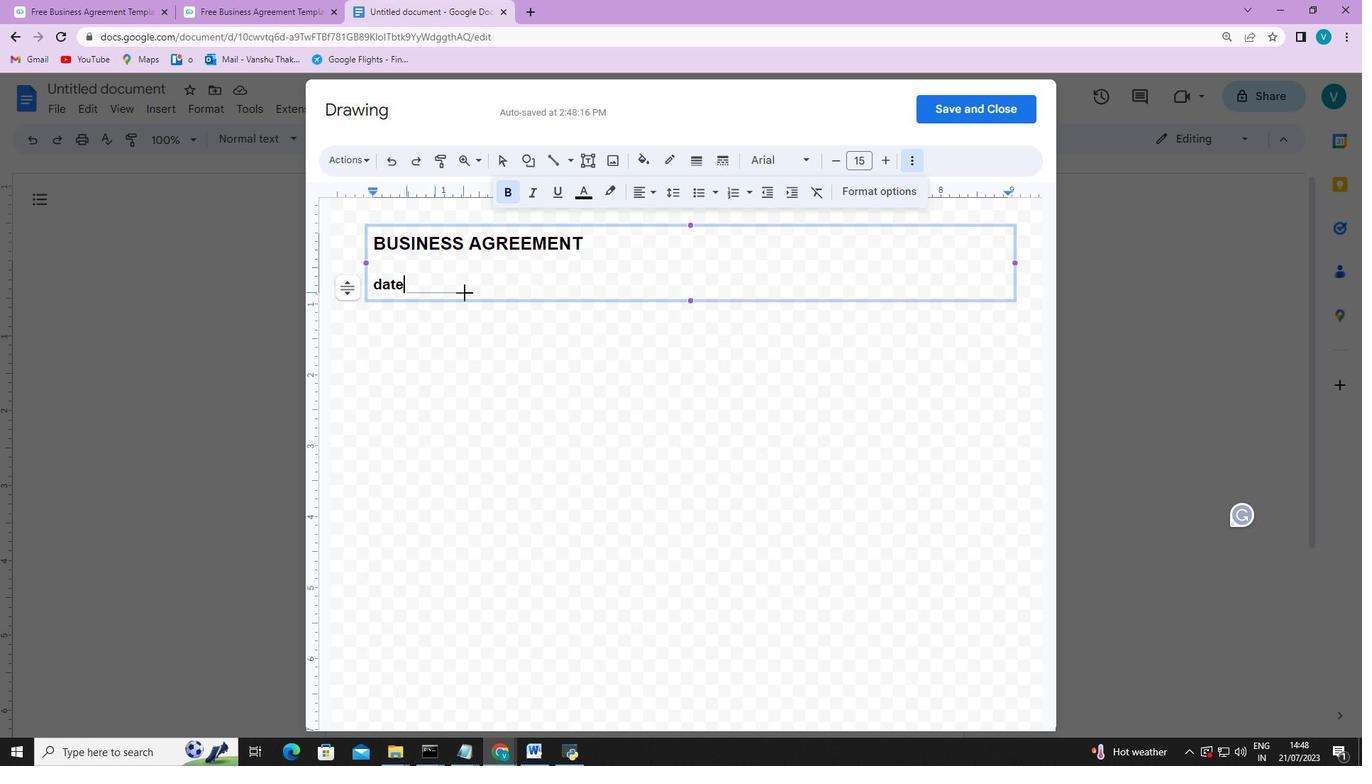 
Action: Mouse moved to (448, 294)
Screenshot: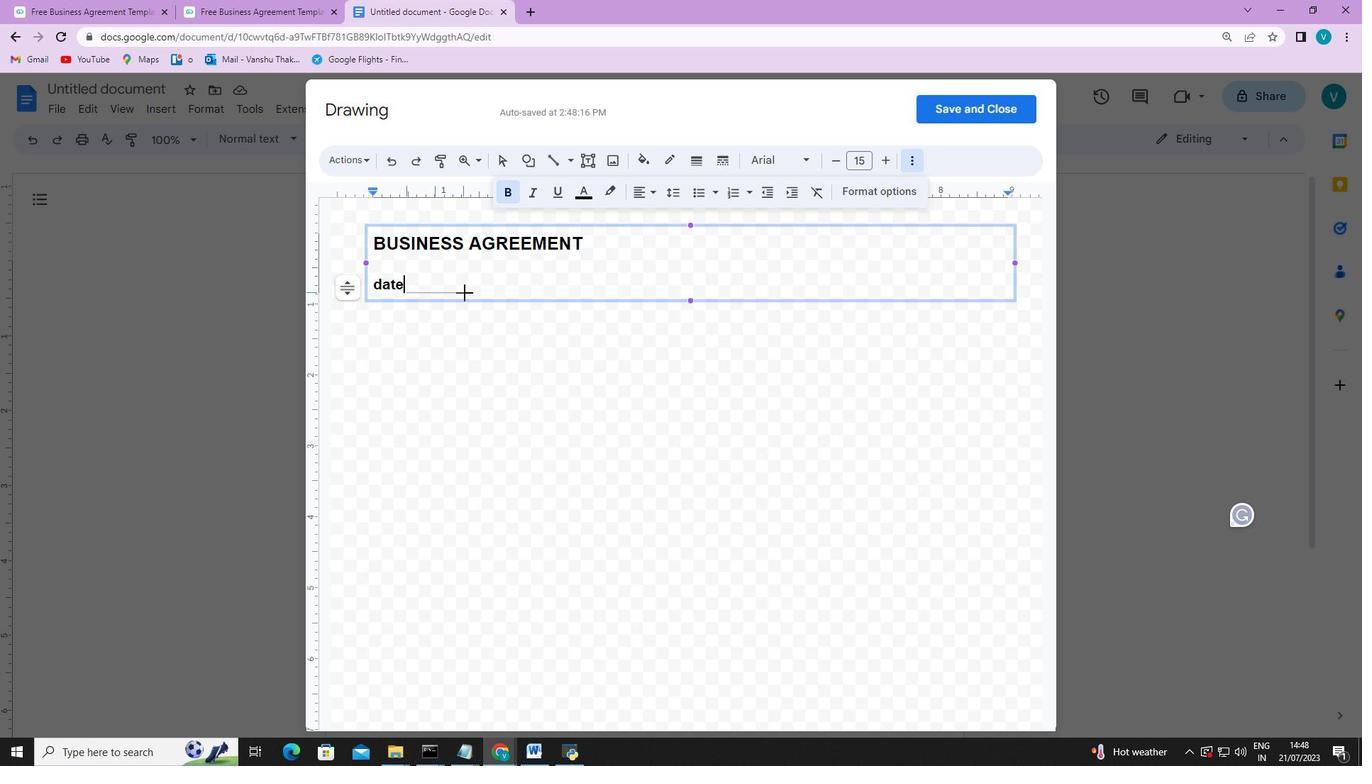 
Action: Key pressed <Key.shift>
Screenshot: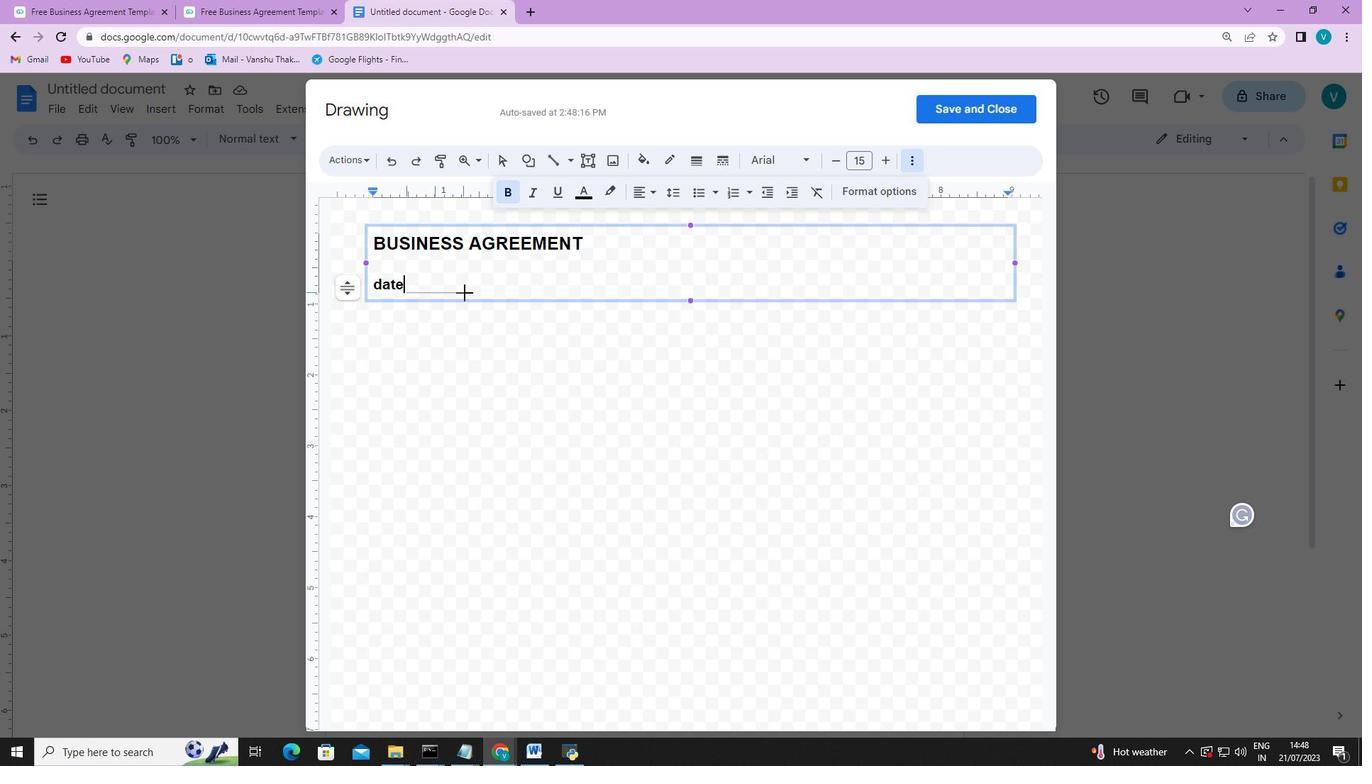 
Action: Mouse moved to (449, 294)
Screenshot: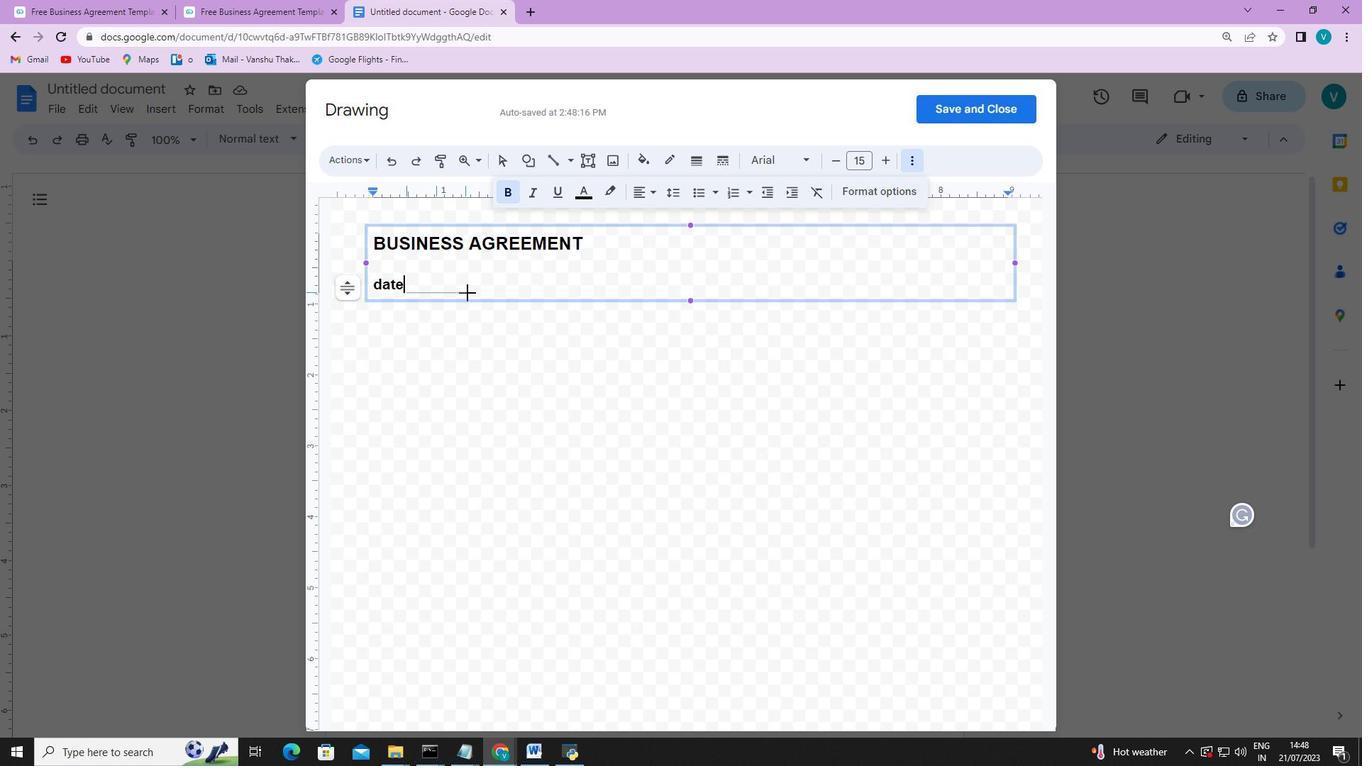 
Action: Key pressed <Key.shift>
Screenshot: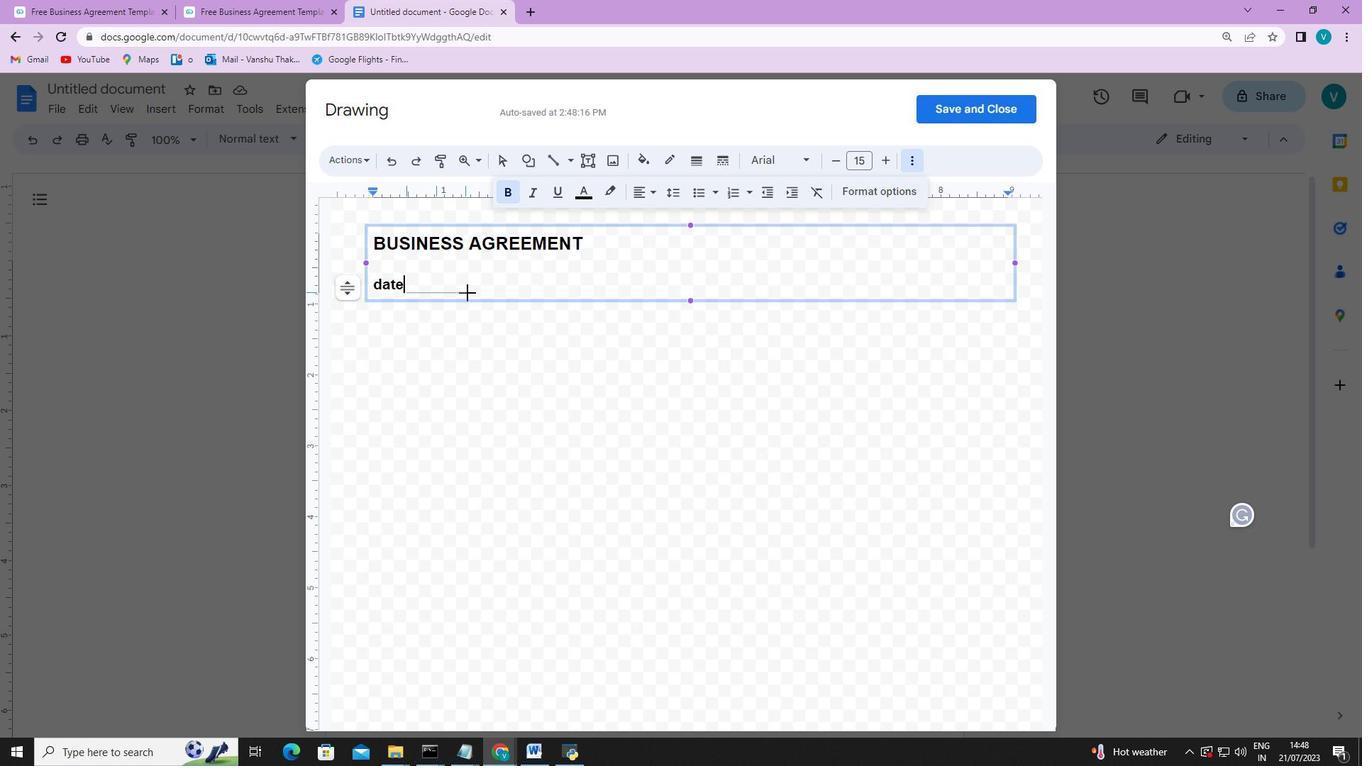 
Action: Mouse moved to (451, 294)
Screenshot: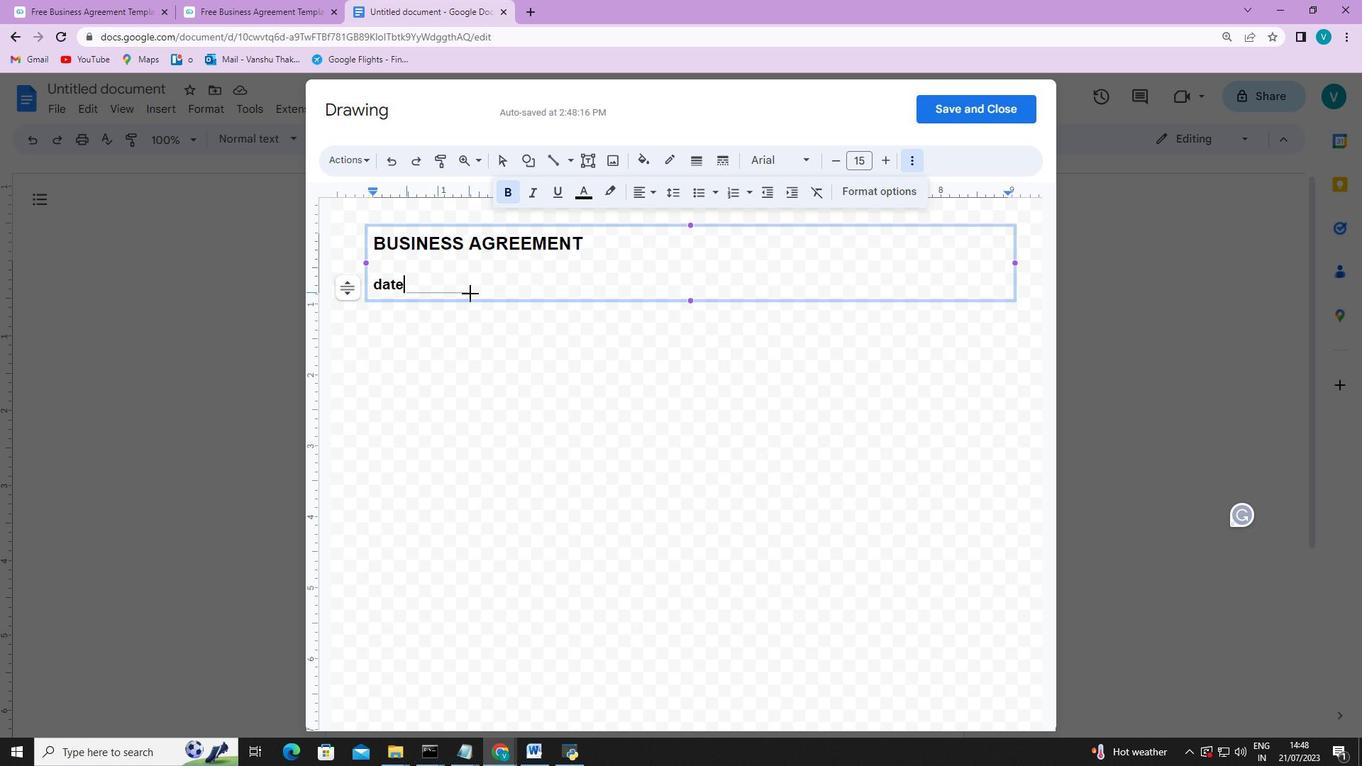 
Action: Key pressed <Key.shift>
Screenshot: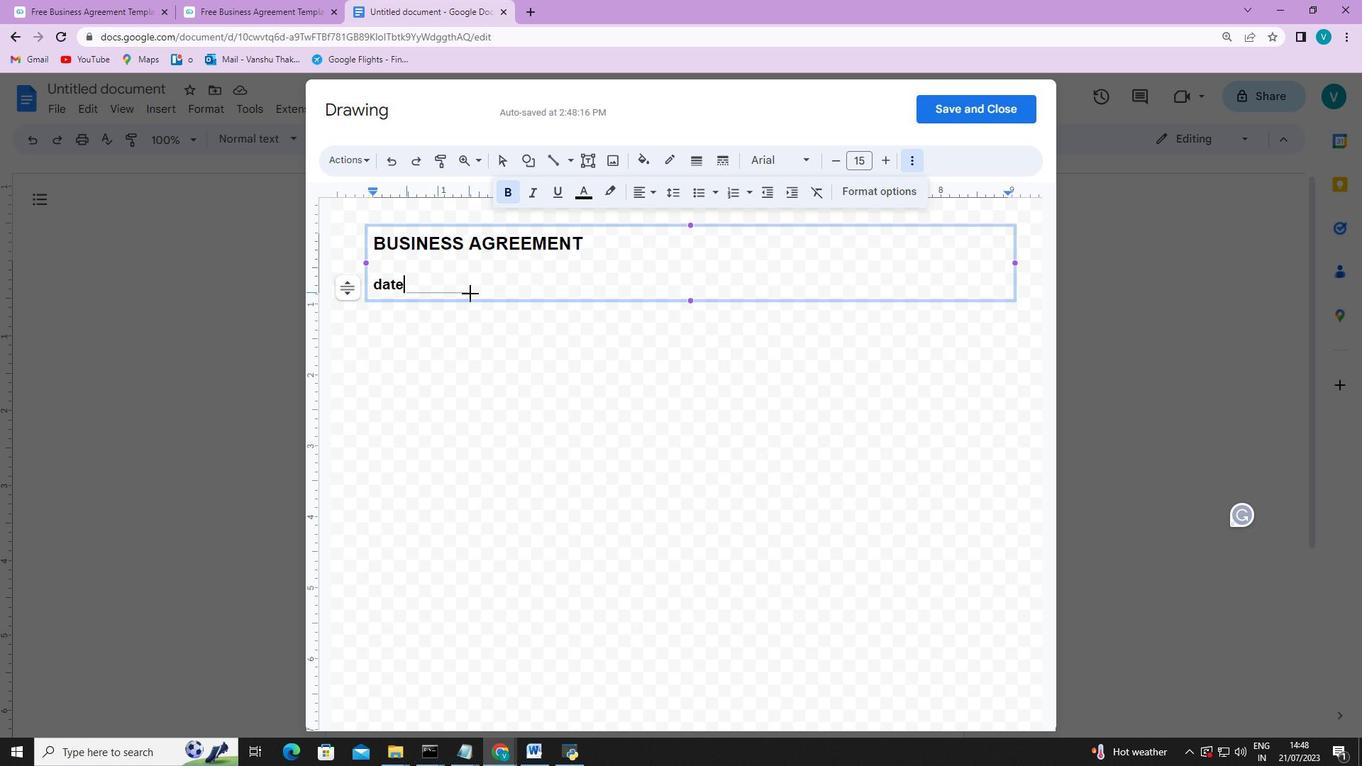 
Action: Mouse moved to (452, 294)
Screenshot: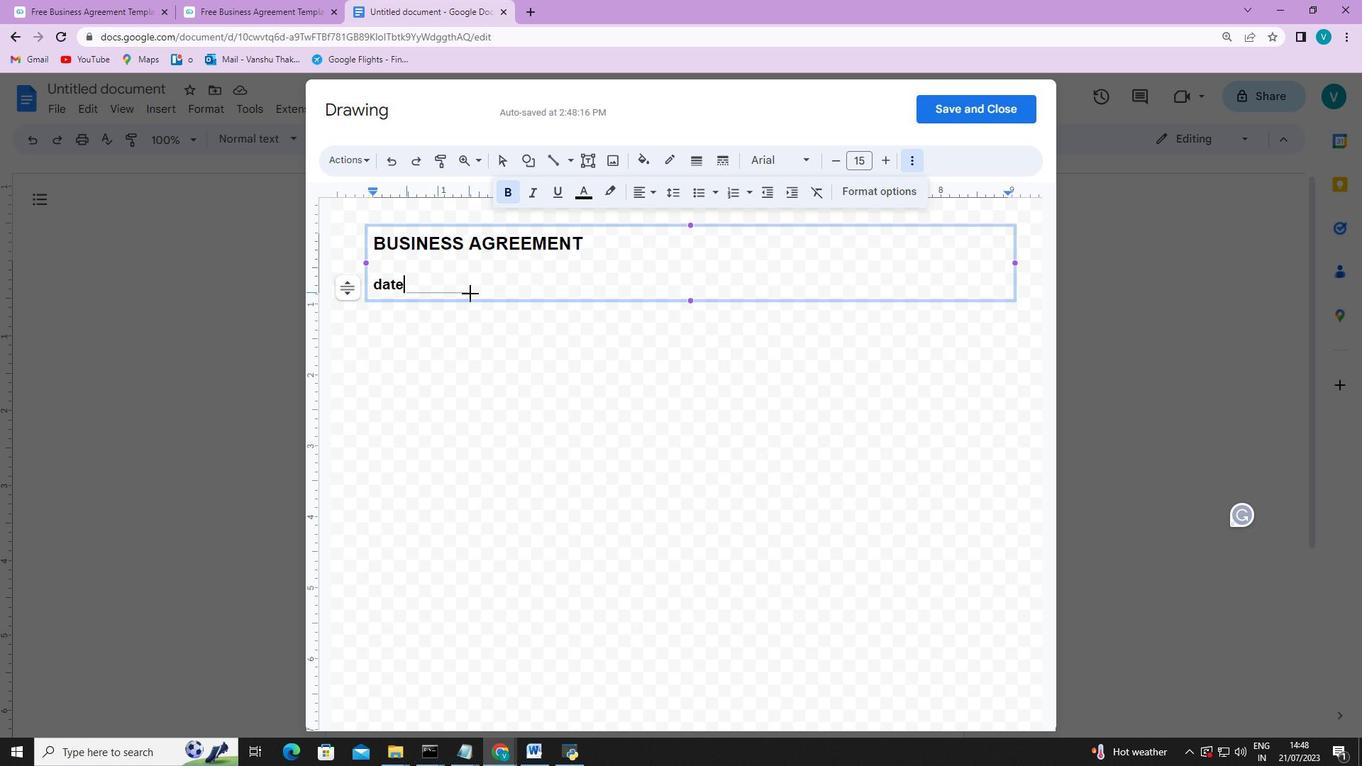 
Action: Key pressed <Key.shift>
Screenshot: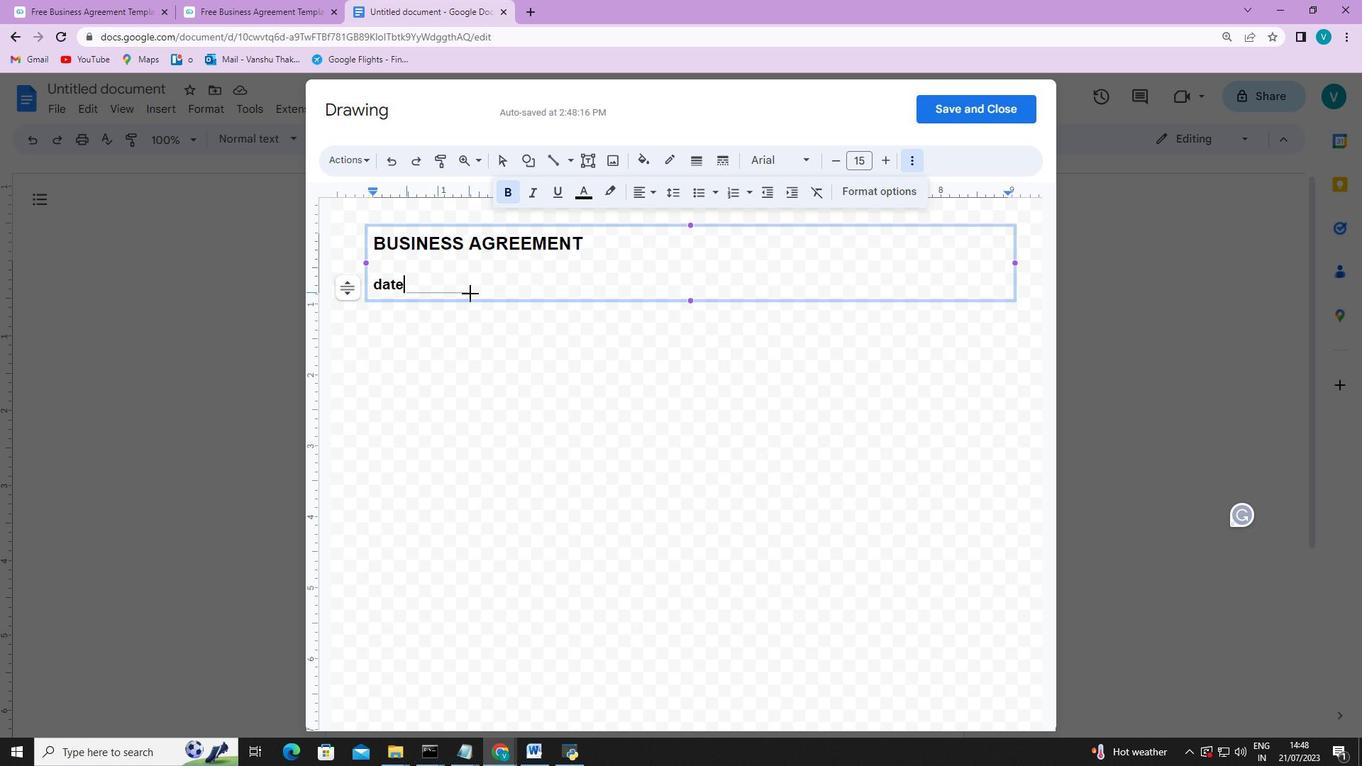 
Action: Mouse moved to (452, 294)
Screenshot: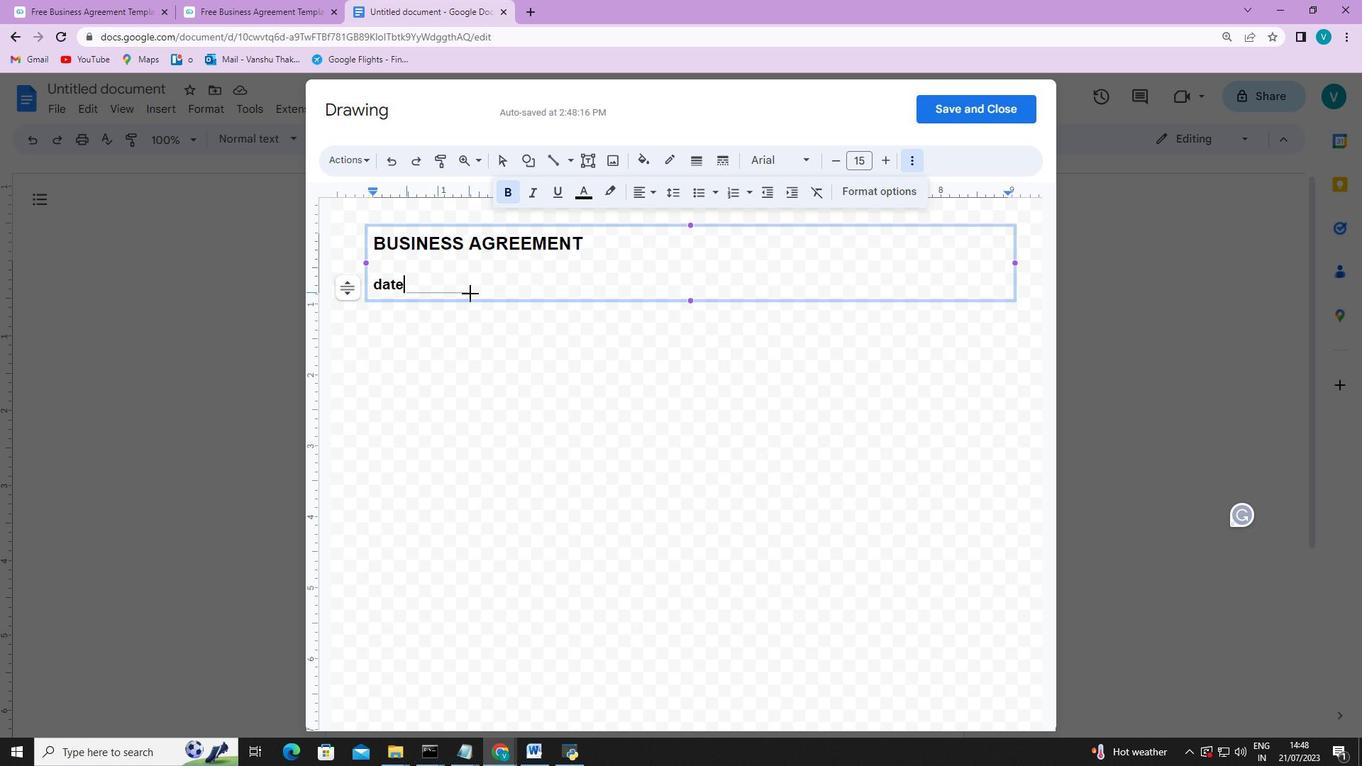 
Action: Key pressed <Key.shift>
Screenshot: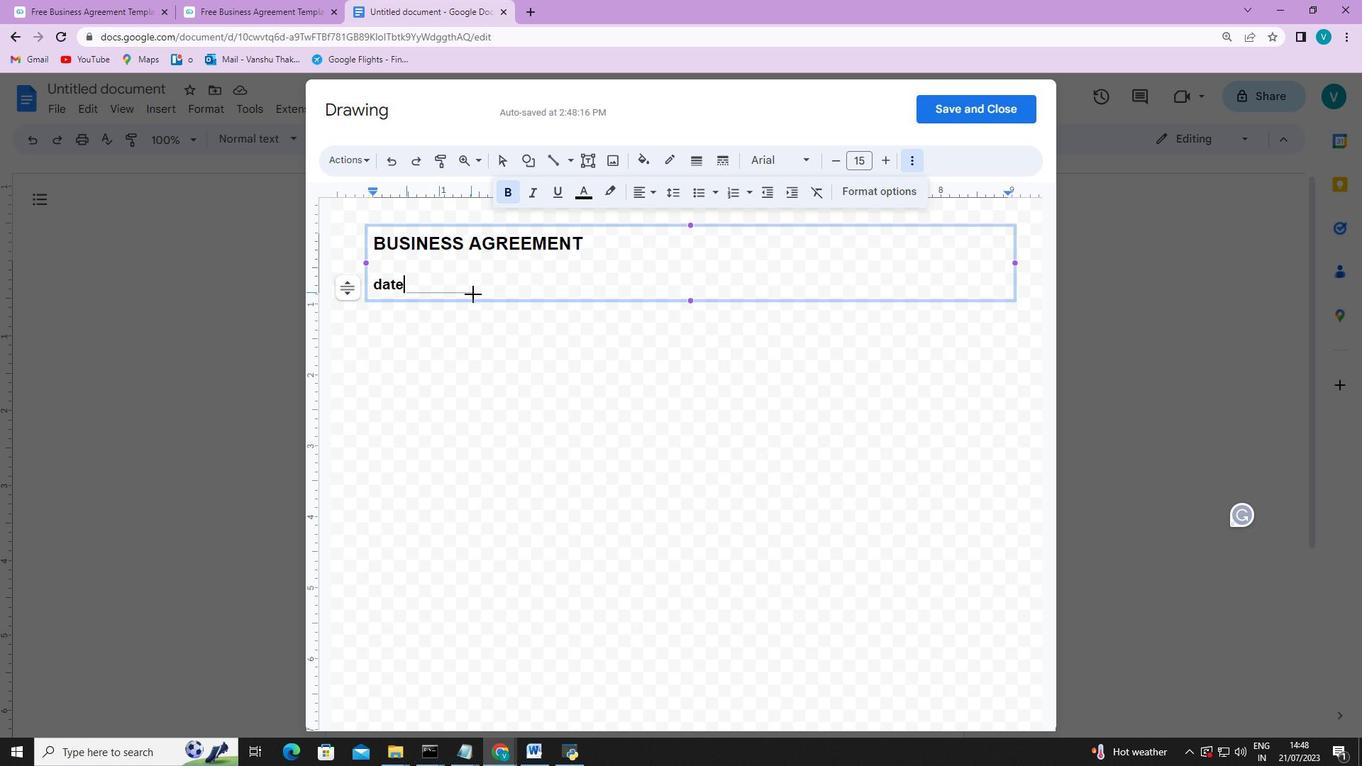 
Action: Mouse moved to (454, 294)
Screenshot: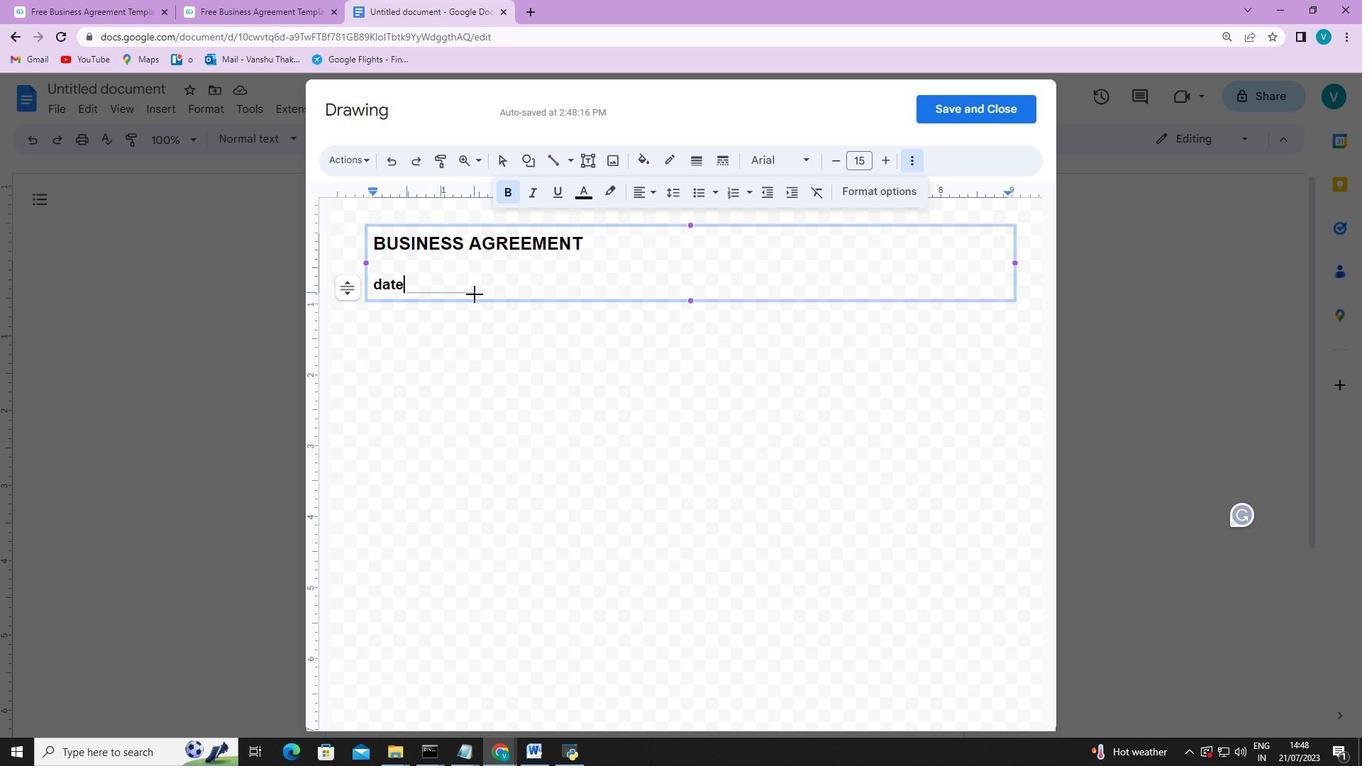 
Action: Key pressed <Key.shift>
Screenshot: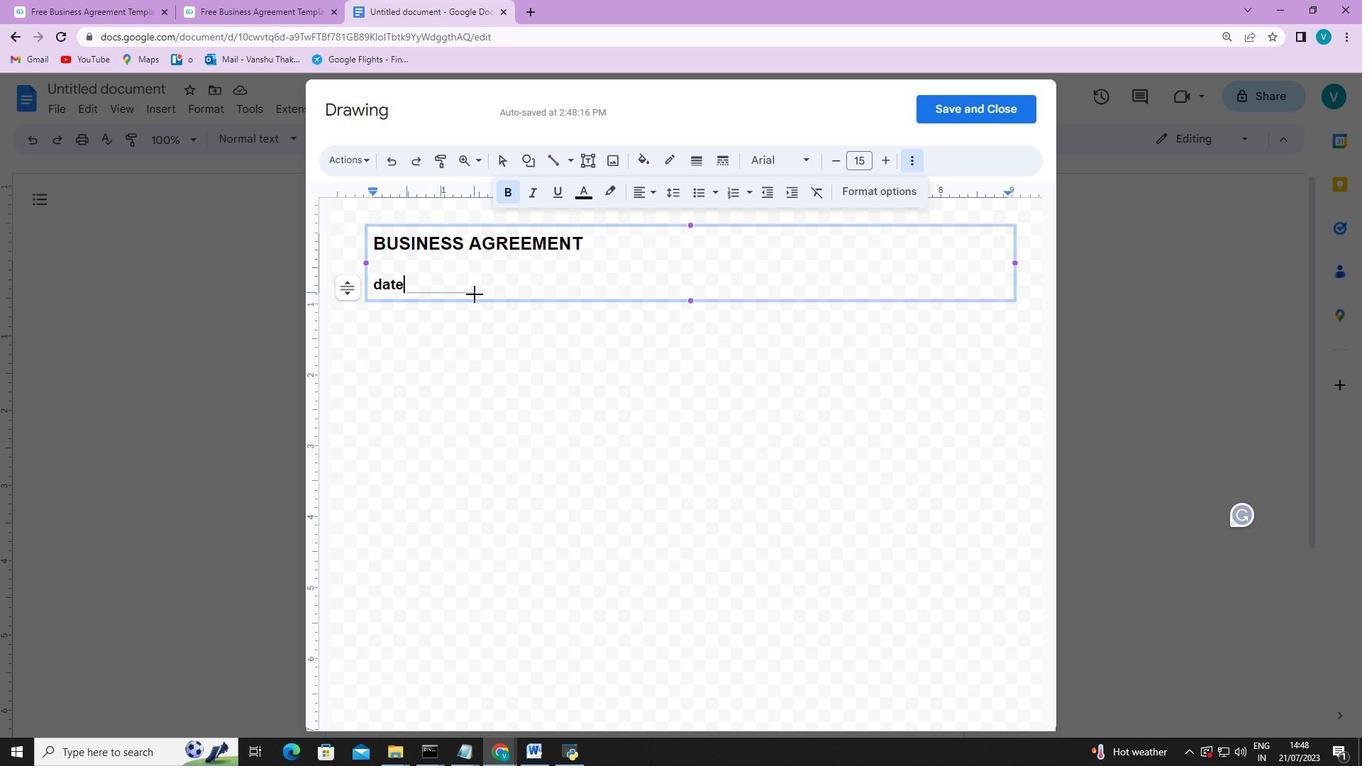 
Action: Mouse moved to (456, 294)
Screenshot: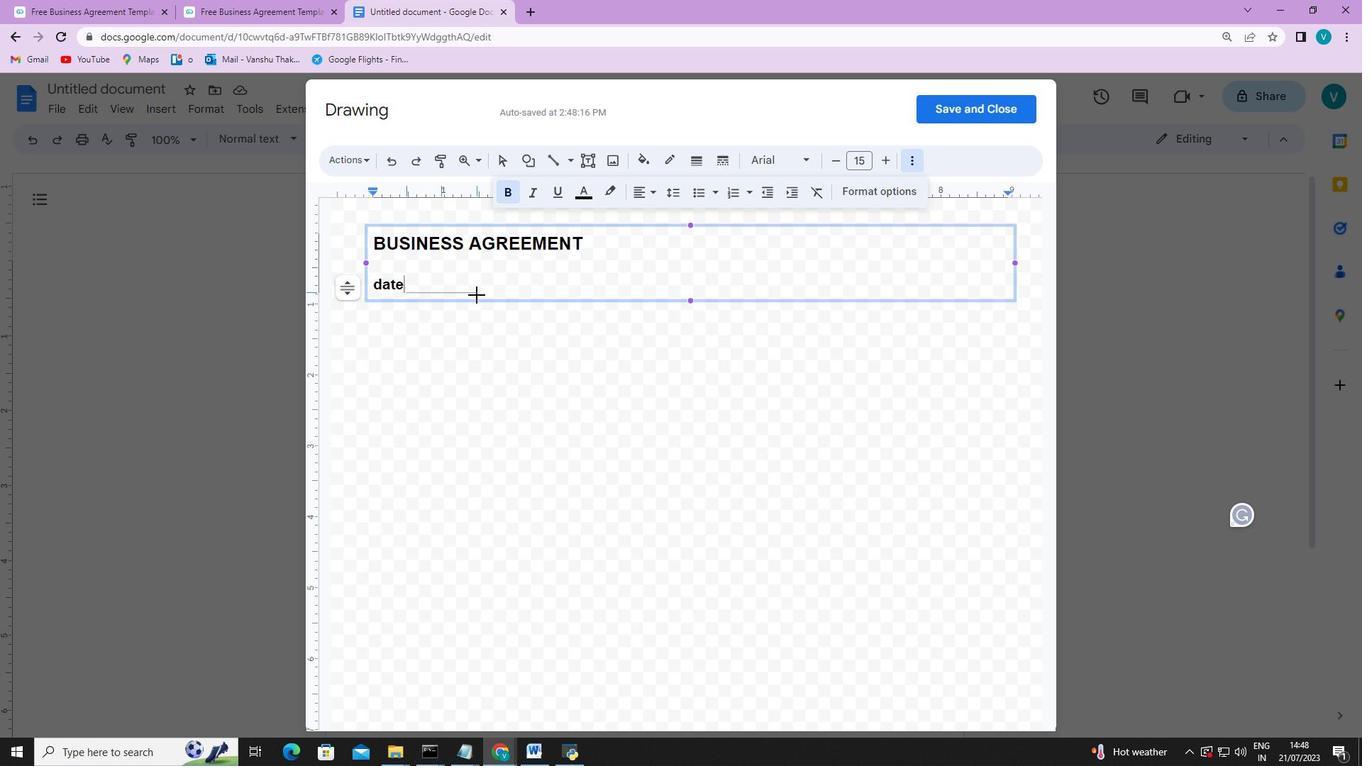 
Action: Key pressed <Key.shift>
Screenshot: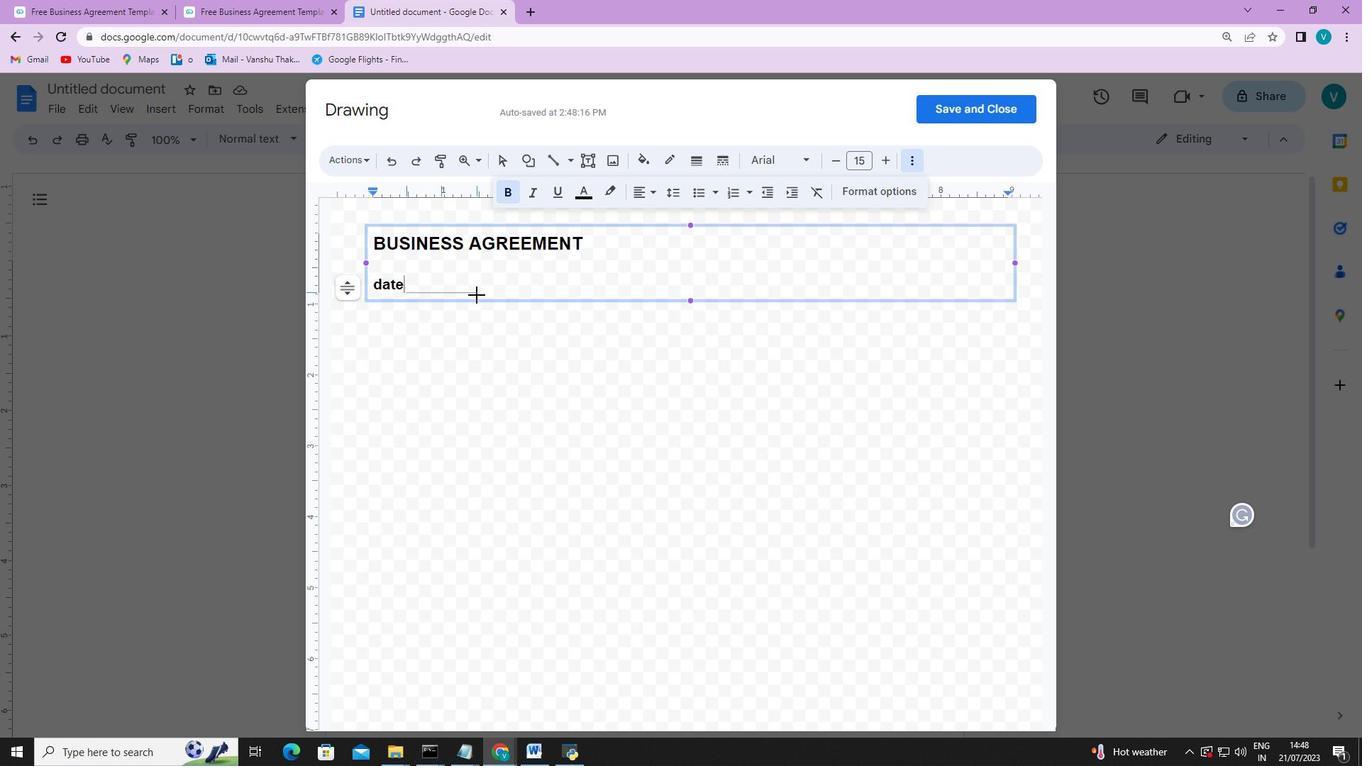 
Action: Mouse moved to (457, 294)
Screenshot: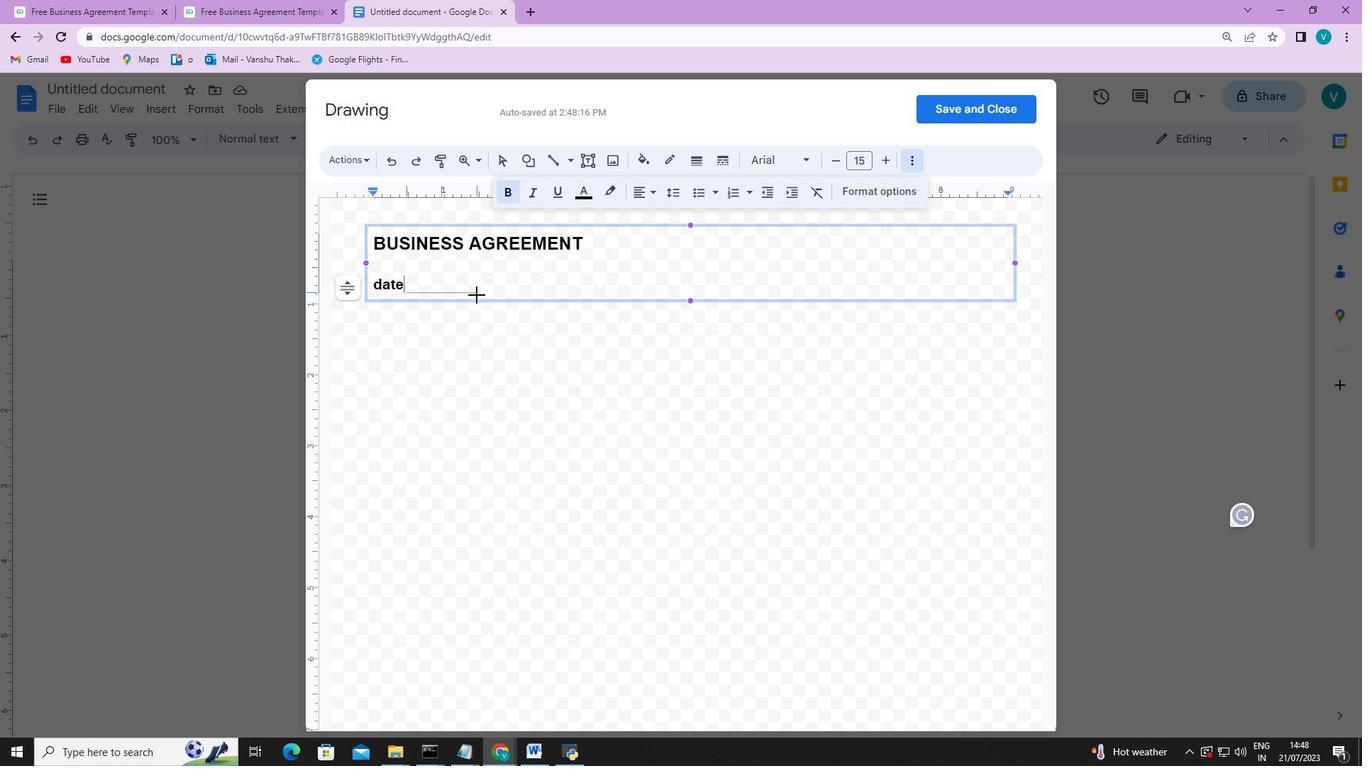
Action: Key pressed <Key.shift>
Screenshot: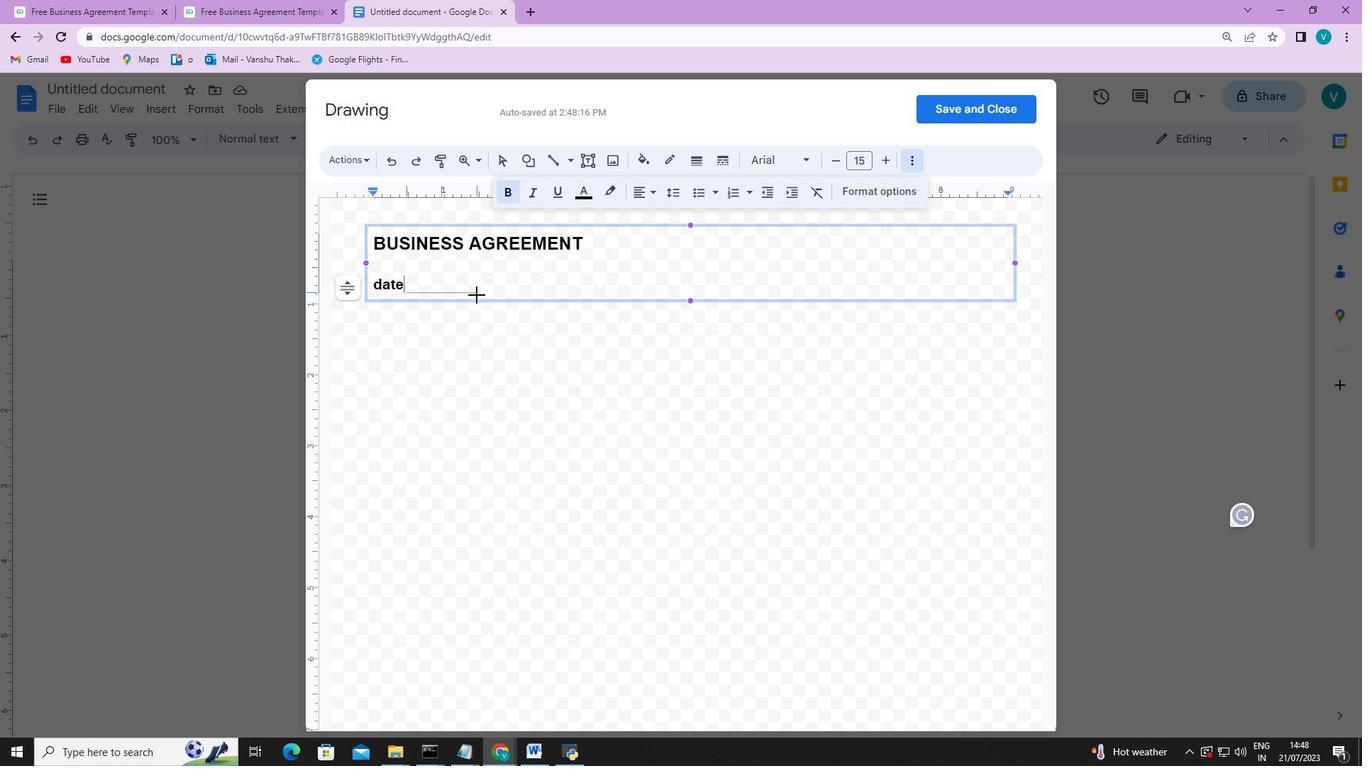 
Action: Mouse moved to (458, 294)
Screenshot: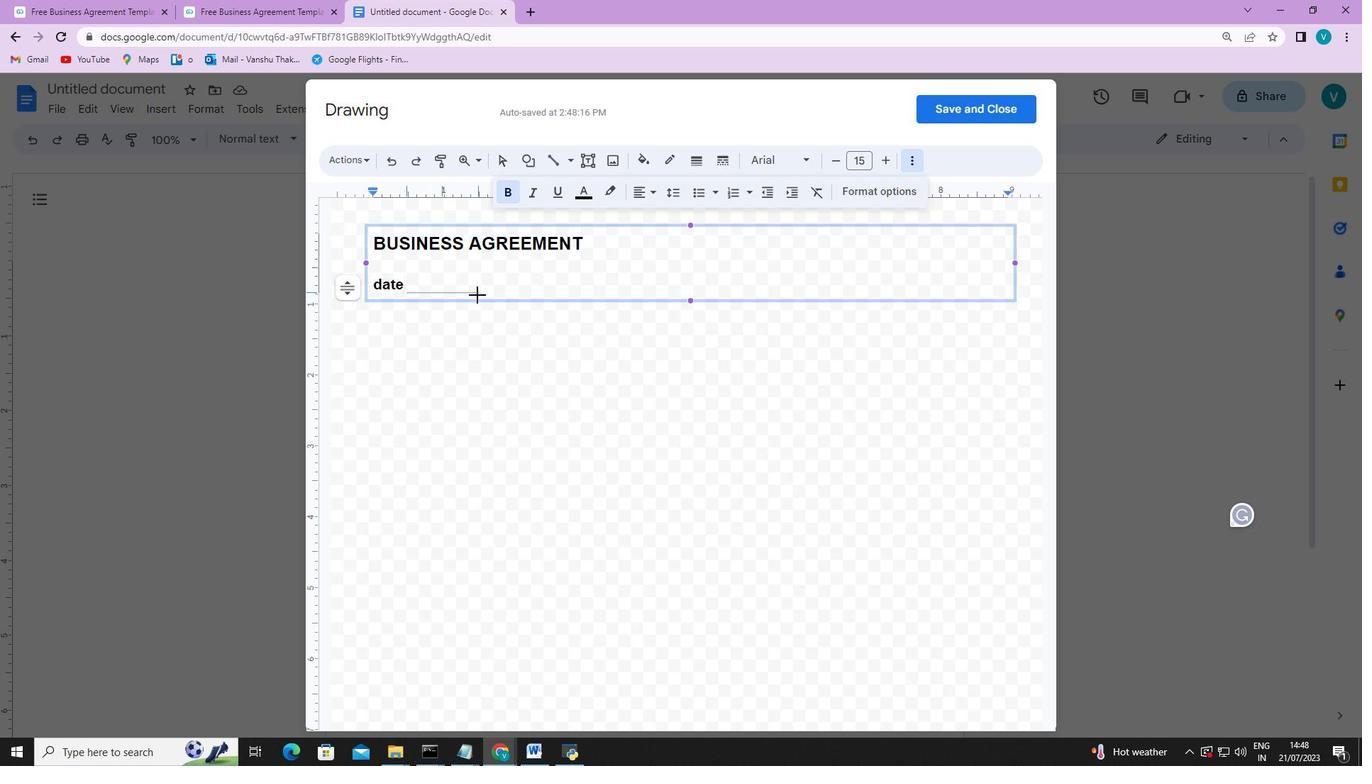 
Action: Key pressed <Key.shift>
Screenshot: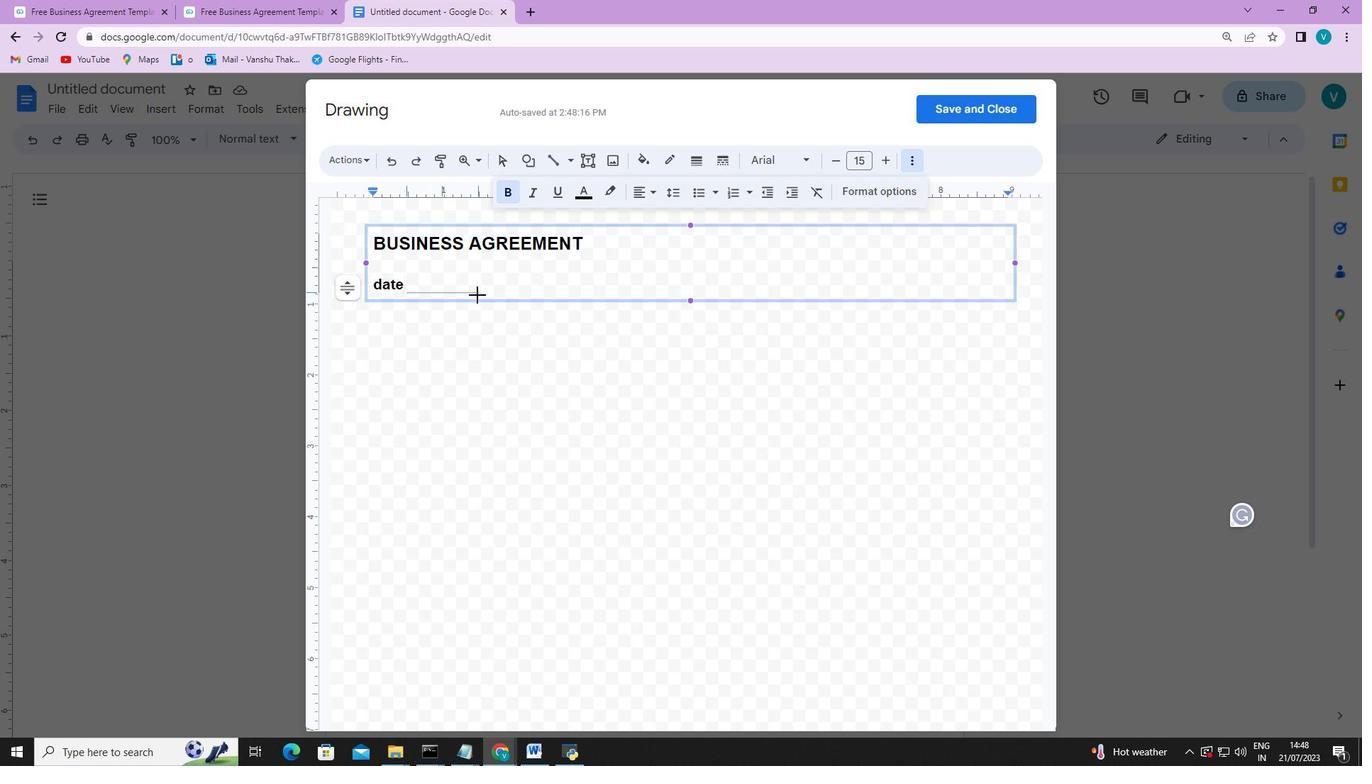 
Action: Mouse moved to (459, 294)
Screenshot: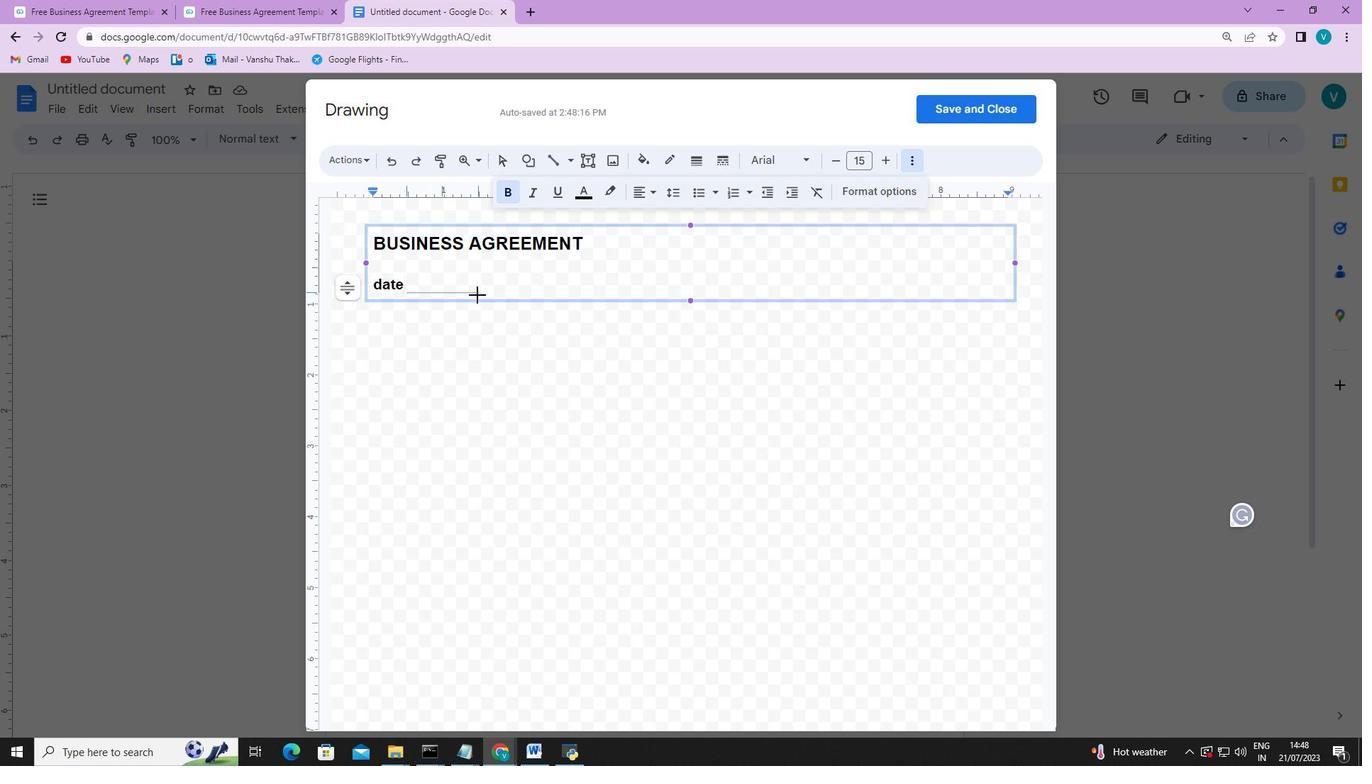 
Action: Key pressed <Key.shift>
Screenshot: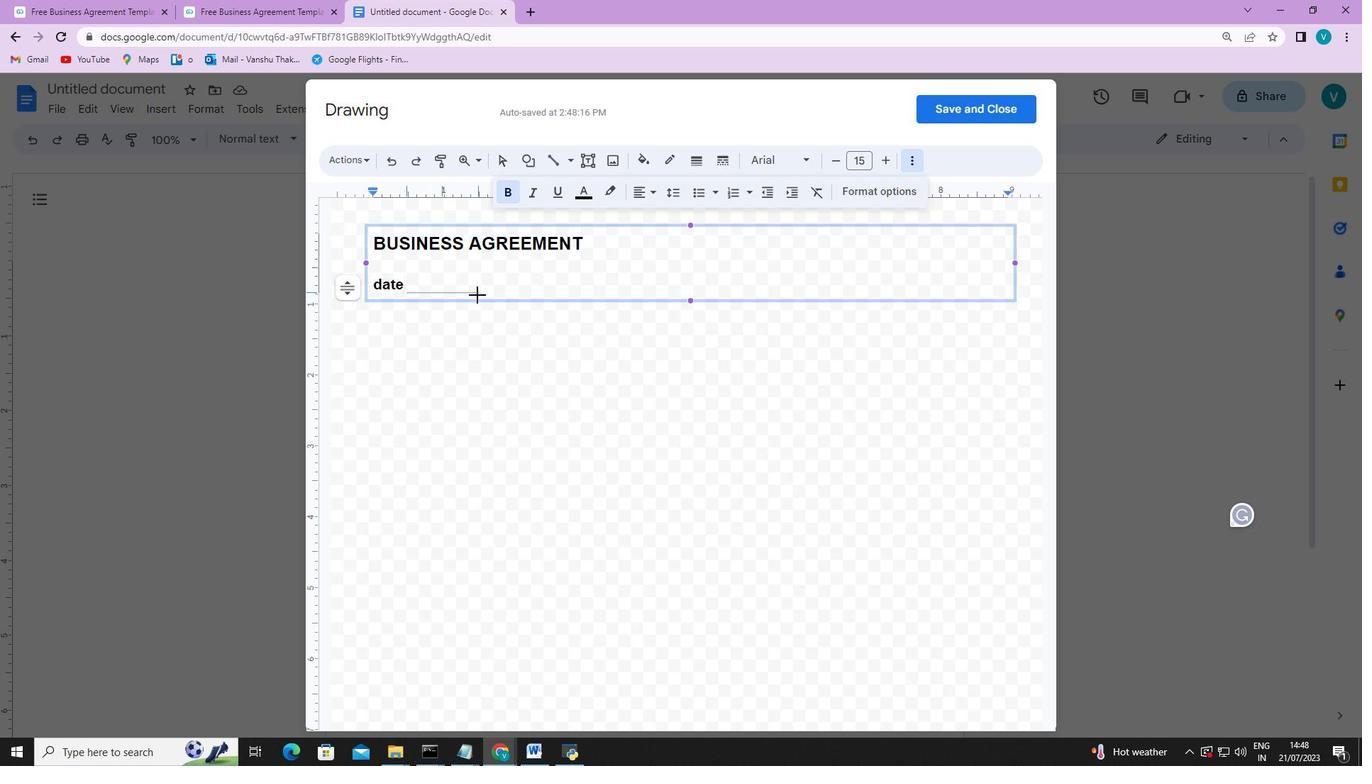 
Action: Mouse moved to (460, 294)
Screenshot: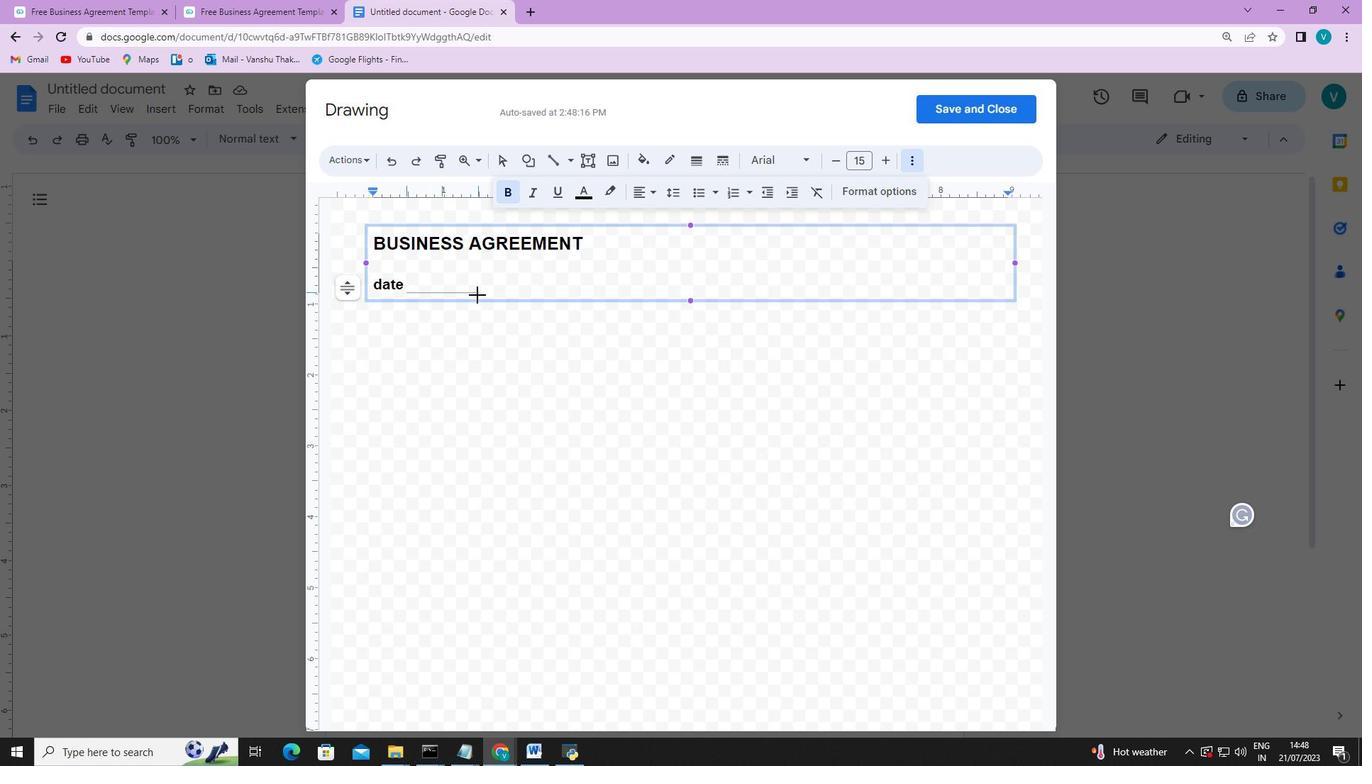 
Action: Key pressed <Key.shift>
Screenshot: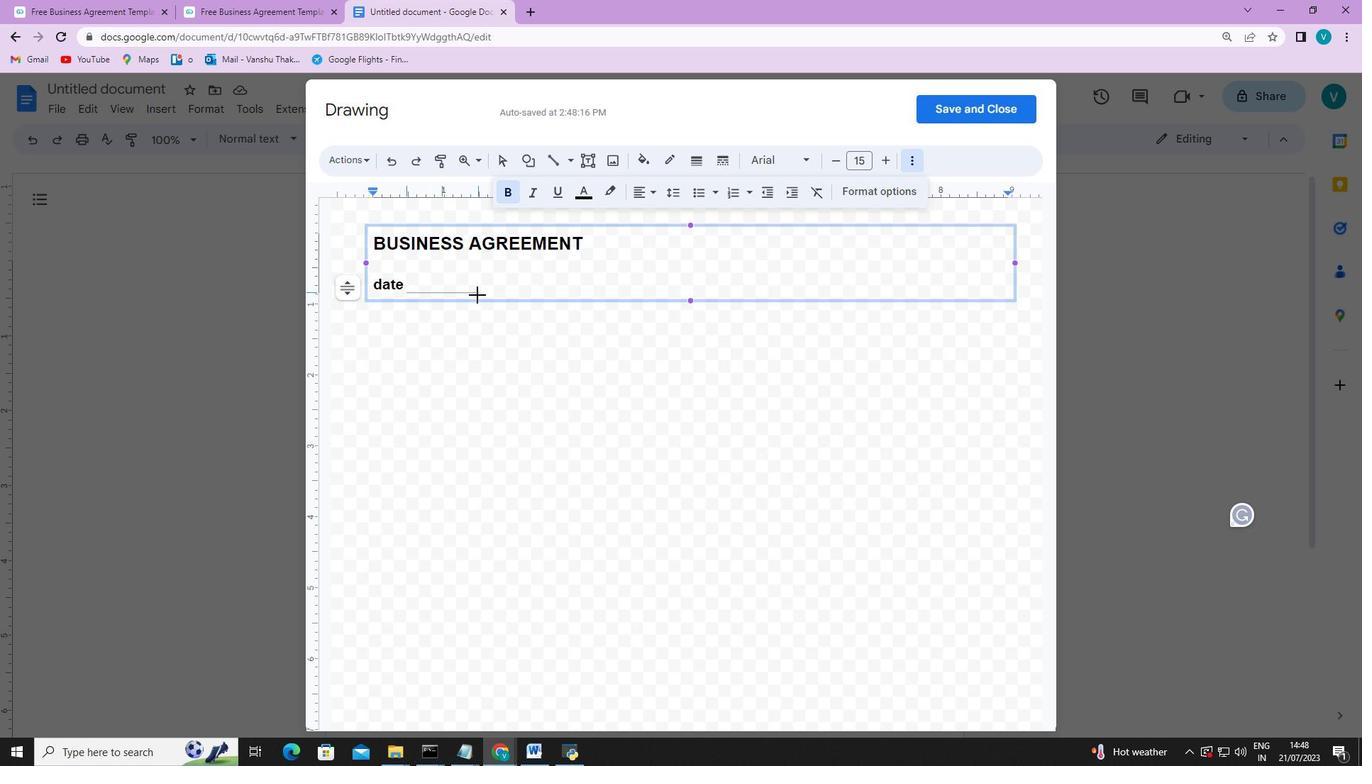 
Action: Mouse moved to (461, 294)
Screenshot: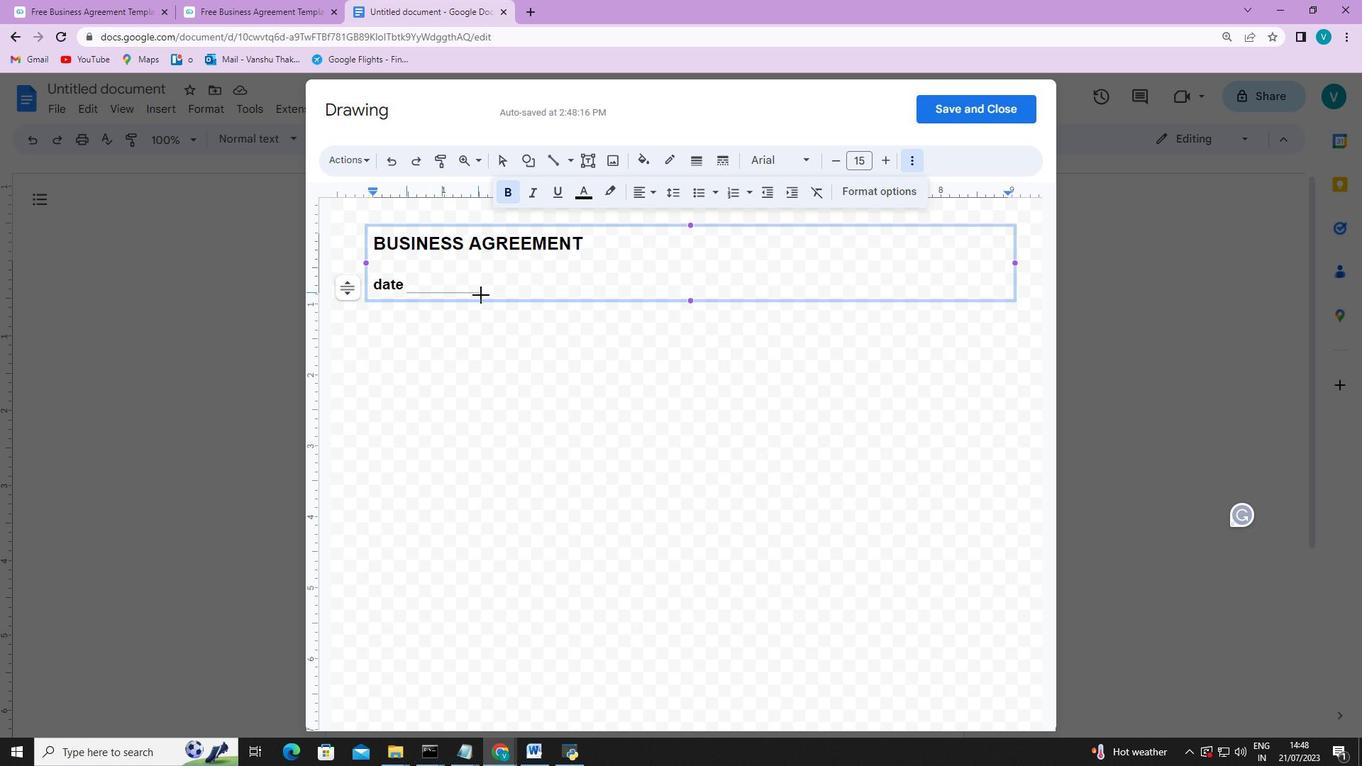 
Action: Key pressed <Key.shift>
Screenshot: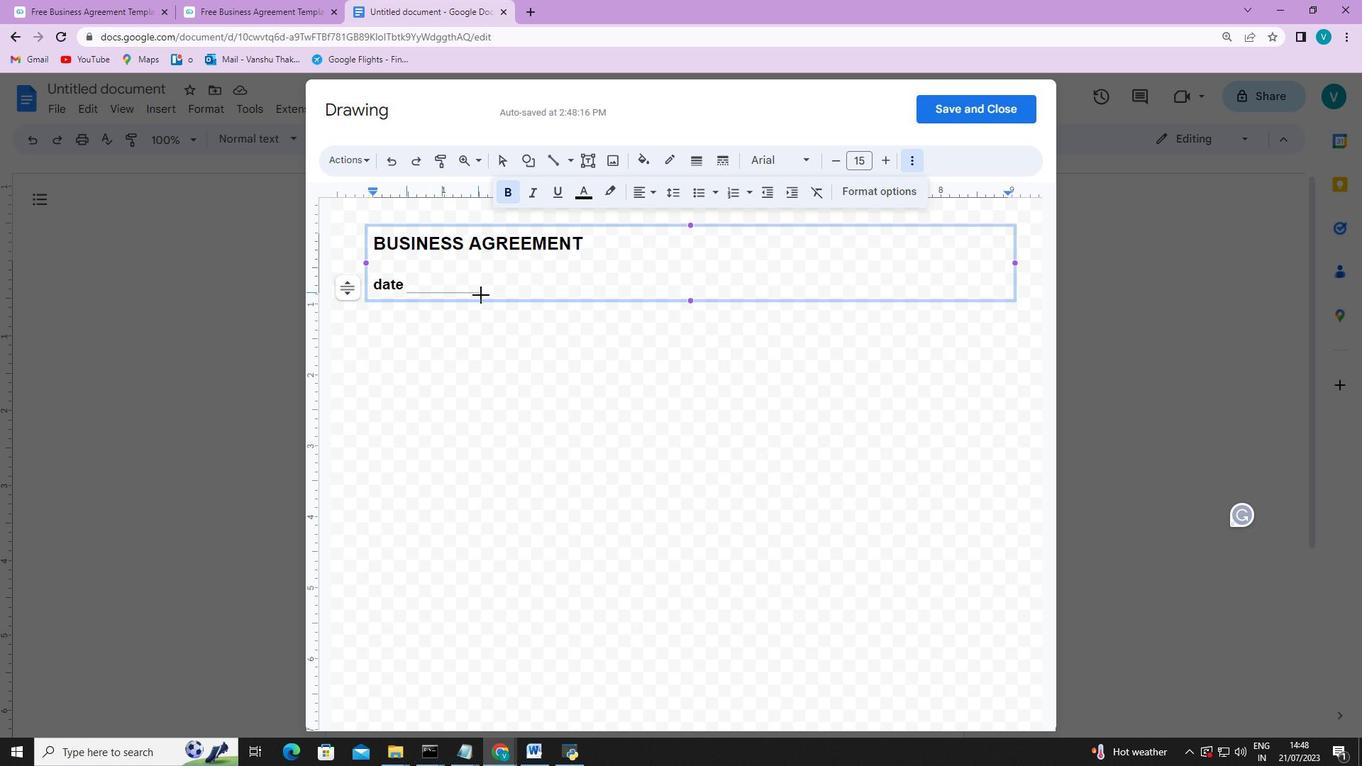 
Action: Mouse moved to (464, 295)
Screenshot: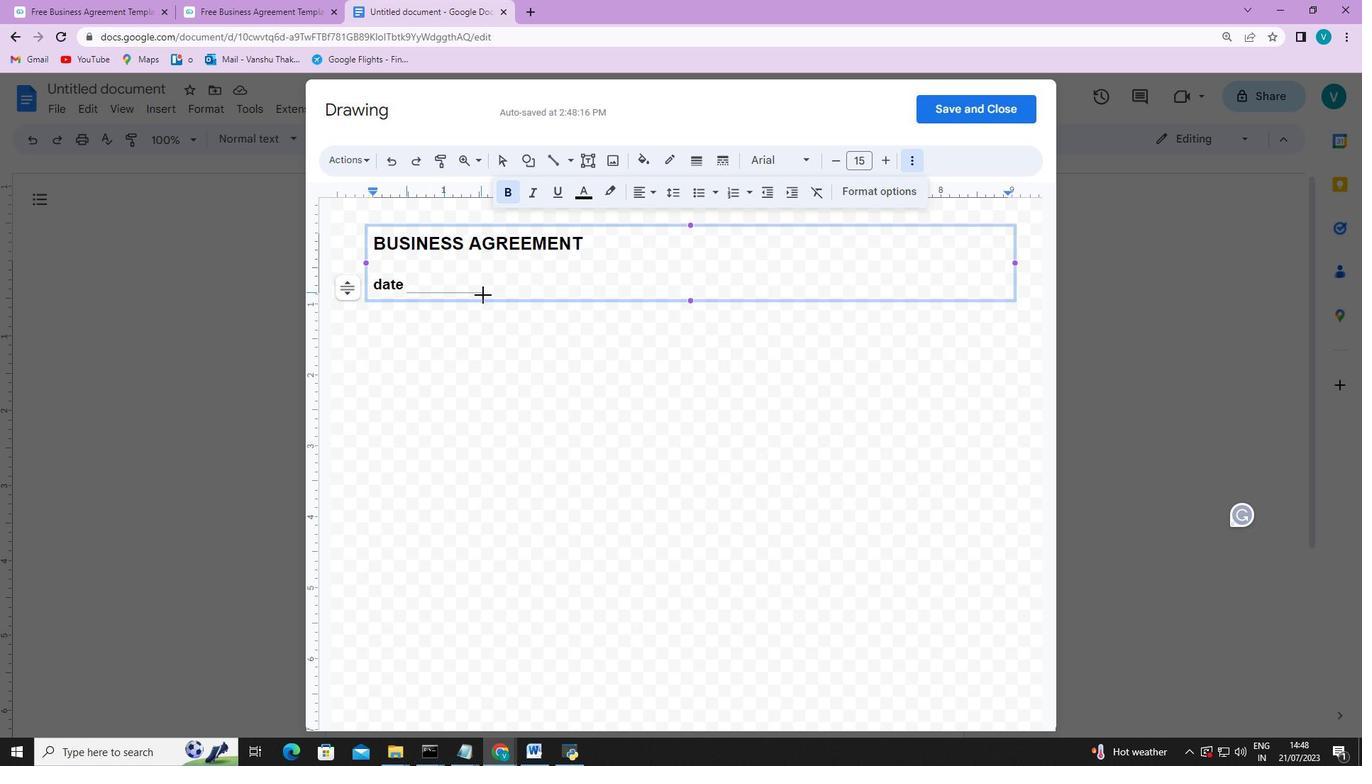 
Action: Key pressed <Key.shift><Key.shift>
Screenshot: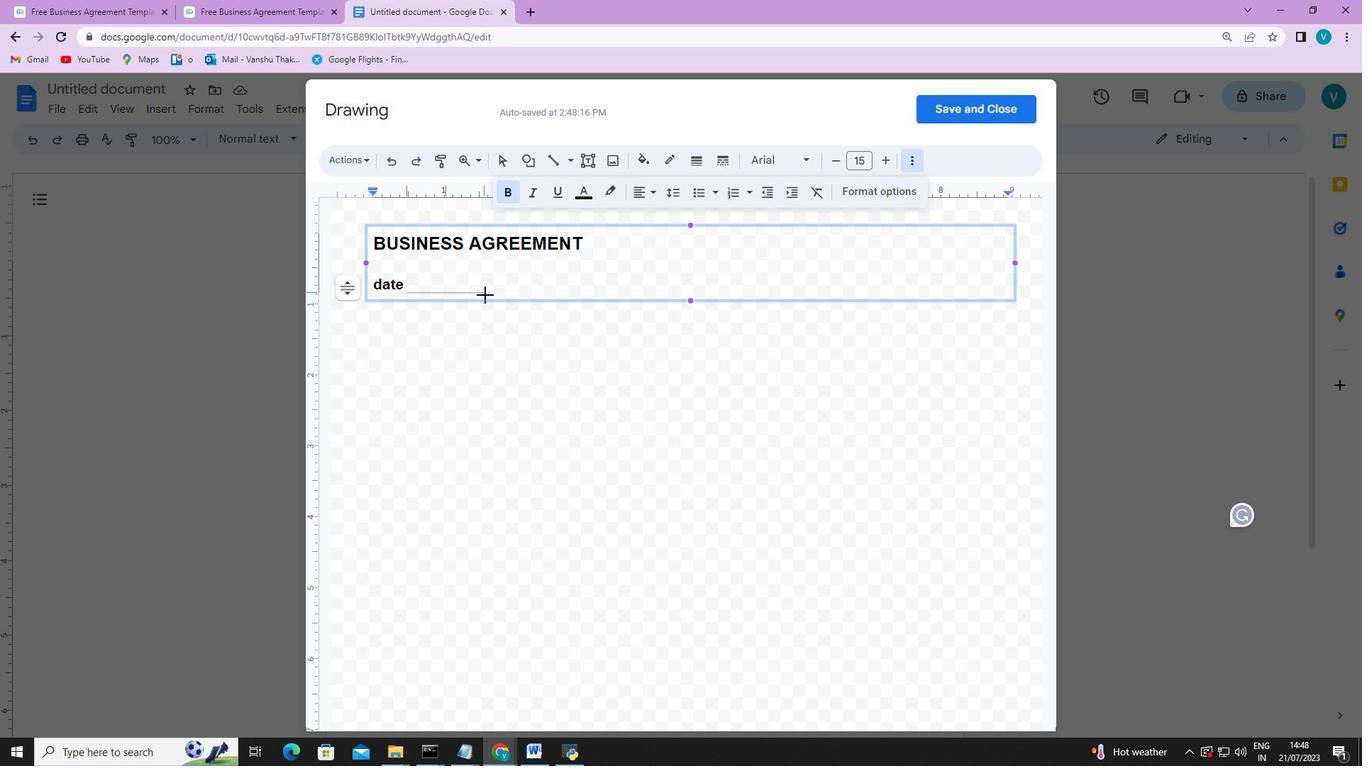 
Action: Mouse moved to (466, 295)
Screenshot: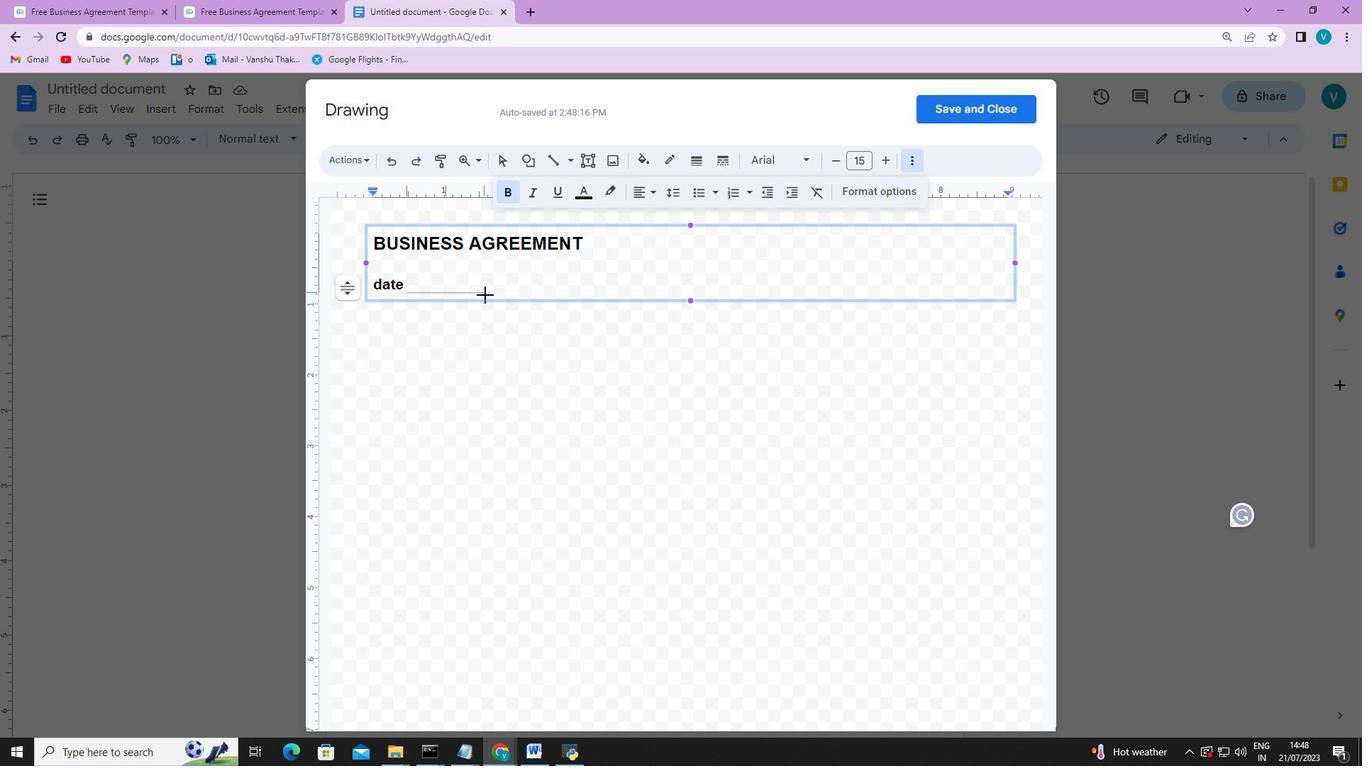 
Action: Key pressed <Key.shift>
Screenshot: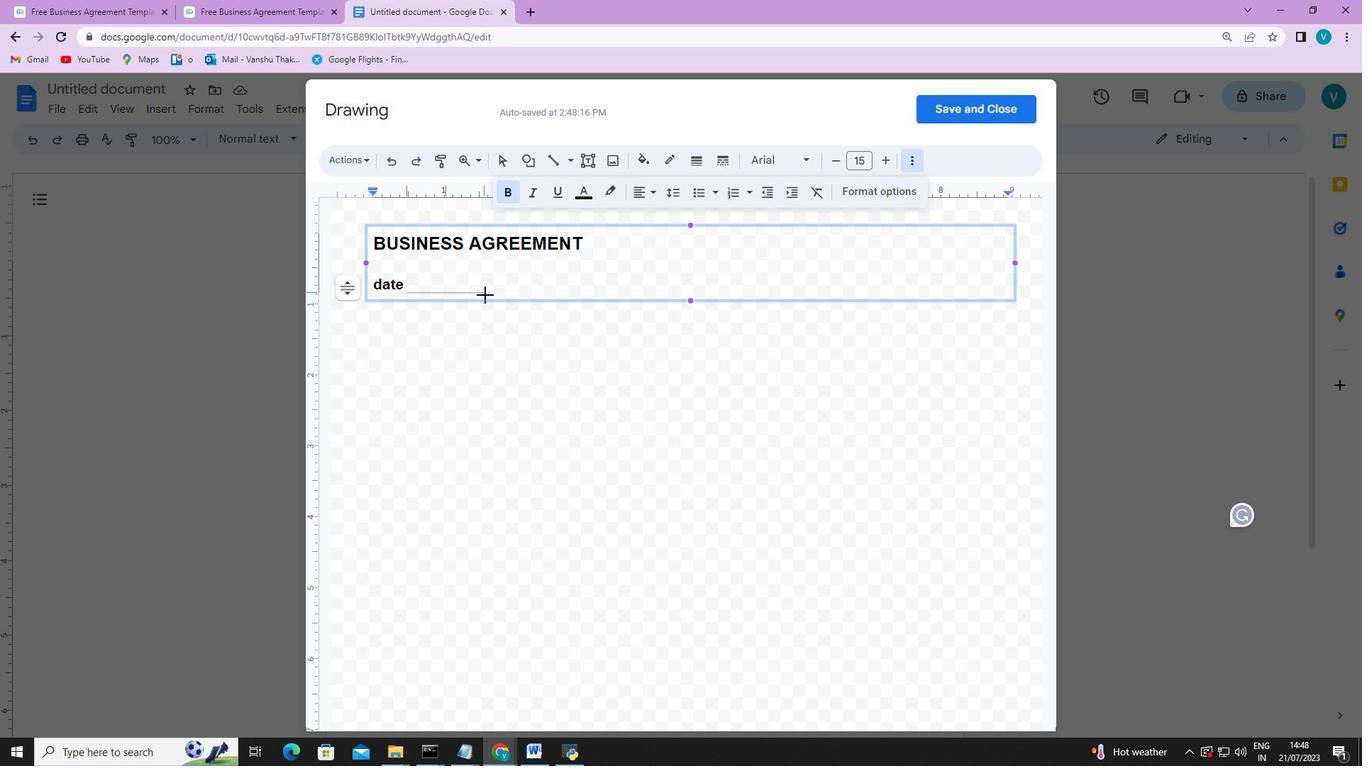 
Action: Mouse moved to (469, 295)
Screenshot: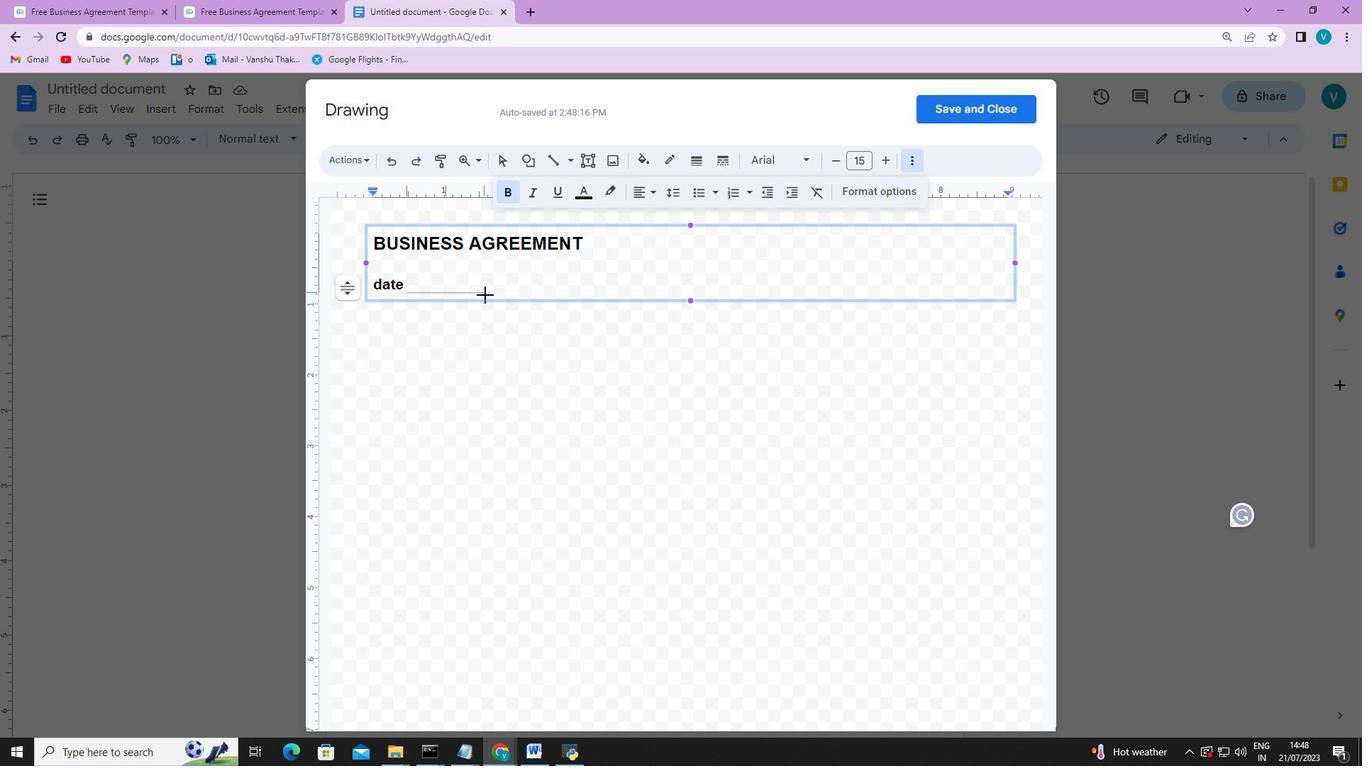 
Action: Key pressed <Key.shift>
Screenshot: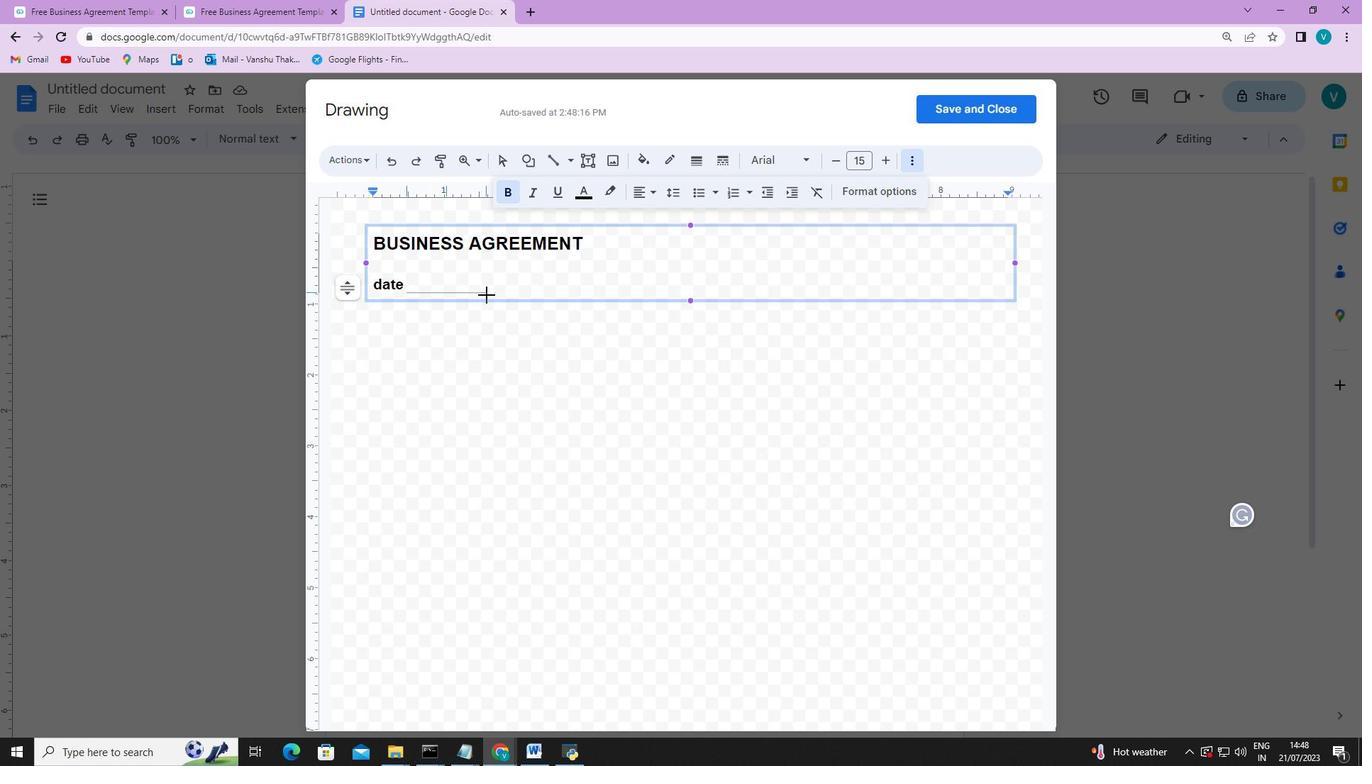 
Action: Mouse moved to (470, 295)
Screenshot: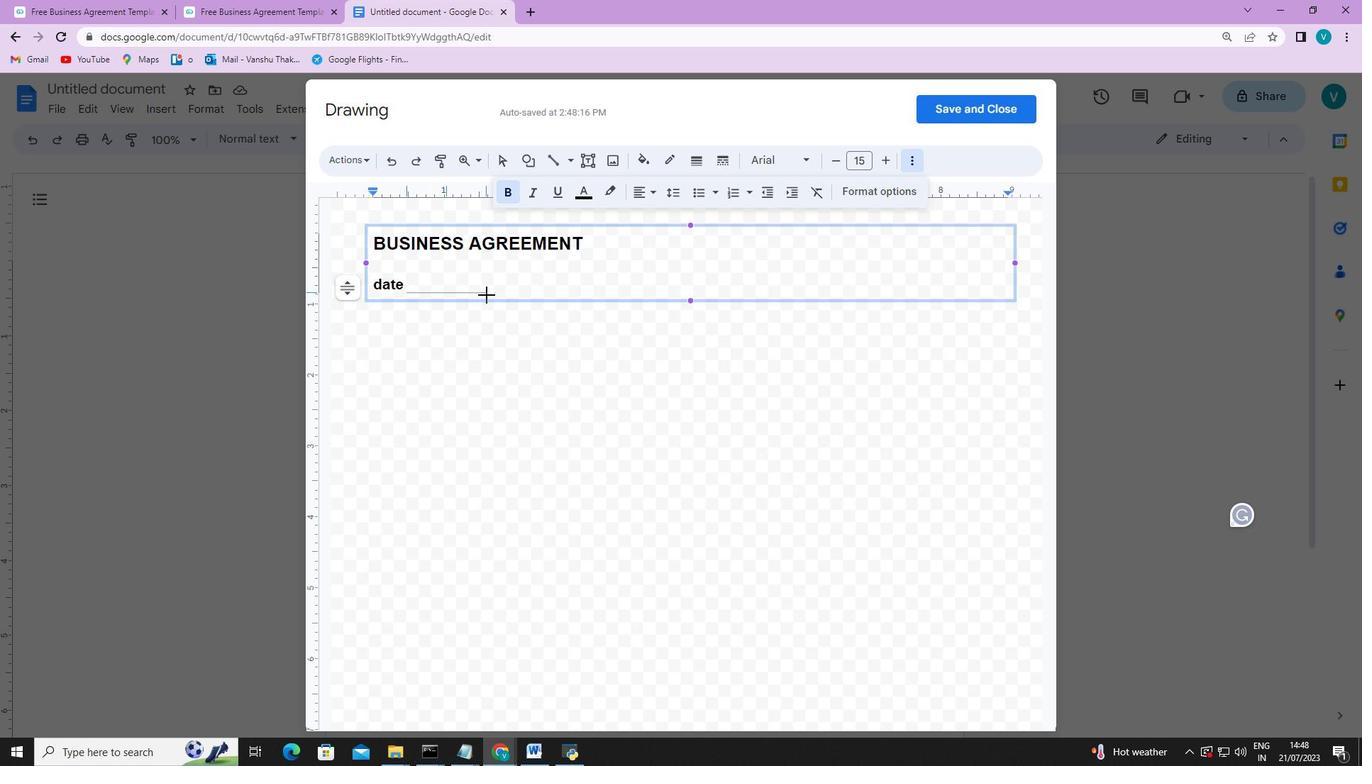 
Action: Key pressed <Key.shift>
Screenshot: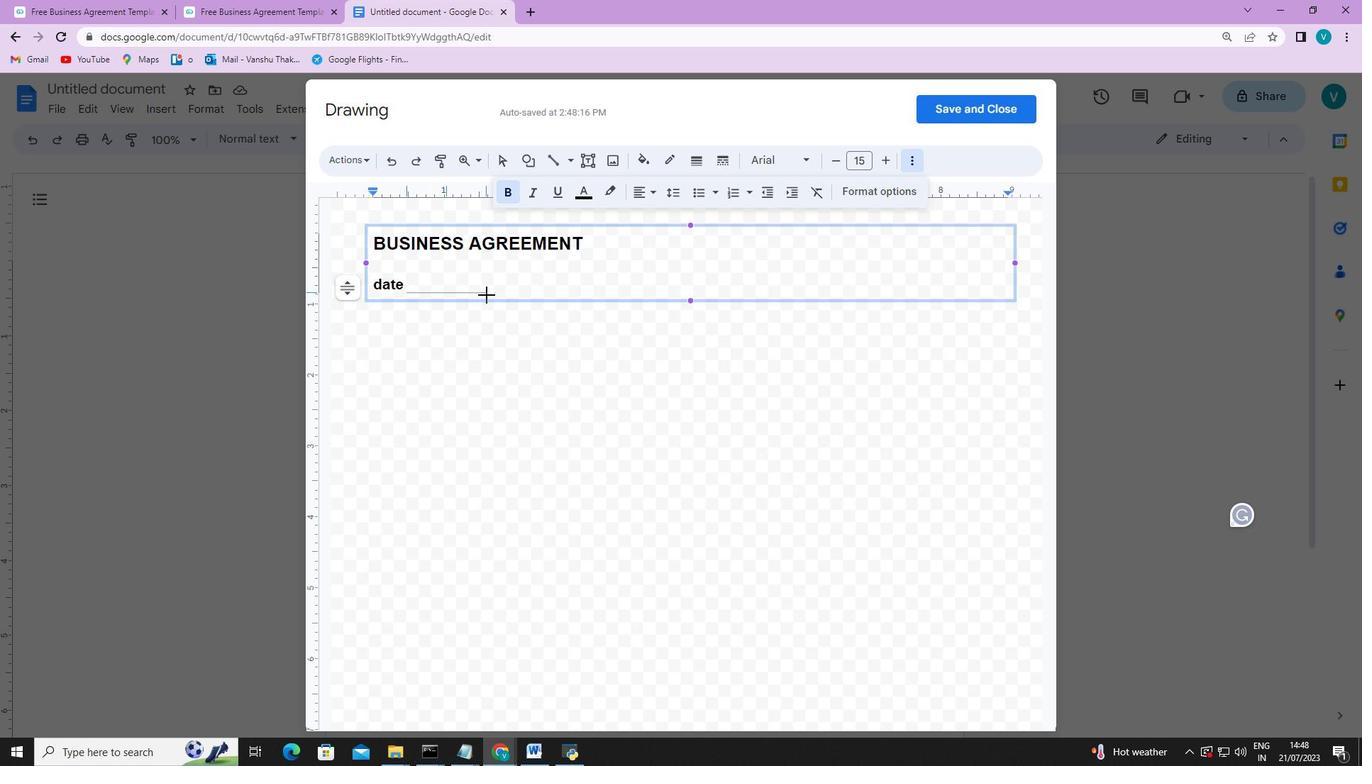 
Action: Mouse moved to (473, 296)
Screenshot: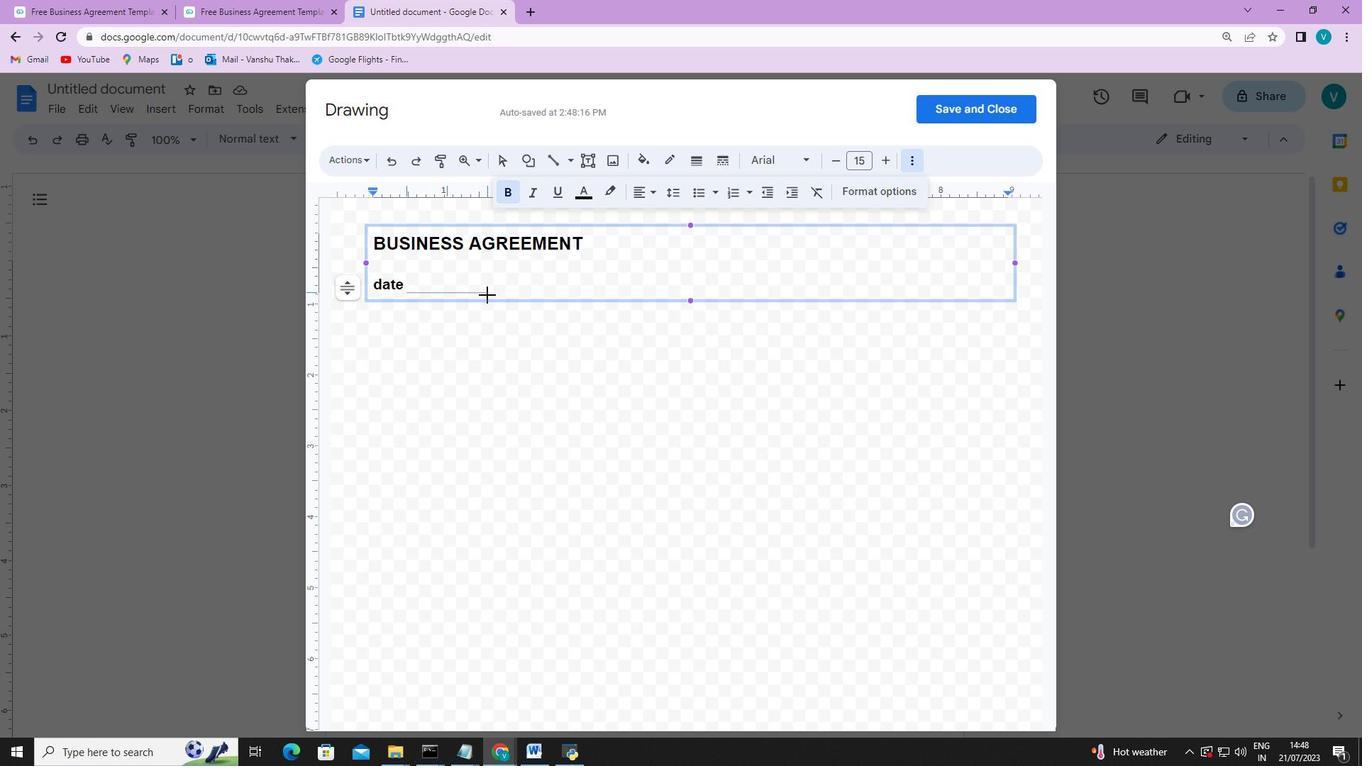 
Action: Key pressed <Key.shift>
Screenshot: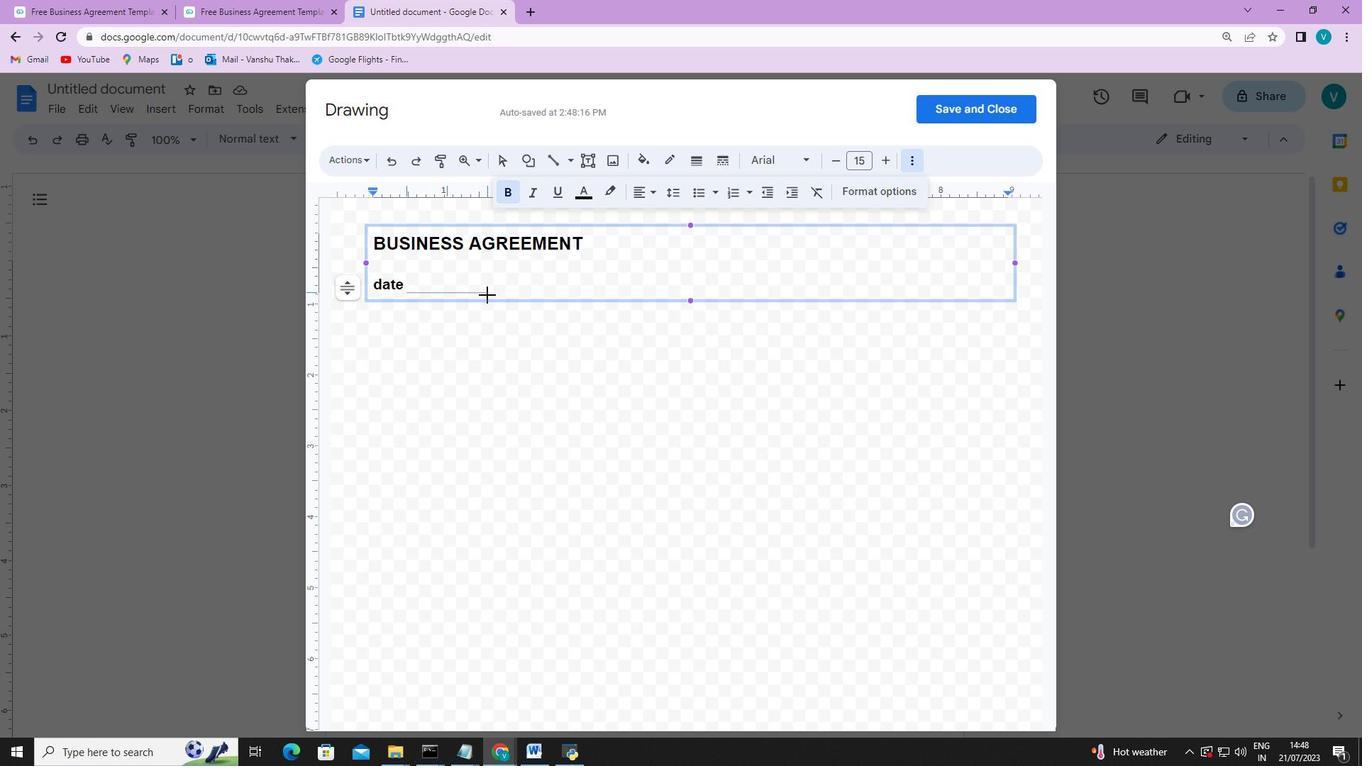 
Action: Mouse moved to (474, 296)
Screenshot: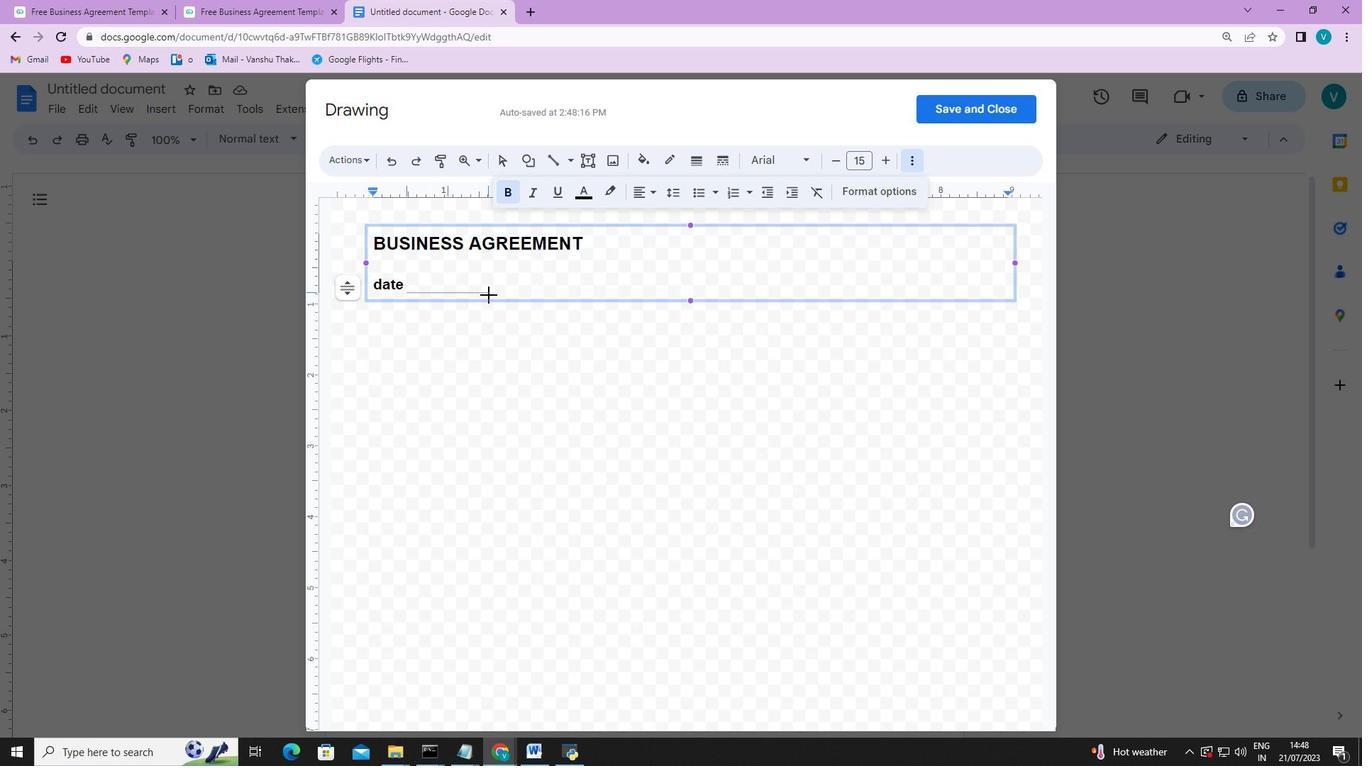 
Action: Key pressed <Key.shift>
Screenshot: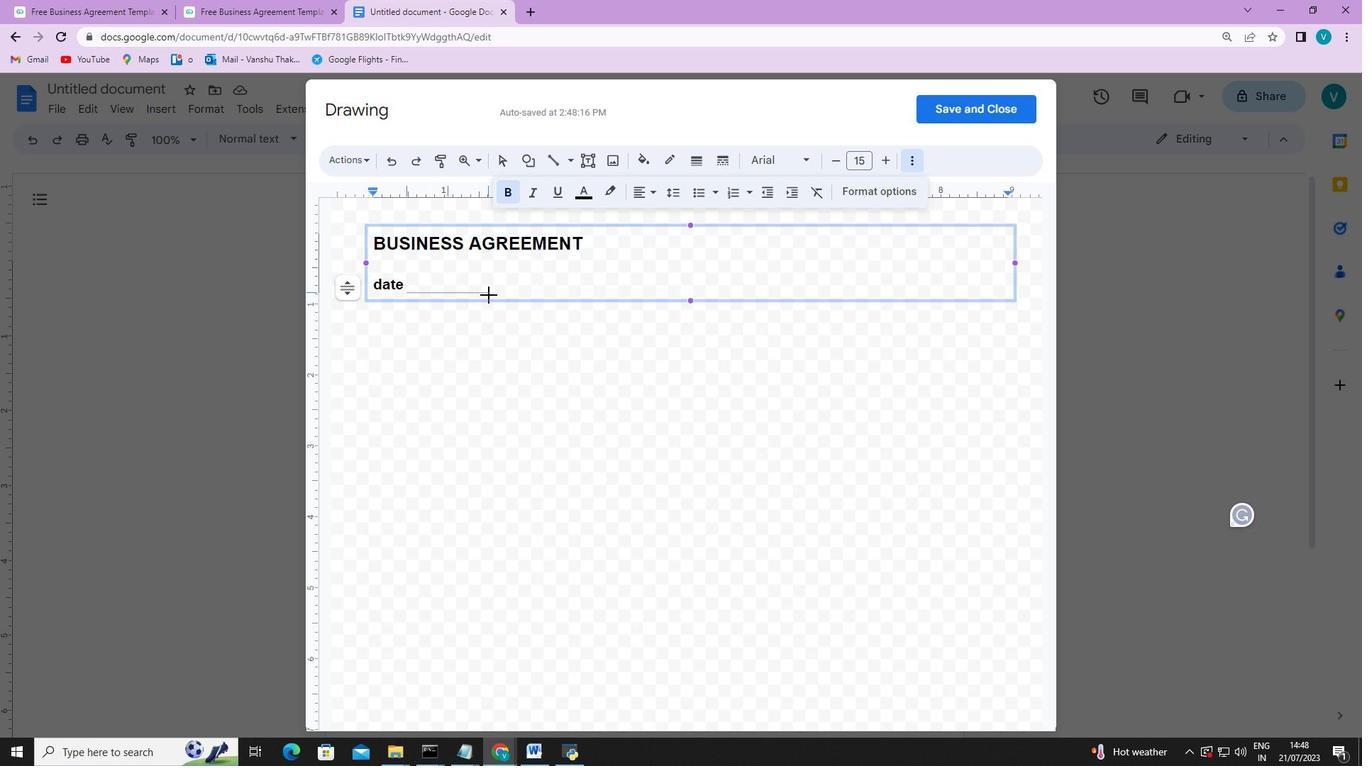 
Action: Mouse moved to (476, 297)
Screenshot: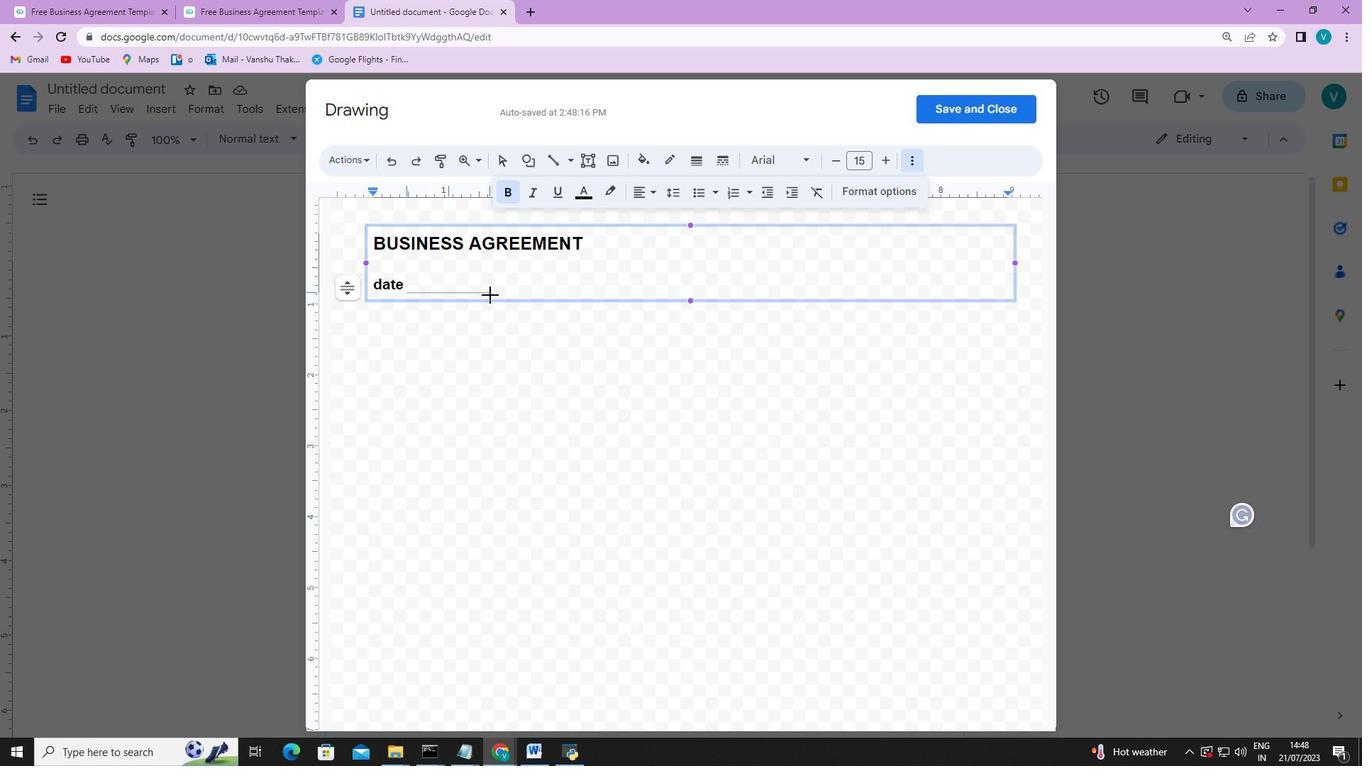 
Action: Key pressed <Key.shift>
Screenshot: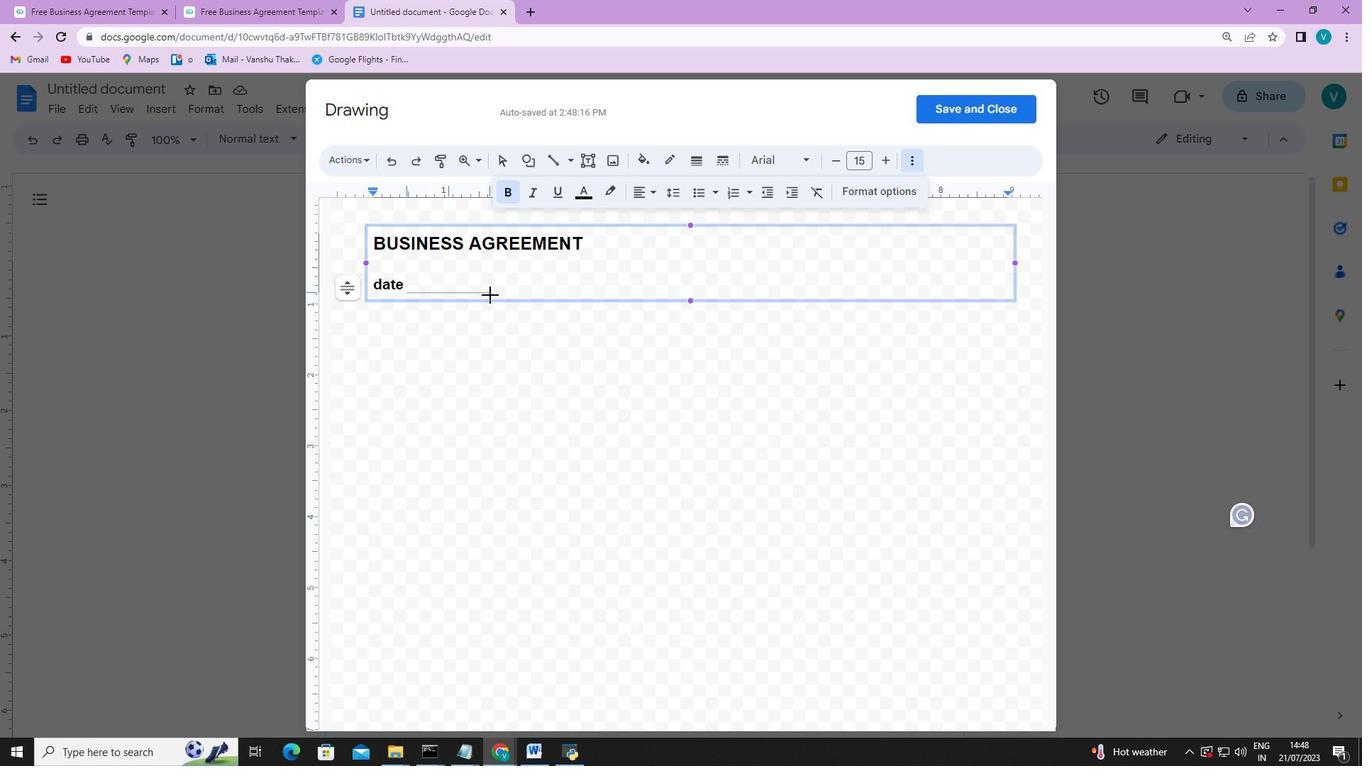 
Action: Mouse moved to (477, 297)
Screenshot: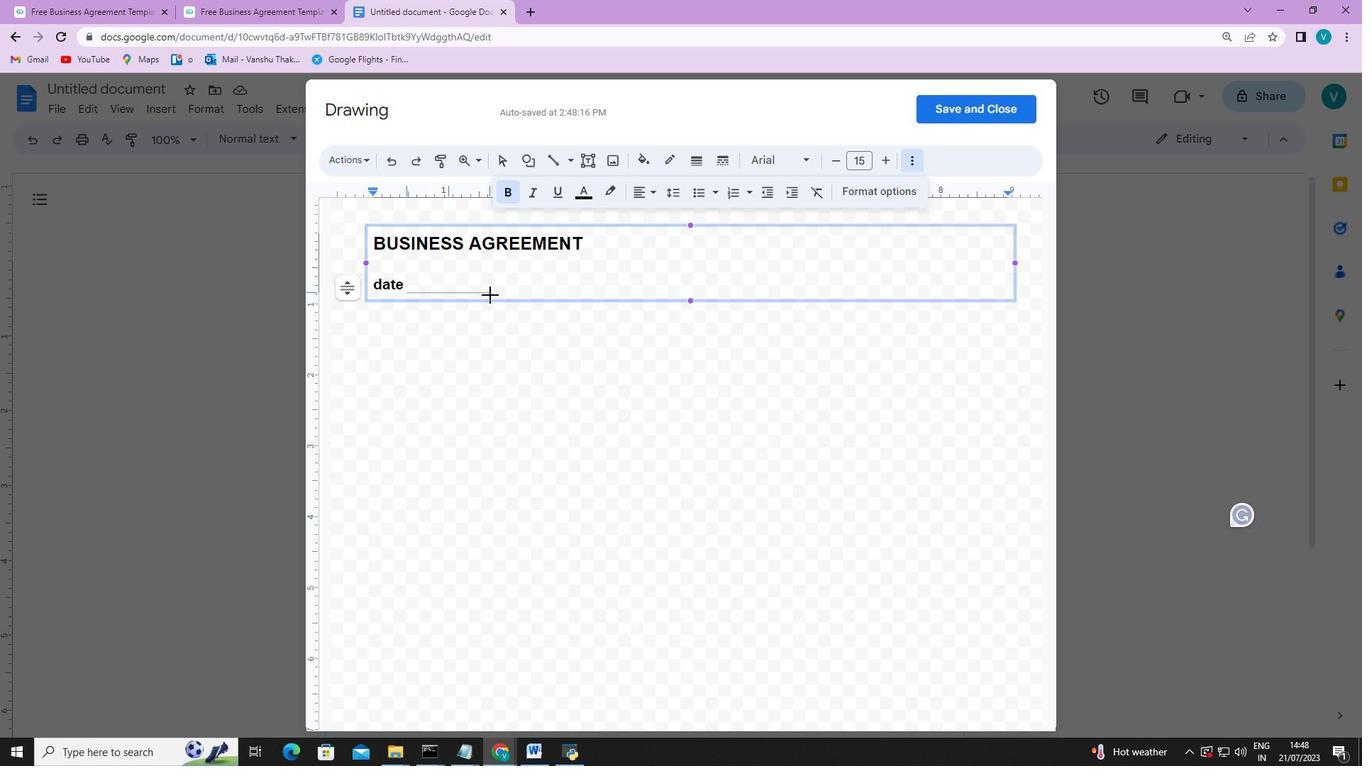 
Action: Key pressed <Key.shift>
Screenshot: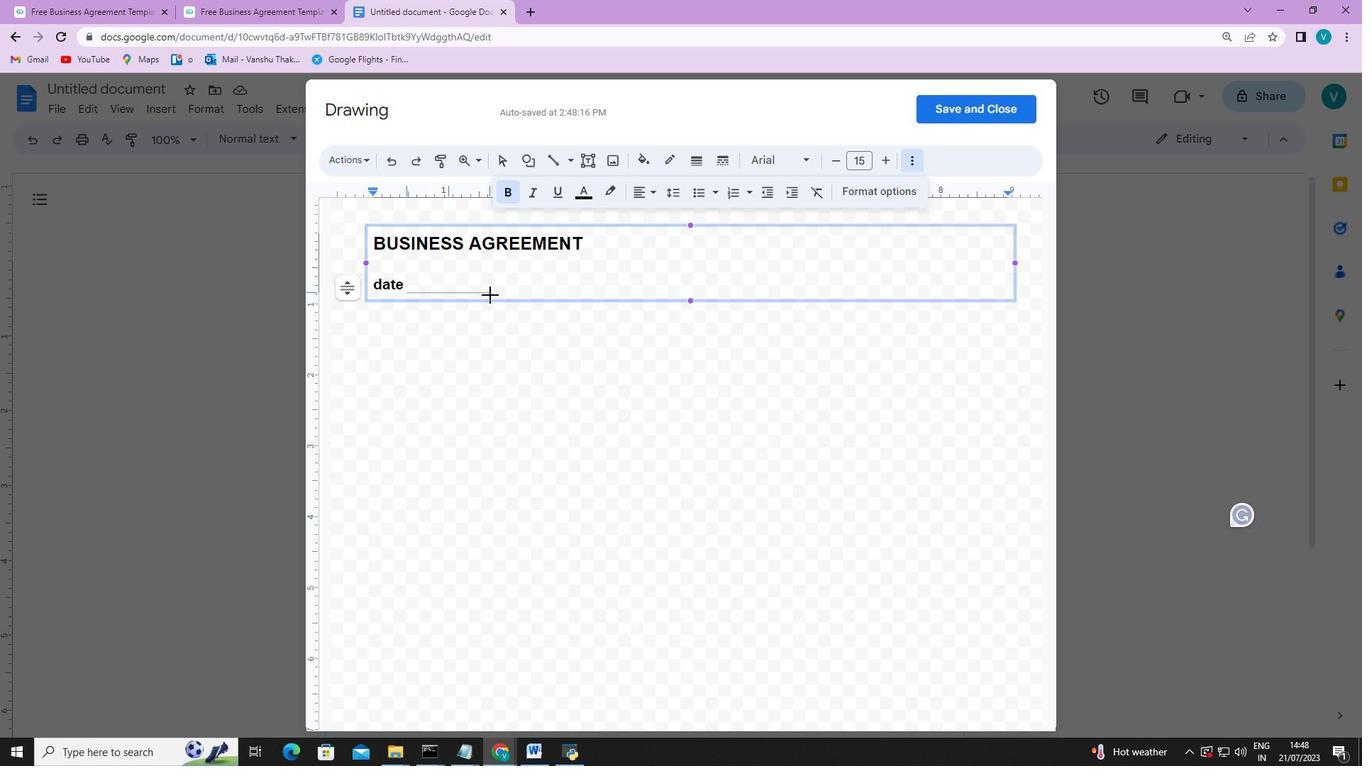 
Action: Mouse moved to (479, 297)
Screenshot: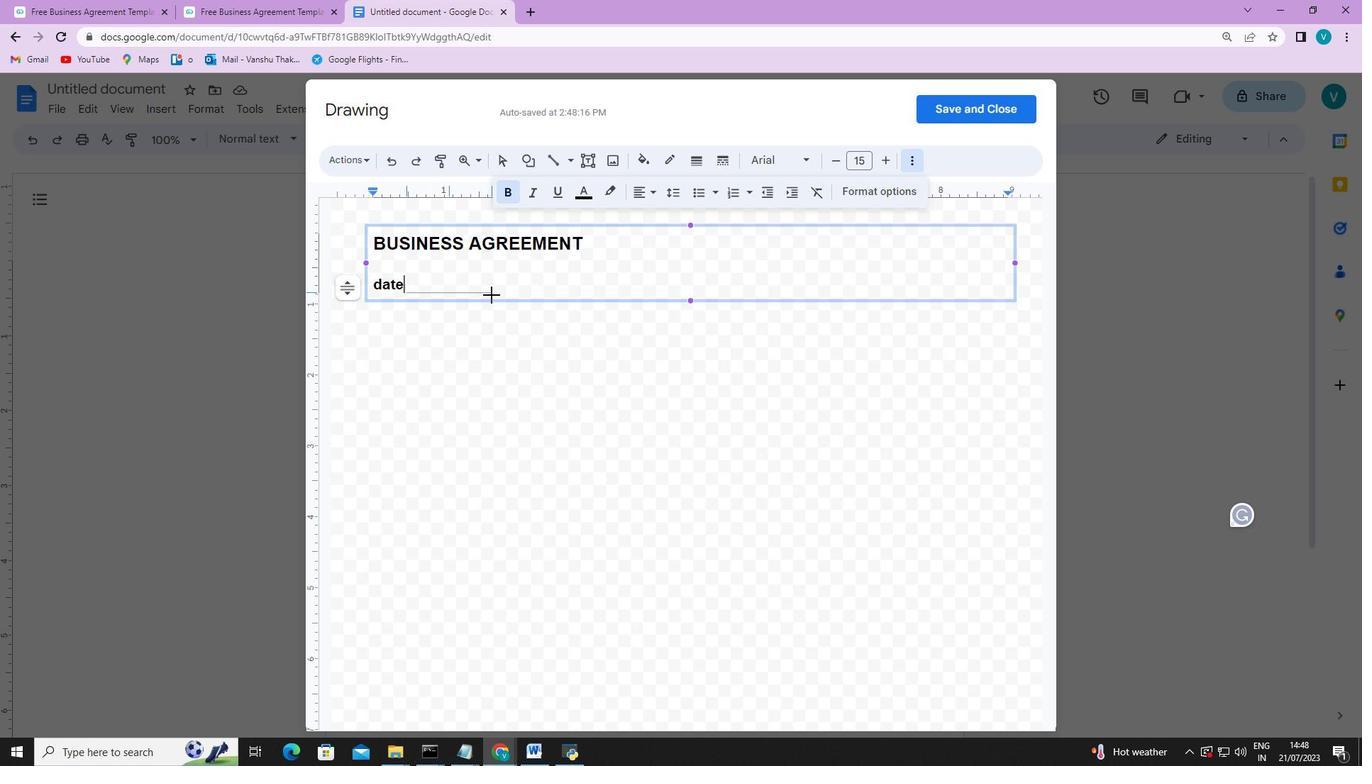
Action: Key pressed <Key.shift>
Screenshot: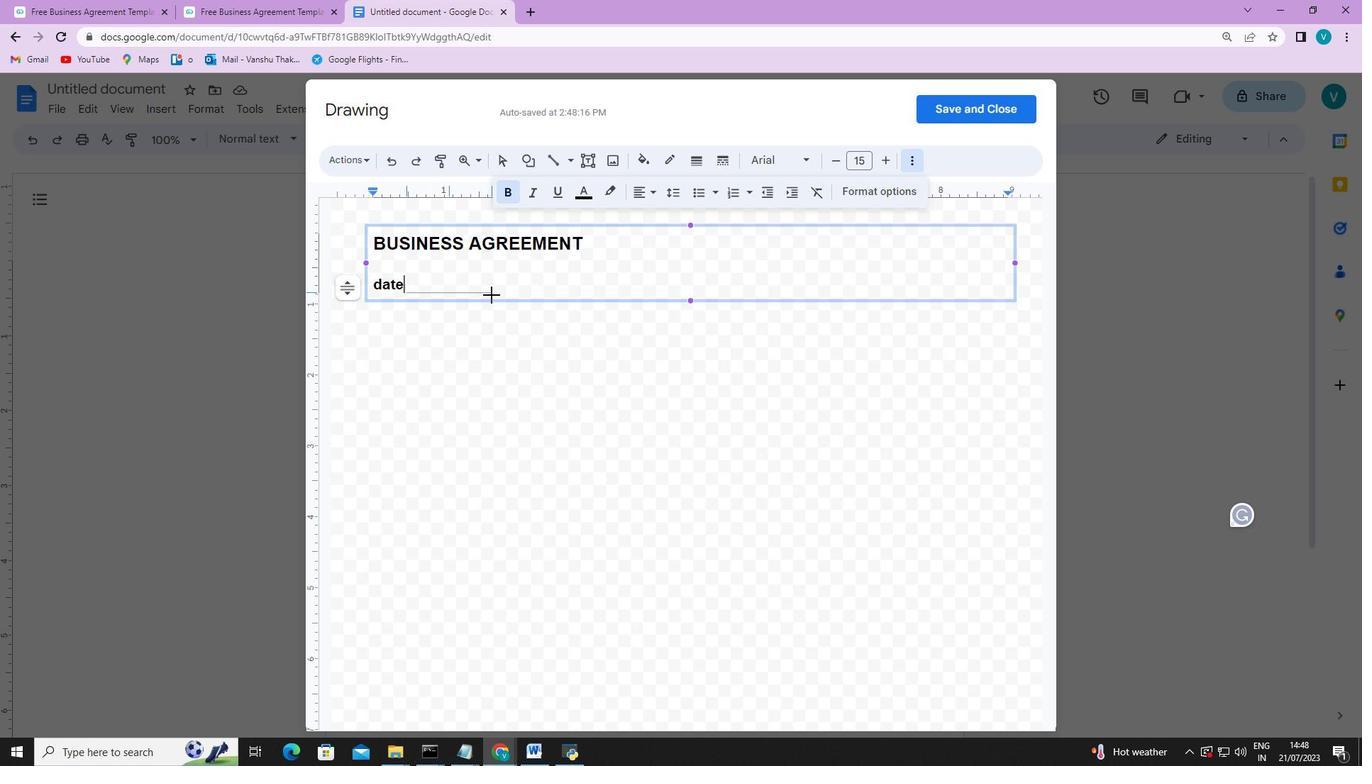 
Action: Mouse moved to (479, 298)
Screenshot: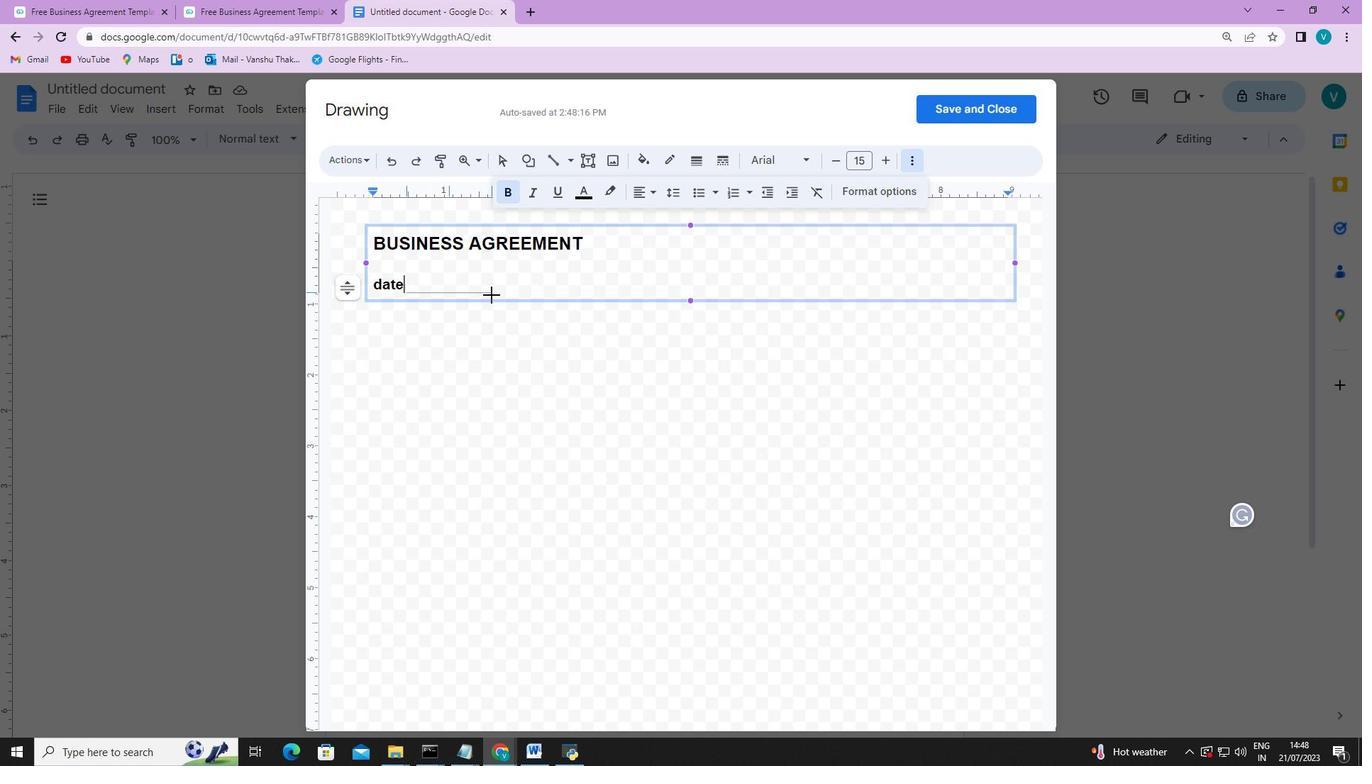 
Action: Key pressed <Key.shift>
Screenshot: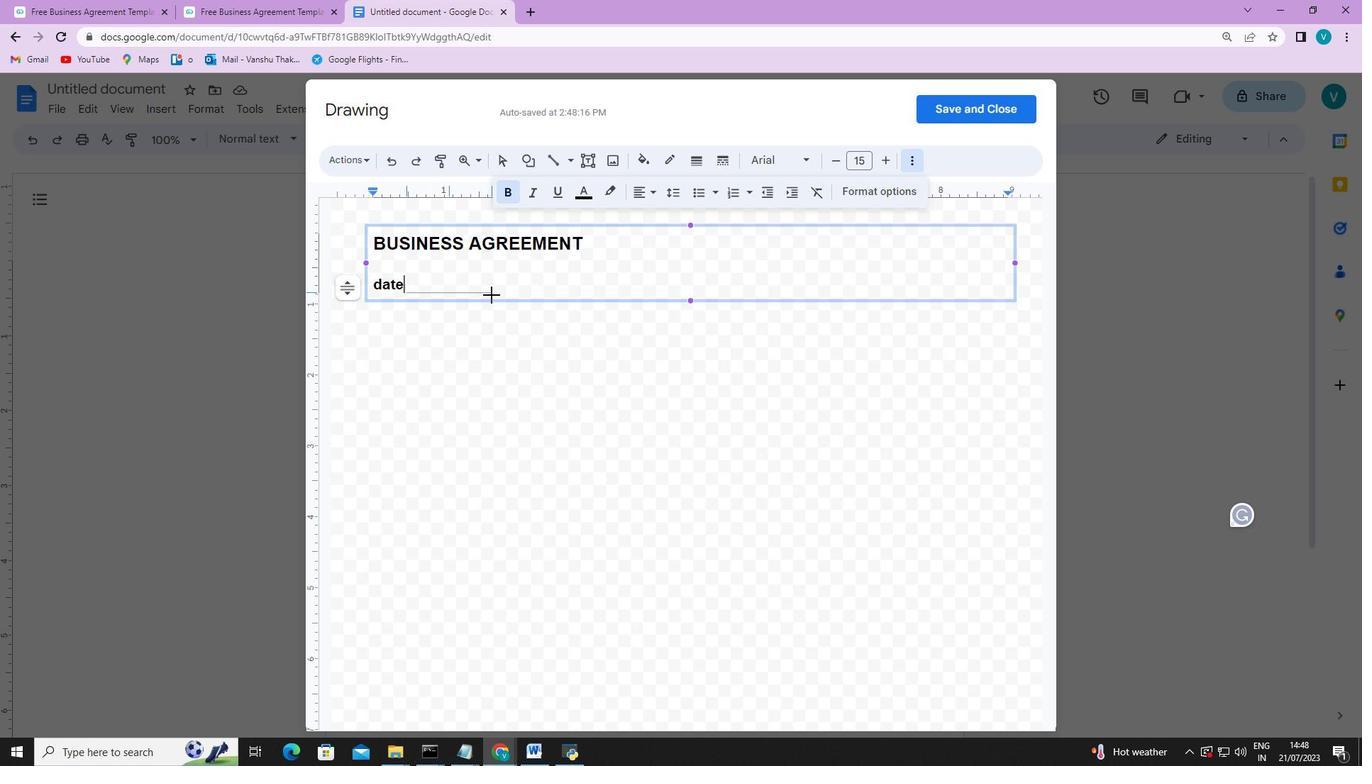 
Action: Mouse moved to (480, 298)
Screenshot: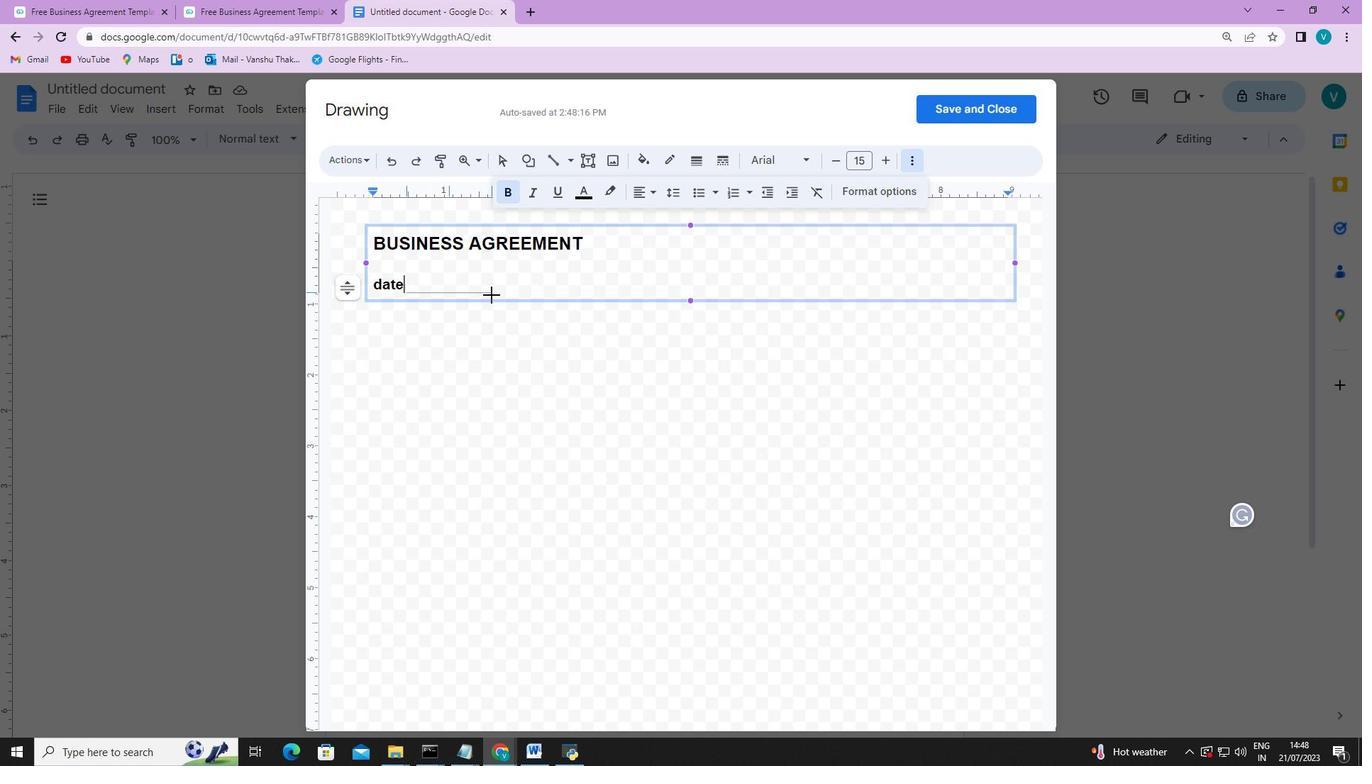 
Action: Key pressed <Key.shift><Key.shift><Key.shift>
Screenshot: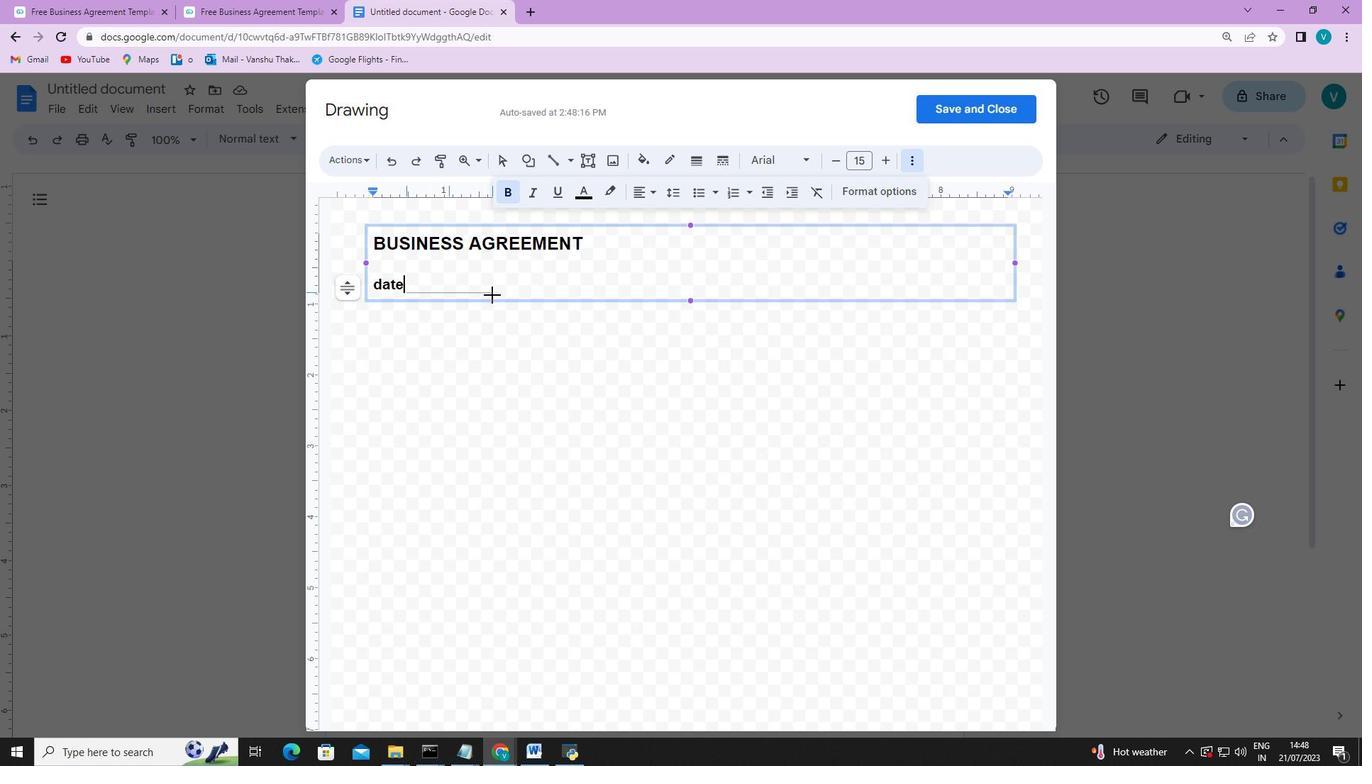 
Action: Mouse moved to (484, 298)
Screenshot: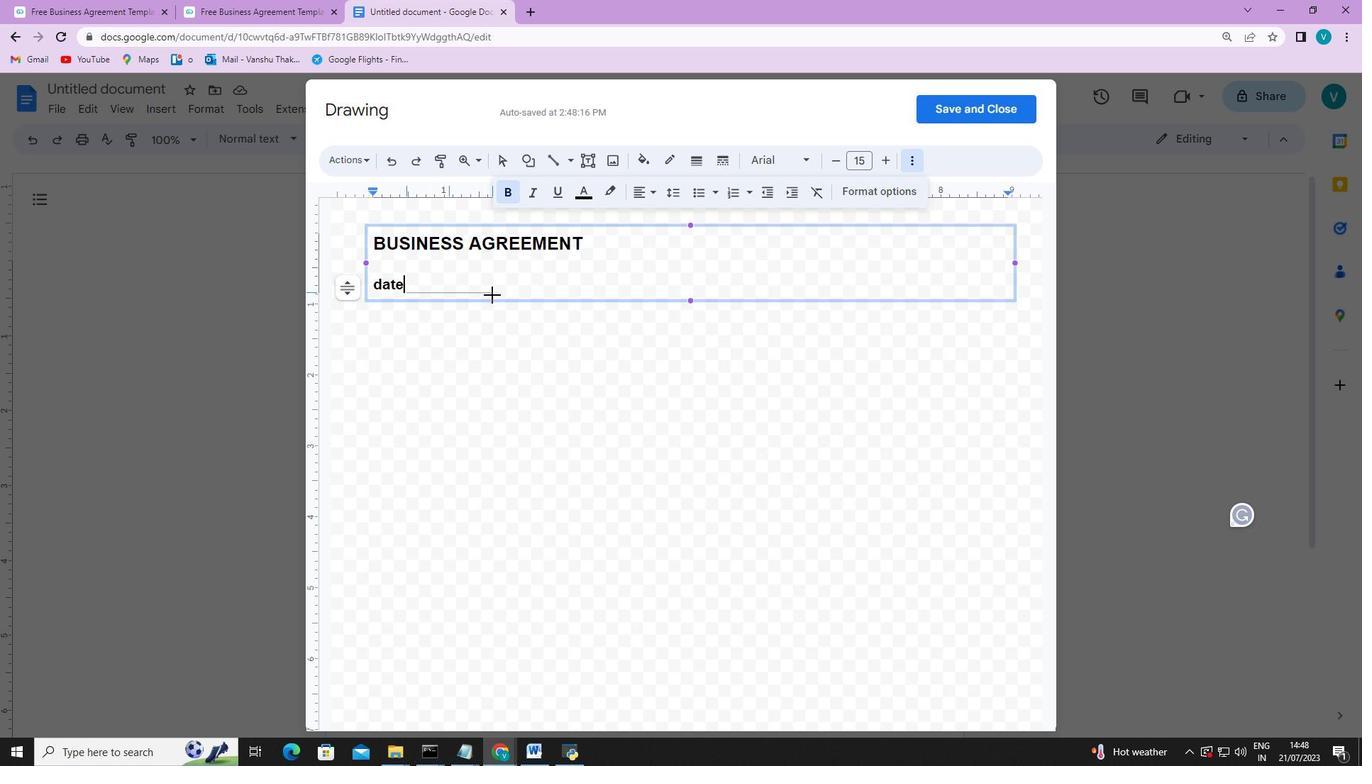 
Action: Key pressed <Key.shift>
Screenshot: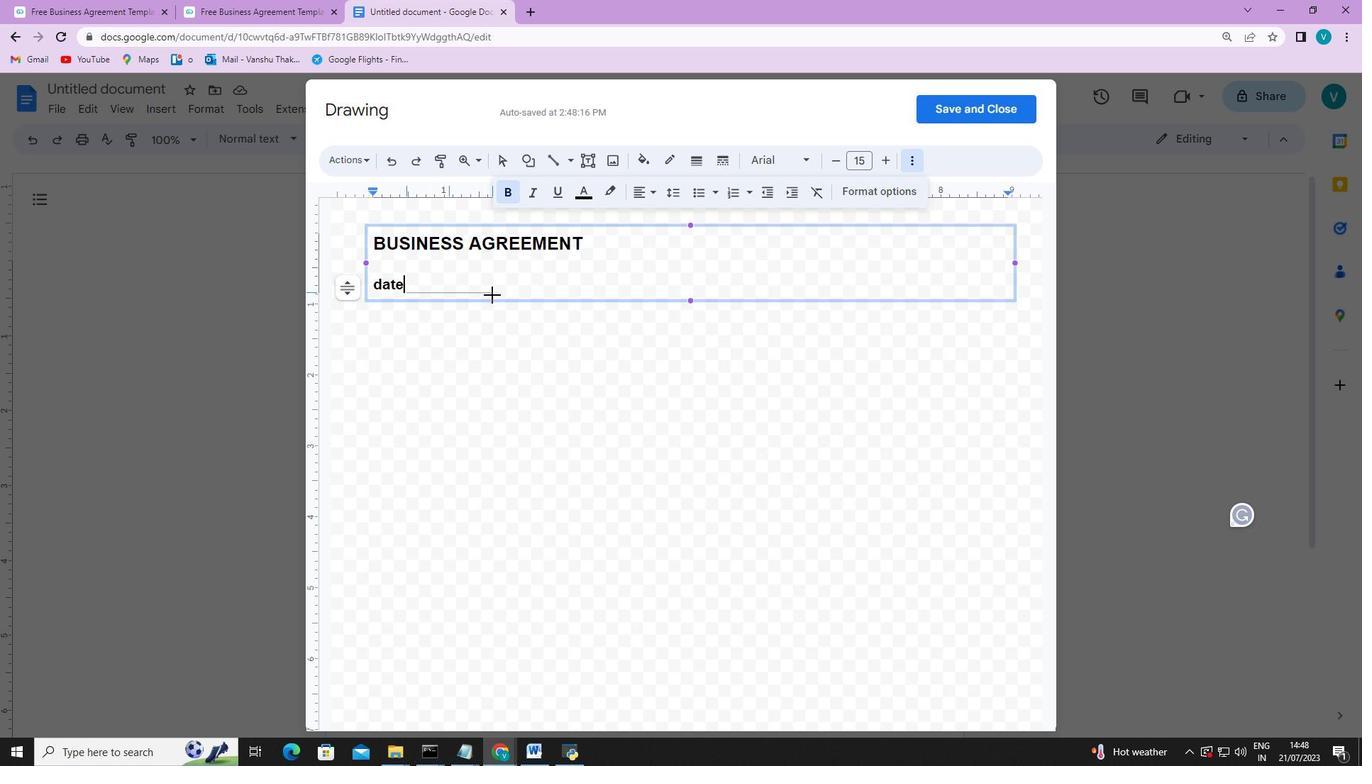 
Action: Mouse moved to (485, 298)
Screenshot: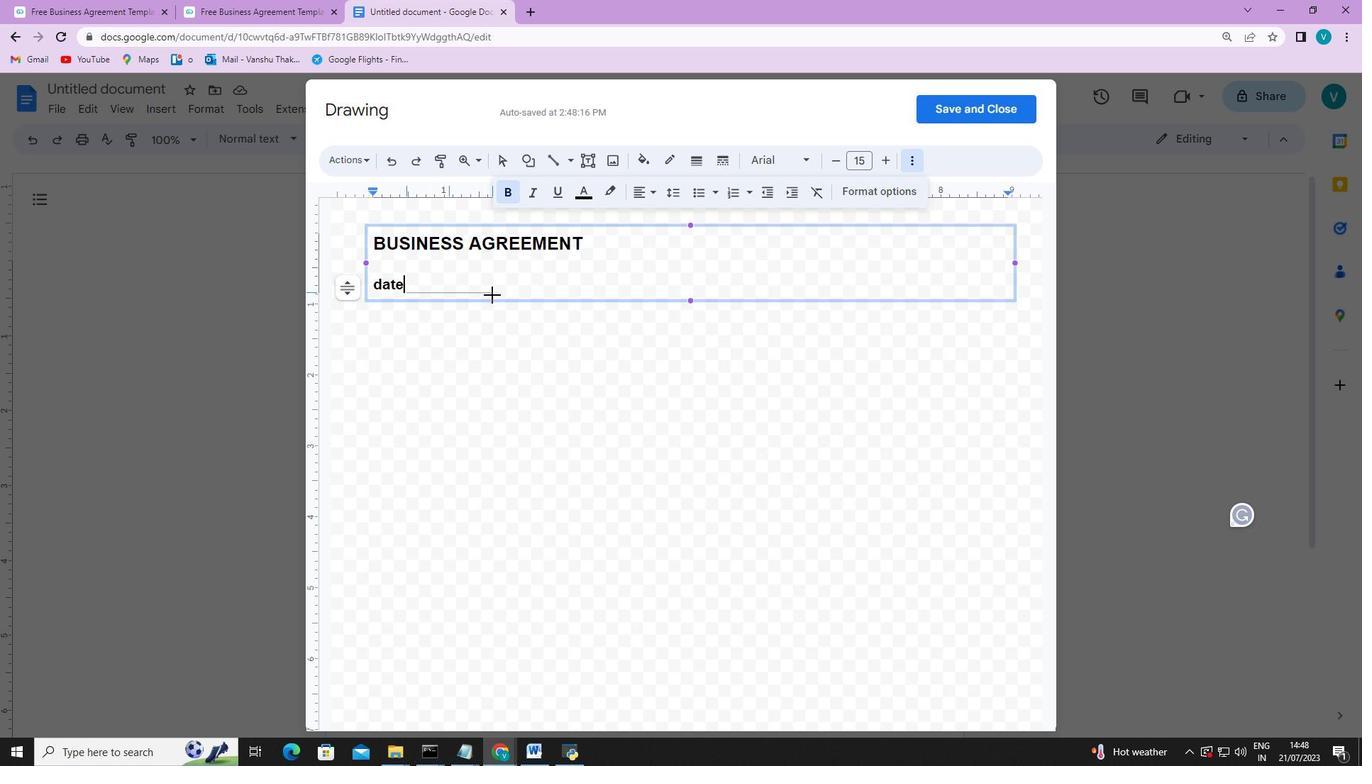 
Action: Key pressed <Key.shift>
Screenshot: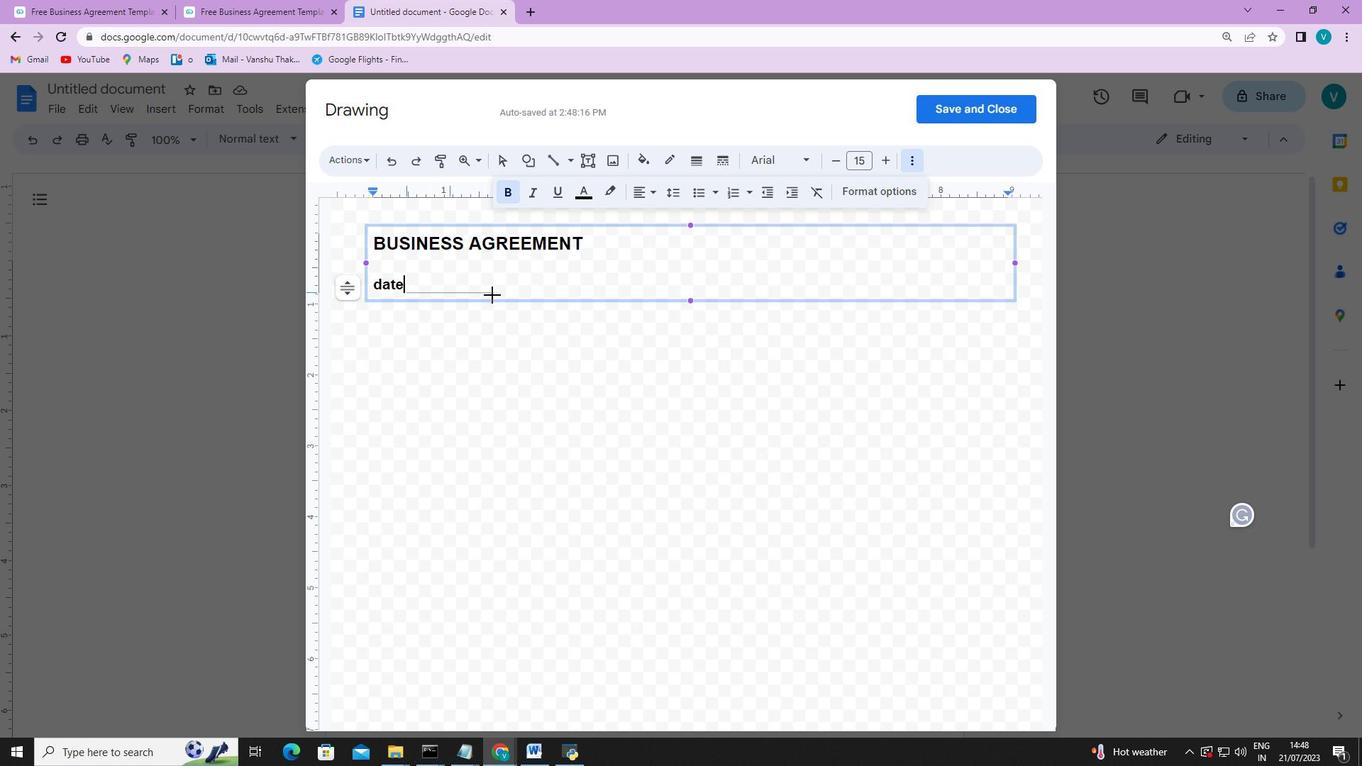 
Action: Mouse moved to (487, 298)
Screenshot: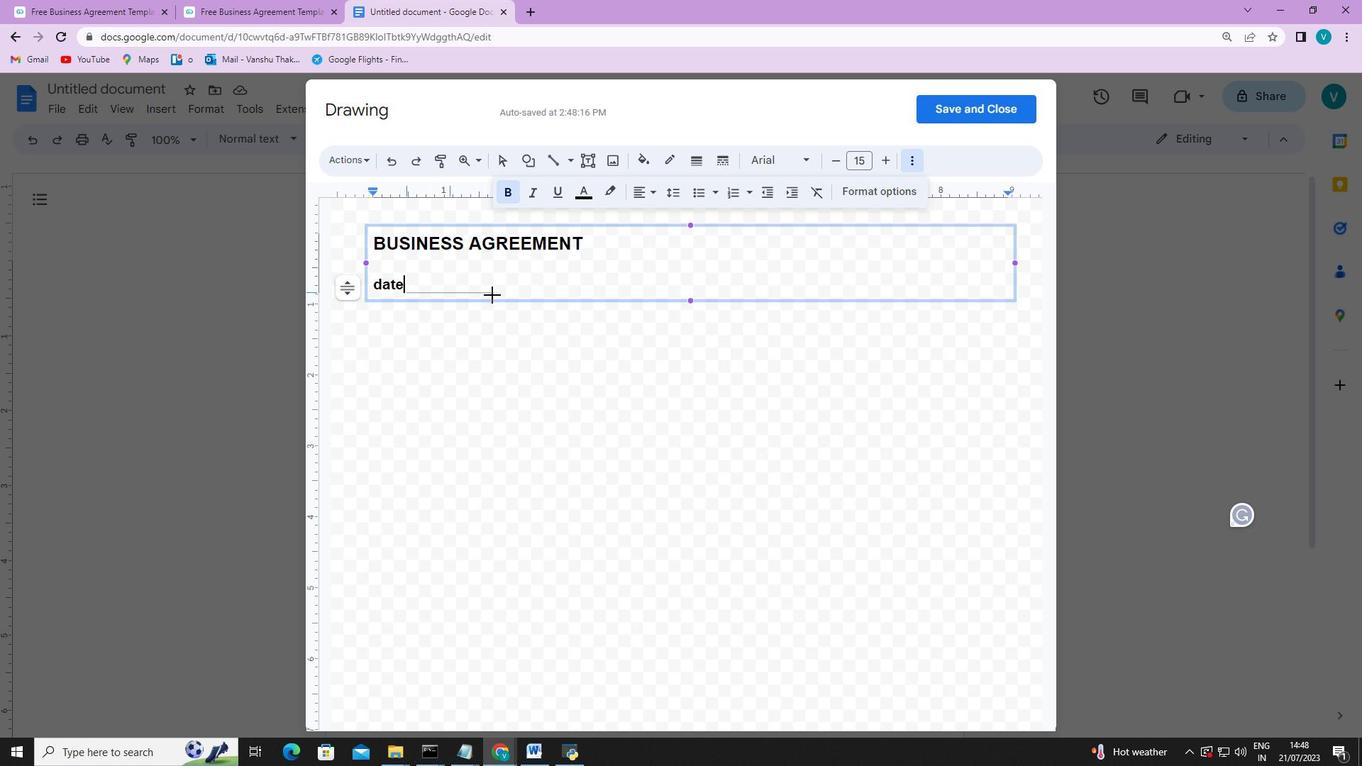 
Action: Key pressed <Key.shift>
Screenshot: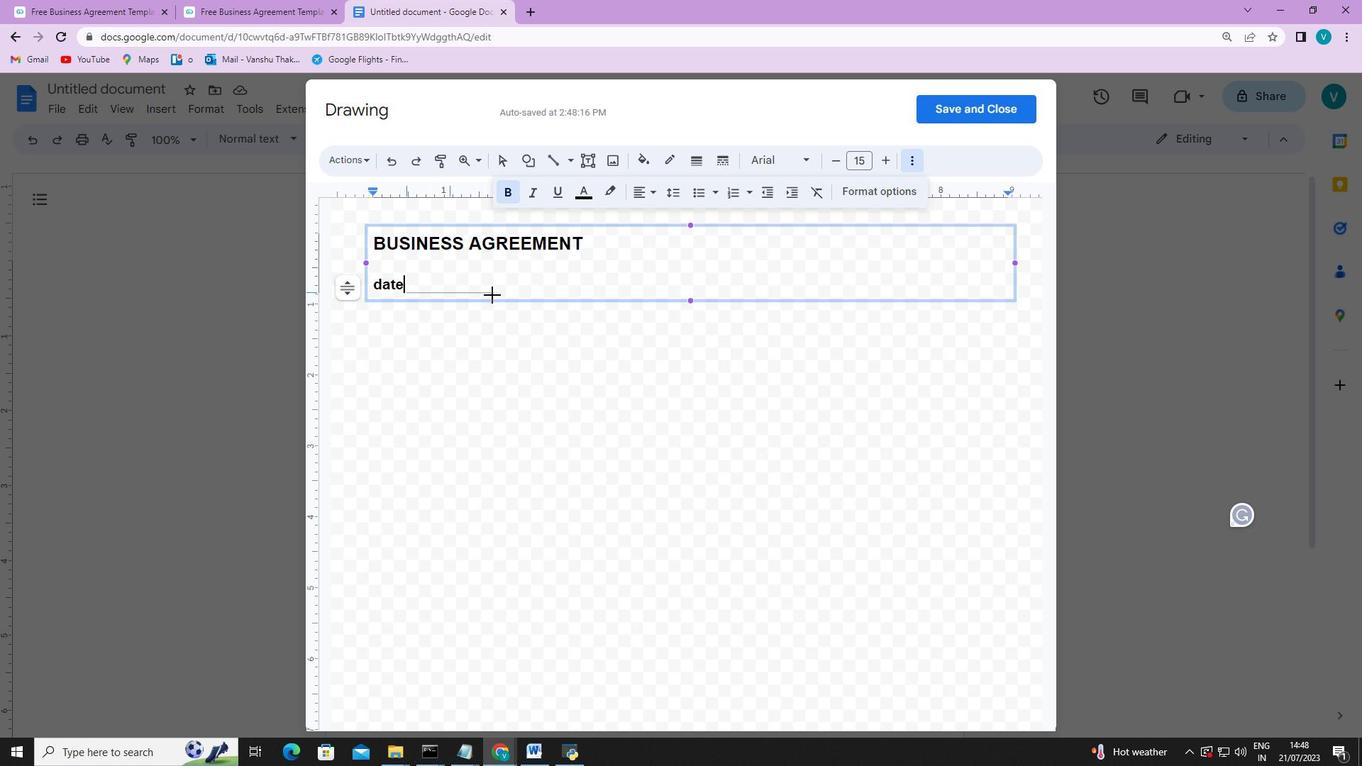 
Action: Mouse moved to (488, 298)
Screenshot: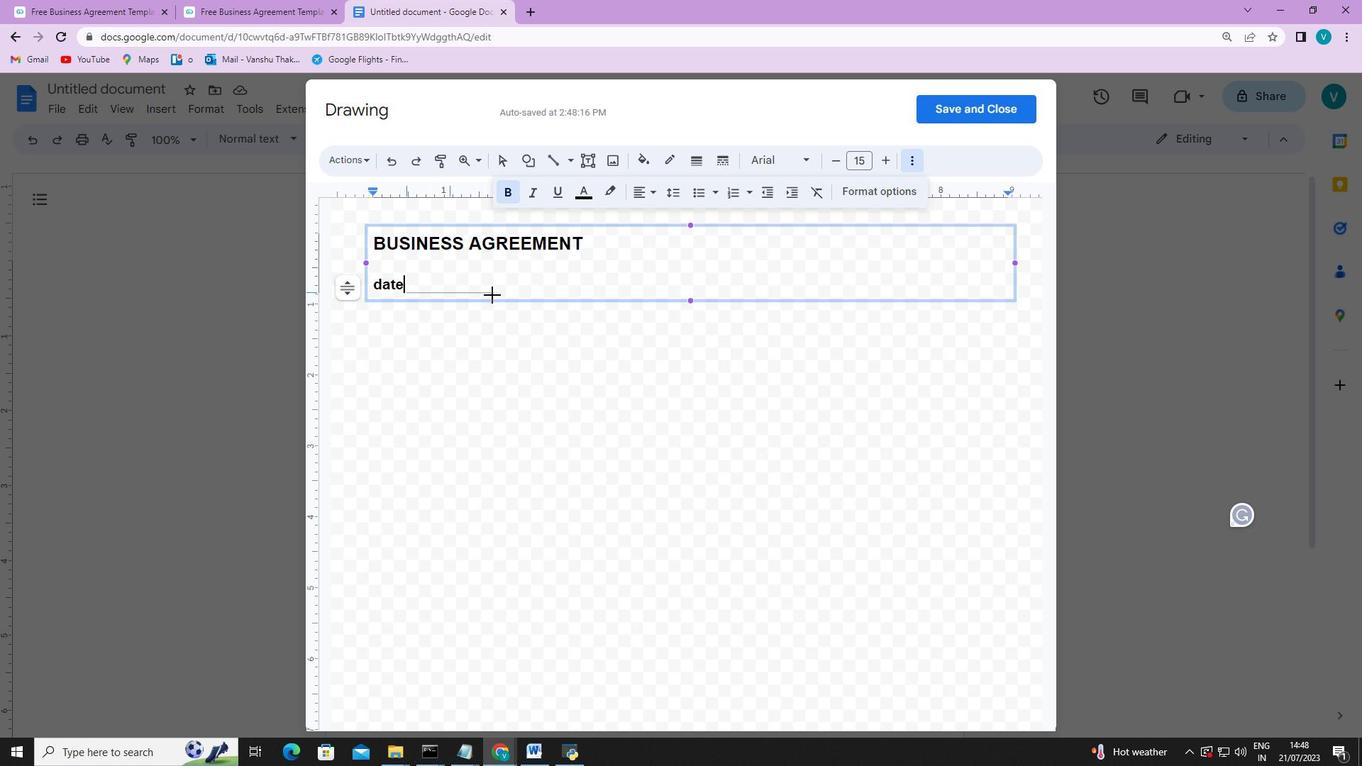 
Action: Key pressed <Key.shift>
Screenshot: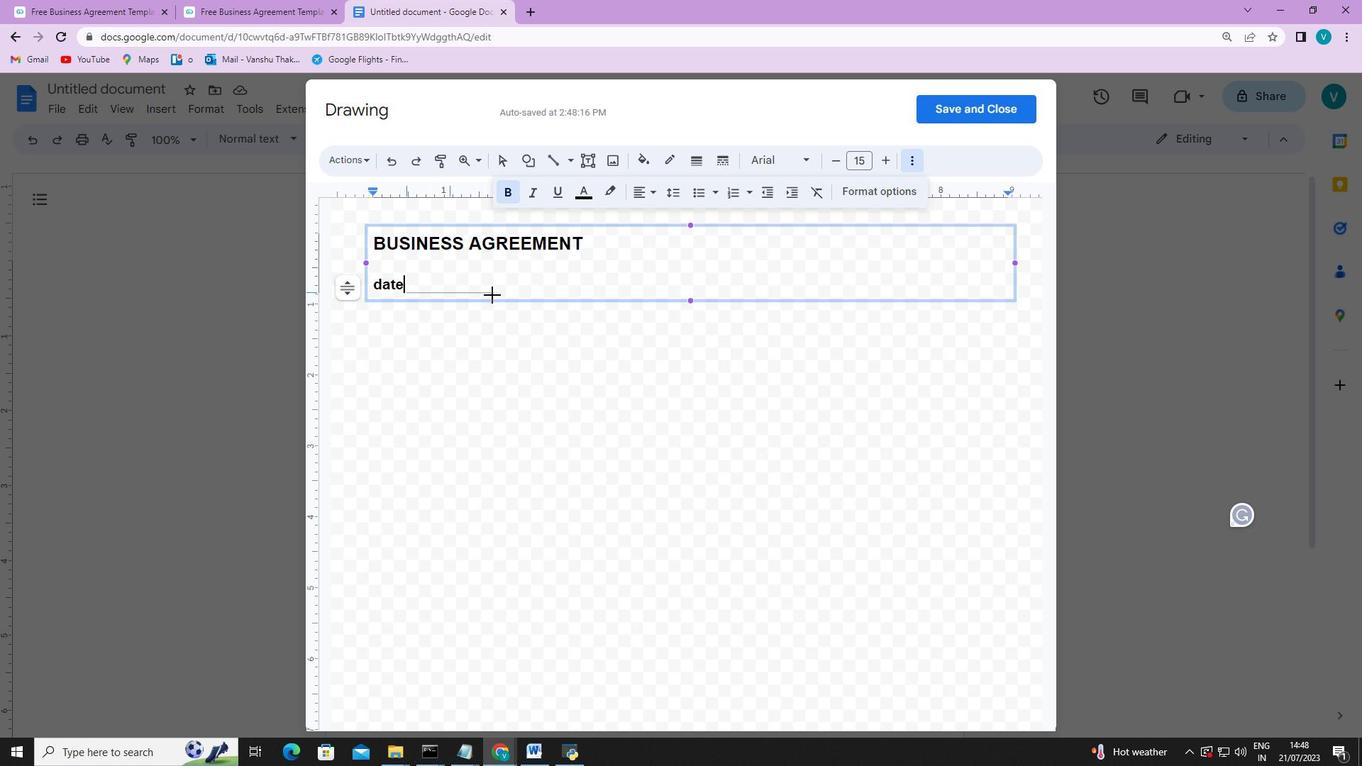 
Action: Mouse moved to (489, 298)
Screenshot: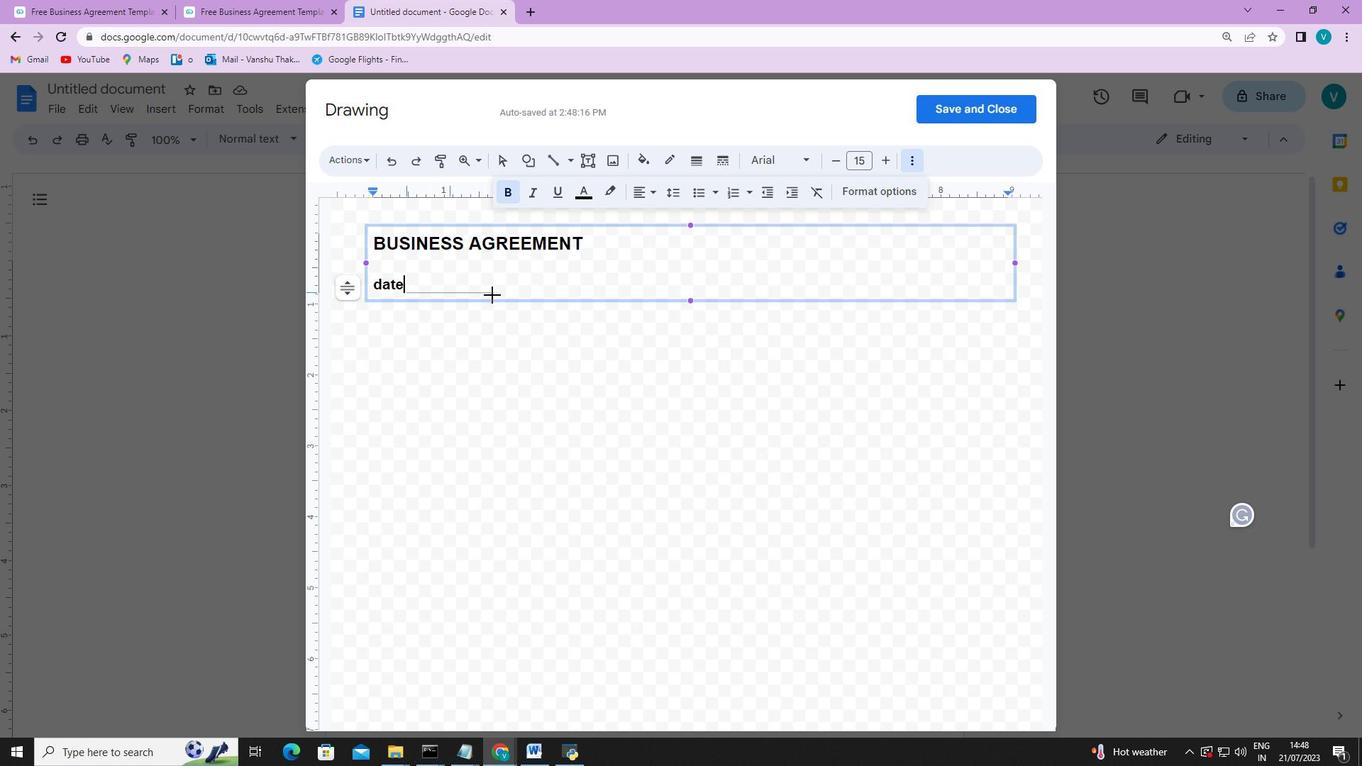 
Action: Key pressed <Key.shift>
Screenshot: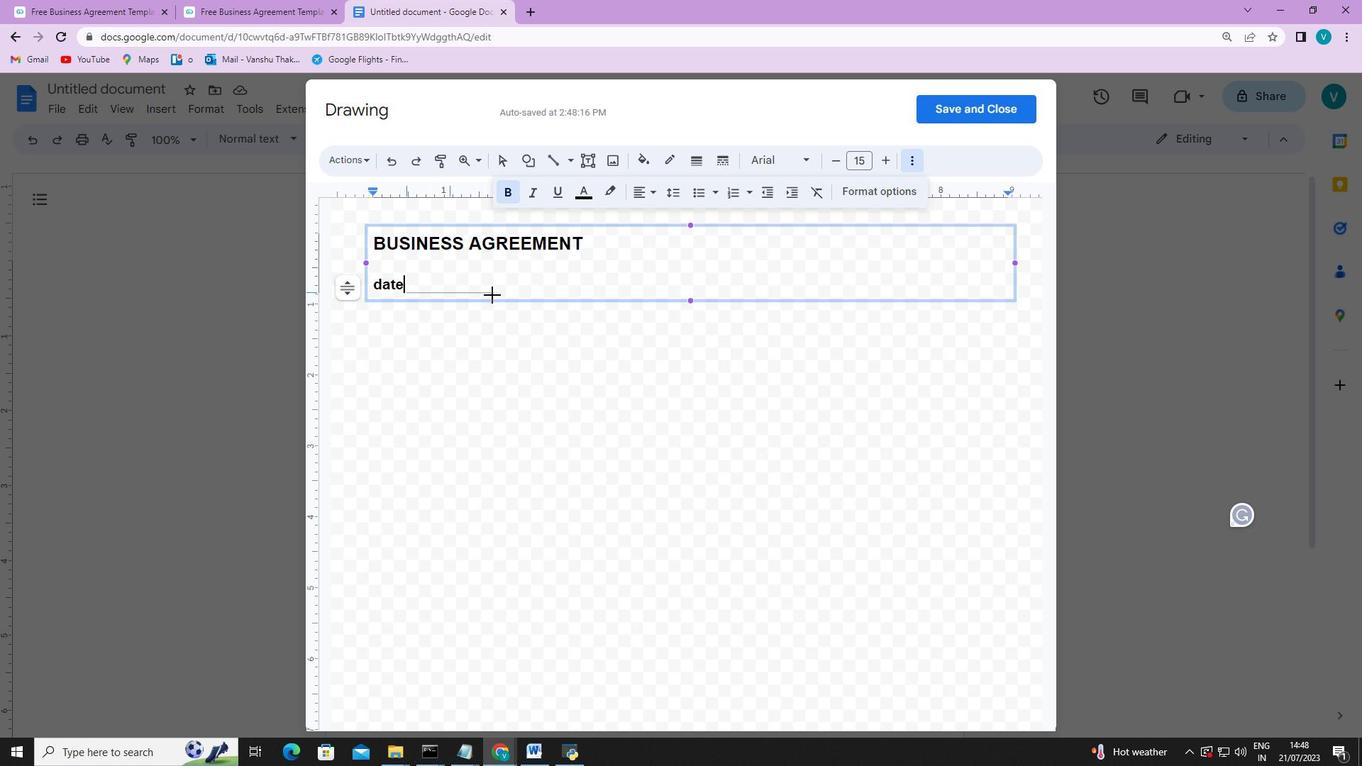 
Action: Mouse moved to (489, 298)
Screenshot: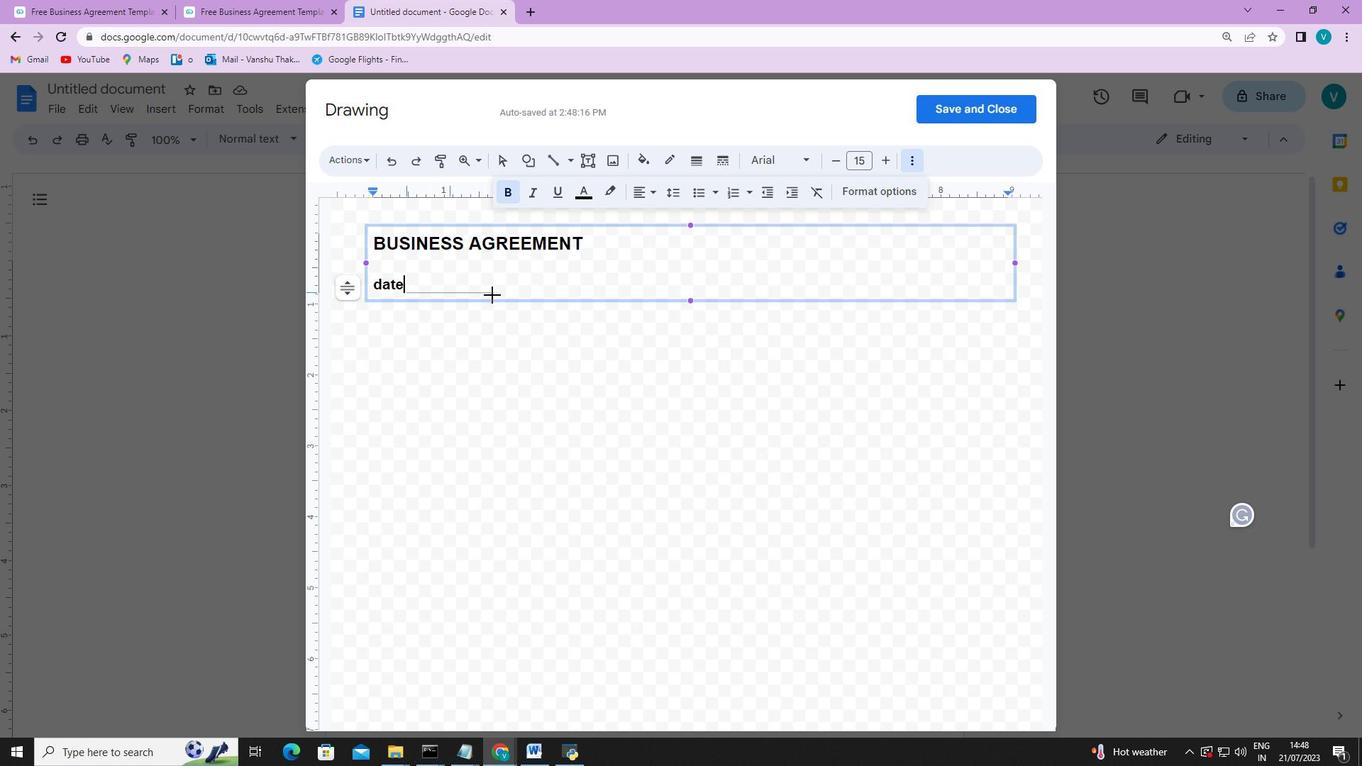 
Action: Key pressed <Key.shift>
Screenshot: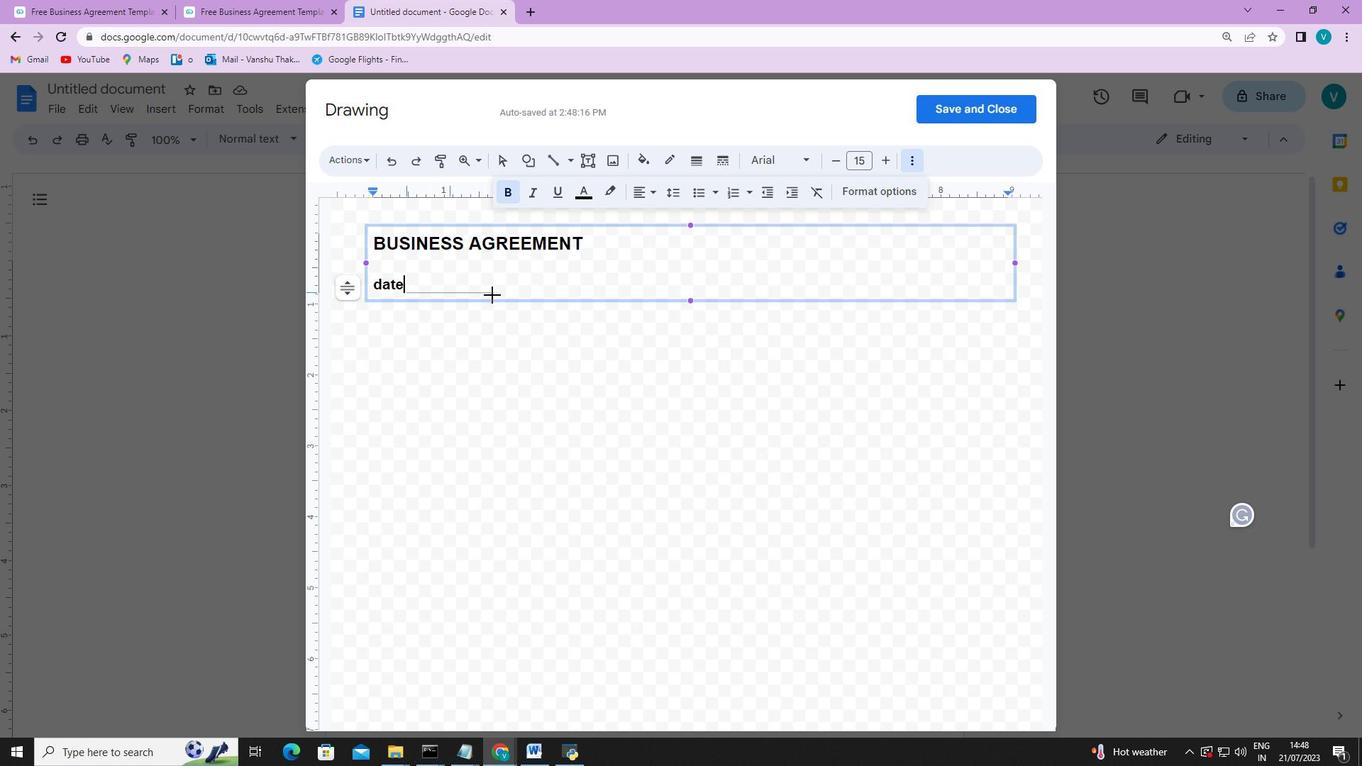 
Action: Mouse moved to (490, 298)
Screenshot: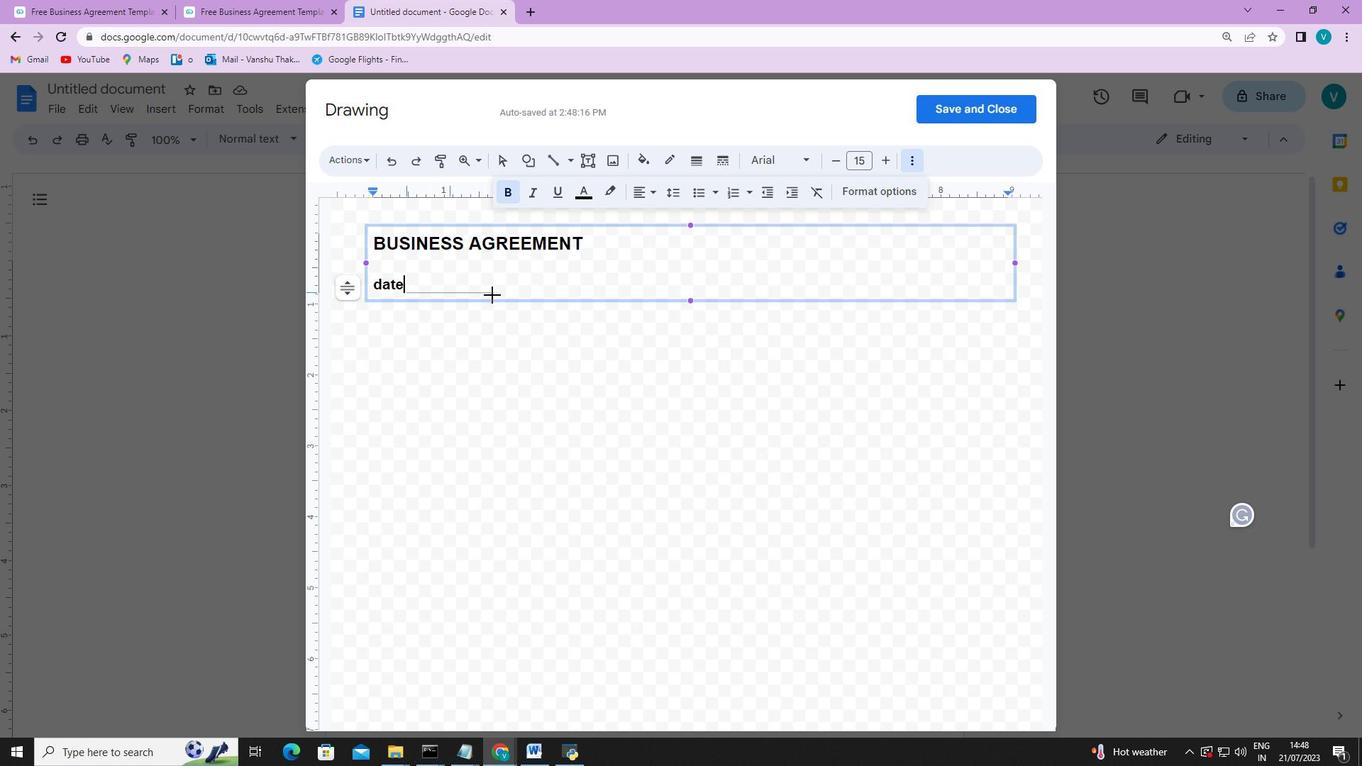 
Action: Key pressed <Key.shift>
Screenshot: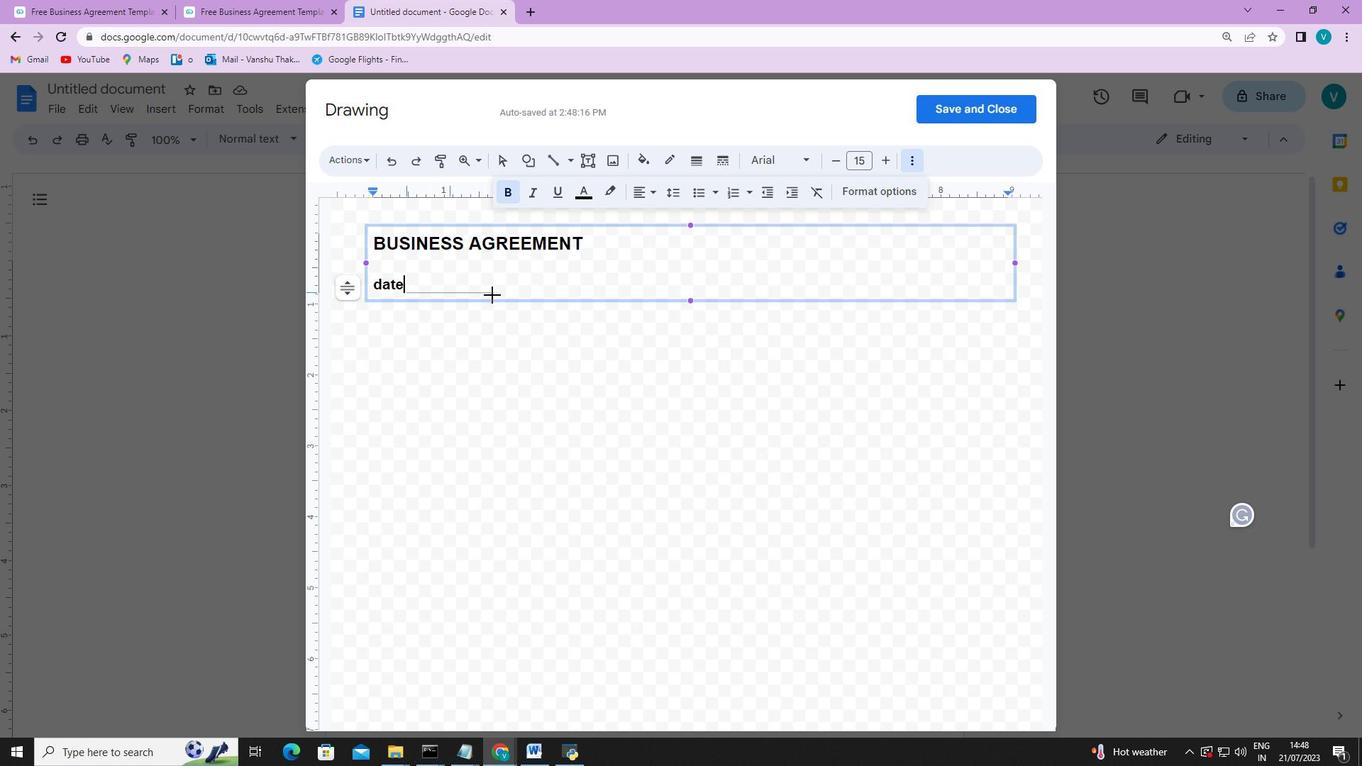 
Action: Mouse moved to (491, 298)
Screenshot: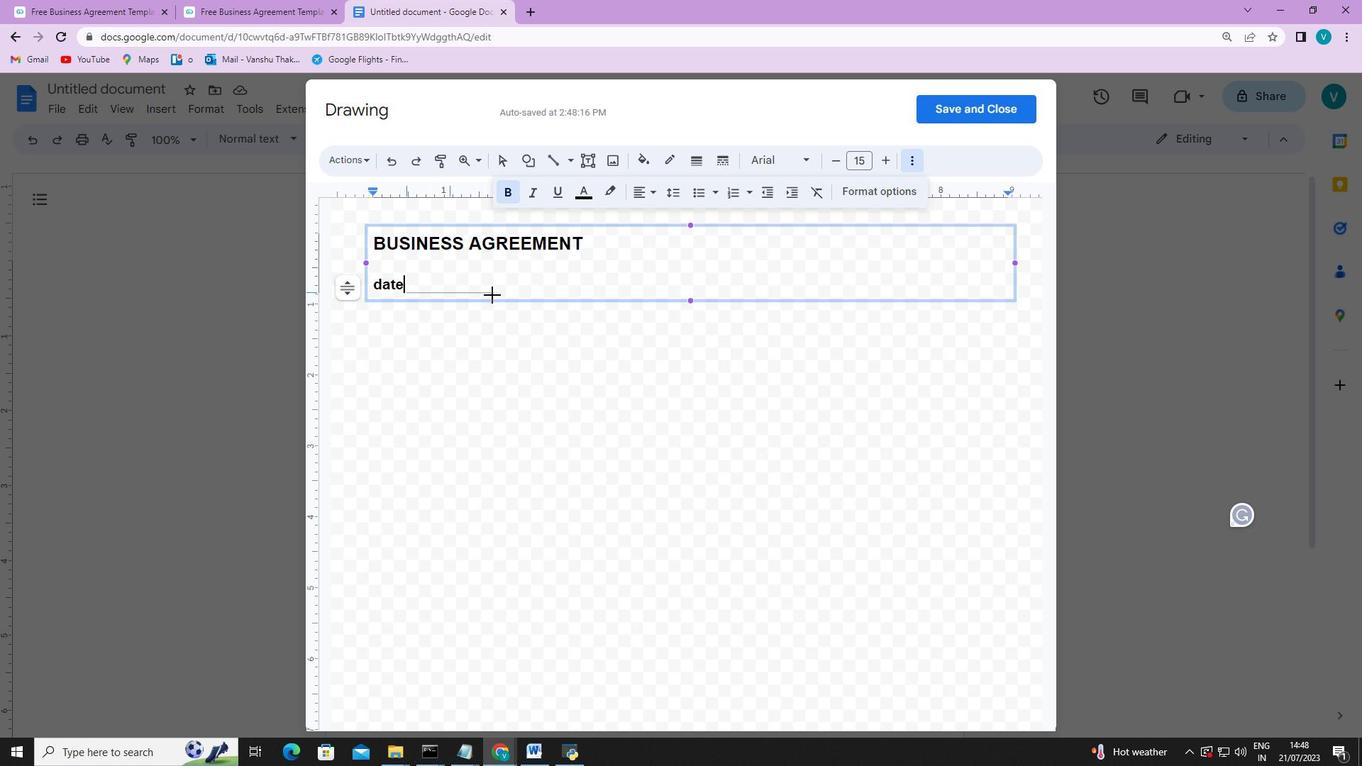 
Action: Key pressed <Key.shift>
Screenshot: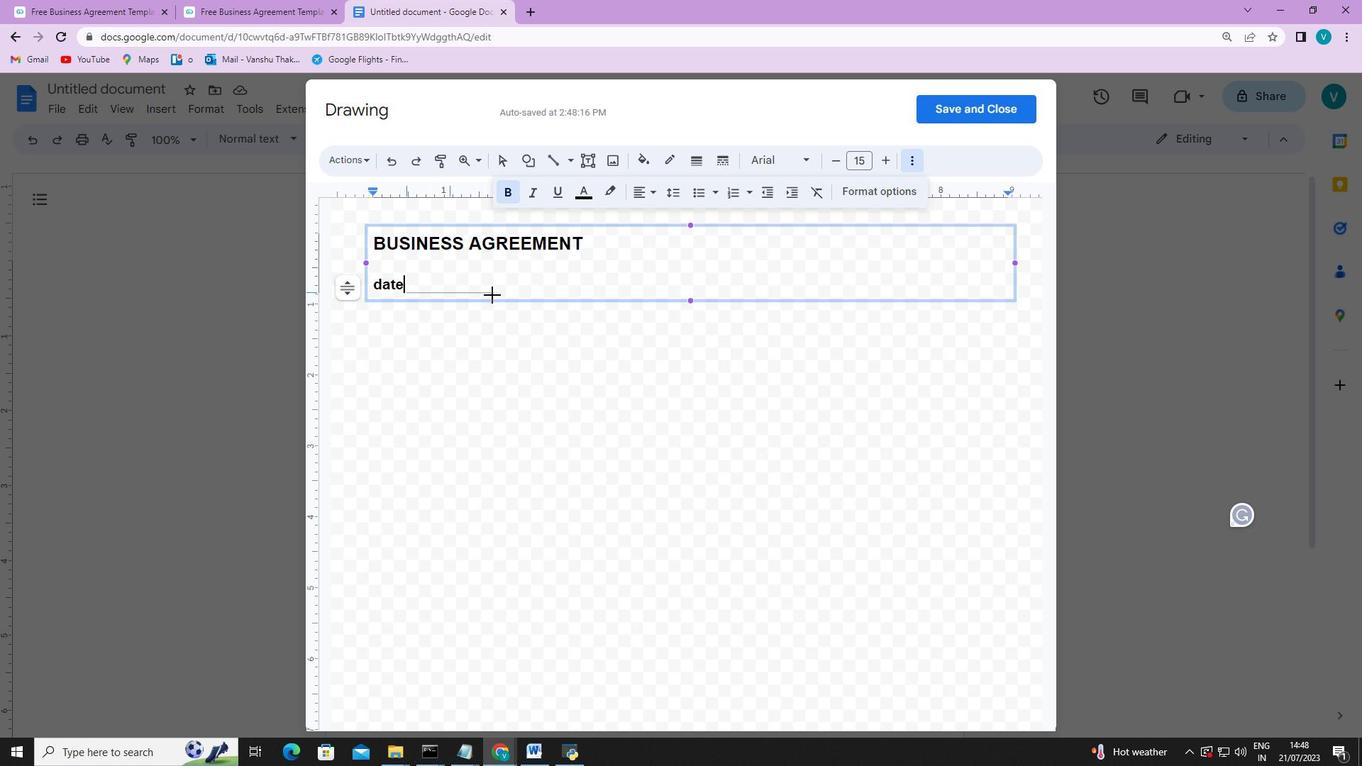 
Action: Mouse moved to (492, 298)
Screenshot: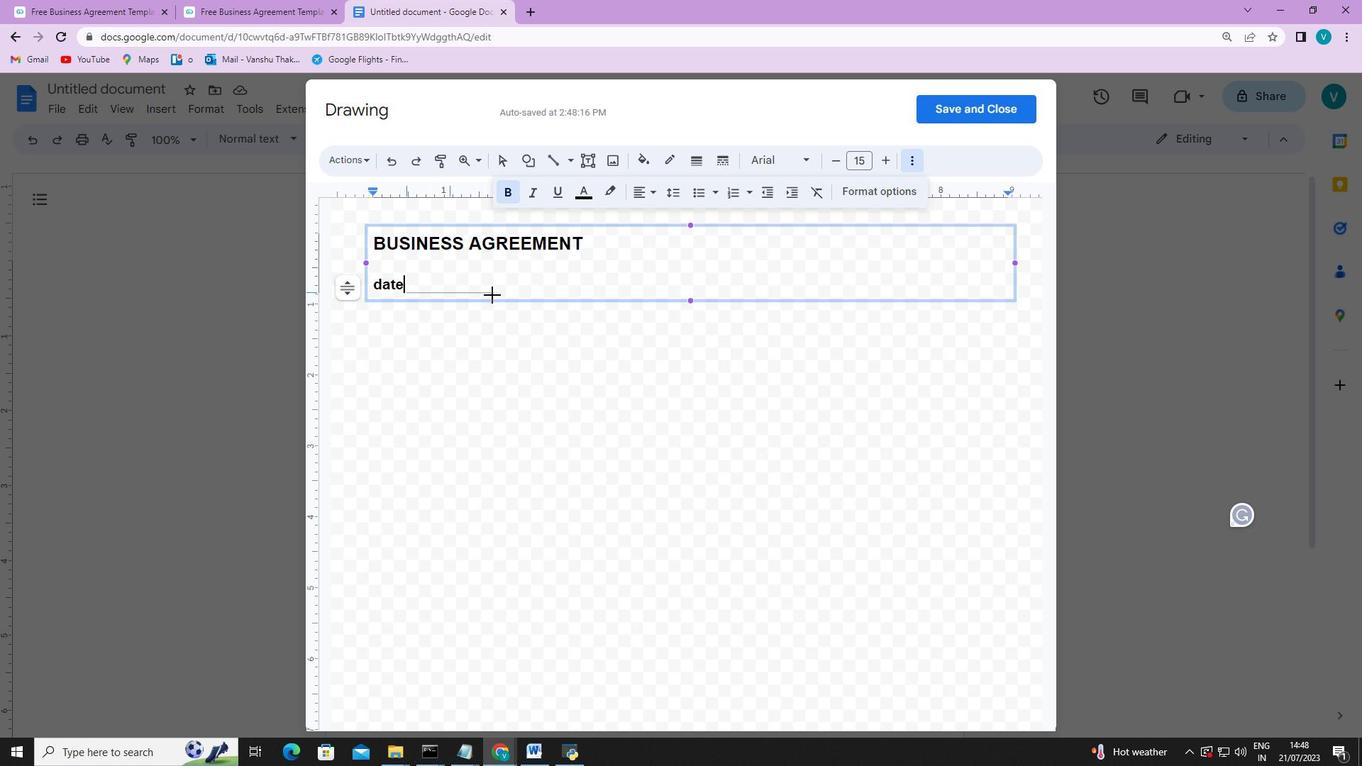 
Action: Key pressed <Key.shift>
Screenshot: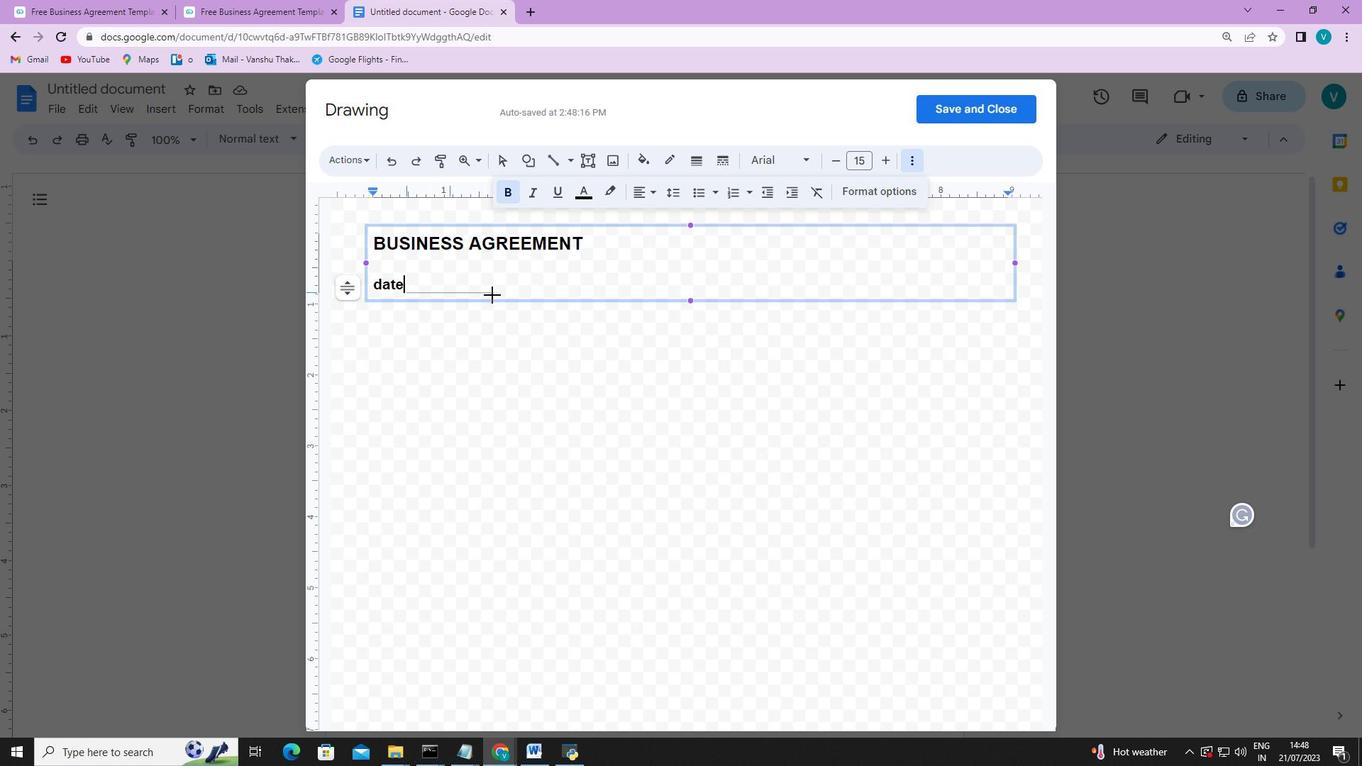 
Action: Mouse moved to (493, 298)
Screenshot: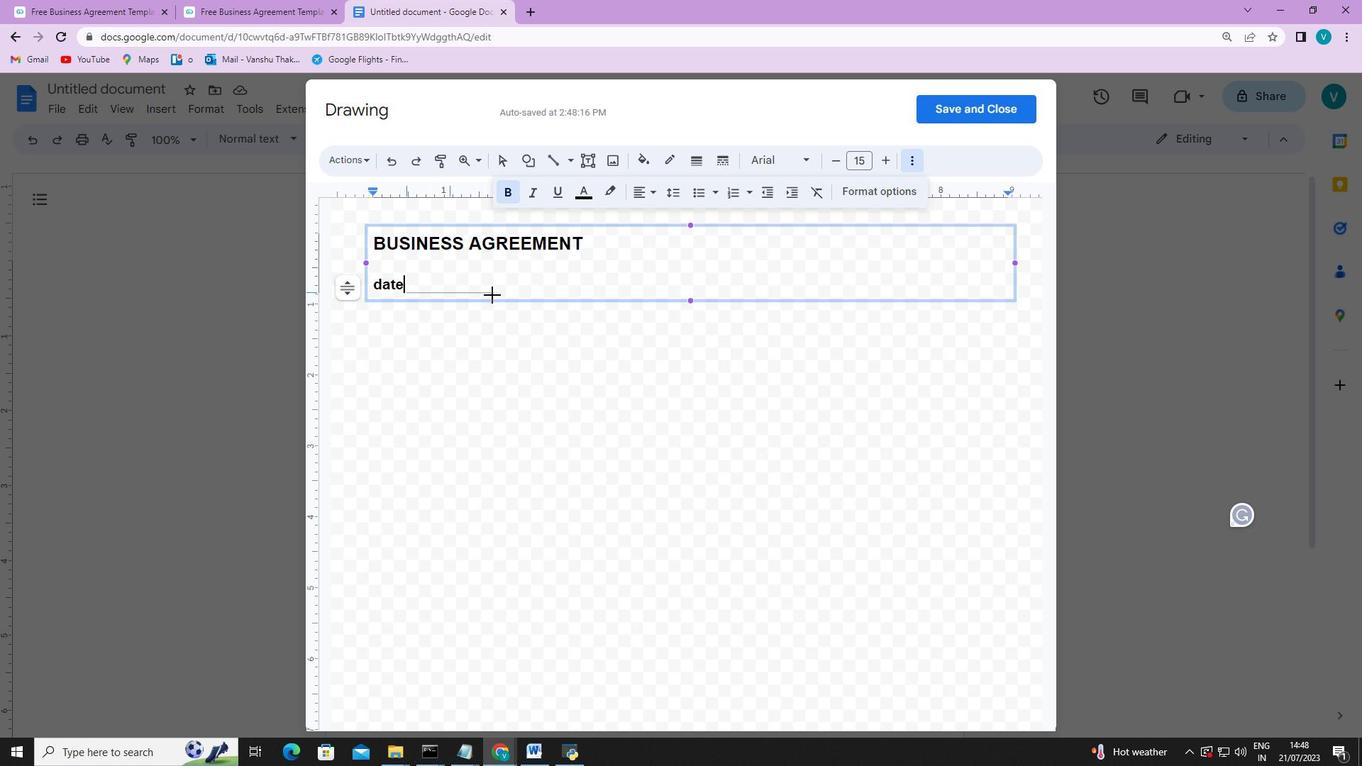 
Action: Key pressed <Key.shift>
Screenshot: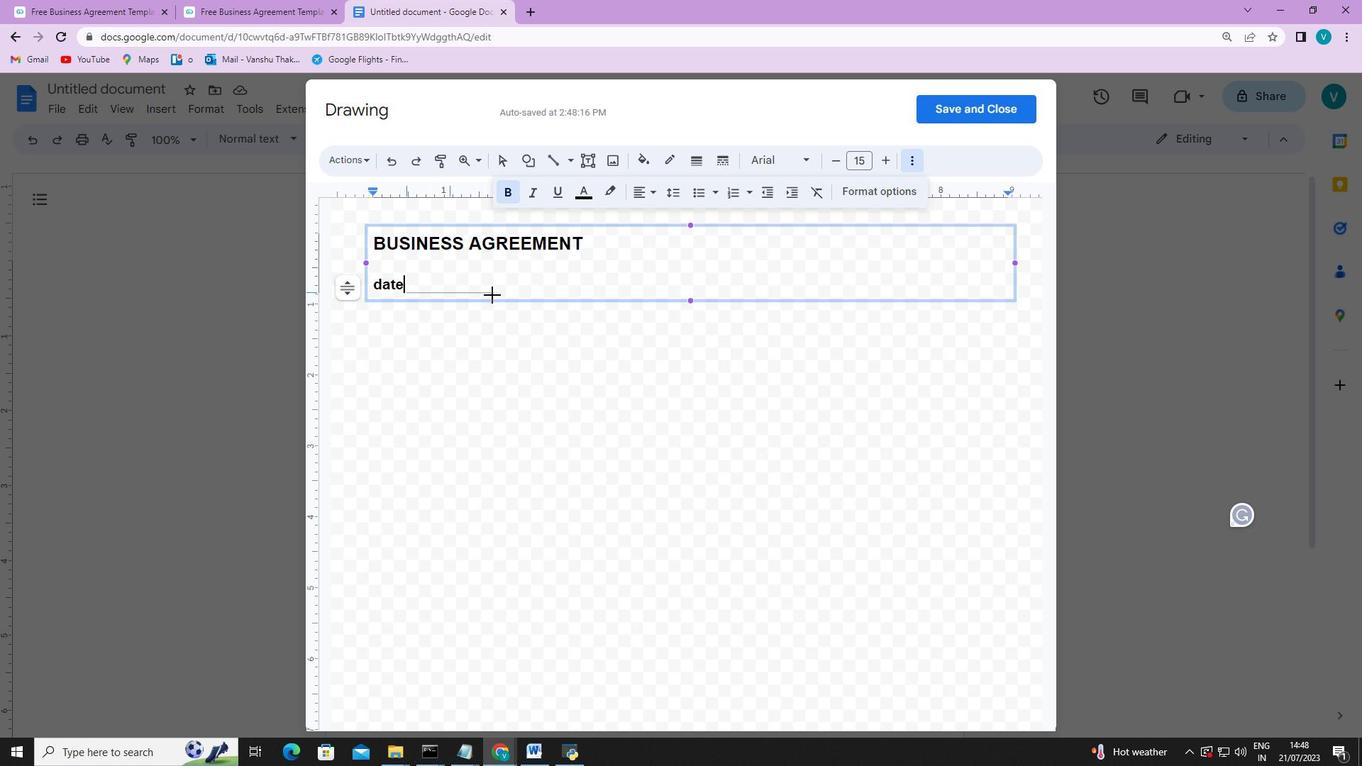 
Action: Mouse moved to (493, 298)
Screenshot: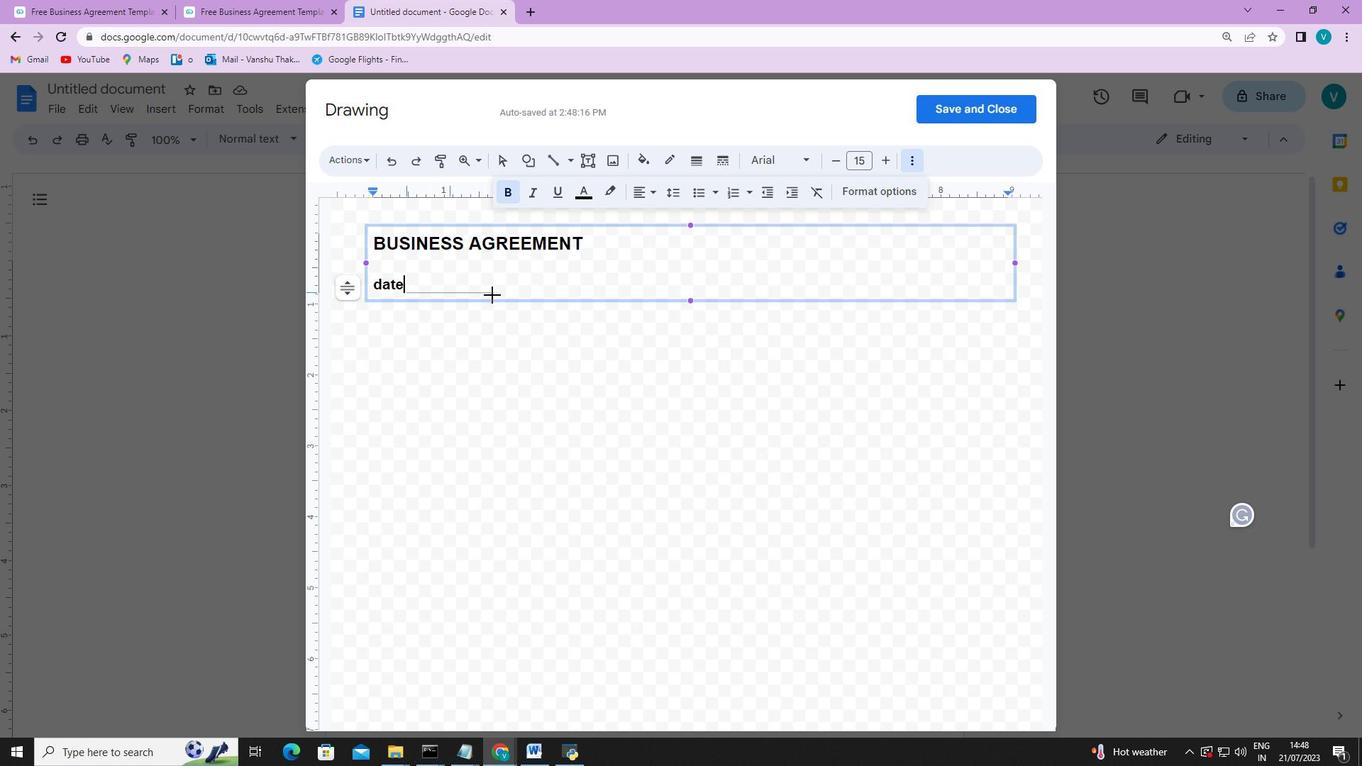 
Action: Key pressed <Key.shift>
Screenshot: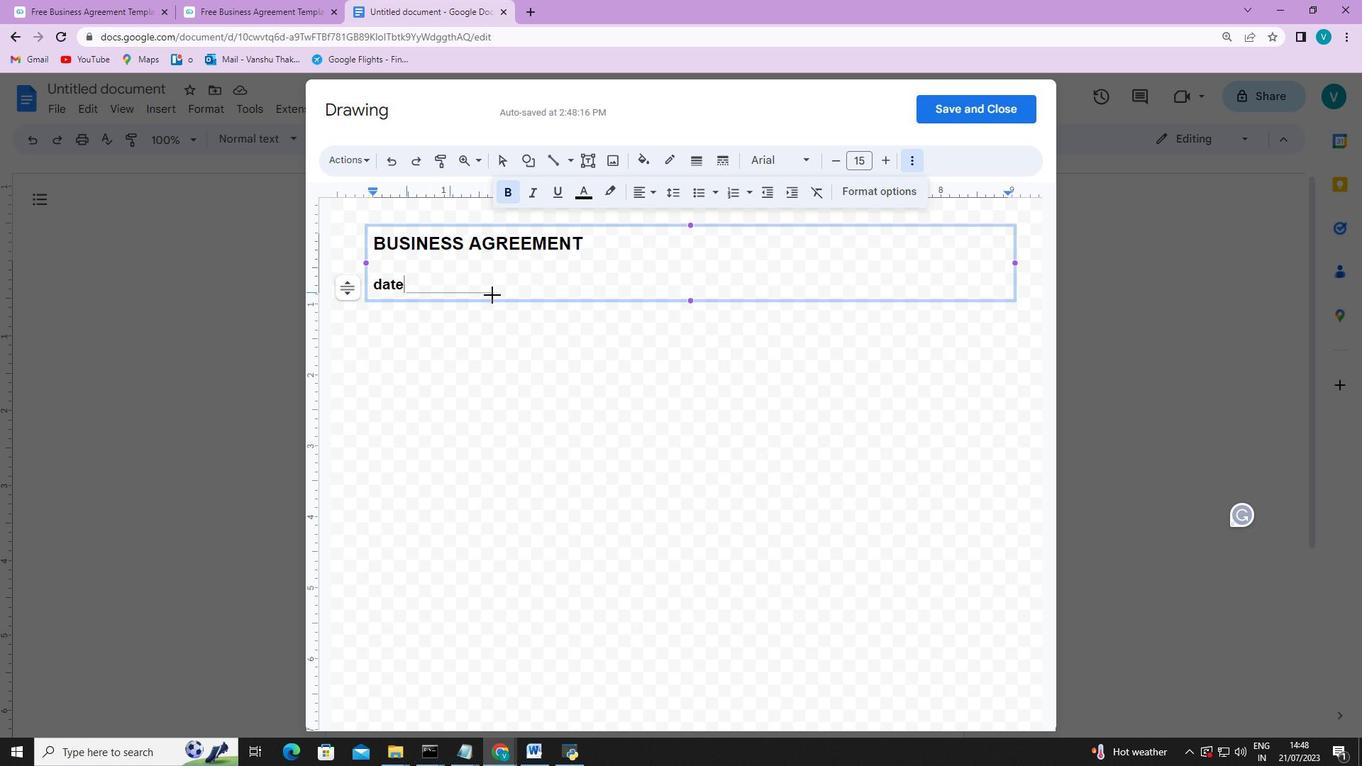 
Action: Mouse moved to (494, 298)
Screenshot: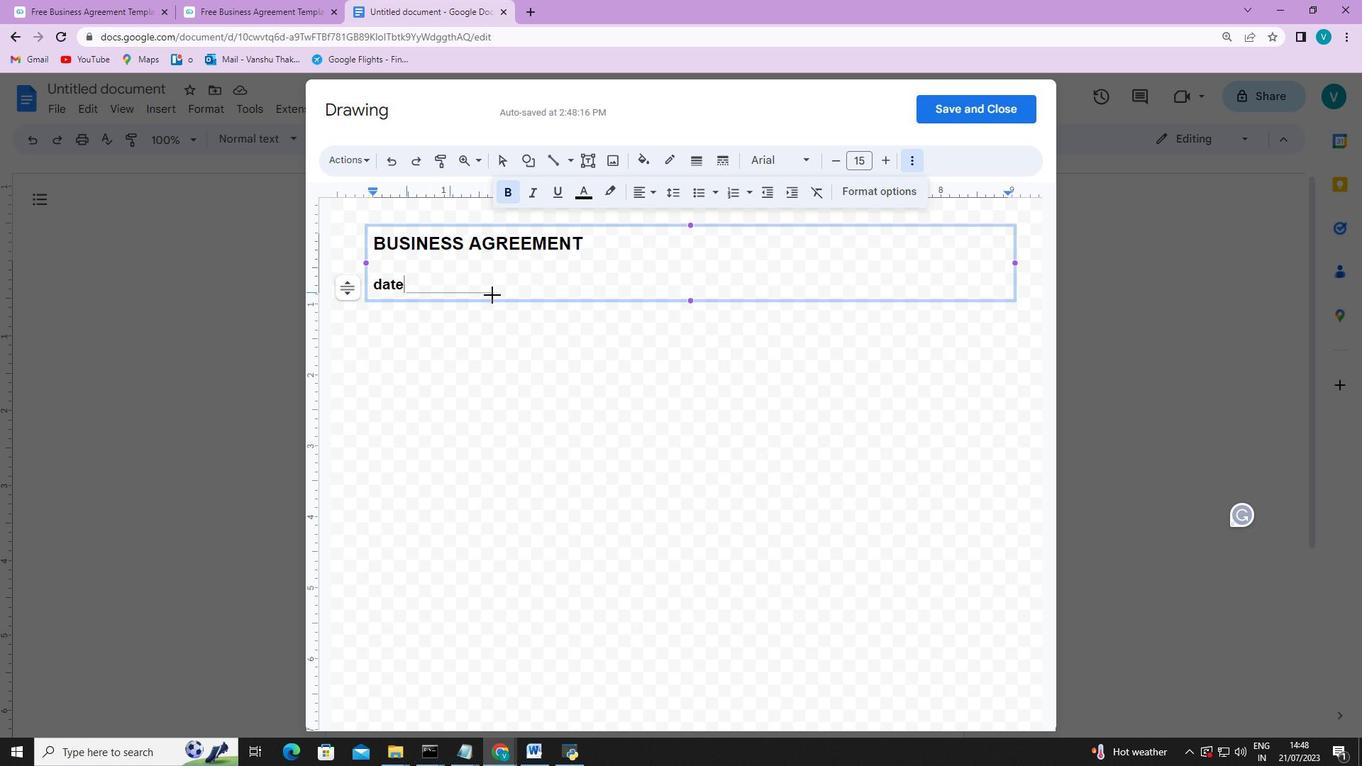 
Action: Key pressed <Key.shift><Key.shift>
Screenshot: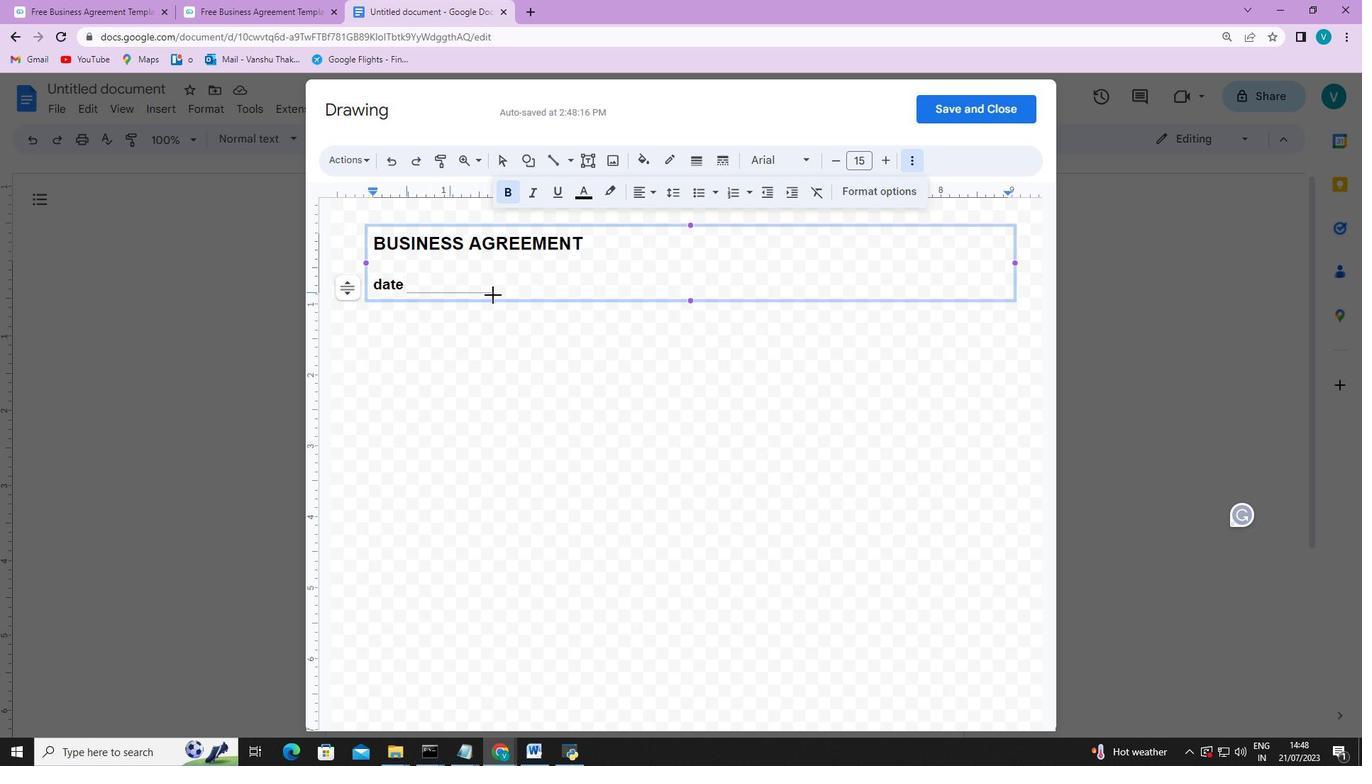 
Action: Mouse moved to (494, 298)
Screenshot: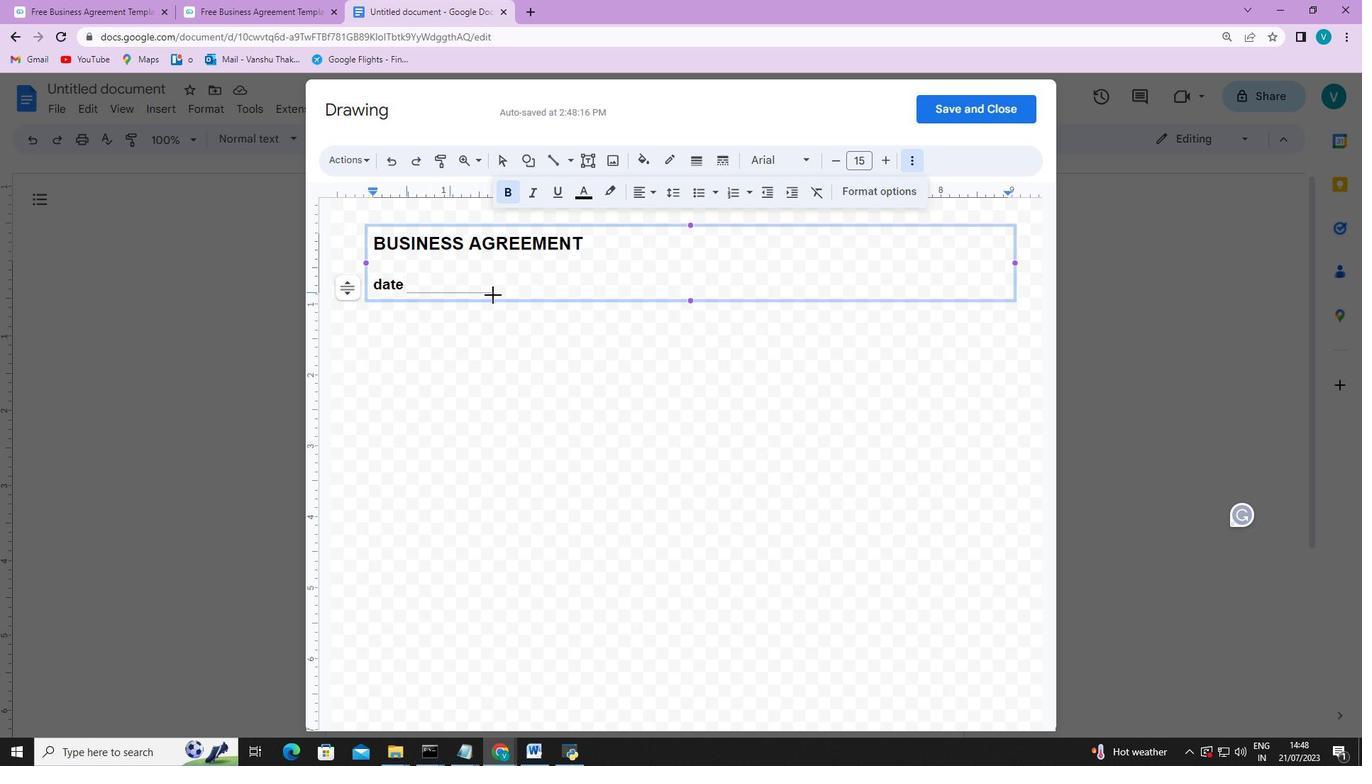 
Action: Key pressed <Key.shift><Key.shift><Key.shift>
Screenshot: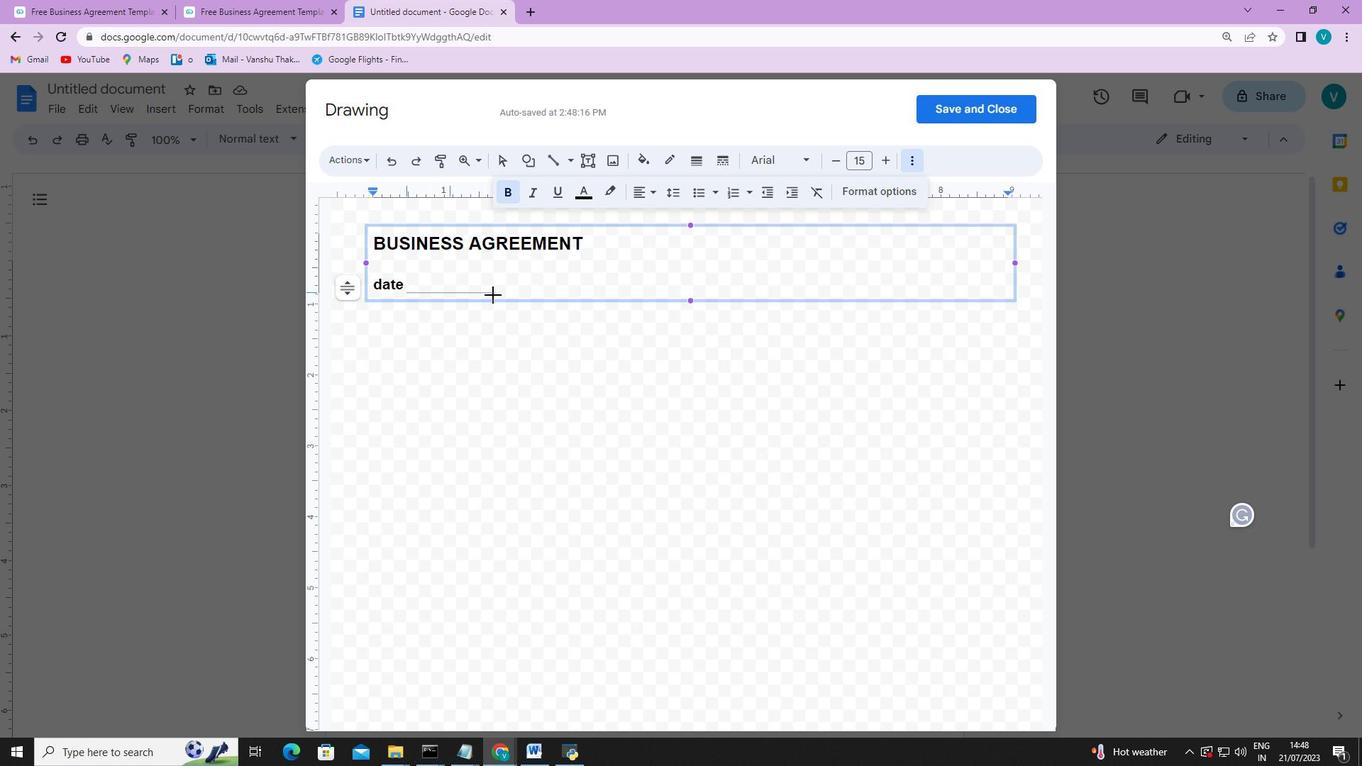 
Action: Mouse moved to (495, 298)
Screenshot: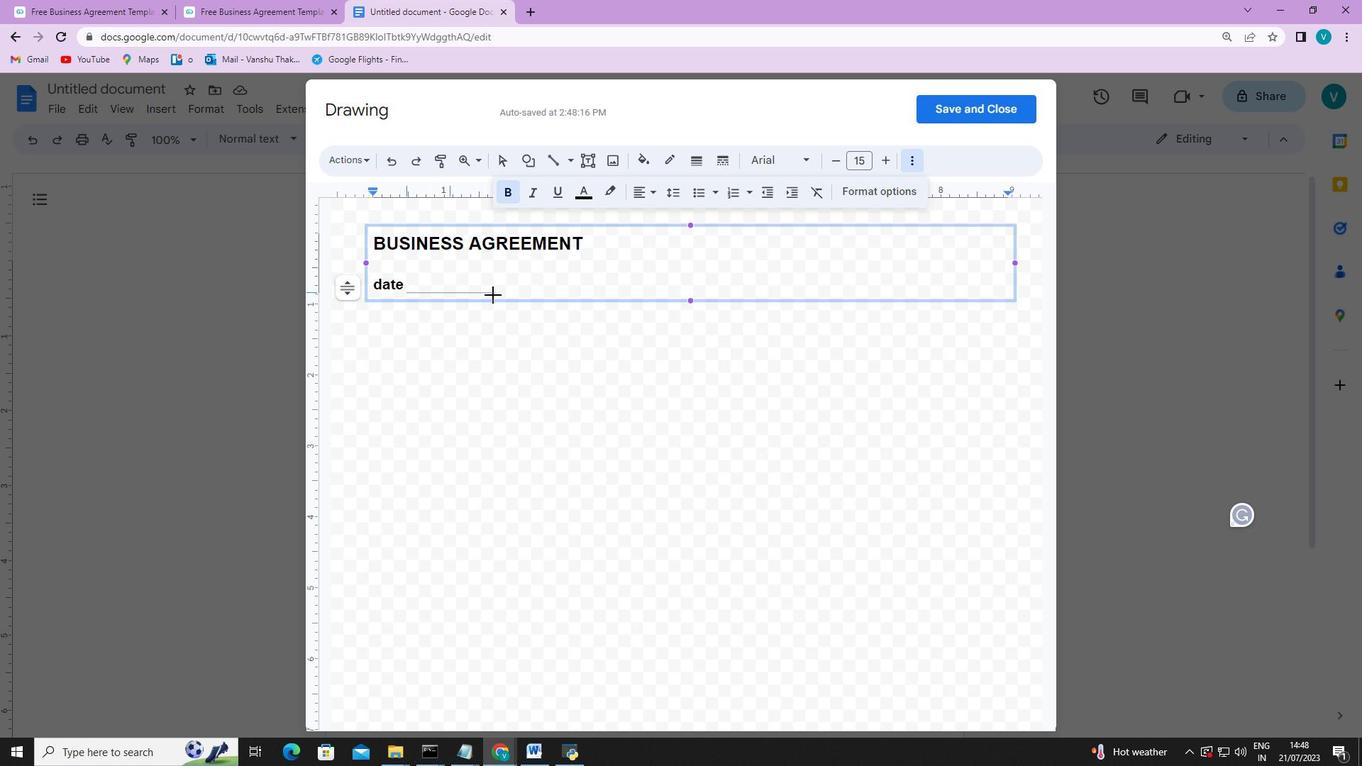 
Action: Key pressed <Key.shift><Key.shift><Key.shift><Key.shift><Key.shift><Key.shift><Key.shift><Key.shift><Key.shift><Key.shift><Key.shift>
Screenshot: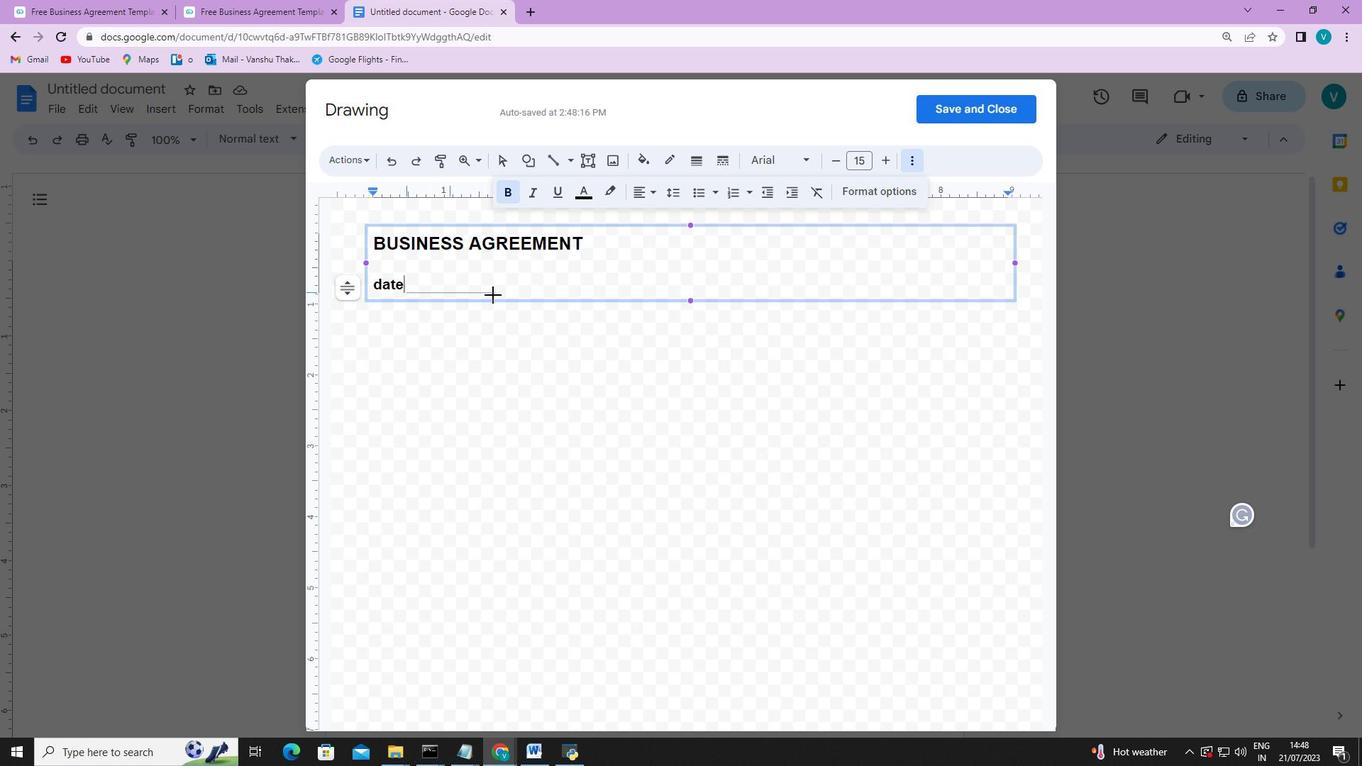 
Action: Mouse moved to (496, 298)
Screenshot: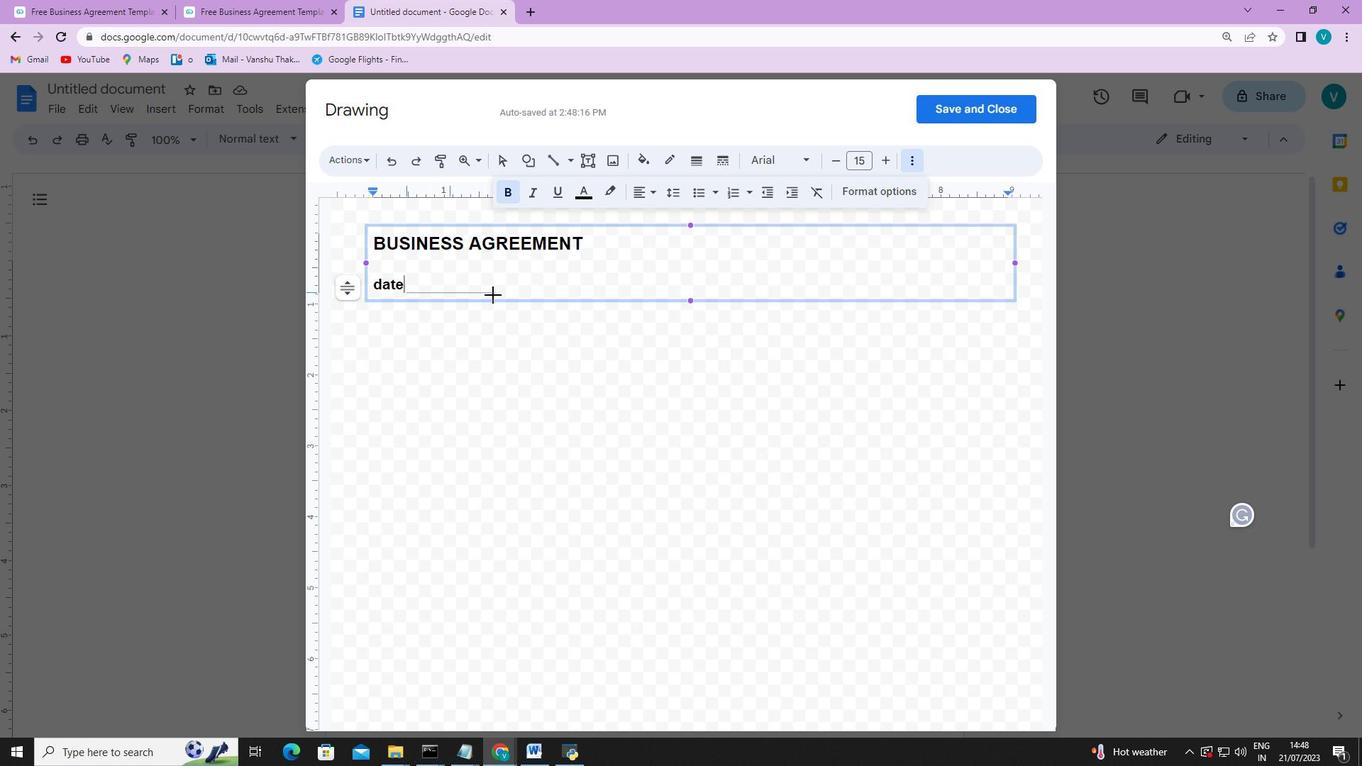 
Action: Key pressed <Key.shift><Key.shift><Key.shift><Key.shift><Key.shift><Key.shift><Key.shift><Key.shift><Key.shift>
Screenshot: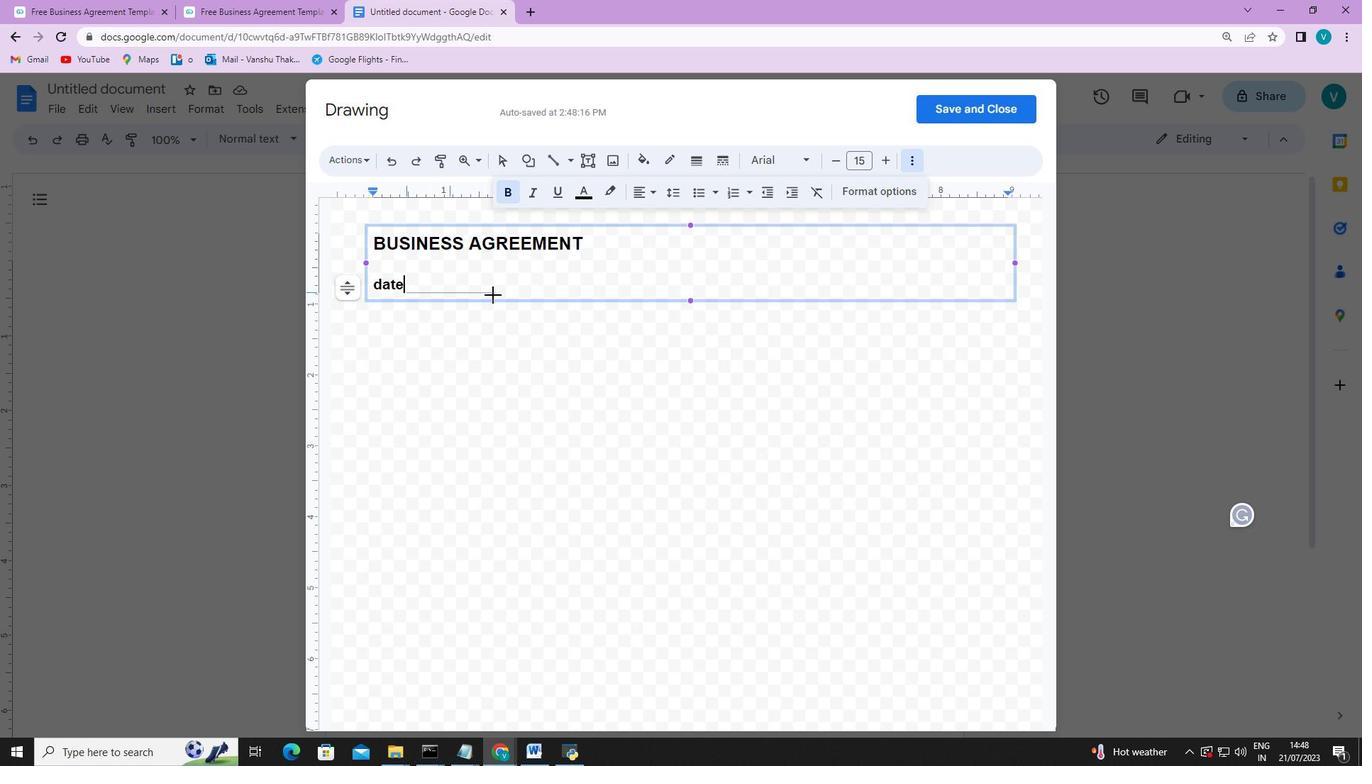 
Action: Mouse moved to (464, 295)
Screenshot: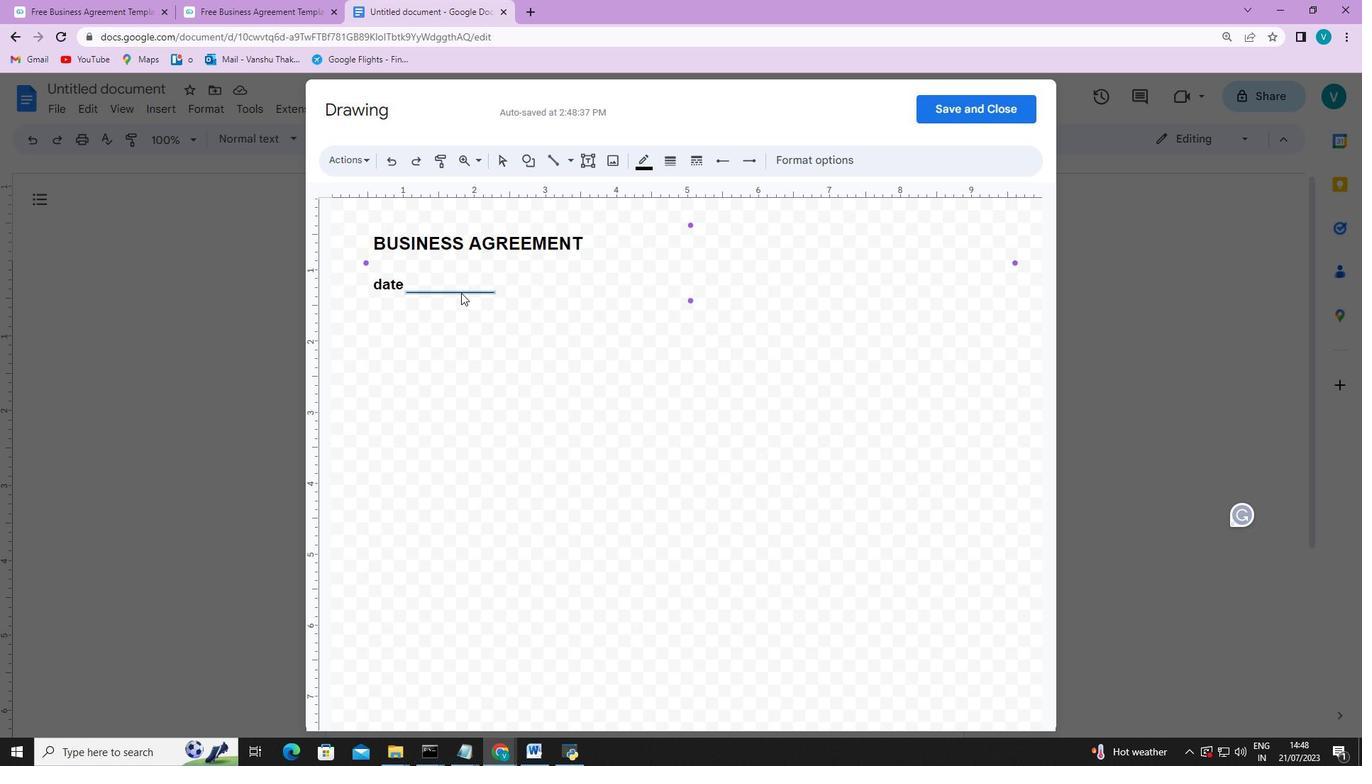
Action: Mouse pressed left at (464, 295)
Screenshot: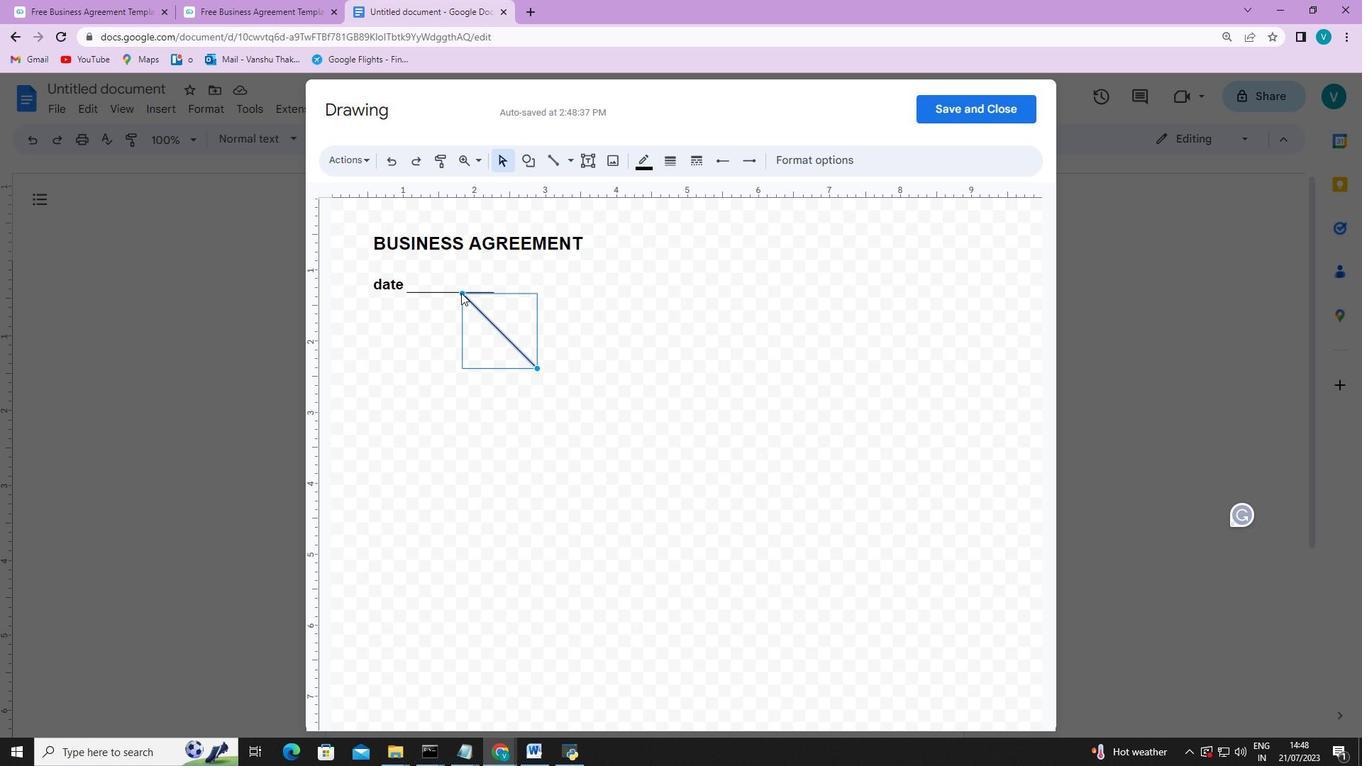 
Action: Mouse moved to (465, 295)
Screenshot: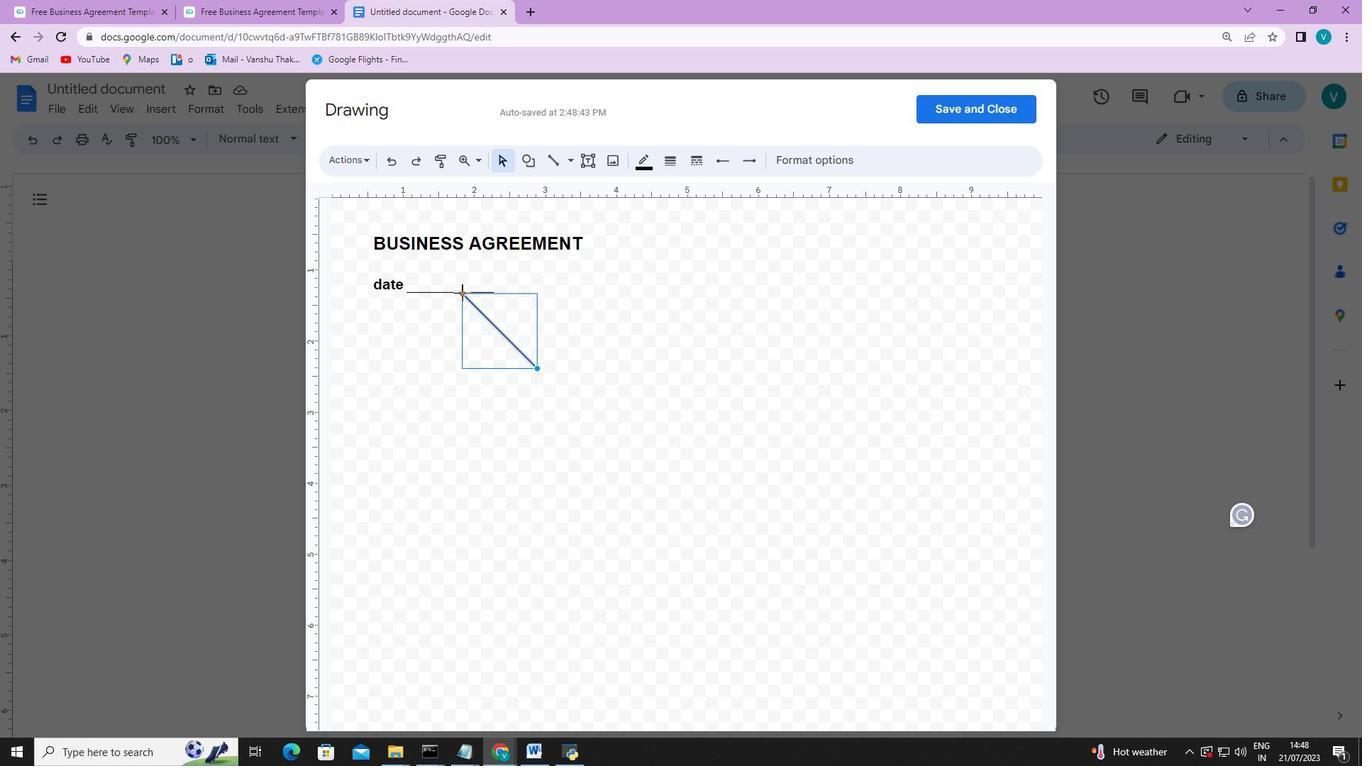 
Action: Key pressed <Key.delete>
Screenshot: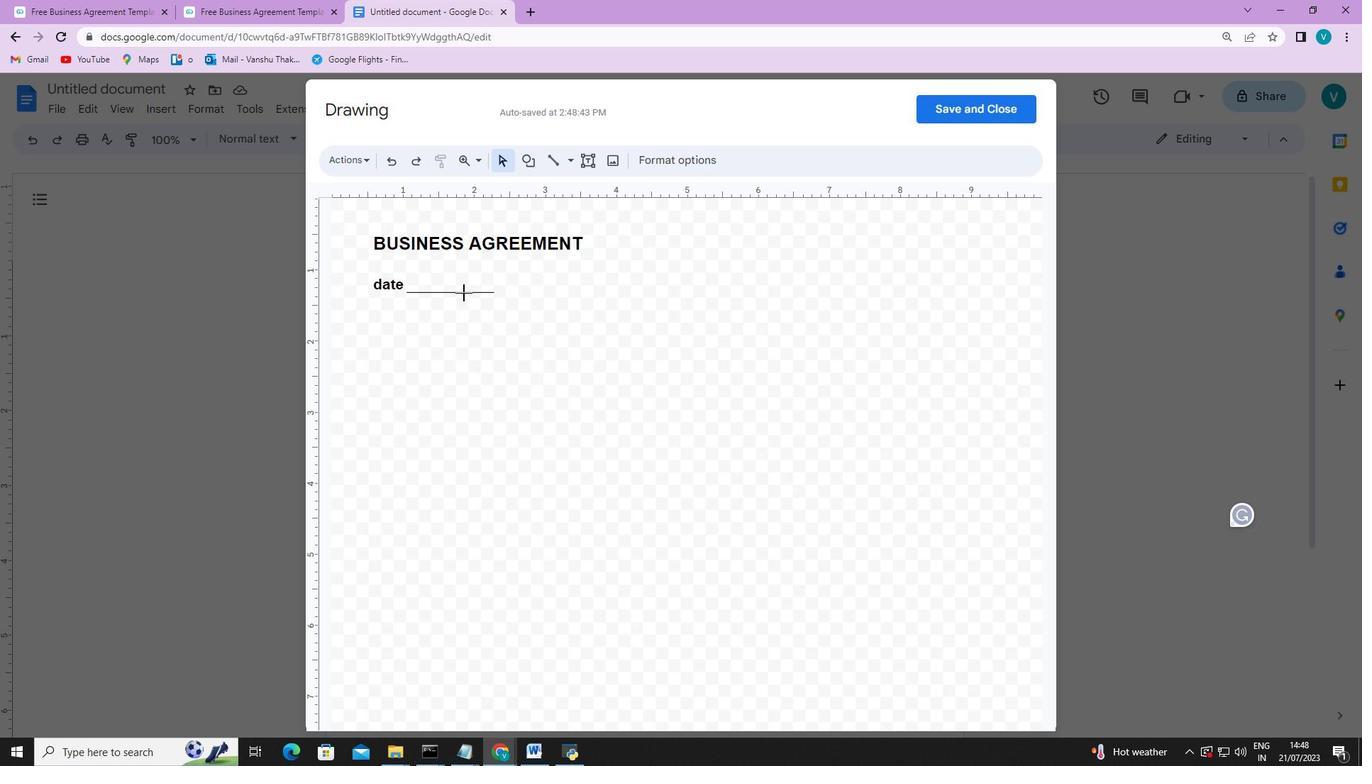 
Action: Mouse moved to (468, 295)
Screenshot: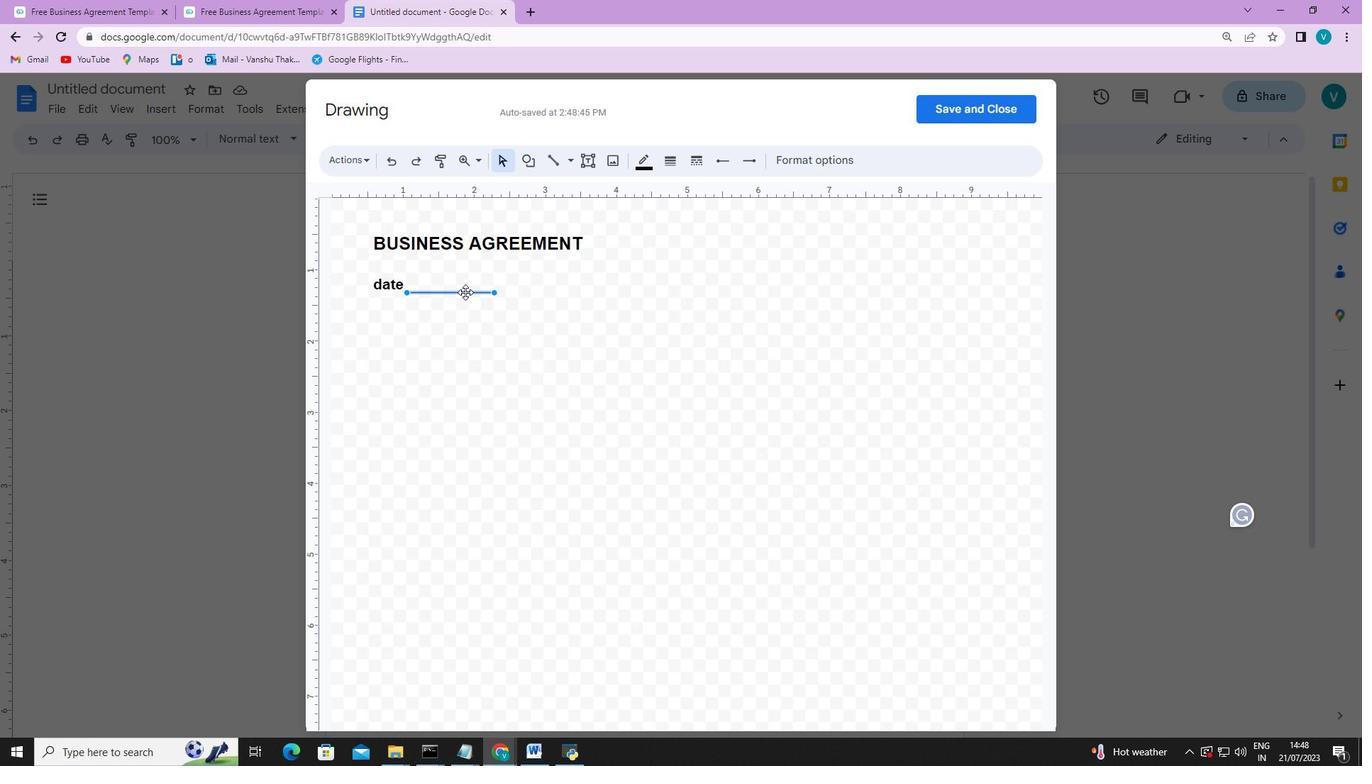 
Action: Mouse pressed left at (468, 295)
Screenshot: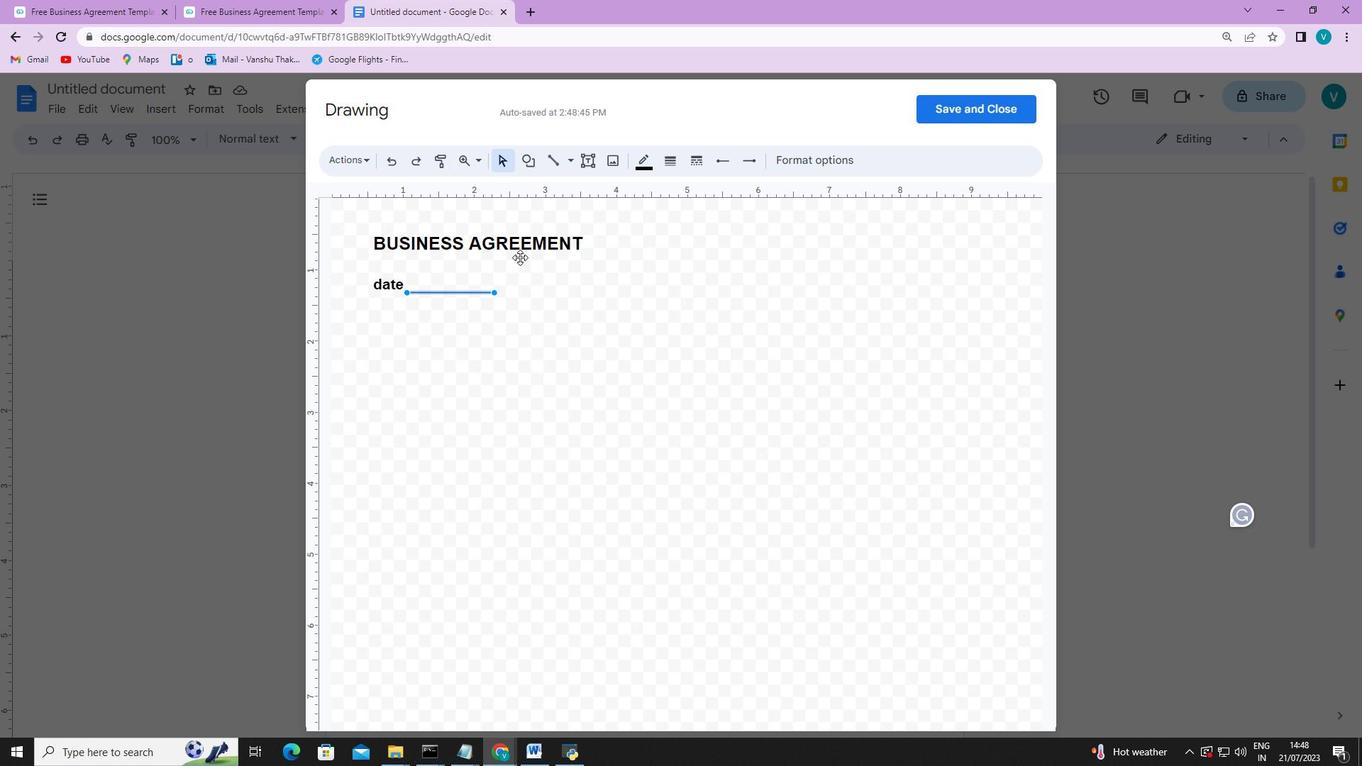 
Action: Mouse moved to (674, 164)
Screenshot: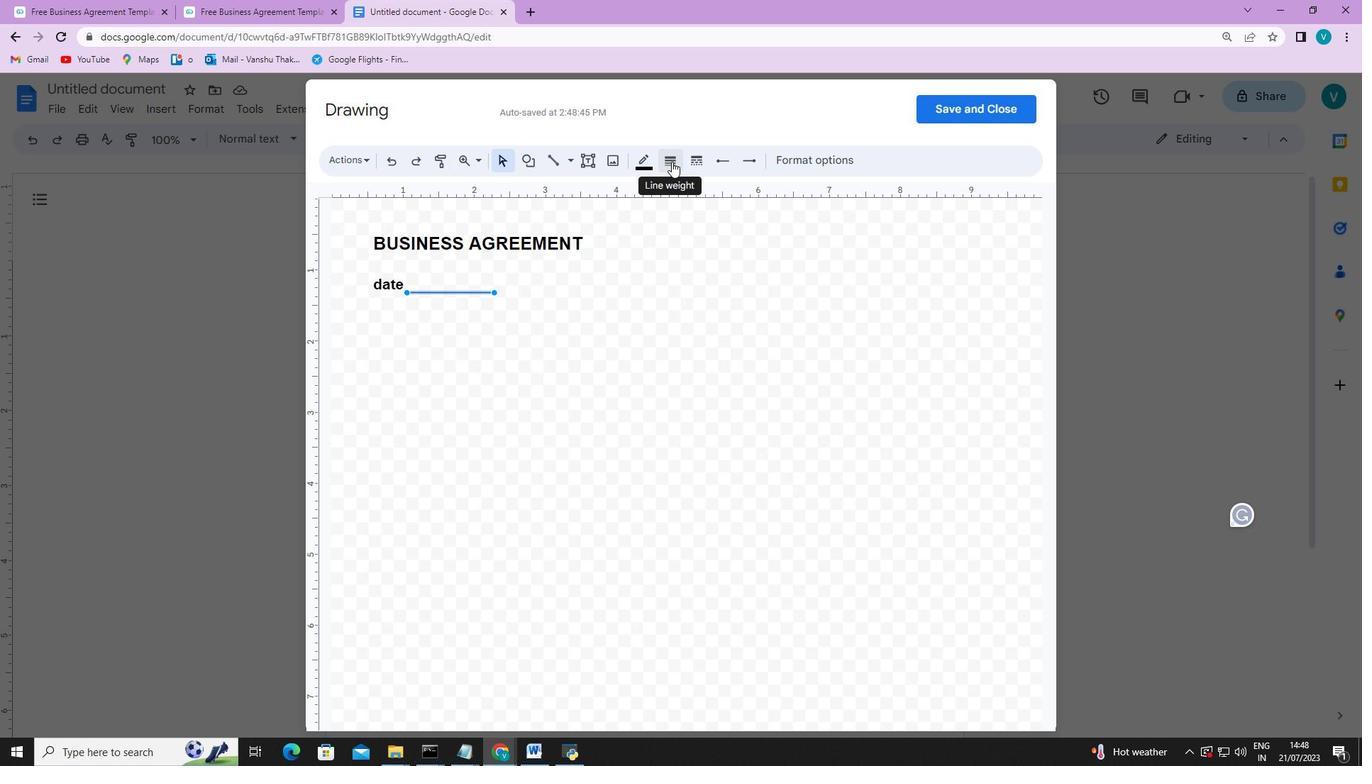 
Action: Mouse pressed left at (674, 164)
Screenshot: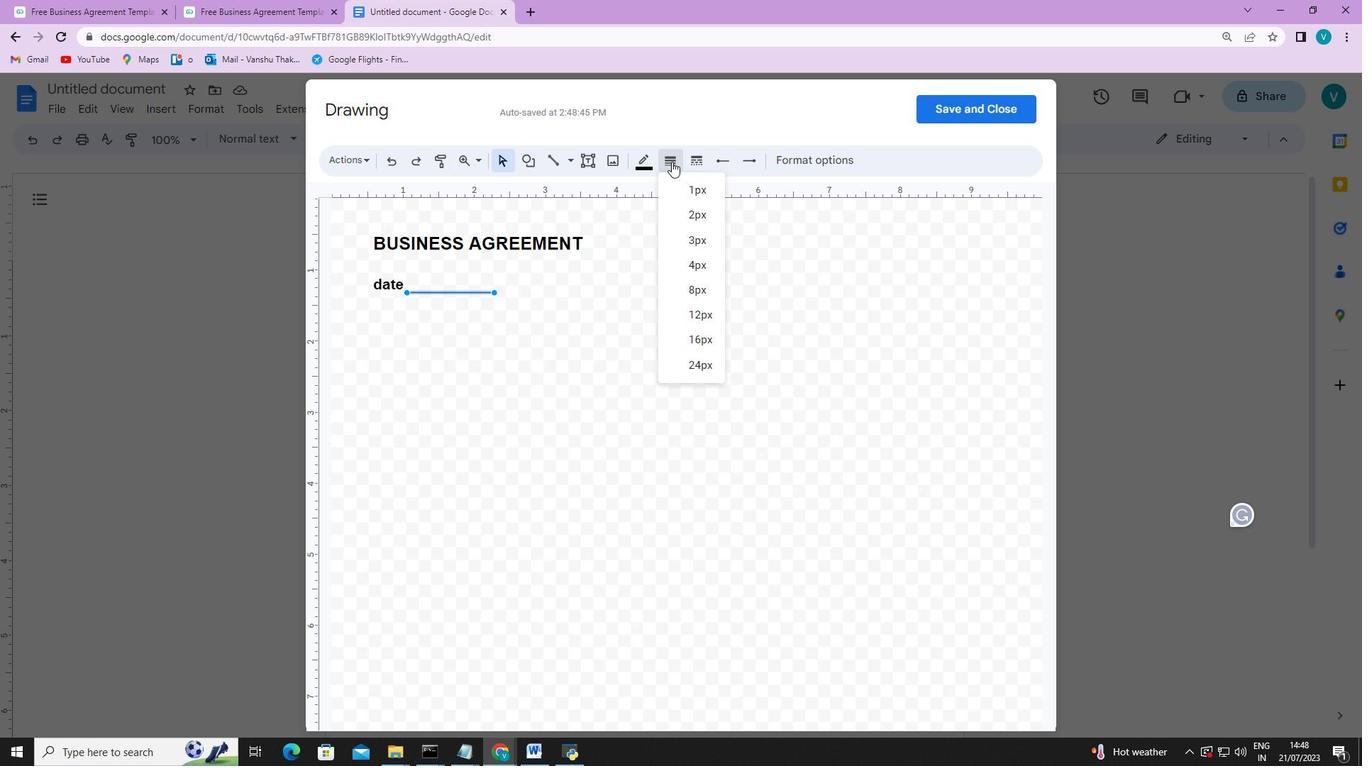 
Action: Mouse moved to (690, 237)
Screenshot: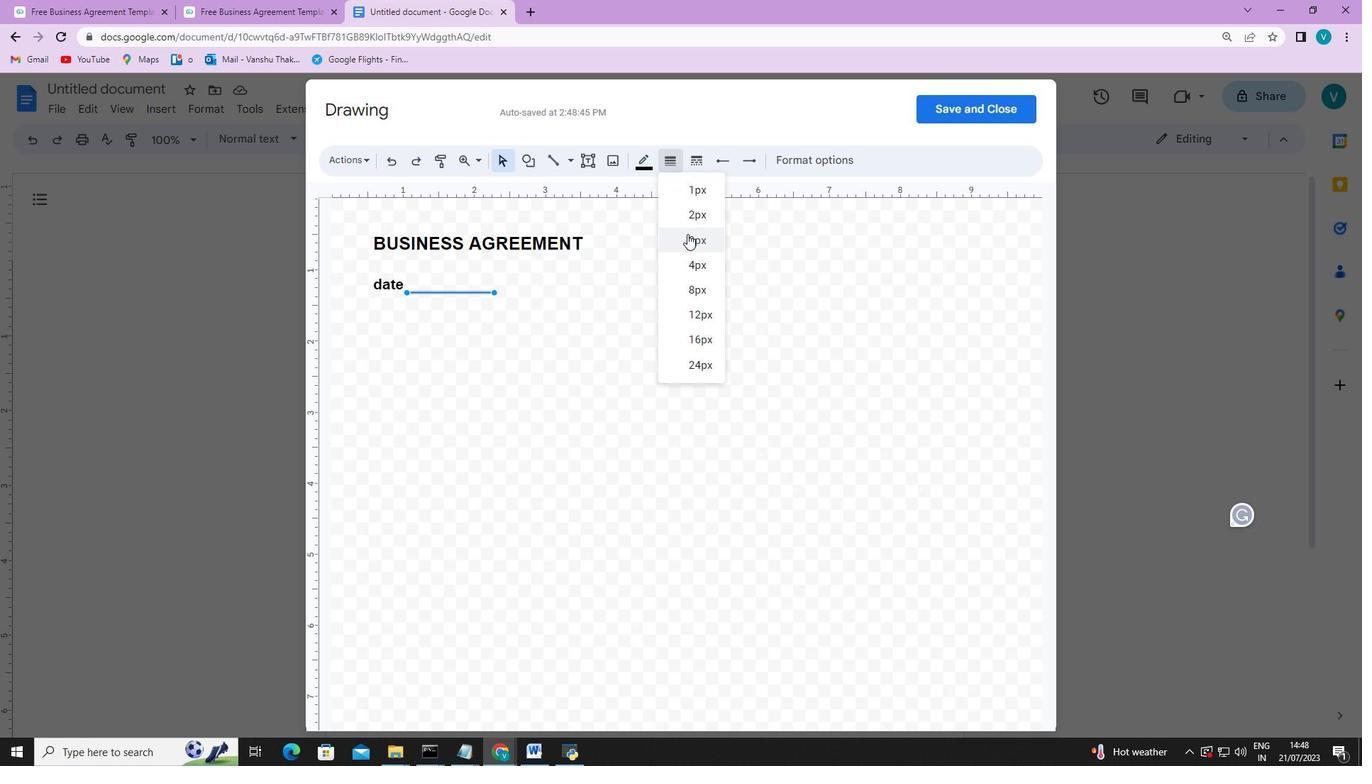 
Action: Mouse pressed left at (690, 237)
Screenshot: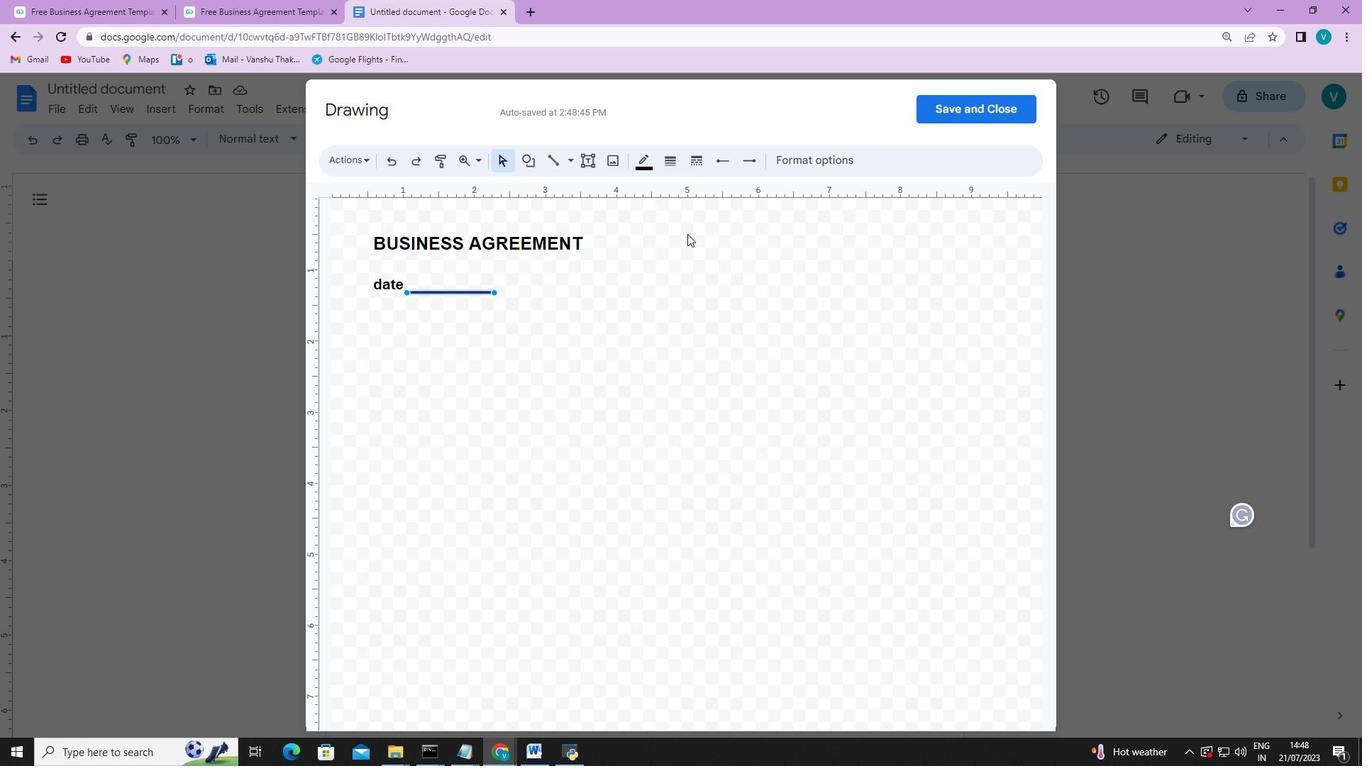 
Action: Mouse moved to (561, 285)
Screenshot: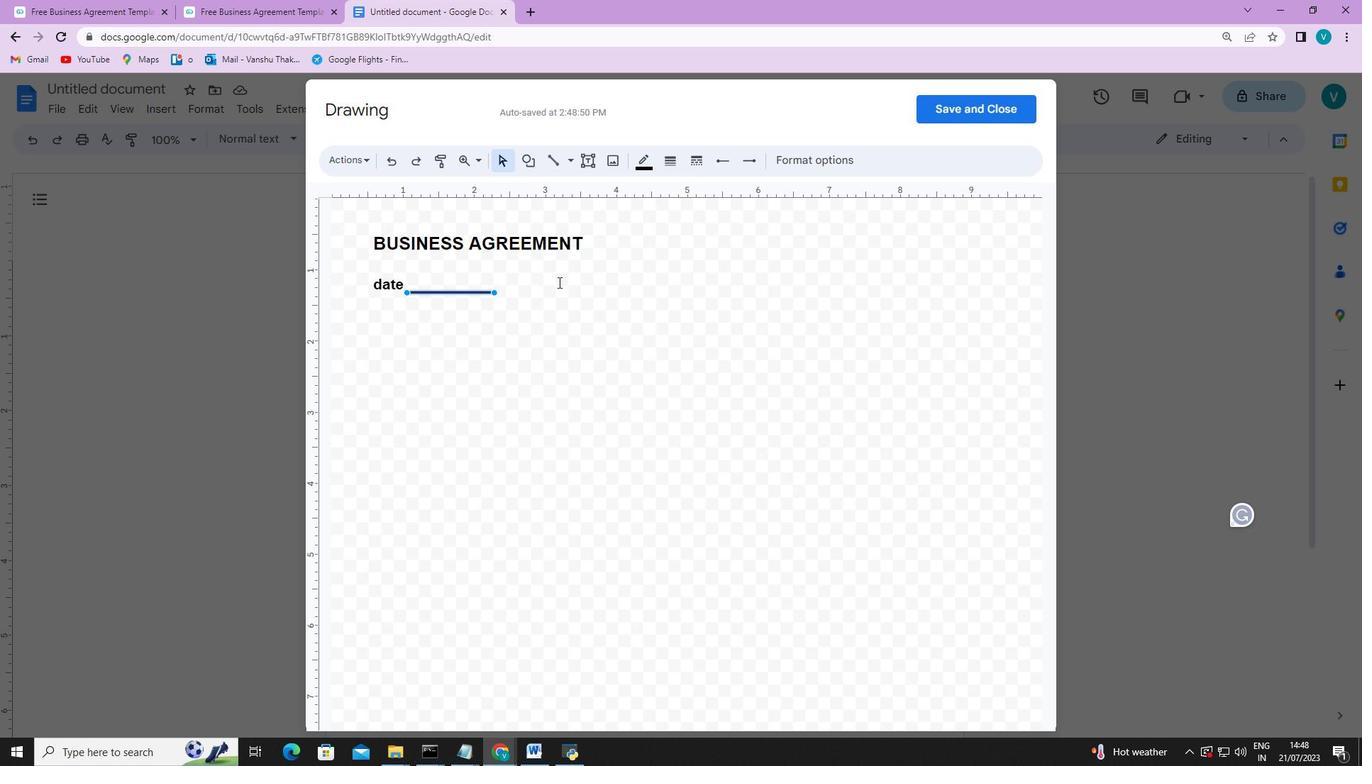 
Action: Mouse pressed left at (561, 285)
Screenshot: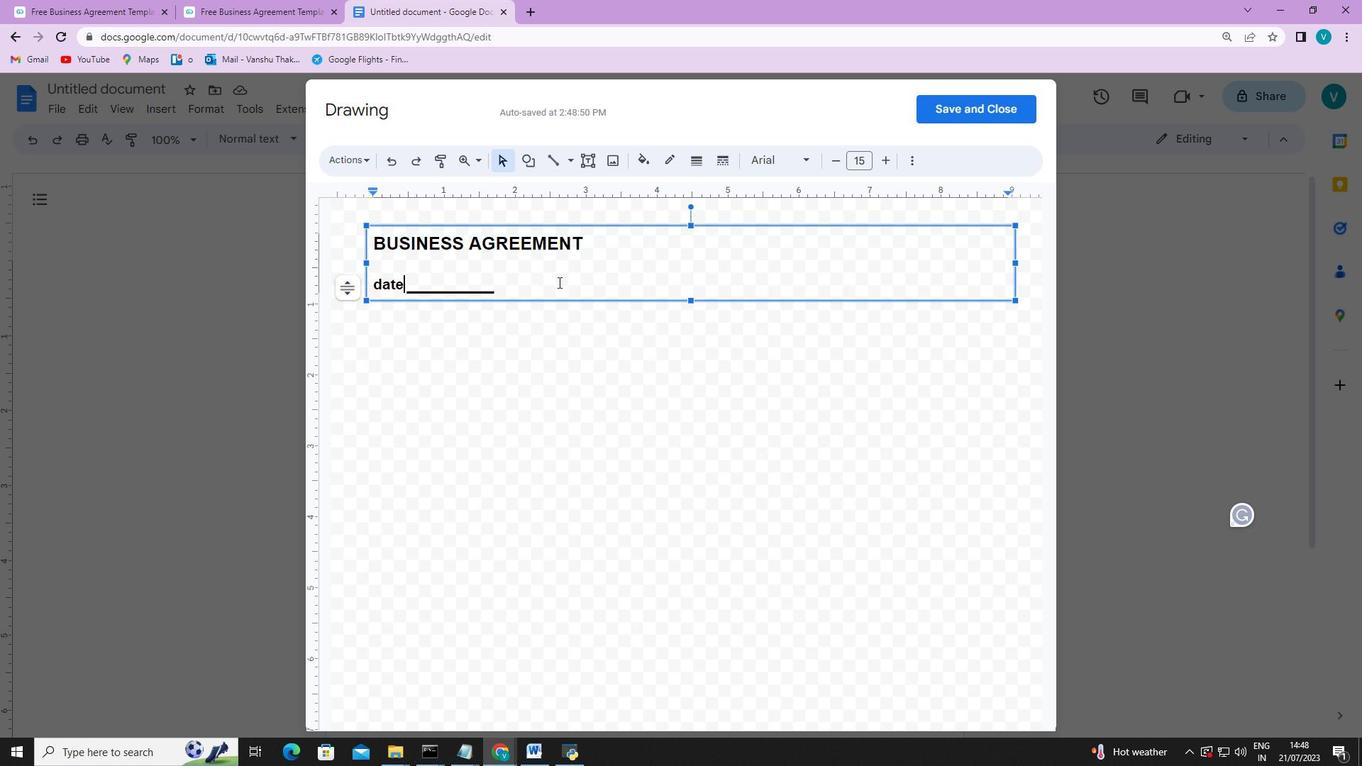 
Action: Mouse moved to (552, 291)
Screenshot: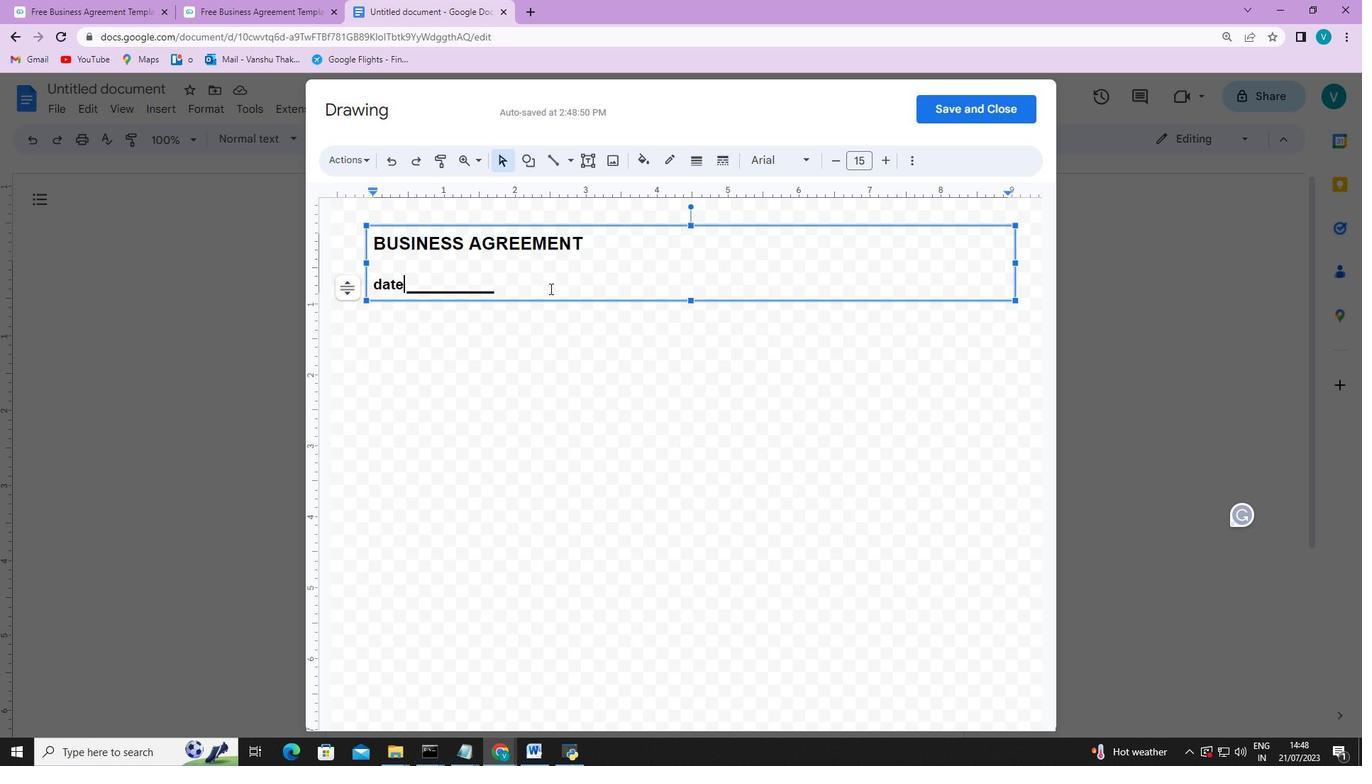 
Action: Mouse pressed left at (552, 291)
Screenshot: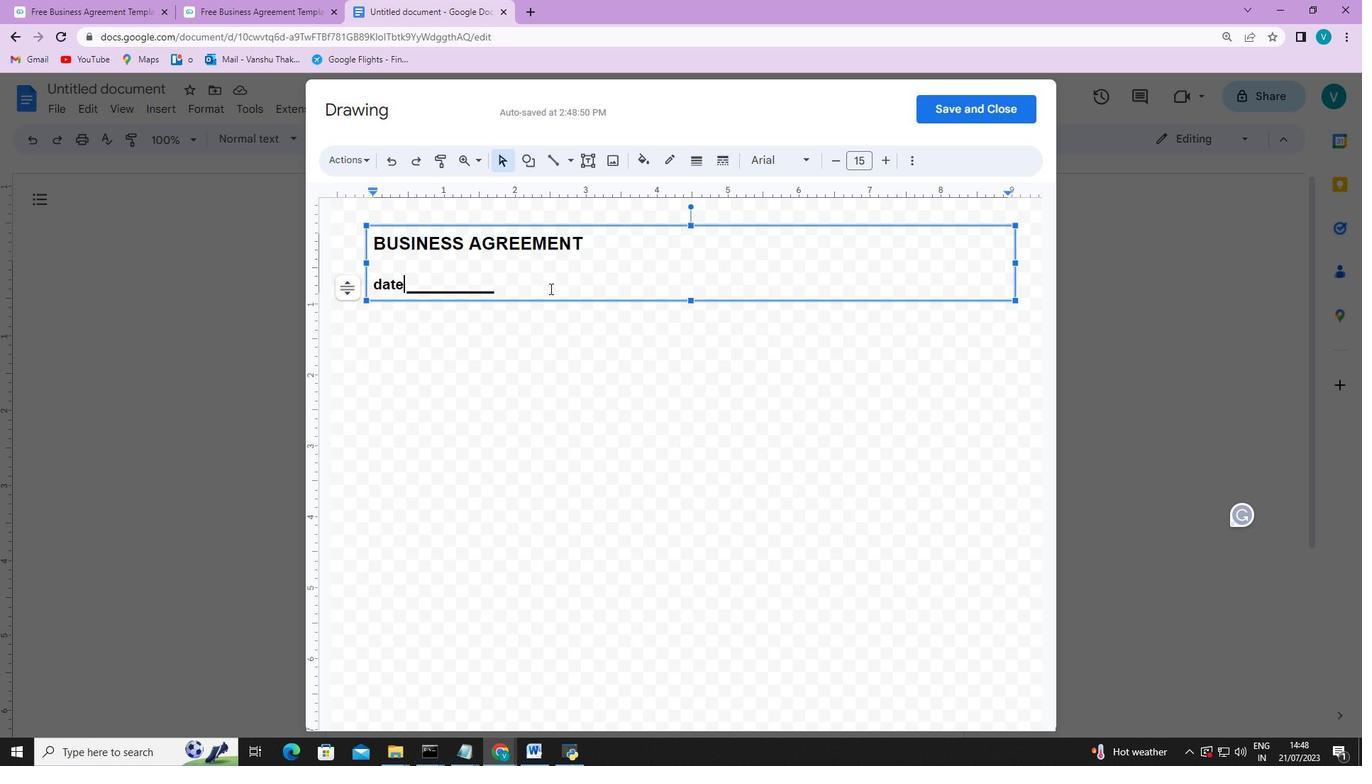 
Action: Key pressed <Key.space><Key.space><Key.space><Key.space><Key.space><Key.space><Key.space><Key.space><Key.space><Key.space><Key.space><Key.space><Key.space><Key.space><Key.space><Key.space><Key.space><Key.space><Key.space><Key.space><Key.space><Key.space><Key.enter><Key.shift>No*<Key.space>
Screenshot: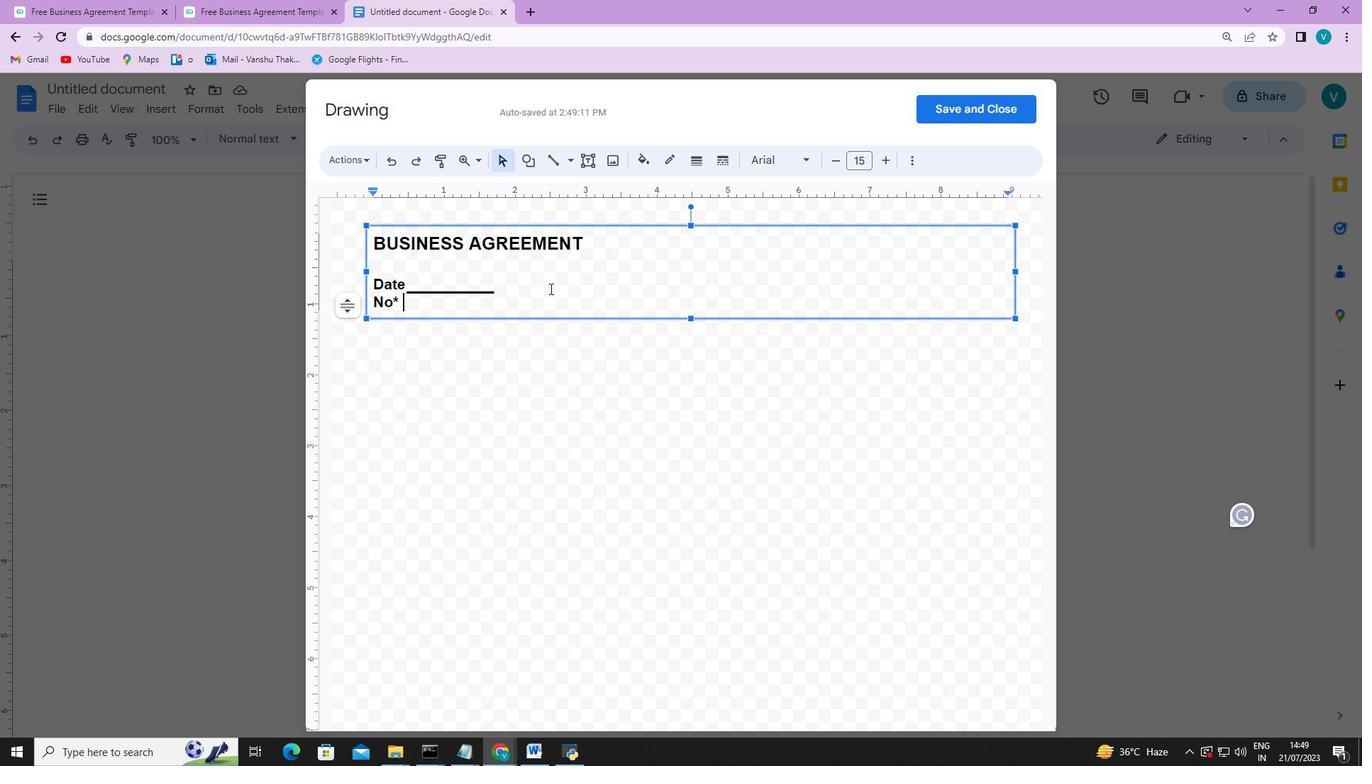 
Action: Mouse moved to (570, 160)
Screenshot: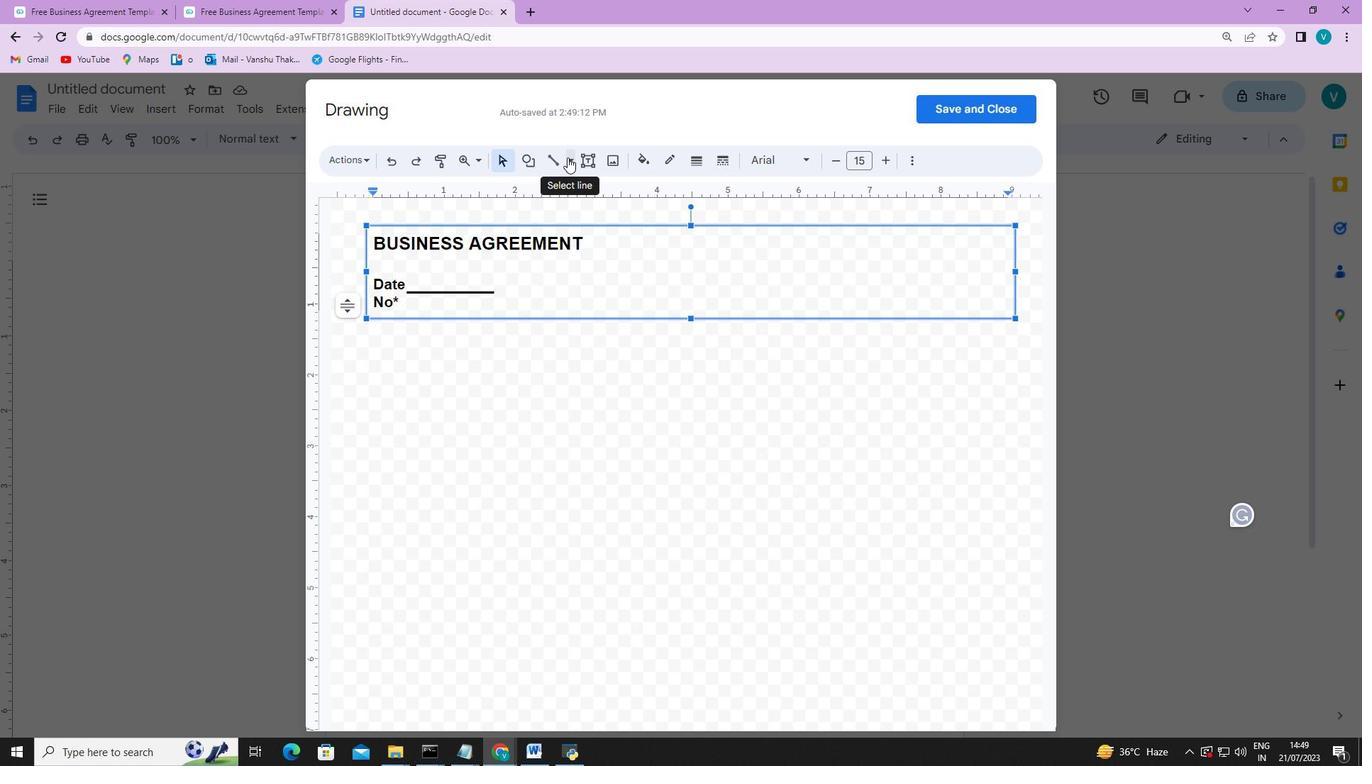 
Action: Mouse pressed left at (570, 160)
Screenshot: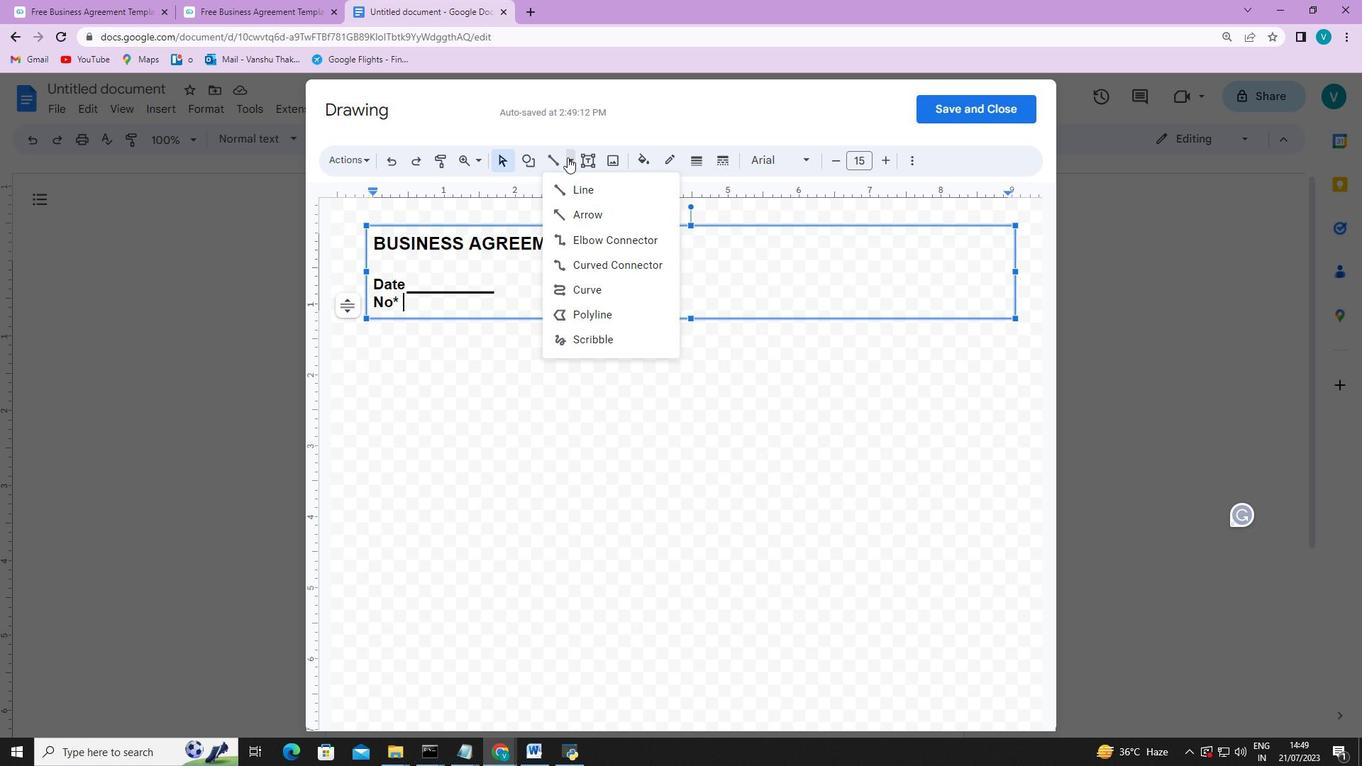 
Action: Mouse moved to (568, 188)
Screenshot: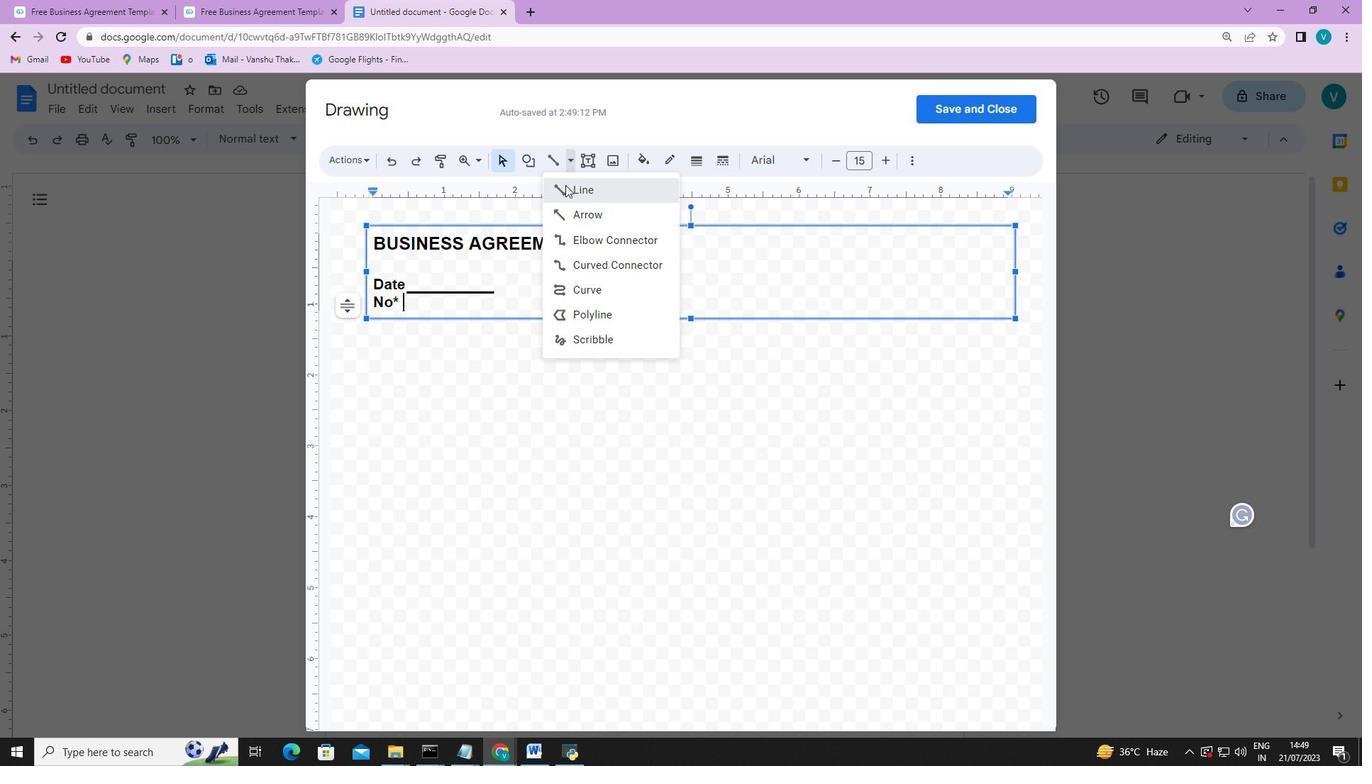 
Action: Mouse pressed left at (568, 188)
Screenshot: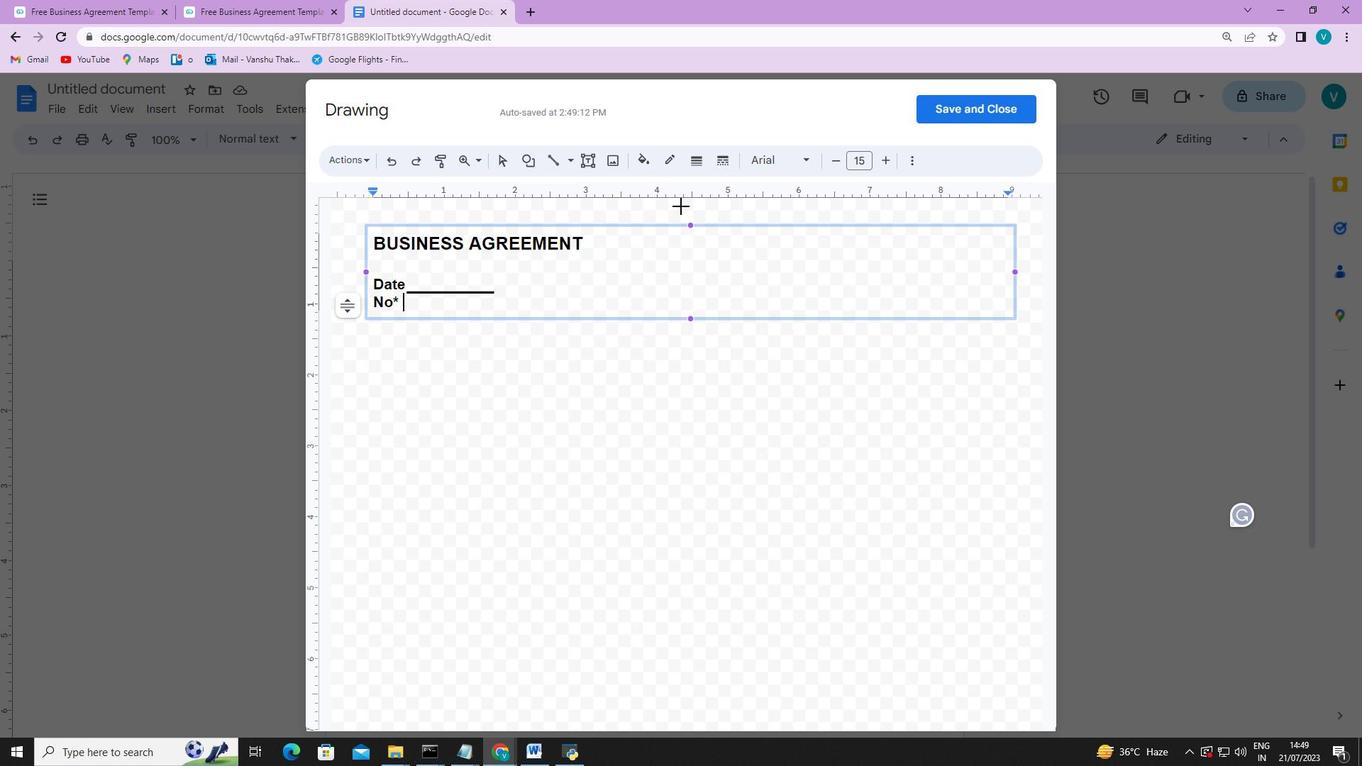 
Action: Mouse moved to (407, 310)
Screenshot: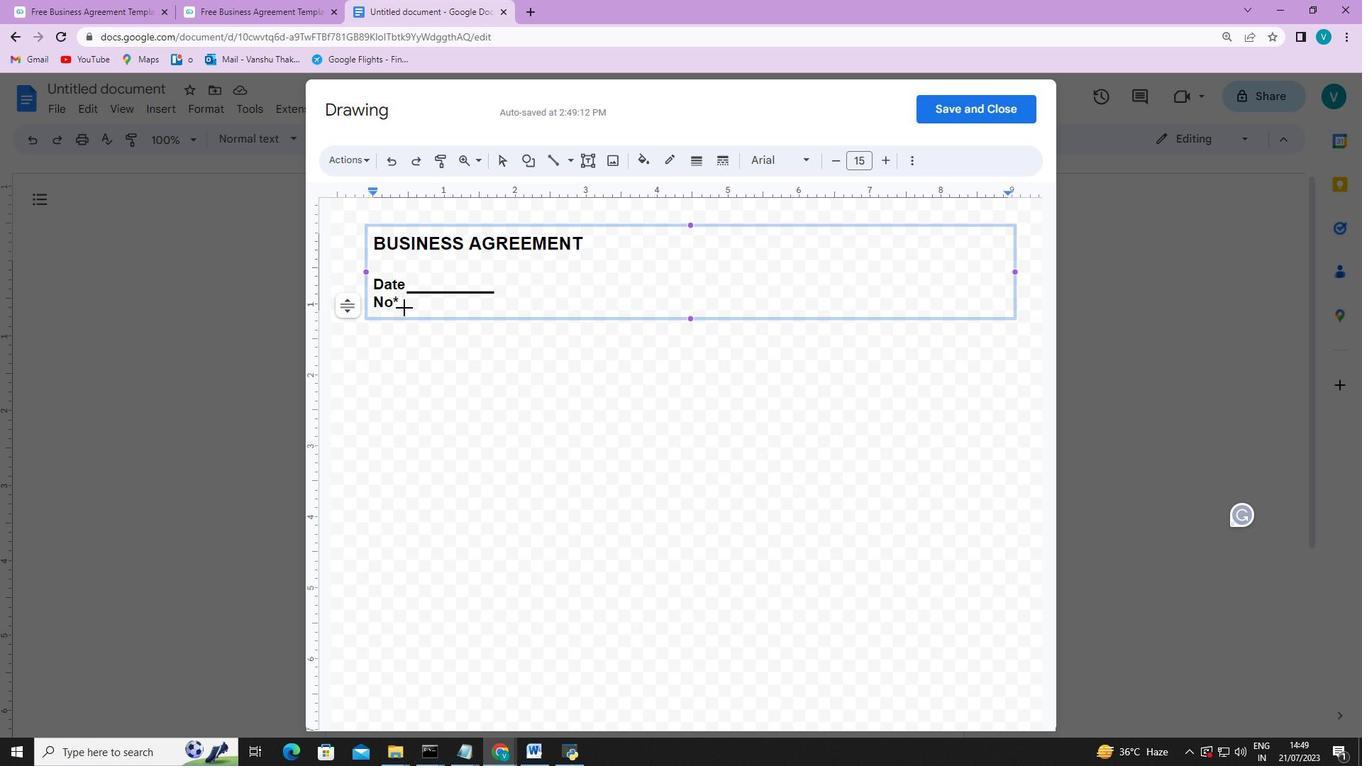 
Action: Key pressed <Key.shift>
Screenshot: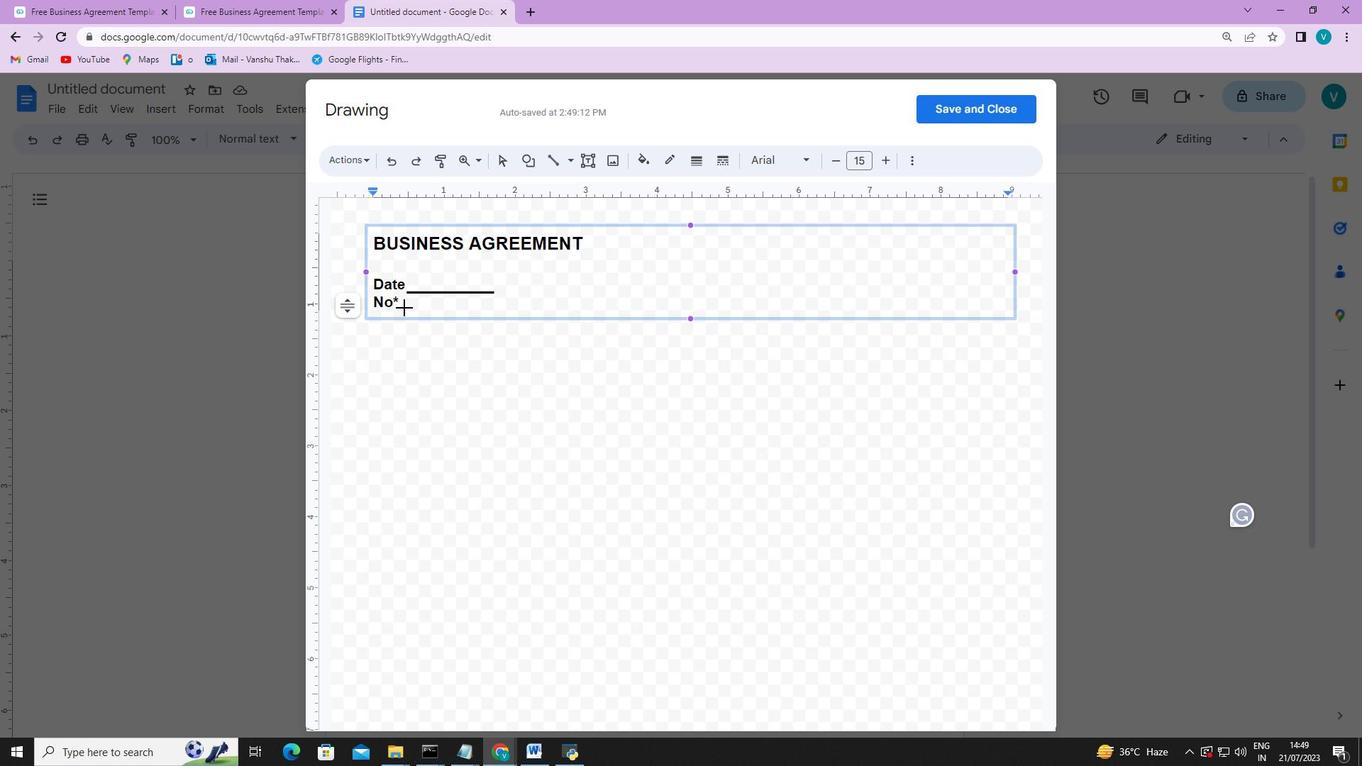 
Action: Mouse pressed left at (407, 310)
Screenshot: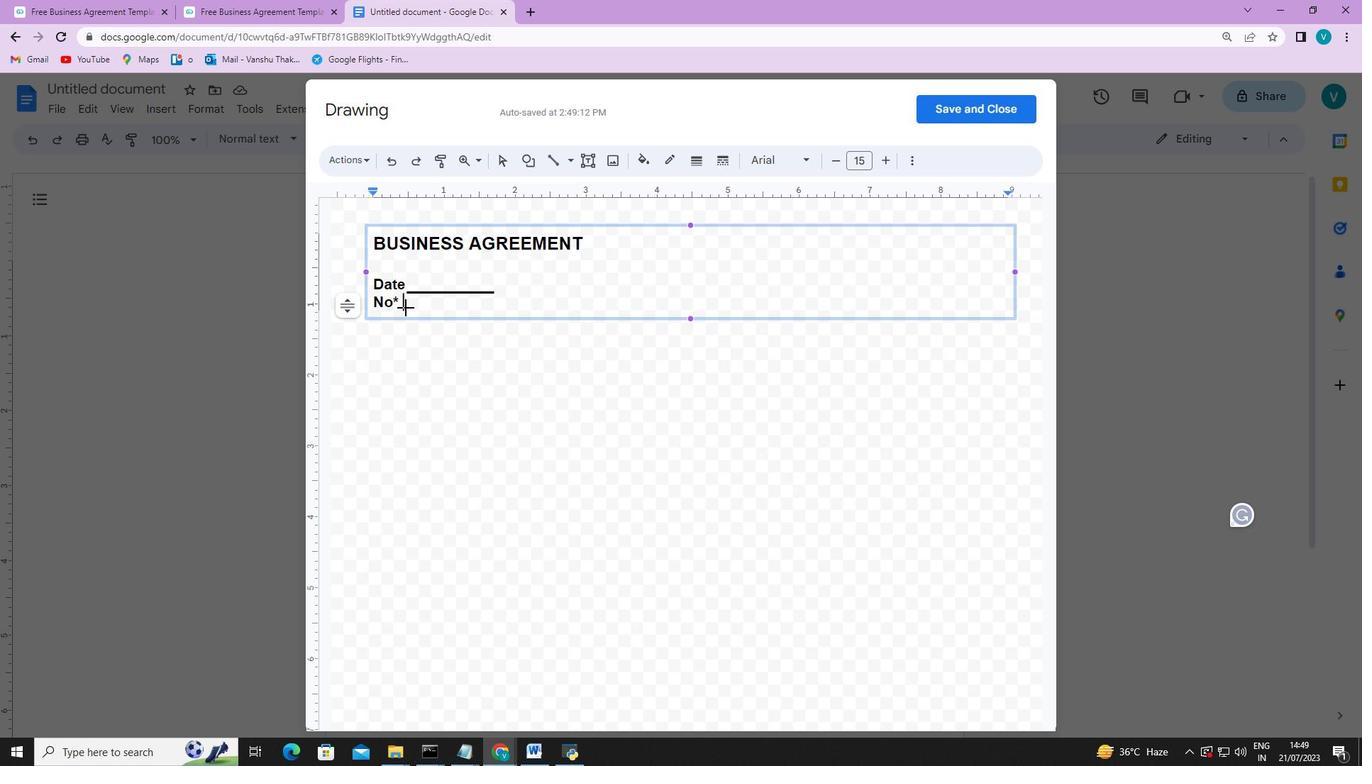 
Action: Mouse moved to (408, 310)
Screenshot: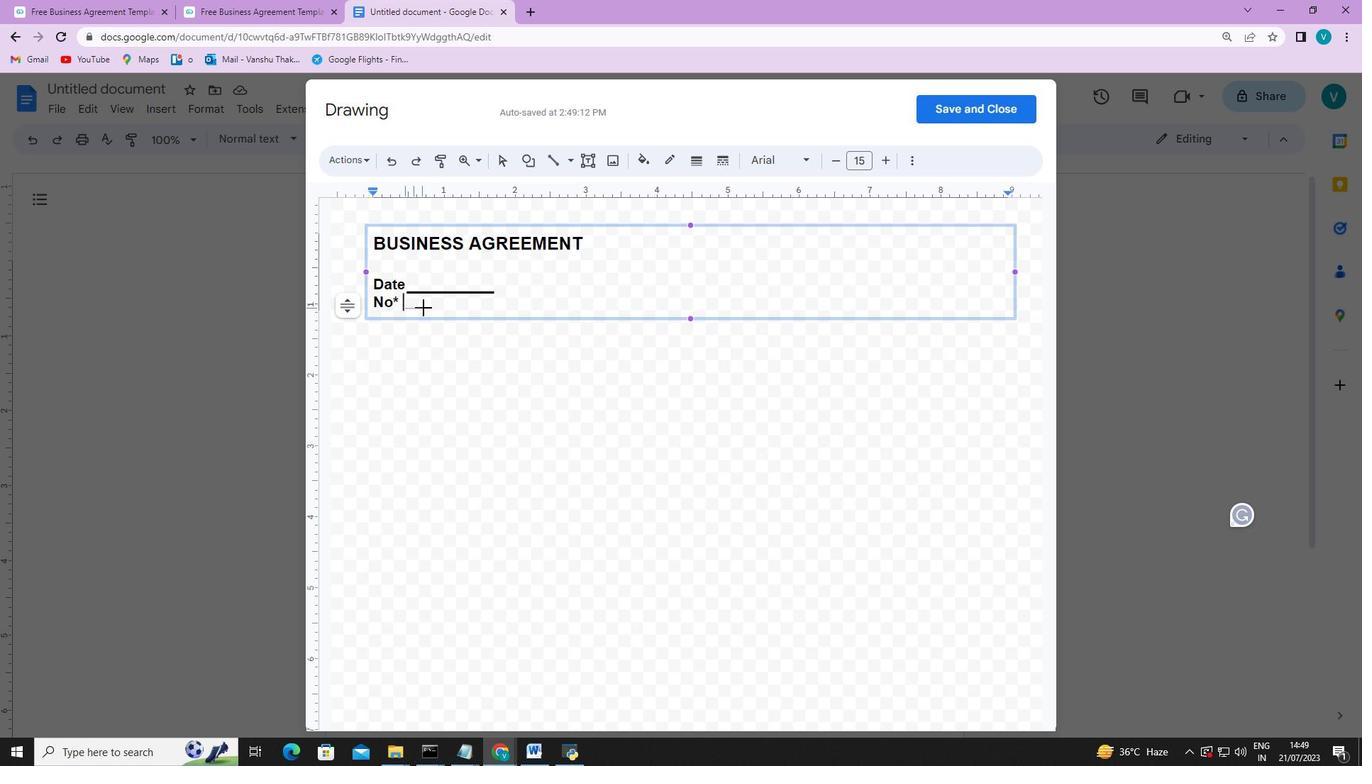 
Action: Key pressed <Key.shift><Key.shift>
Screenshot: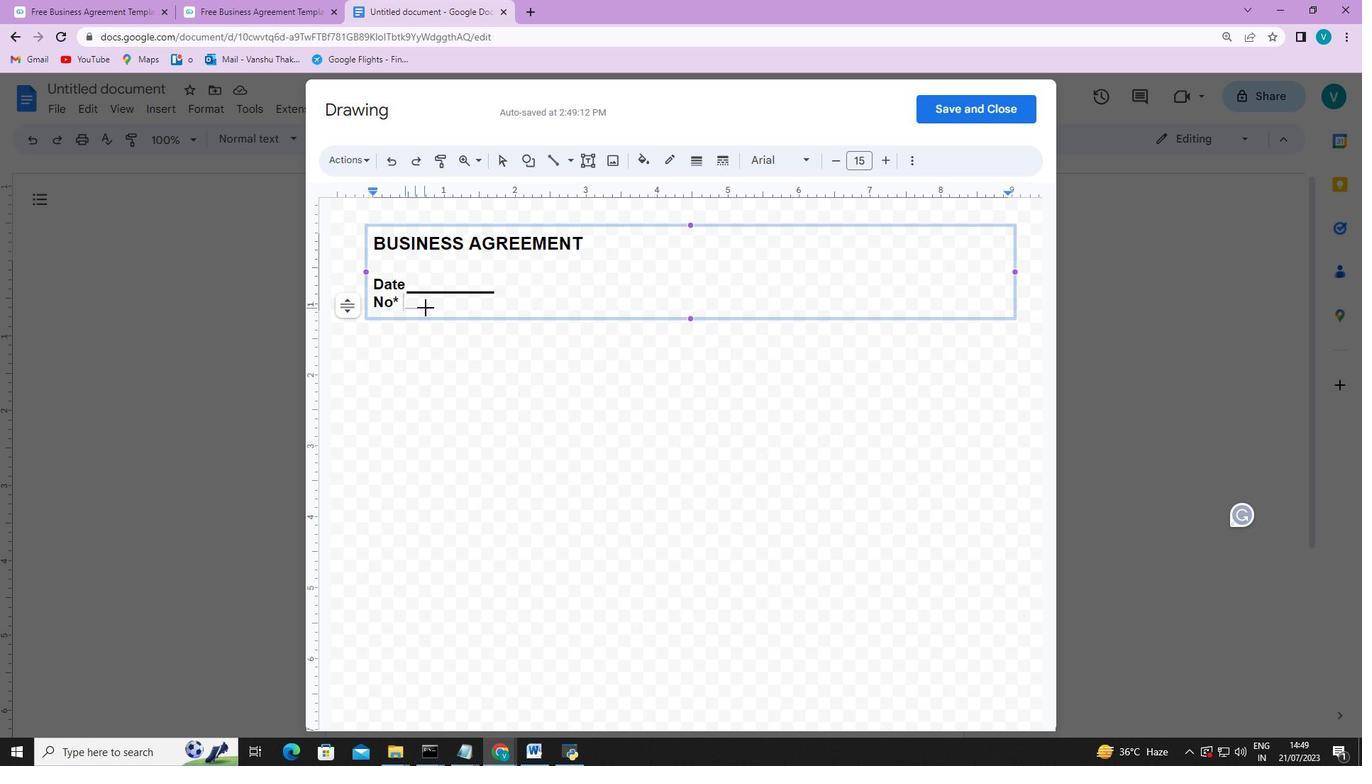
Action: Mouse moved to (408, 310)
Screenshot: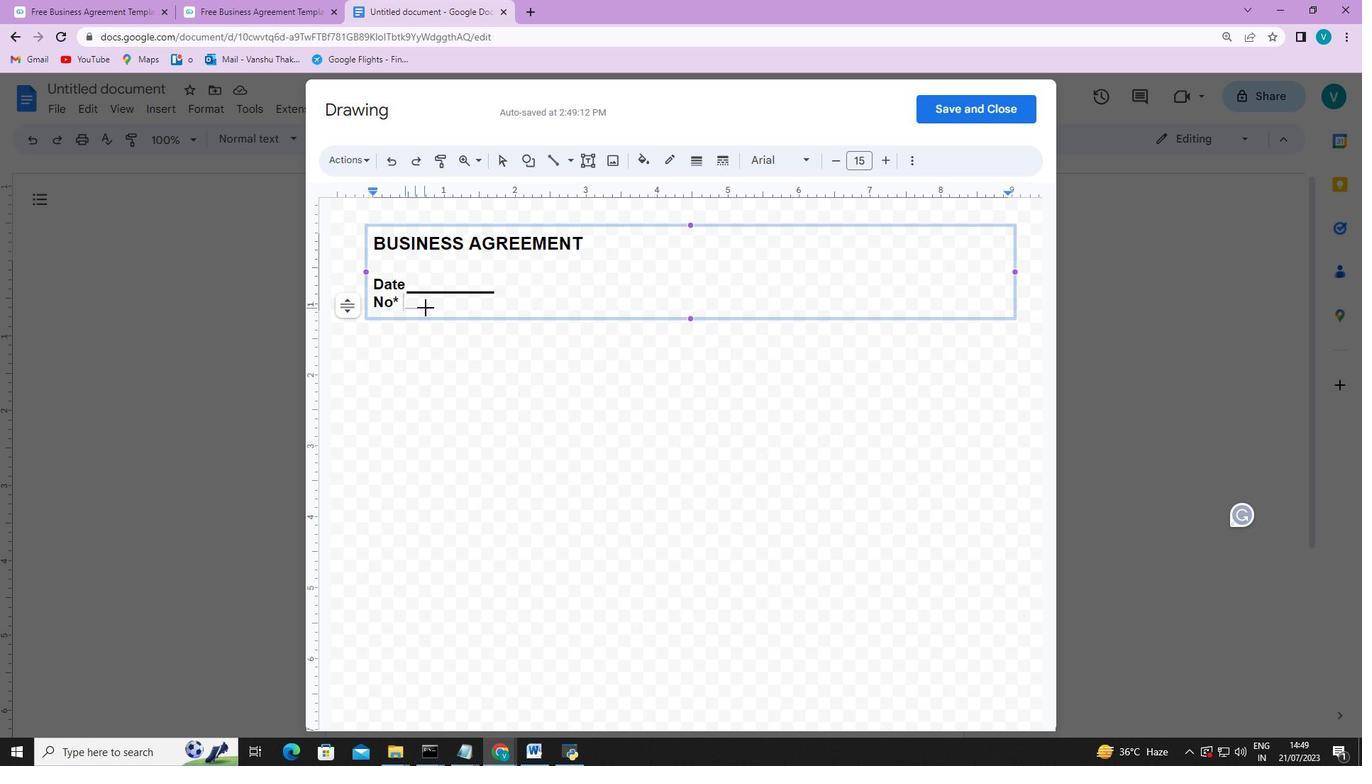
Action: Key pressed <Key.shift>
Screenshot: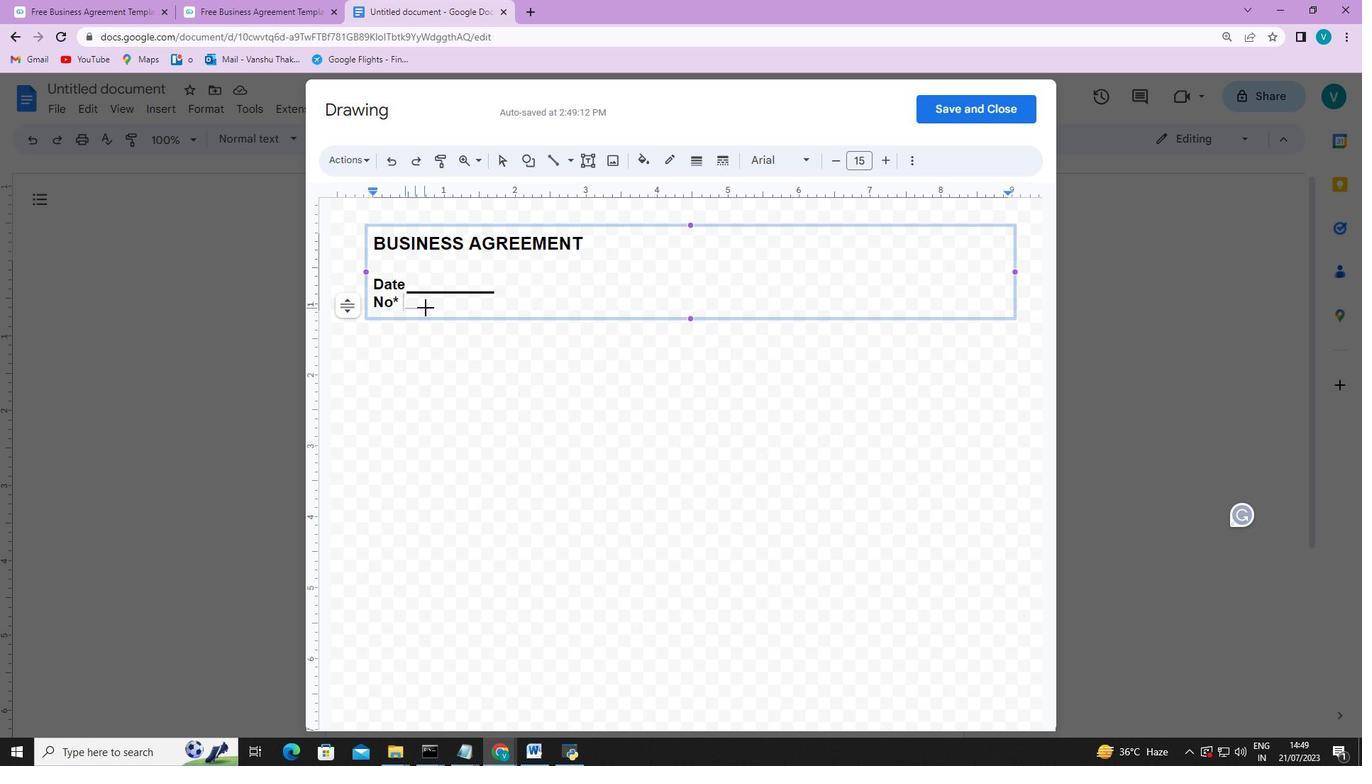
Action: Mouse moved to (409, 310)
Screenshot: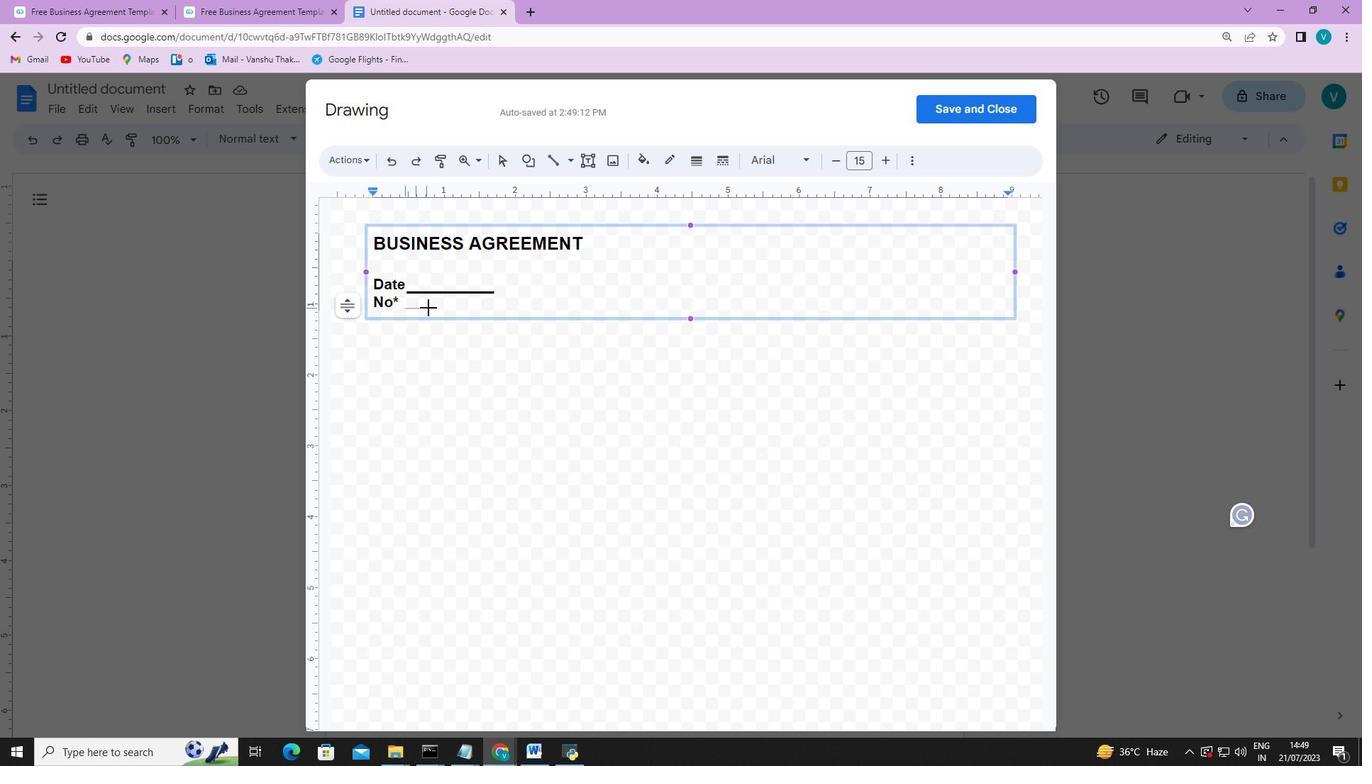 
Action: Key pressed <Key.shift>
Screenshot: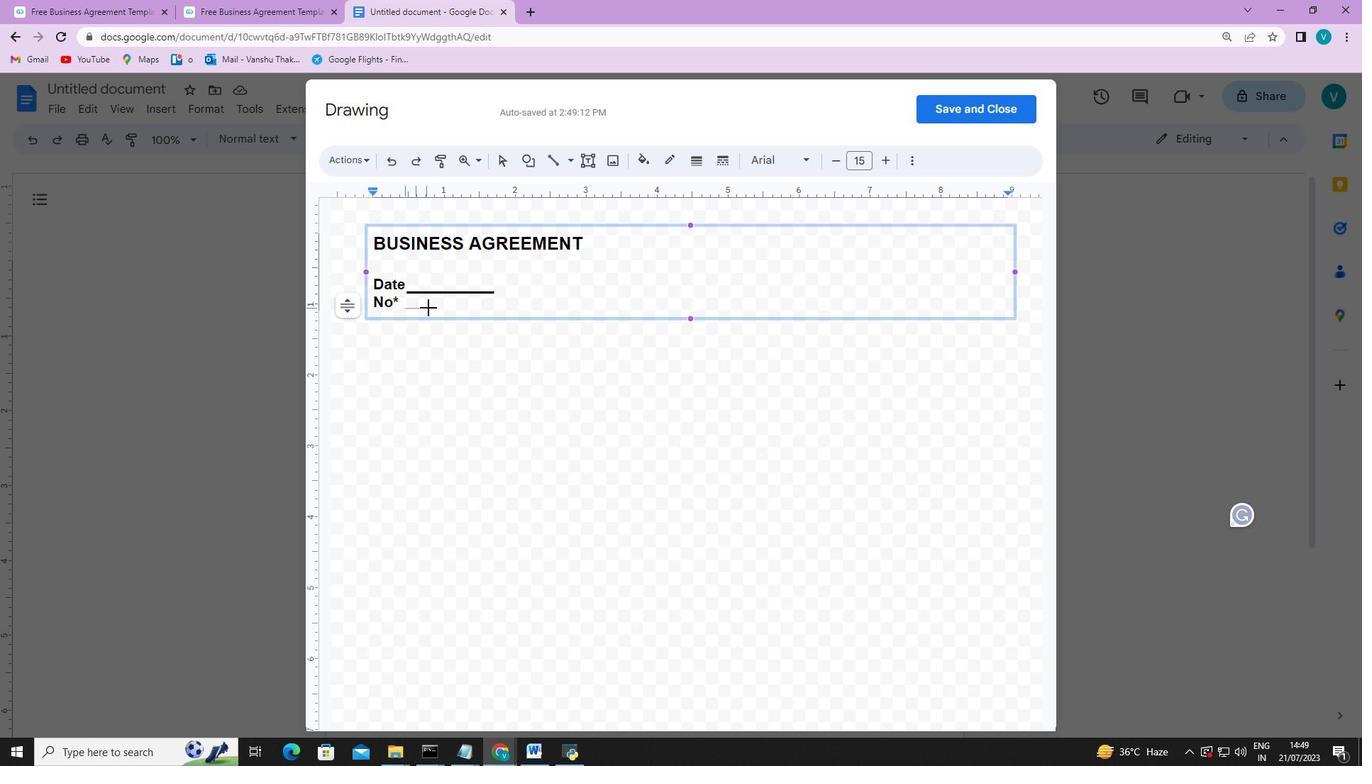 
Action: Mouse moved to (411, 310)
Screenshot: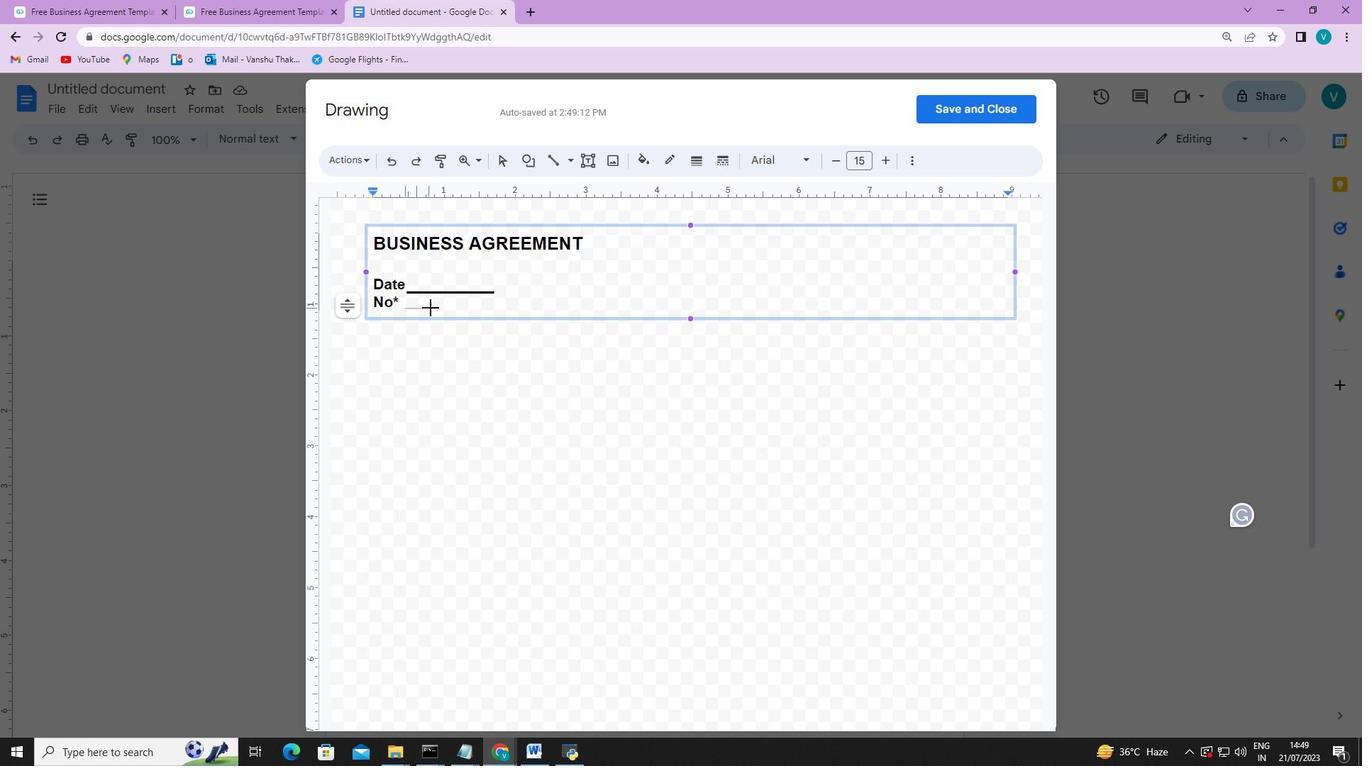 
Action: Key pressed <Key.shift>
Screenshot: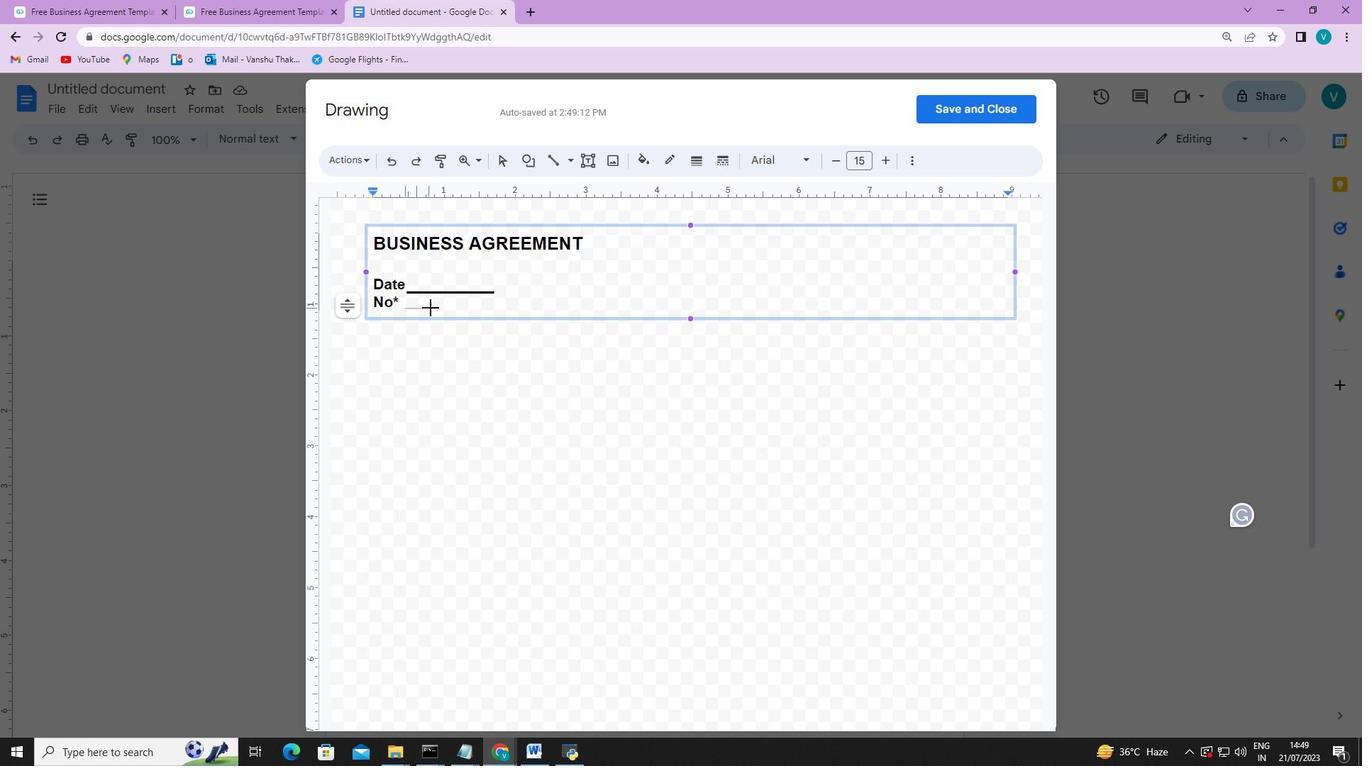 
Action: Mouse moved to (413, 310)
Screenshot: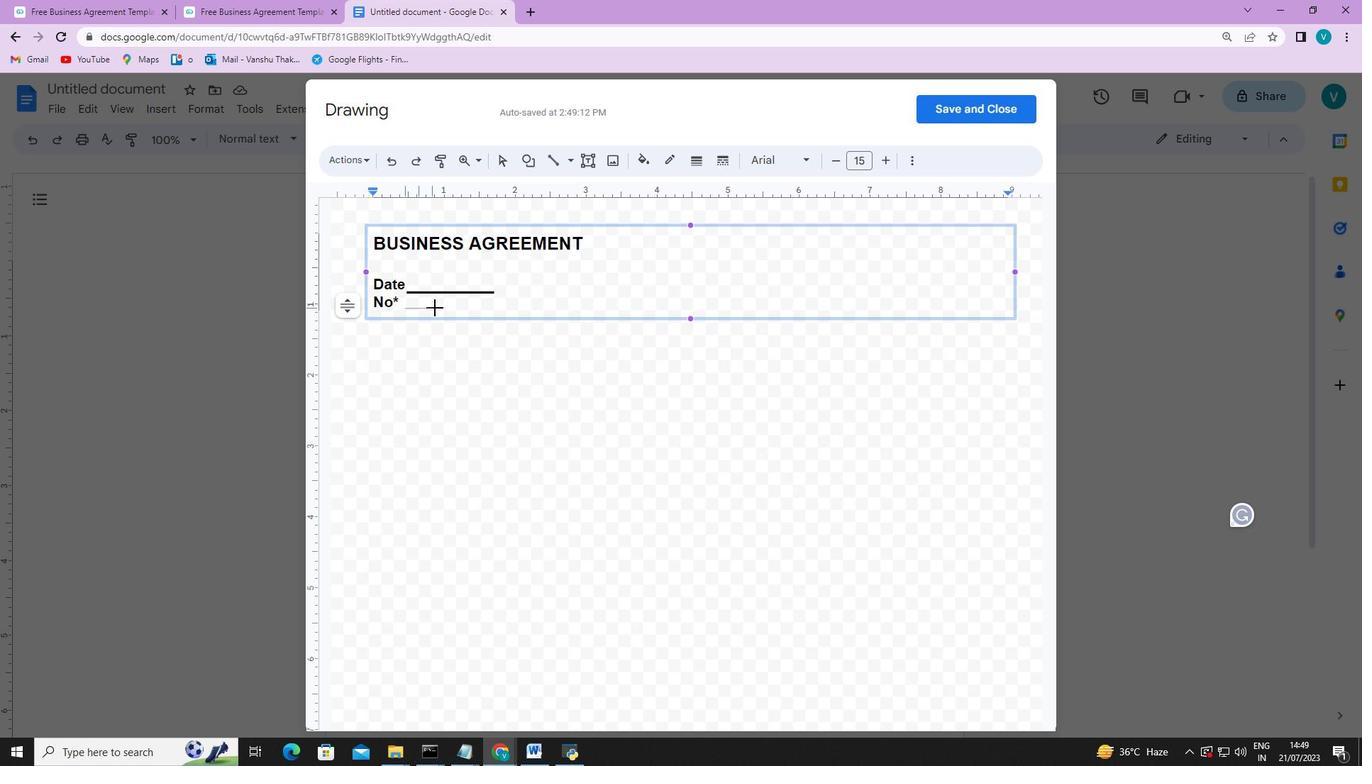 
Action: Key pressed <Key.shift>
Screenshot: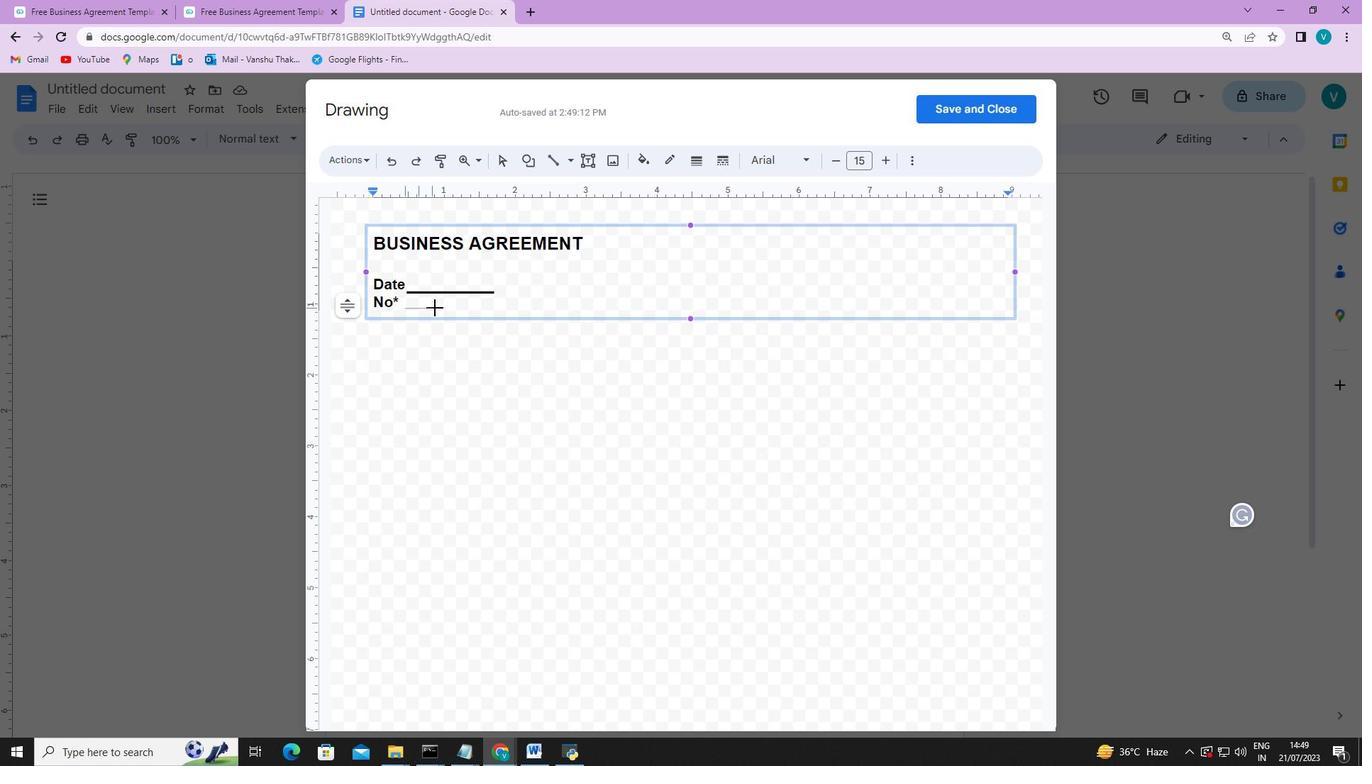 
Action: Mouse moved to (413, 310)
Screenshot: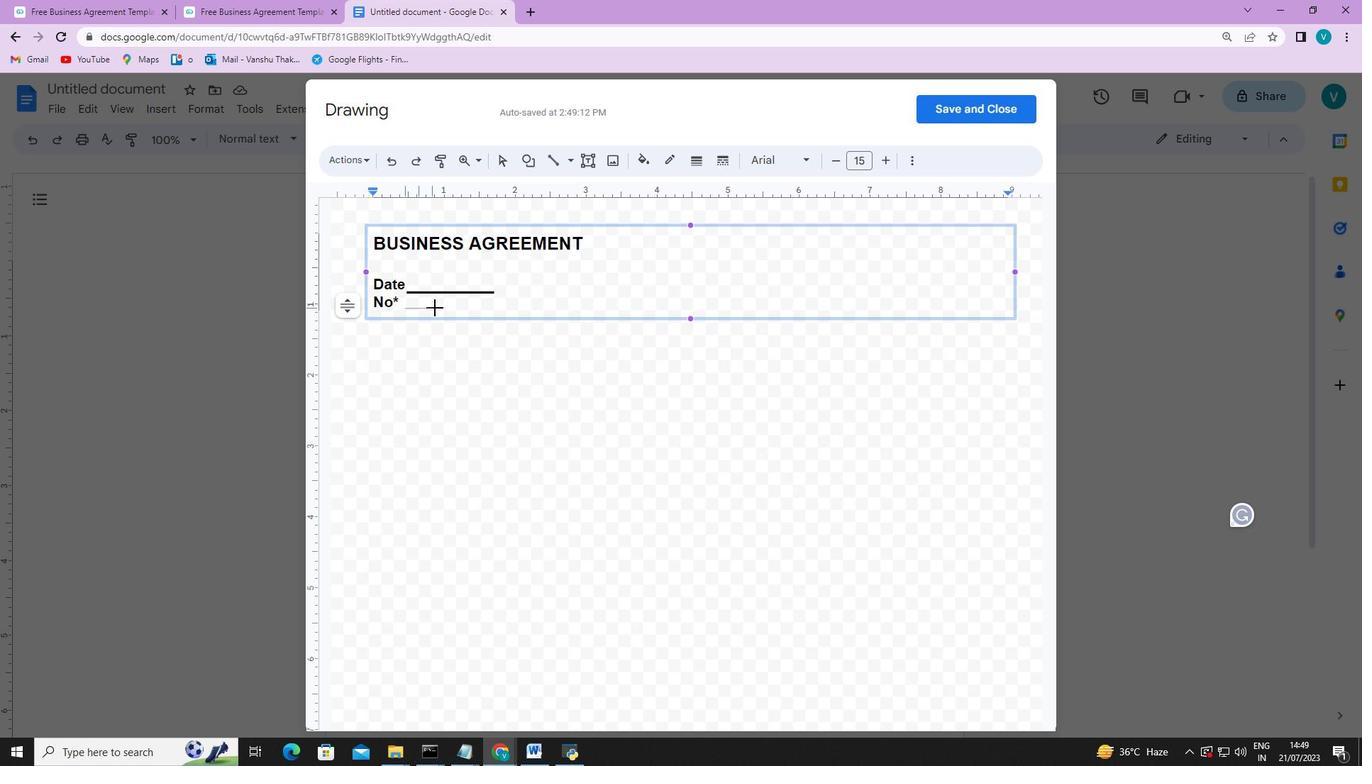 
Action: Key pressed <Key.shift>
Screenshot: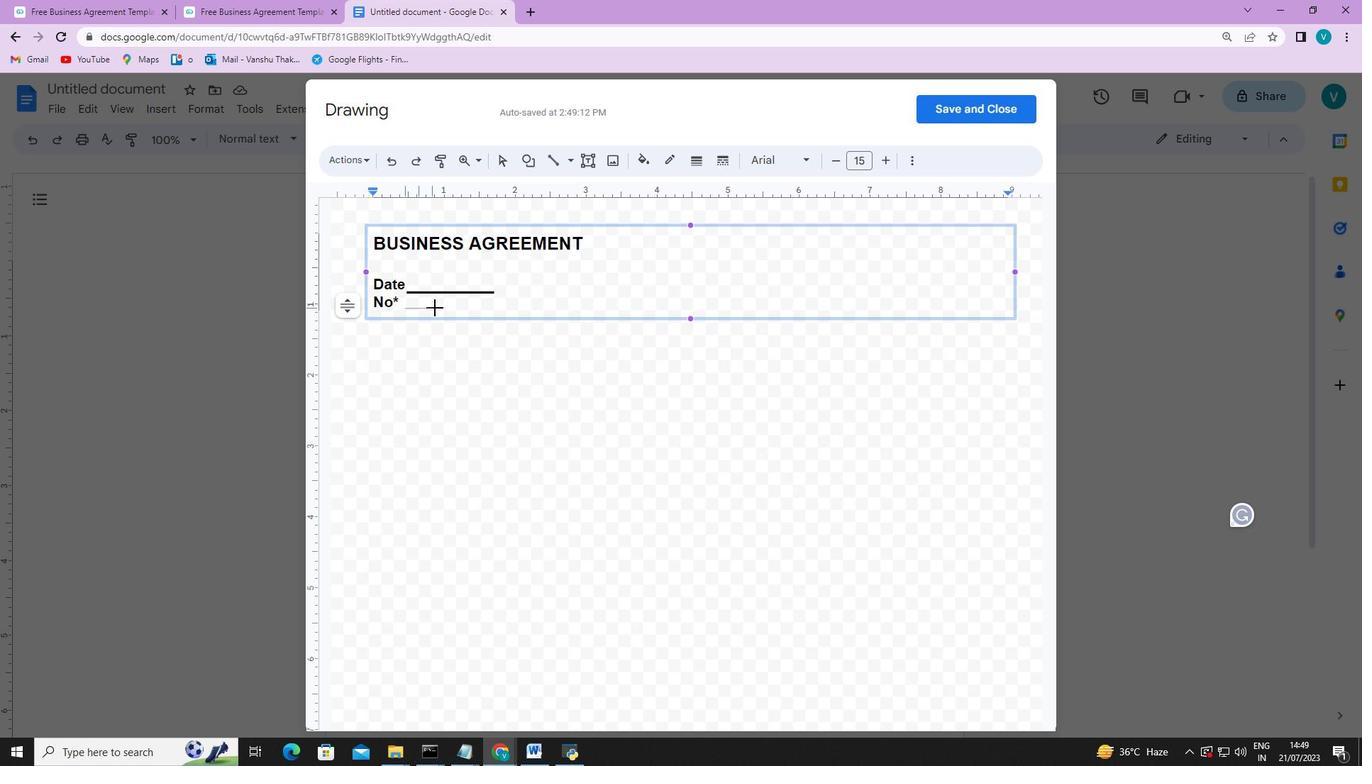 
Action: Mouse moved to (415, 310)
Screenshot: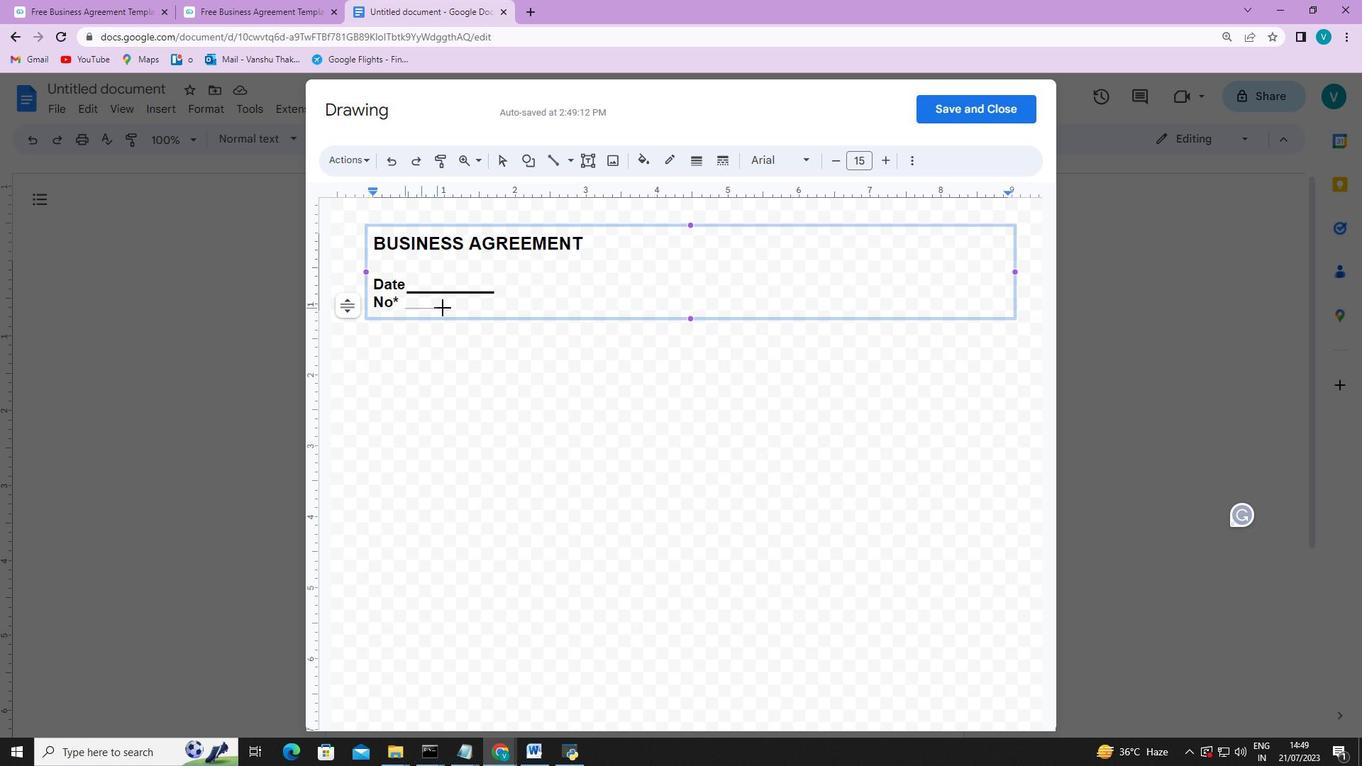 
Action: Key pressed <Key.shift>
Screenshot: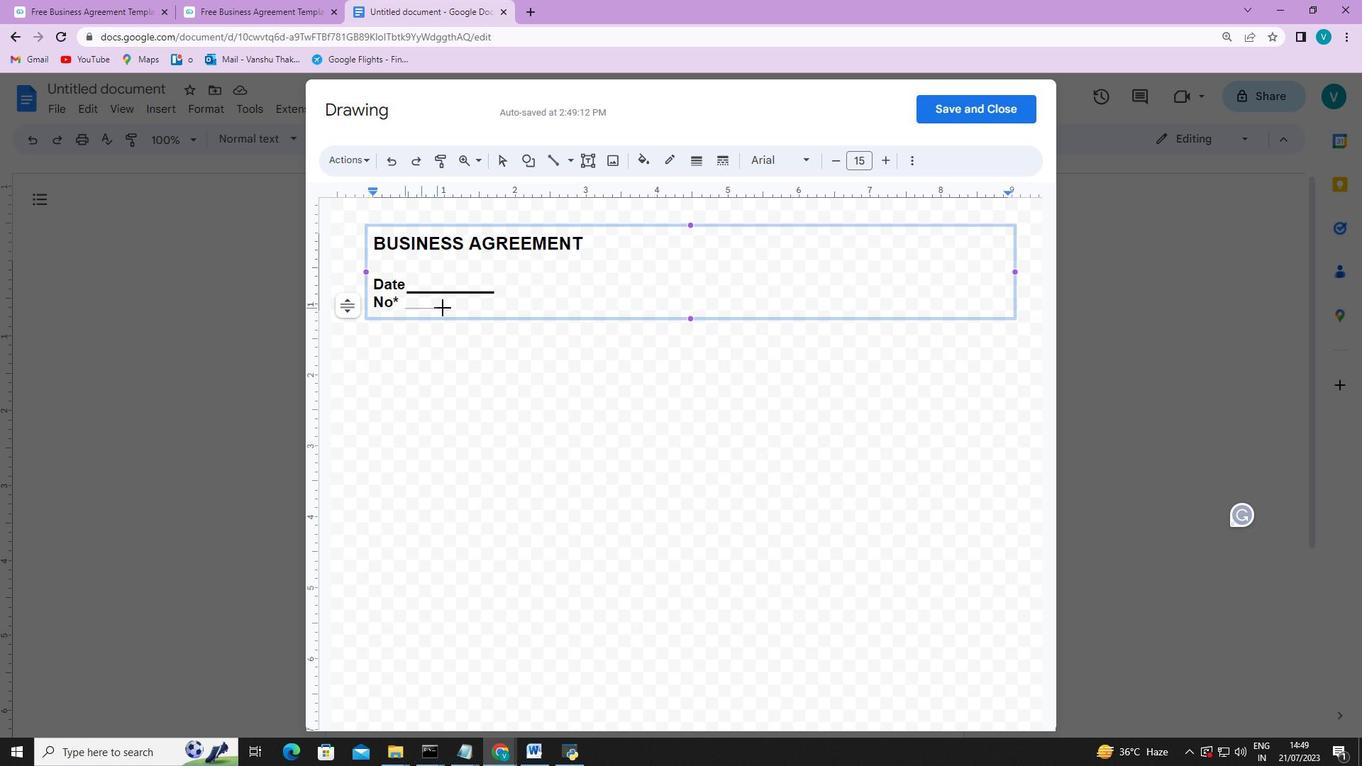 
Action: Mouse moved to (416, 310)
Screenshot: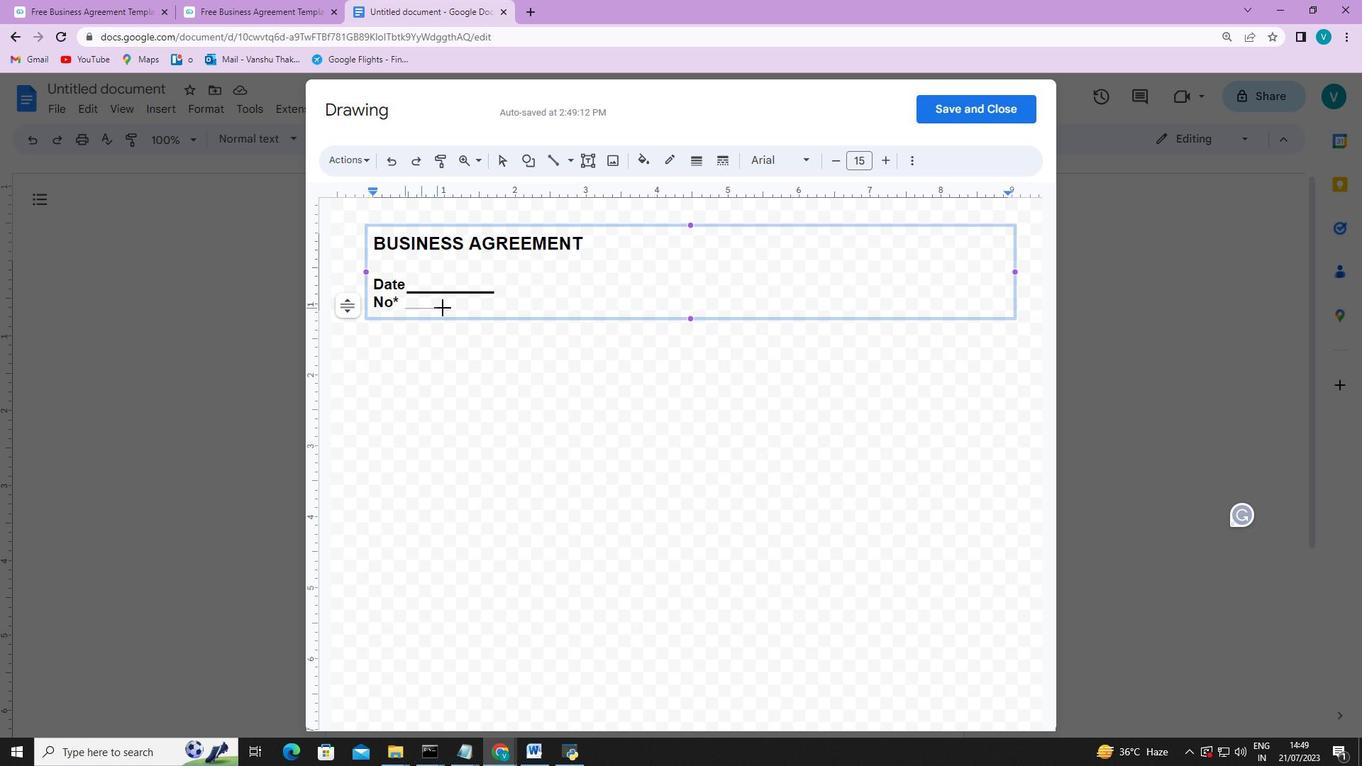
Action: Key pressed <Key.shift>
Screenshot: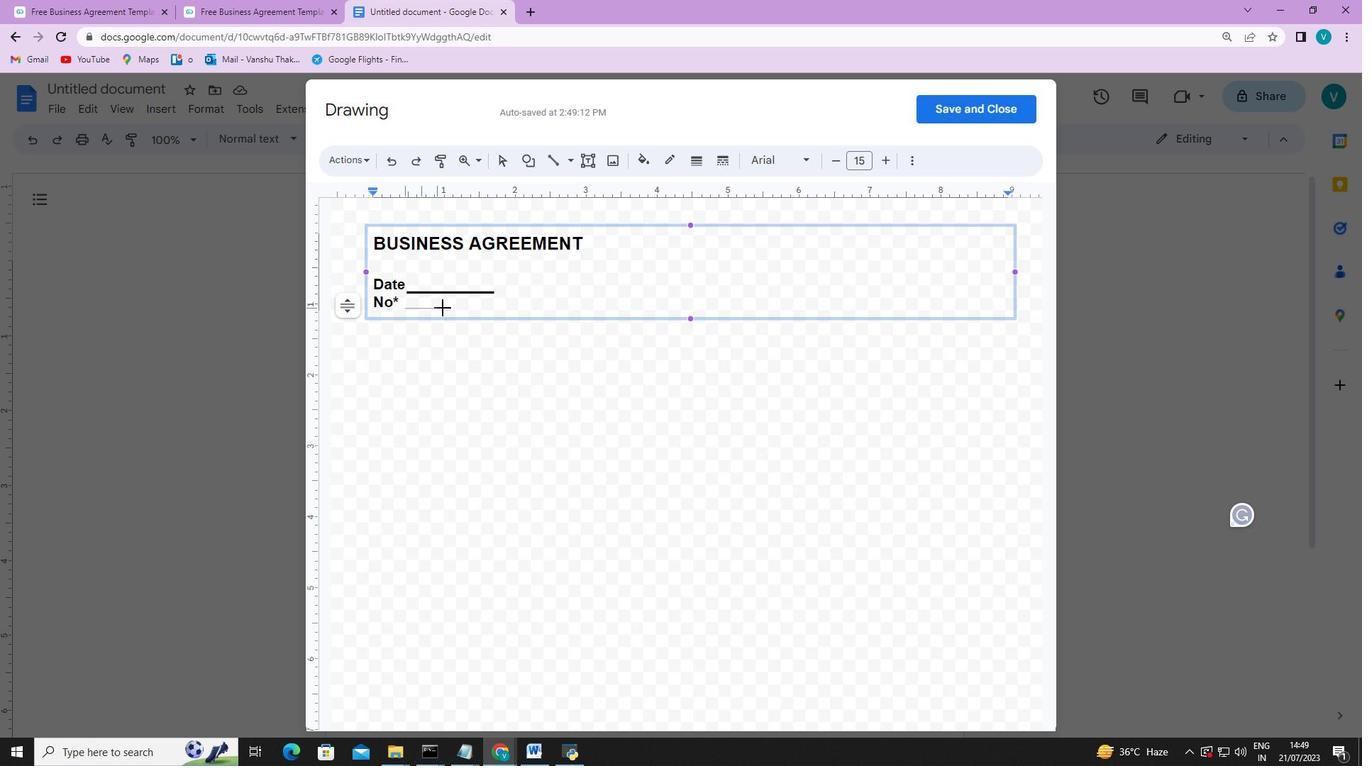 
Action: Mouse moved to (417, 310)
Screenshot: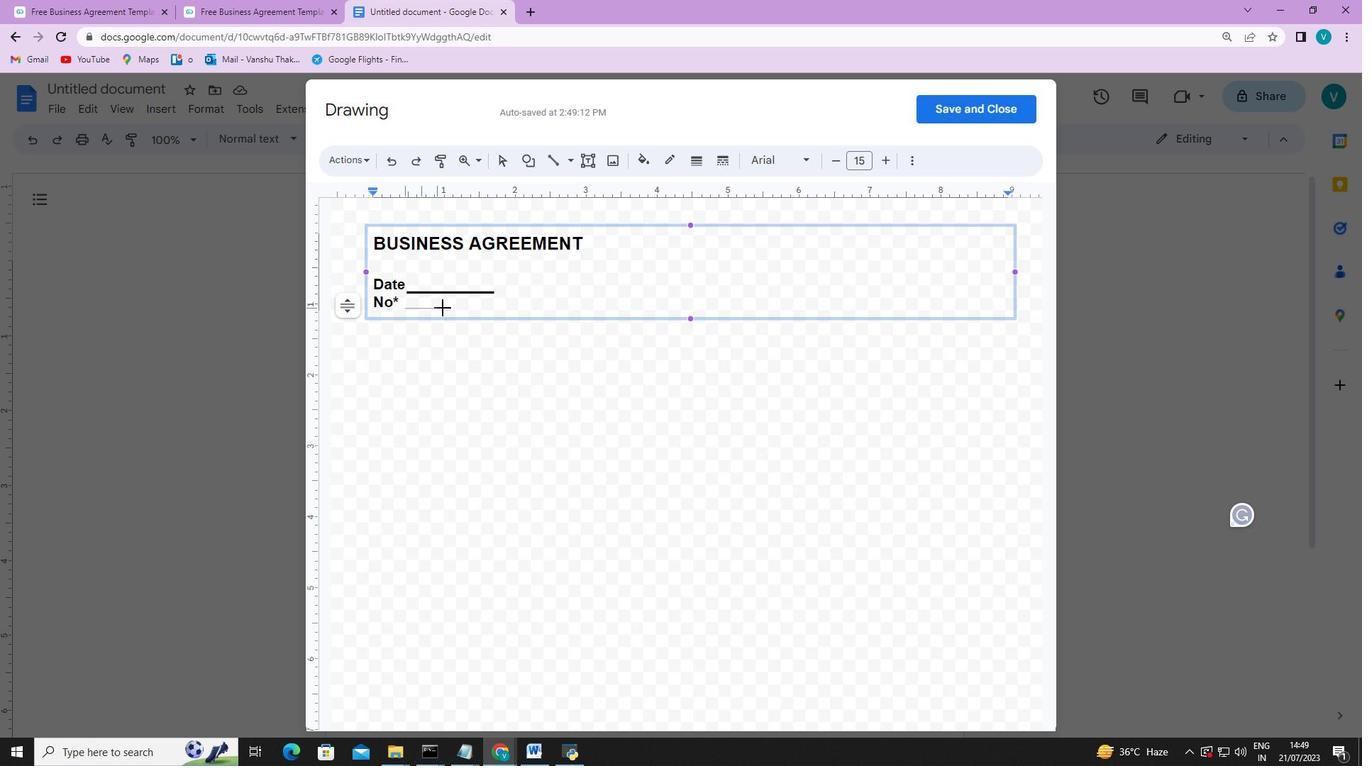 
Action: Key pressed <Key.shift>
Screenshot: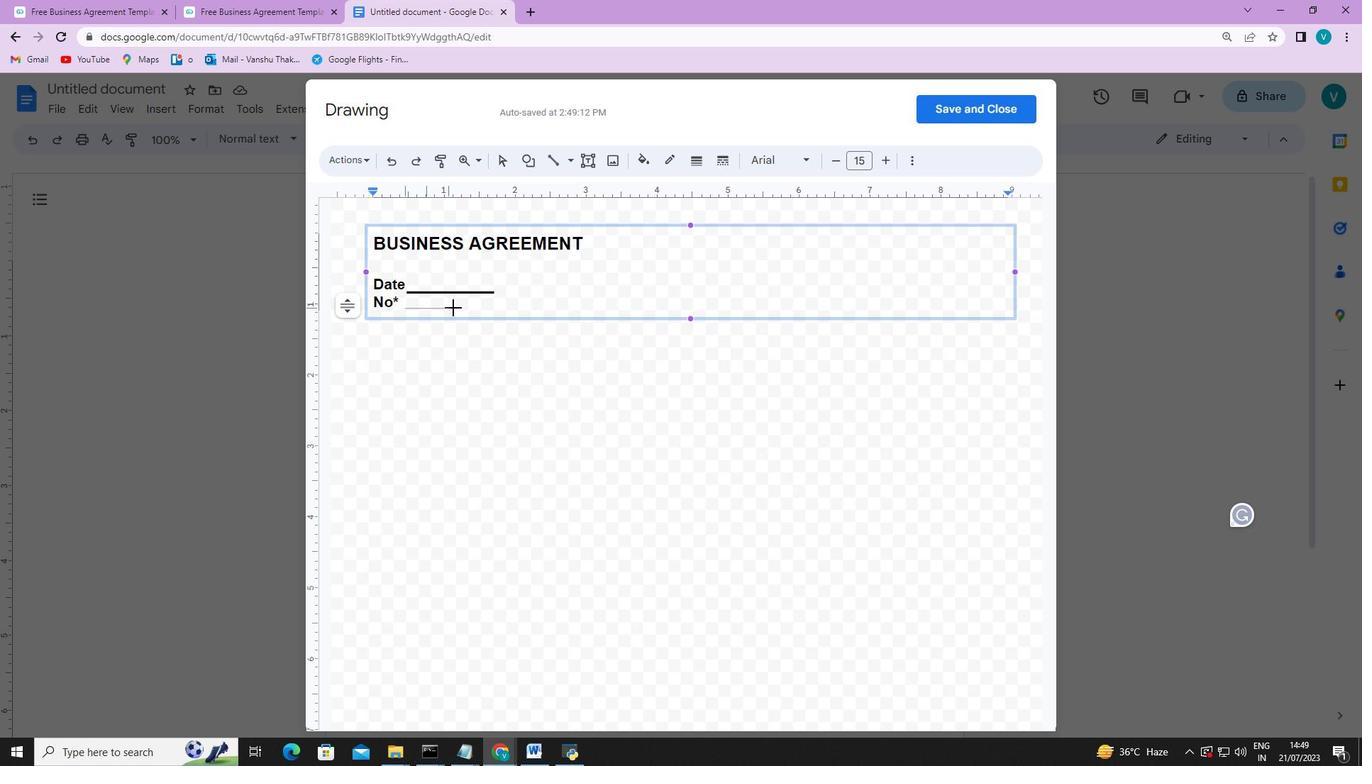 
Action: Mouse moved to (419, 310)
